 Task: Experiment with different color adjustments to create a vintage look
Action: Mouse scrolled (869, 613) with delta (-111, 3)
Screenshot: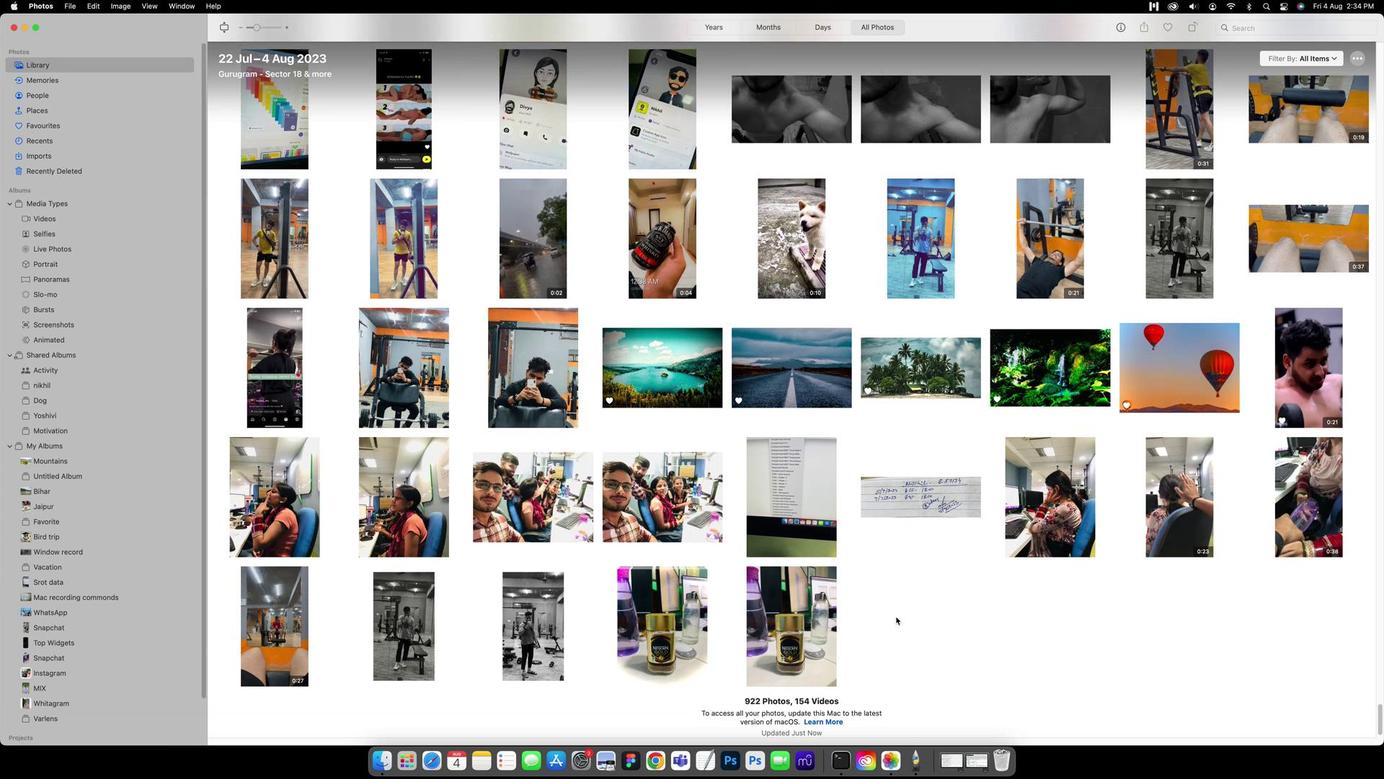 
Action: Mouse scrolled (869, 613) with delta (-111, 3)
Screenshot: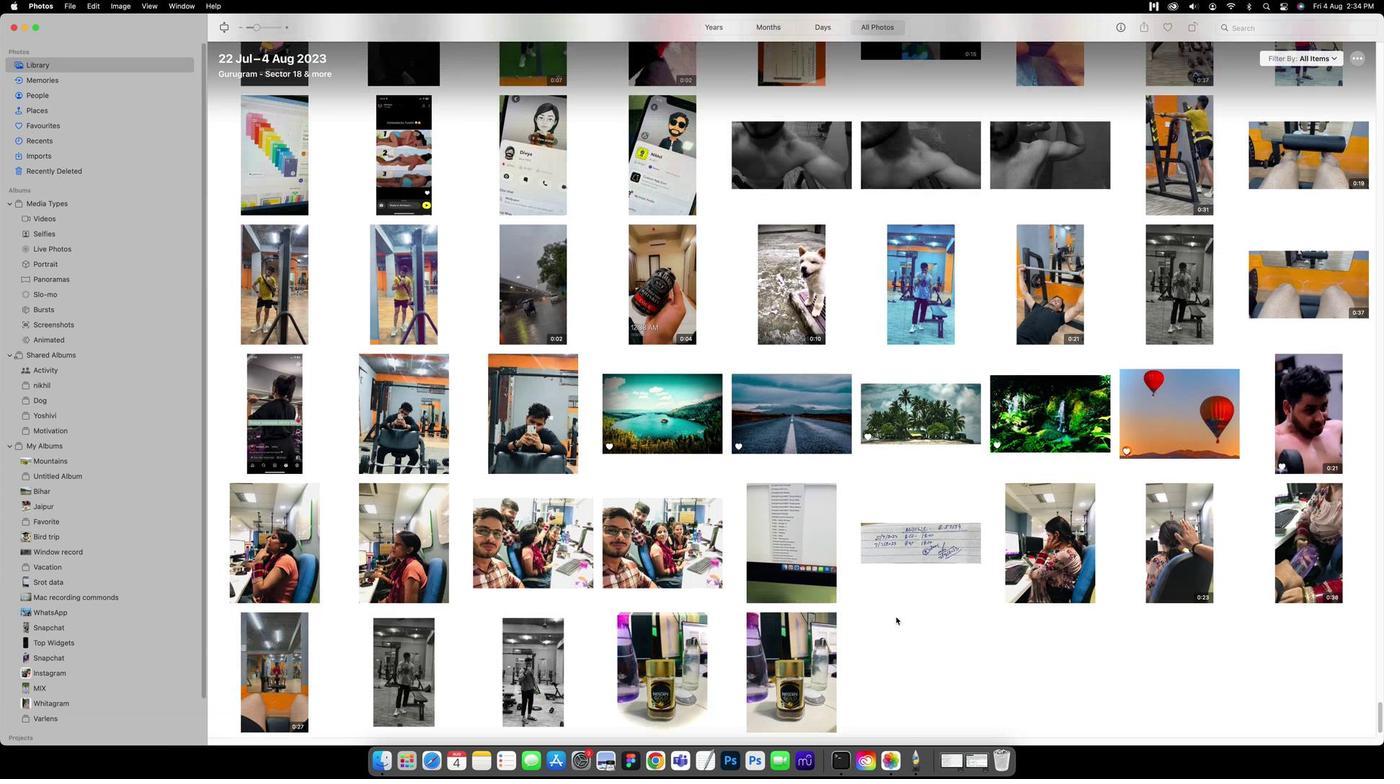 
Action: Mouse scrolled (869, 613) with delta (-111, 5)
Screenshot: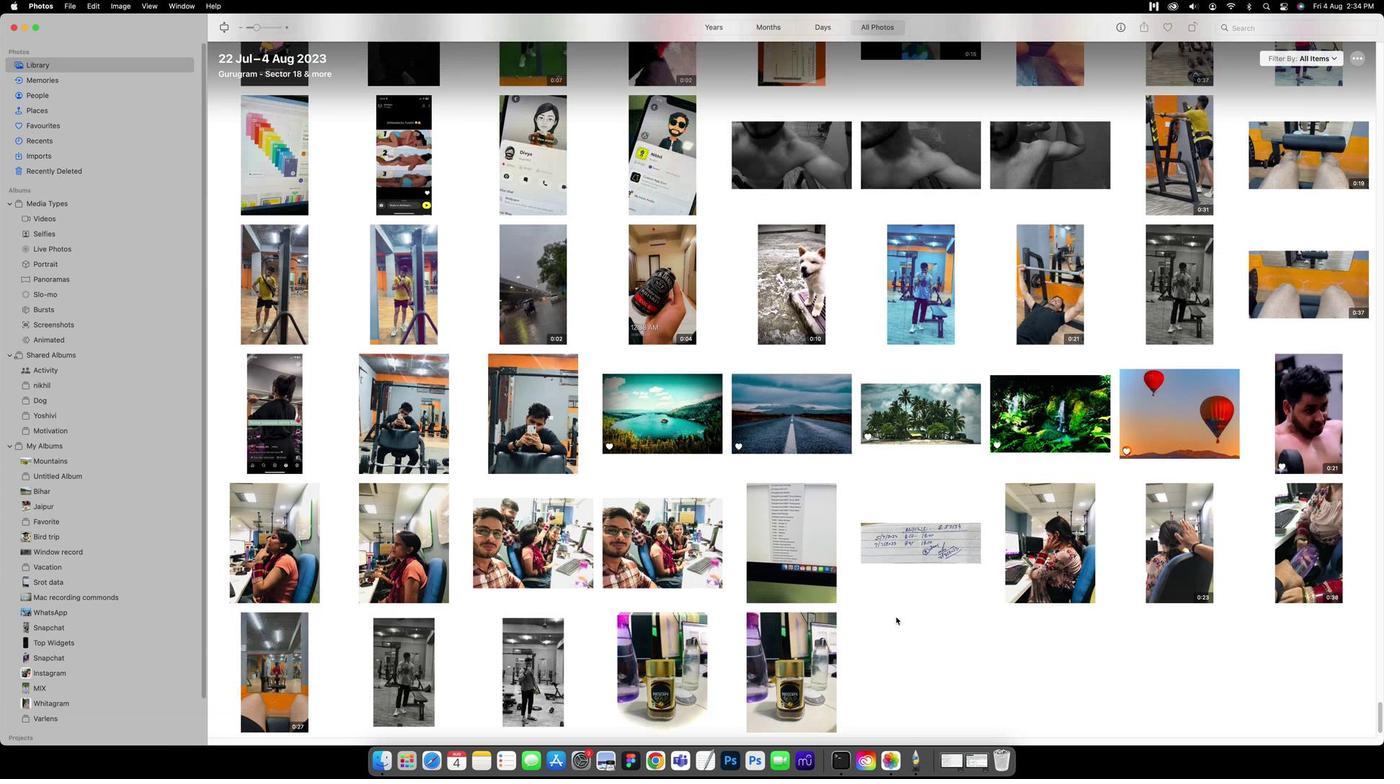 
Action: Mouse scrolled (869, 613) with delta (-111, 5)
Screenshot: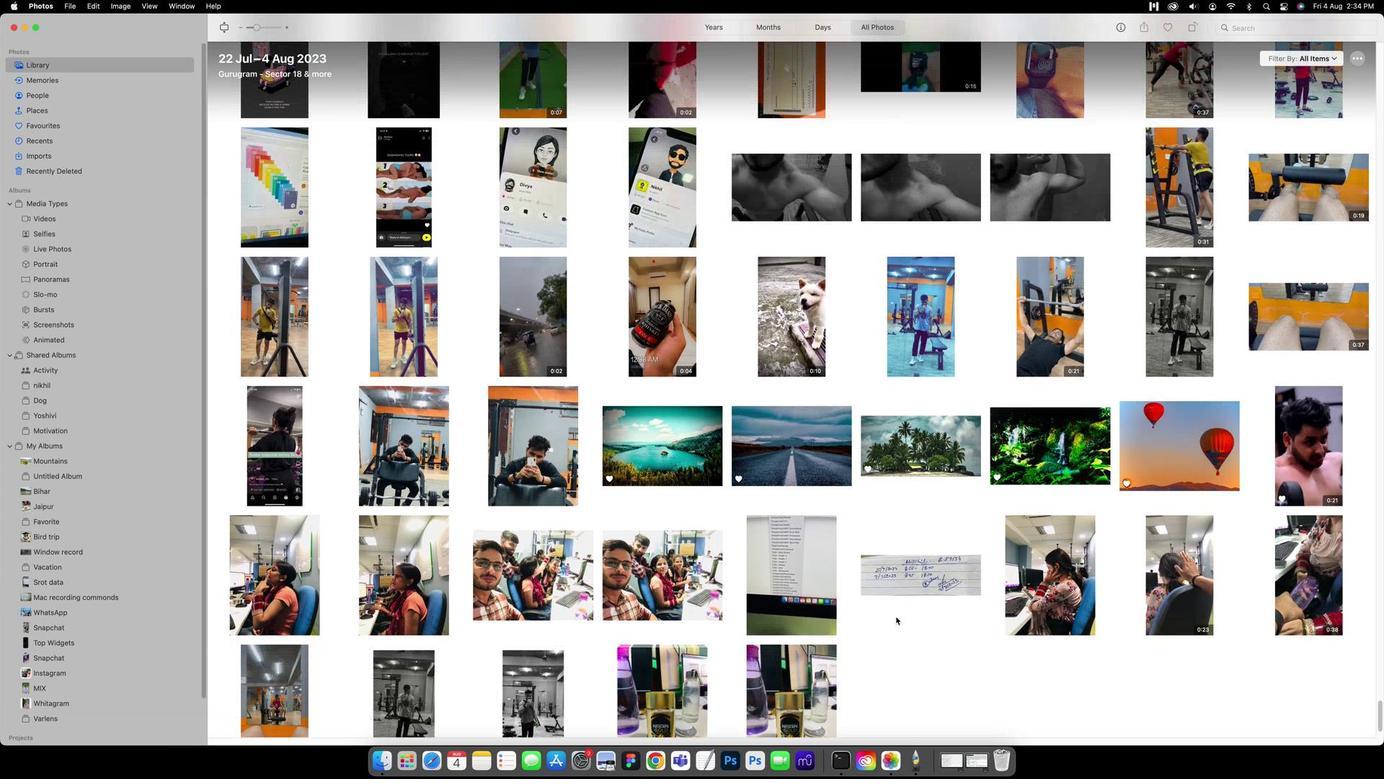 
Action: Mouse scrolled (869, 613) with delta (-111, 5)
Screenshot: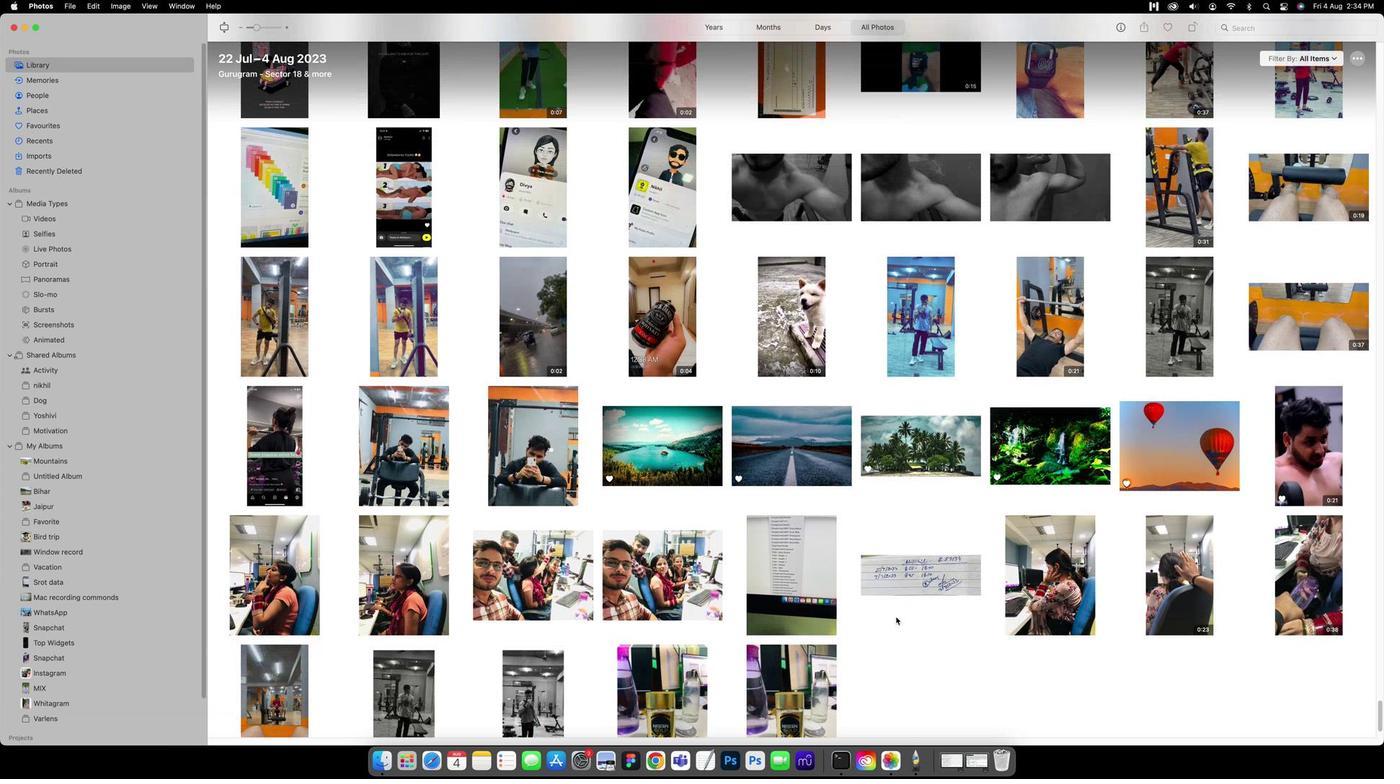 
Action: Mouse scrolled (869, 613) with delta (-111, 3)
Screenshot: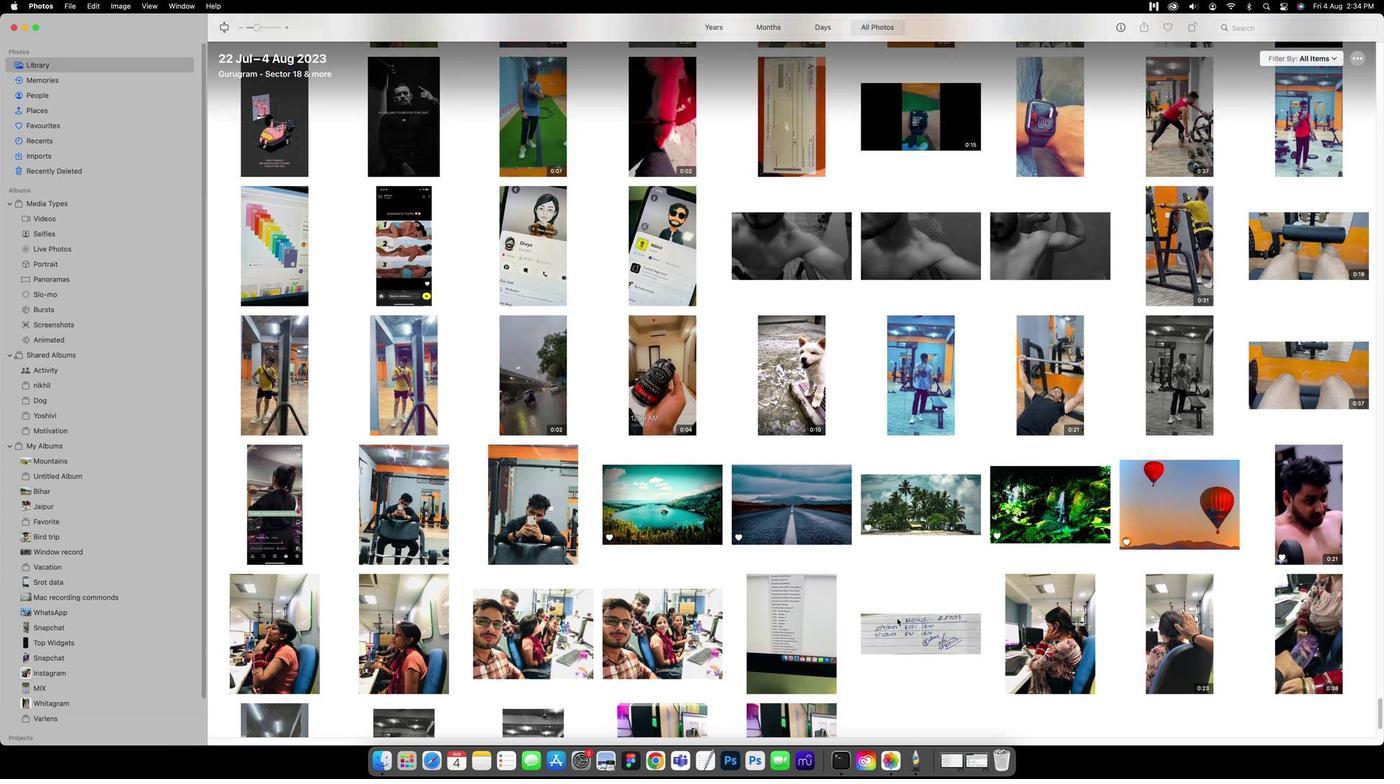 
Action: Mouse moved to (870, 614)
Screenshot: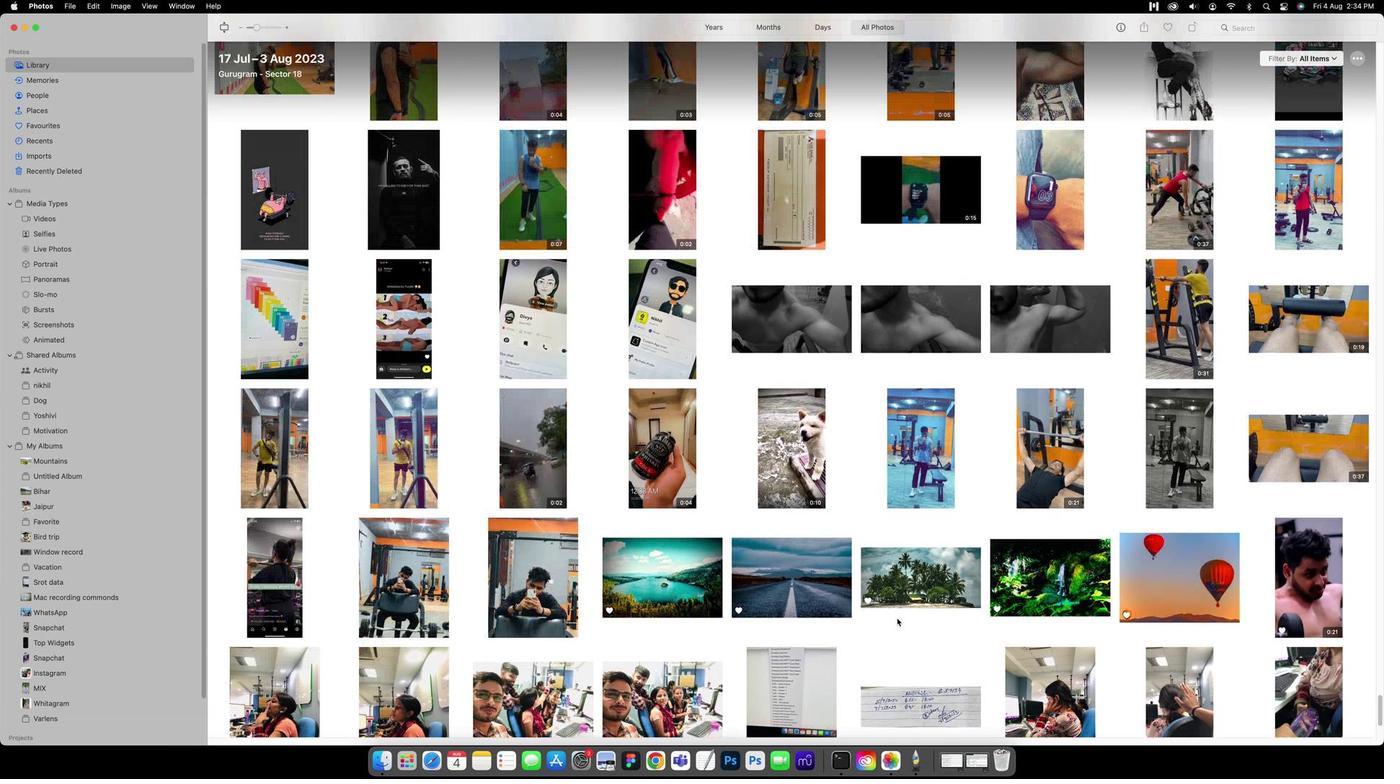 
Action: Mouse scrolled (870, 614) with delta (-111, 3)
Screenshot: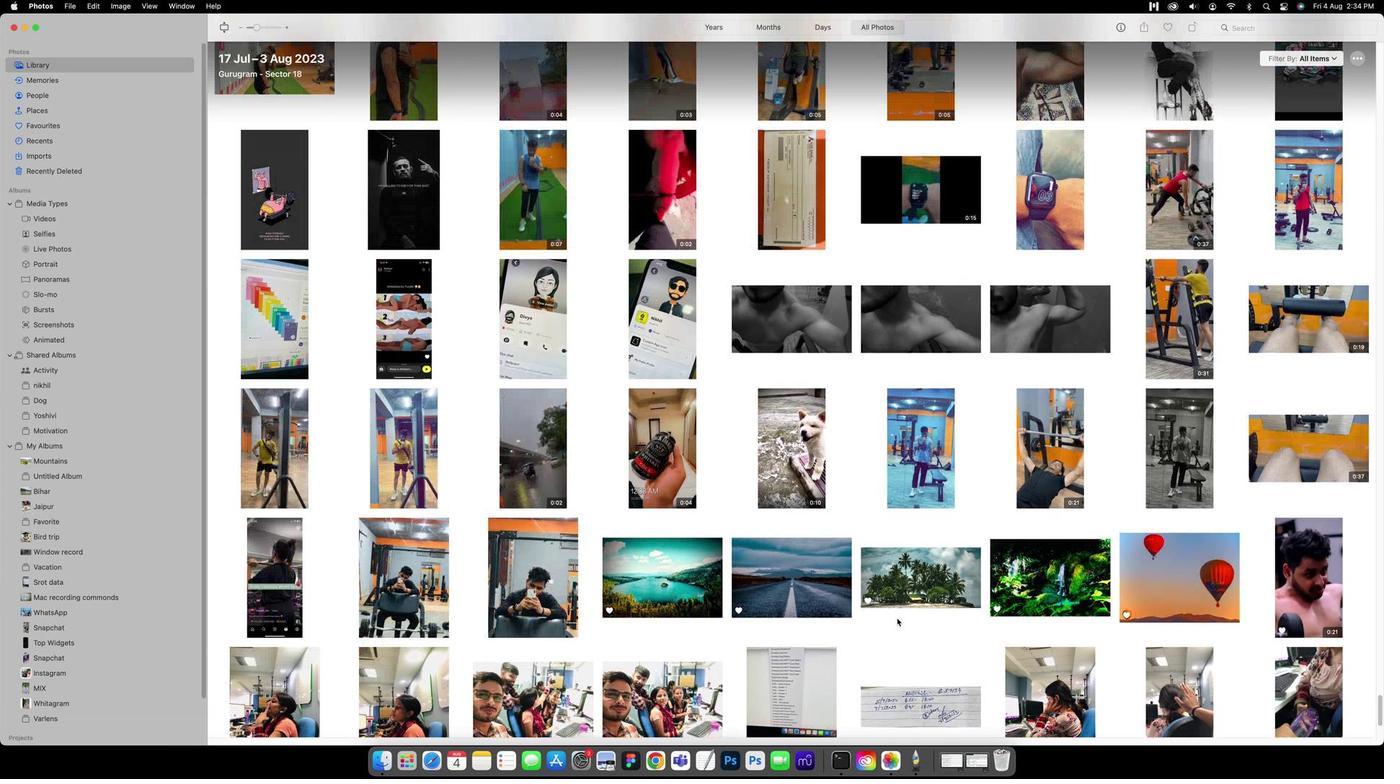 
Action: Mouse moved to (870, 615)
Screenshot: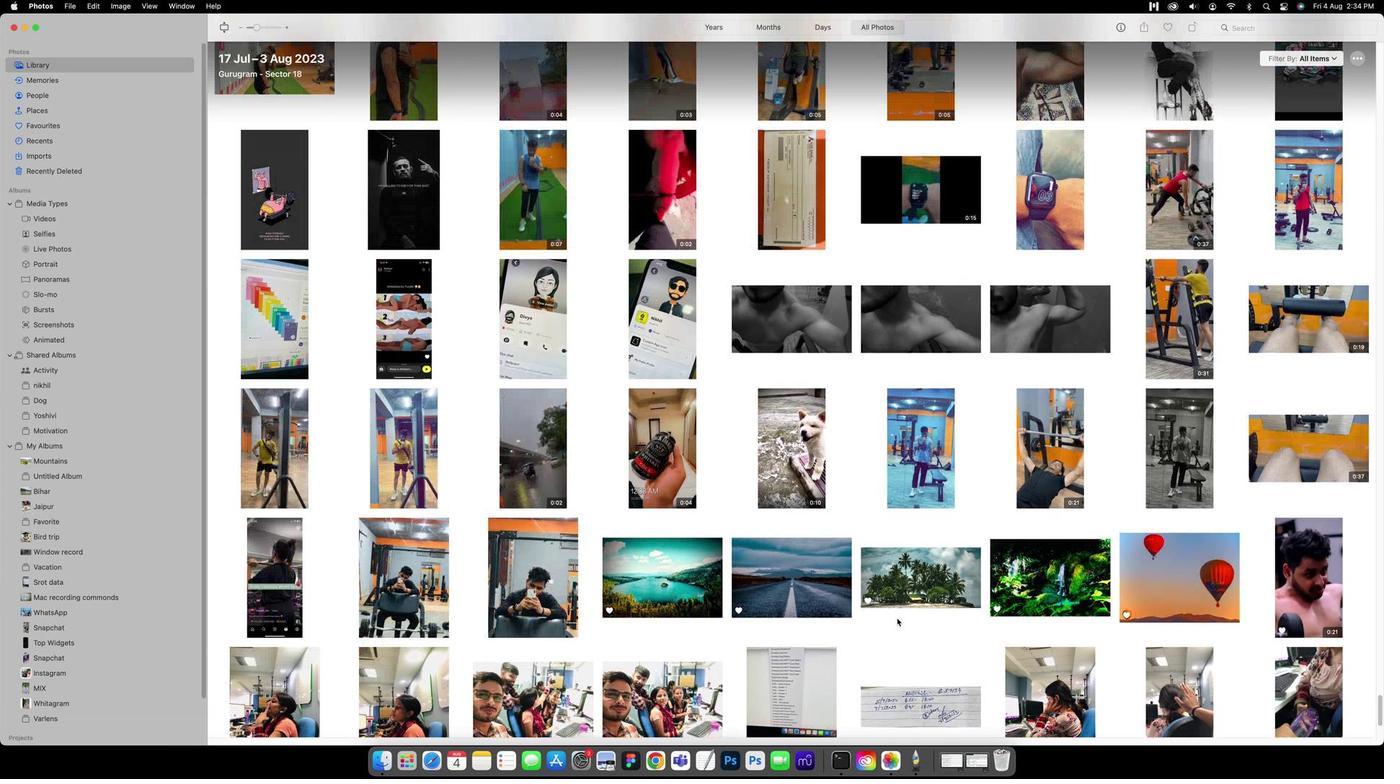 
Action: Mouse scrolled (870, 615) with delta (-111, 5)
Screenshot: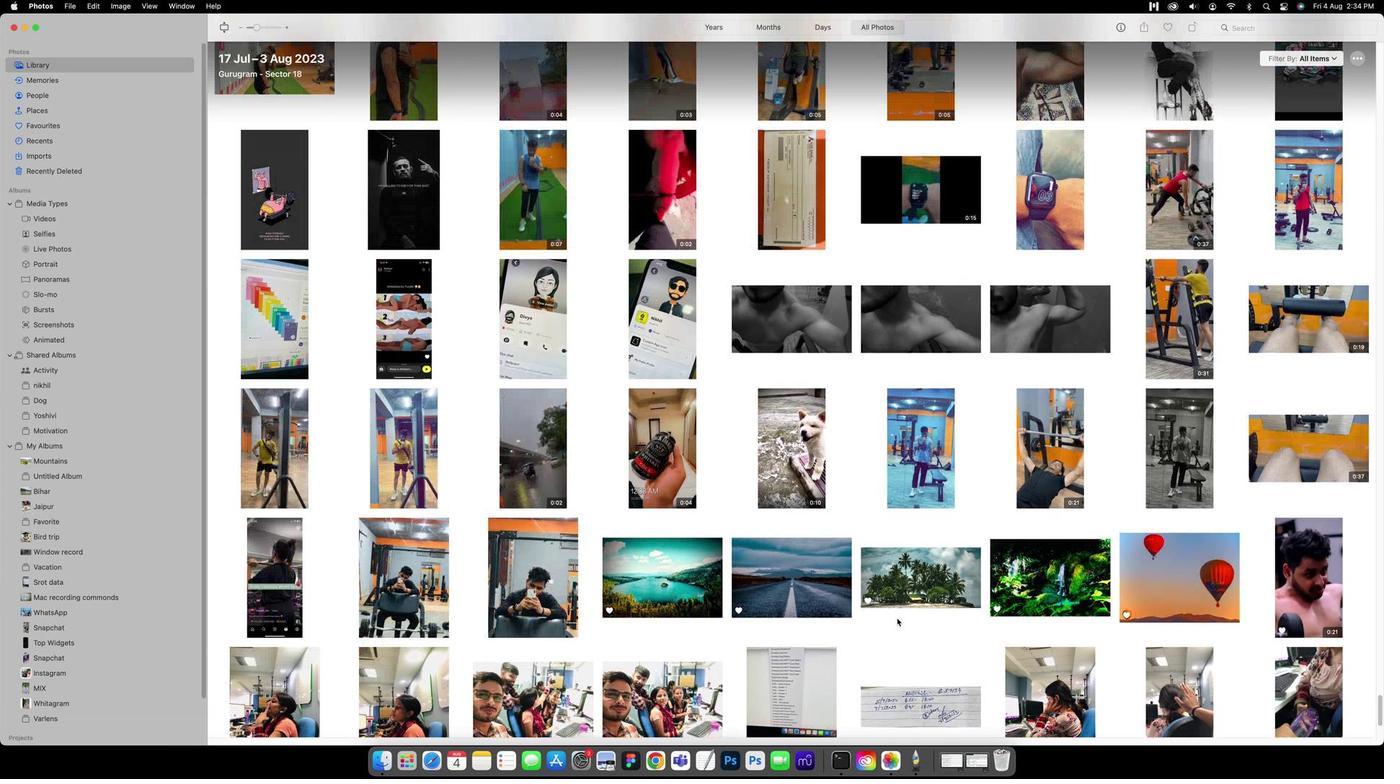
Action: Mouse scrolled (870, 615) with delta (-111, 5)
Screenshot: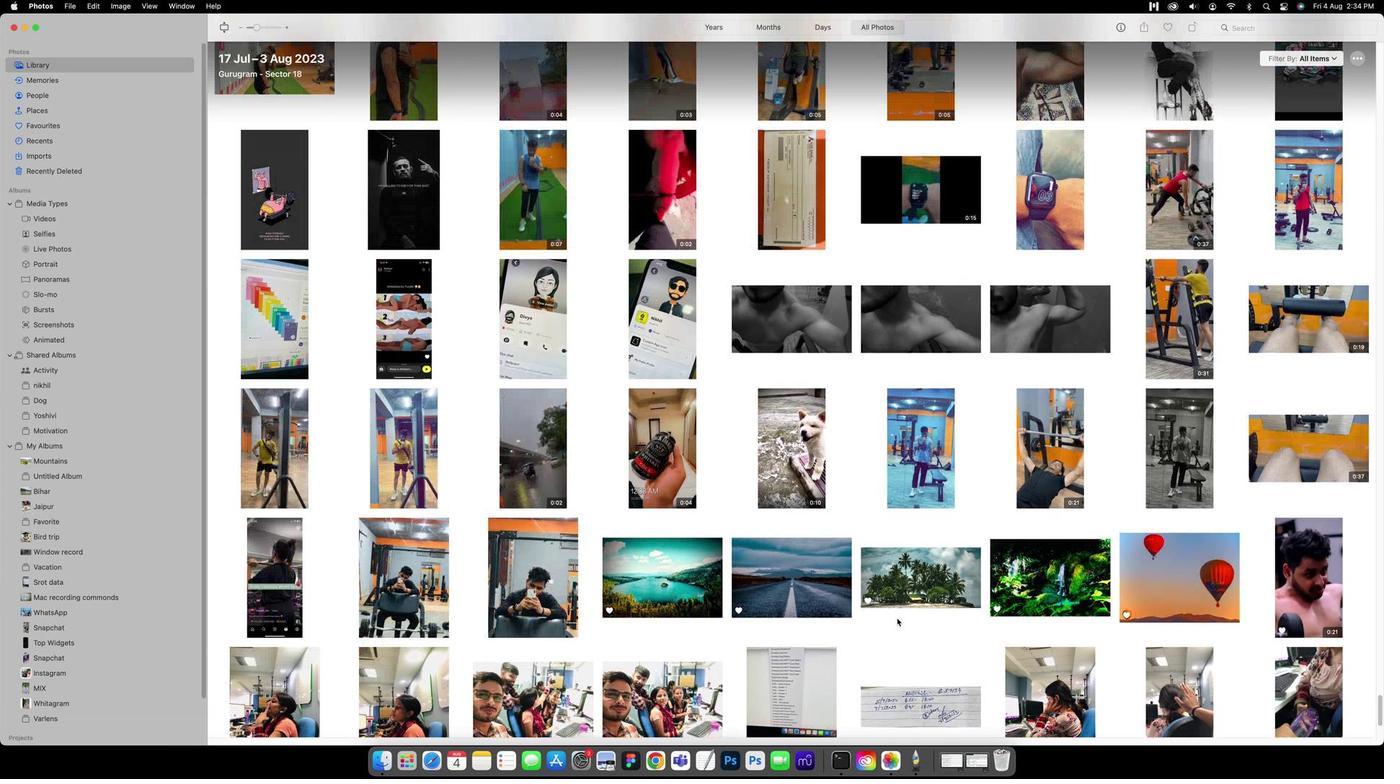
Action: Mouse scrolled (870, 615) with delta (-111, 6)
Screenshot: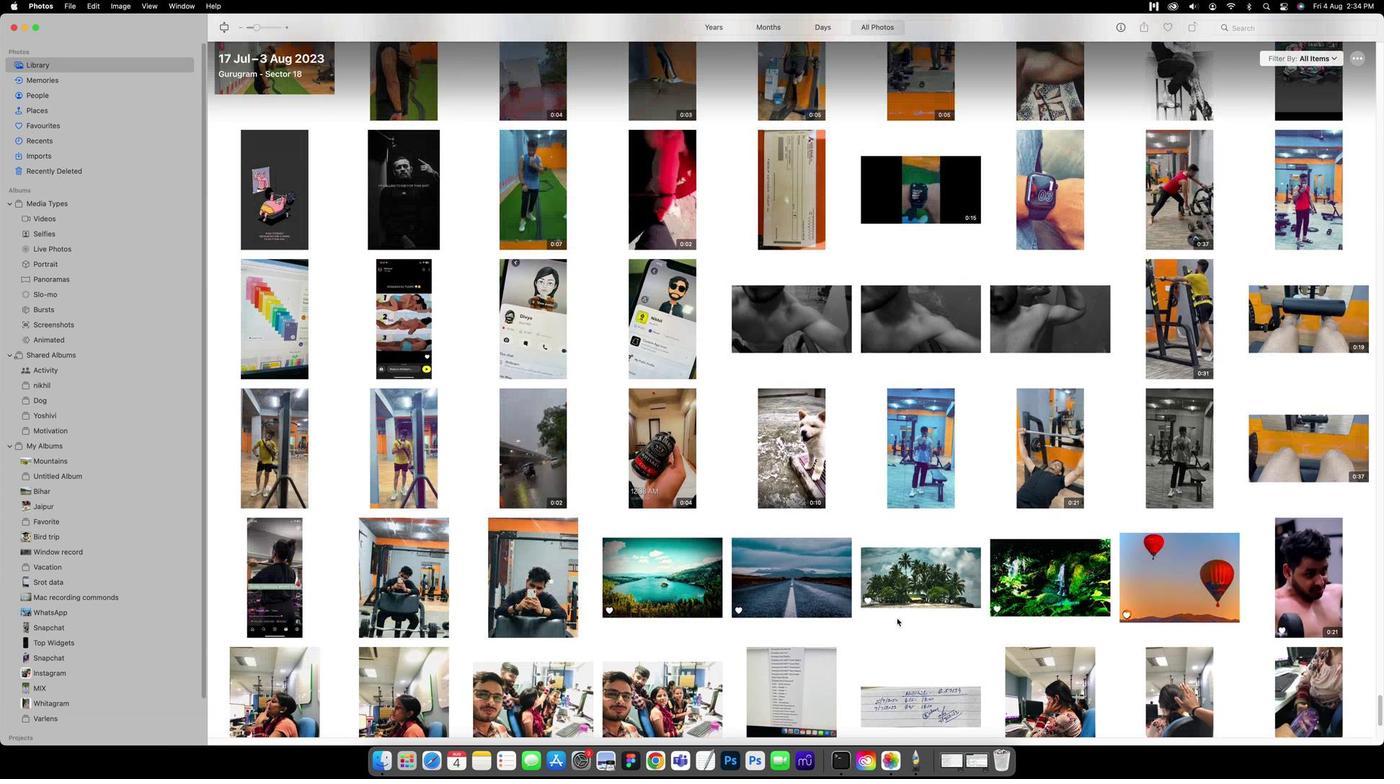 
Action: Mouse scrolled (870, 615) with delta (-111, 7)
Screenshot: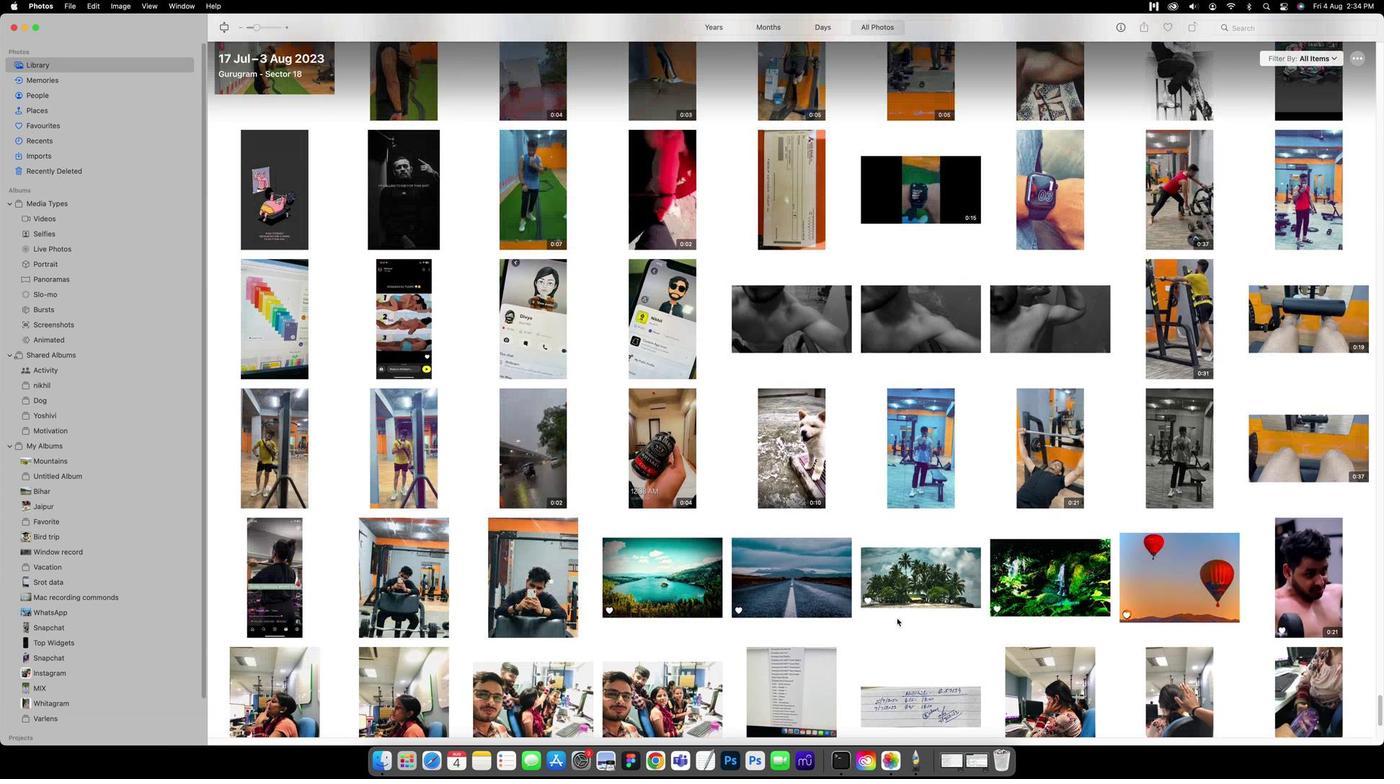 
Action: Mouse scrolled (870, 615) with delta (-111, 3)
Screenshot: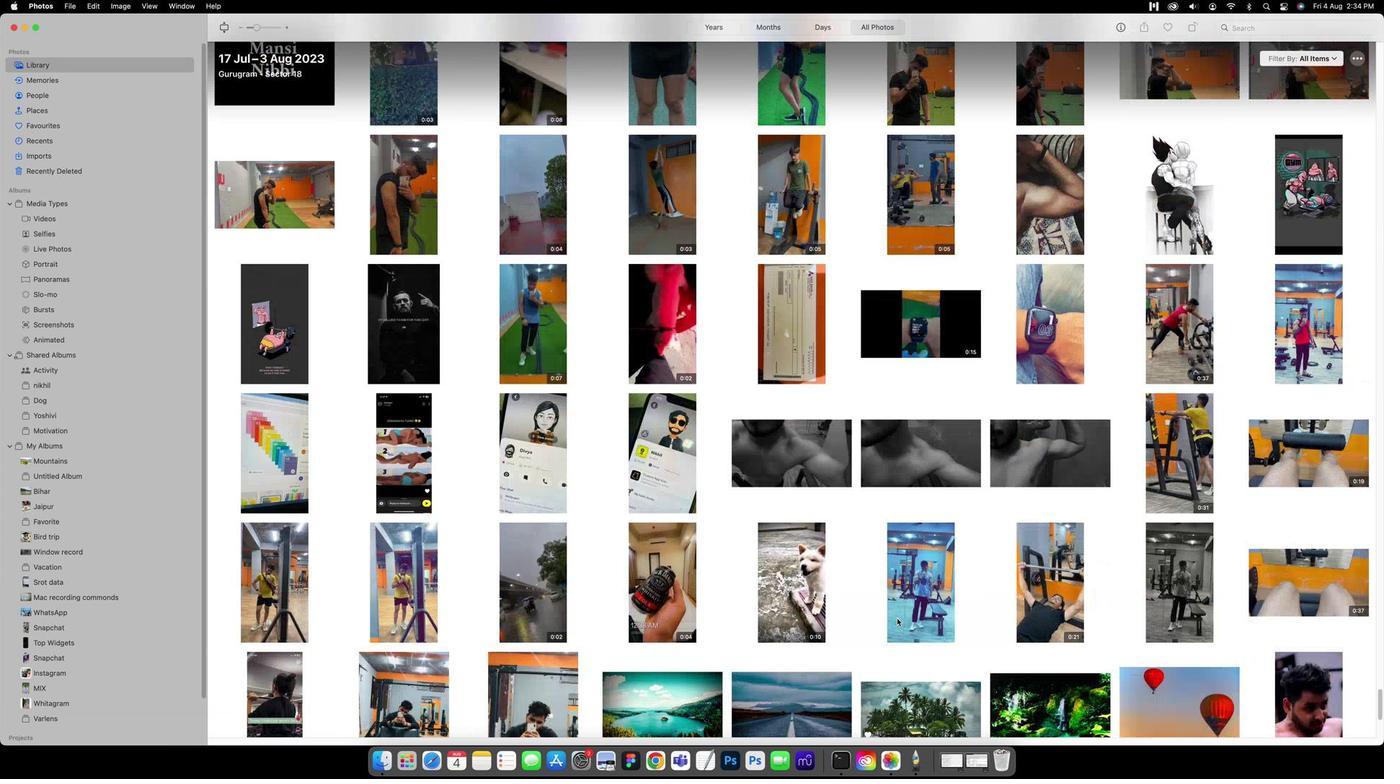 
Action: Mouse scrolled (870, 615) with delta (-111, 3)
Screenshot: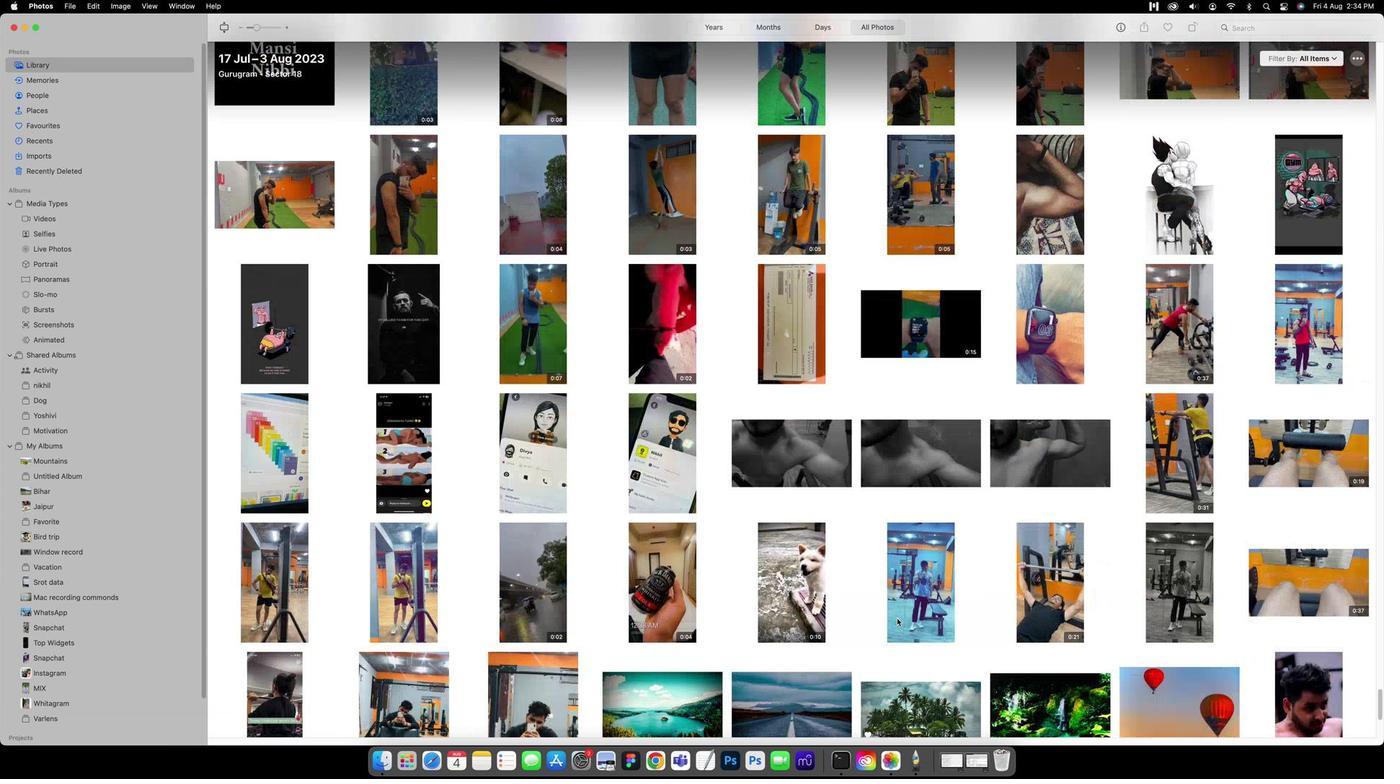
Action: Mouse scrolled (870, 615) with delta (-111, 5)
Screenshot: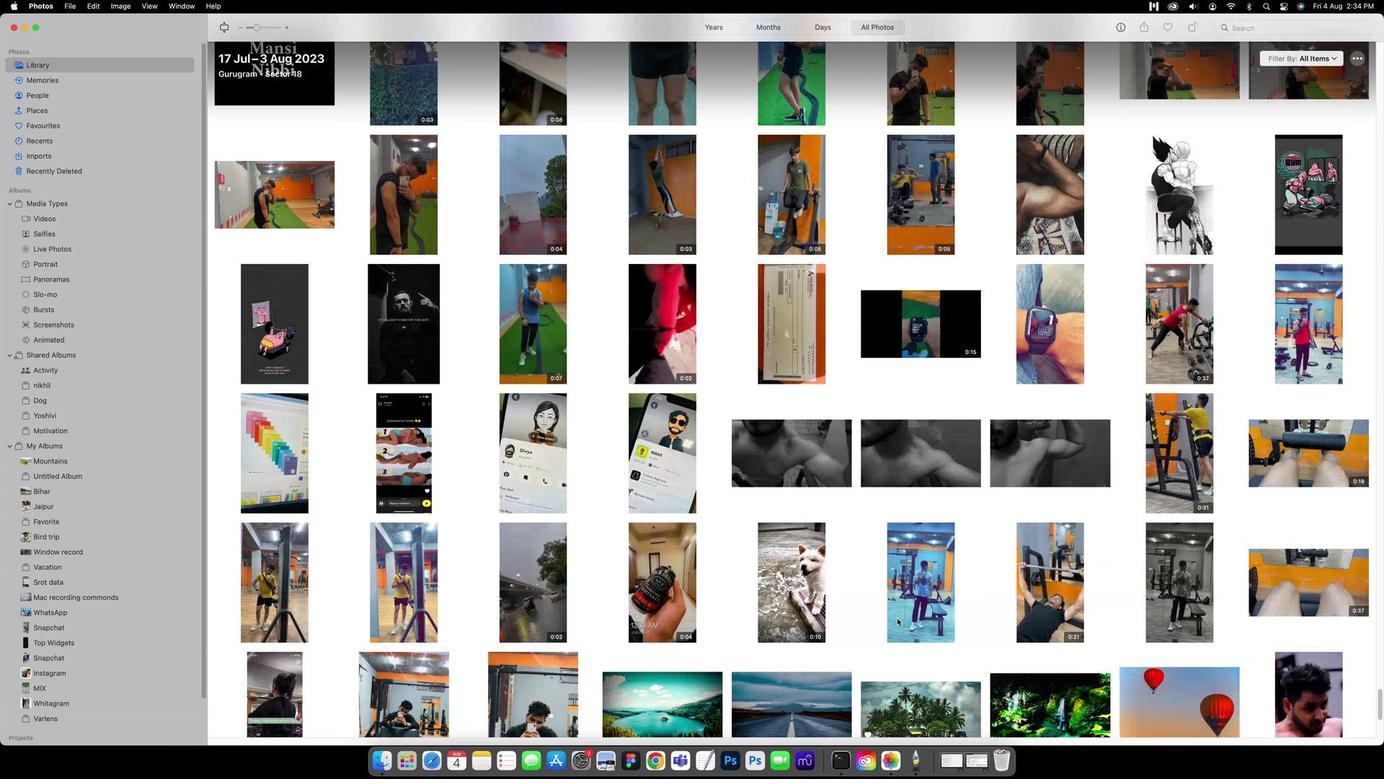 
Action: Mouse scrolled (870, 615) with delta (-111, 5)
Screenshot: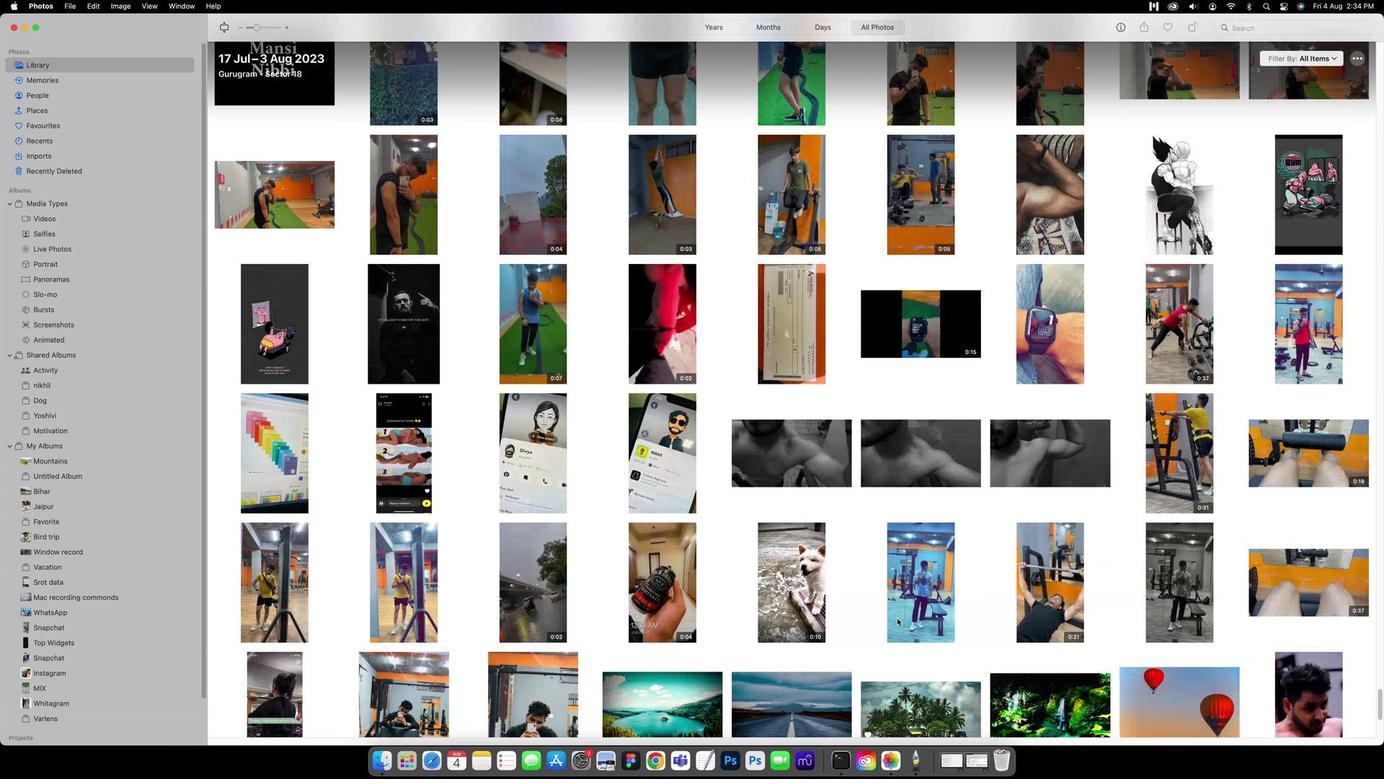 
Action: Mouse scrolled (870, 615) with delta (-111, 6)
Screenshot: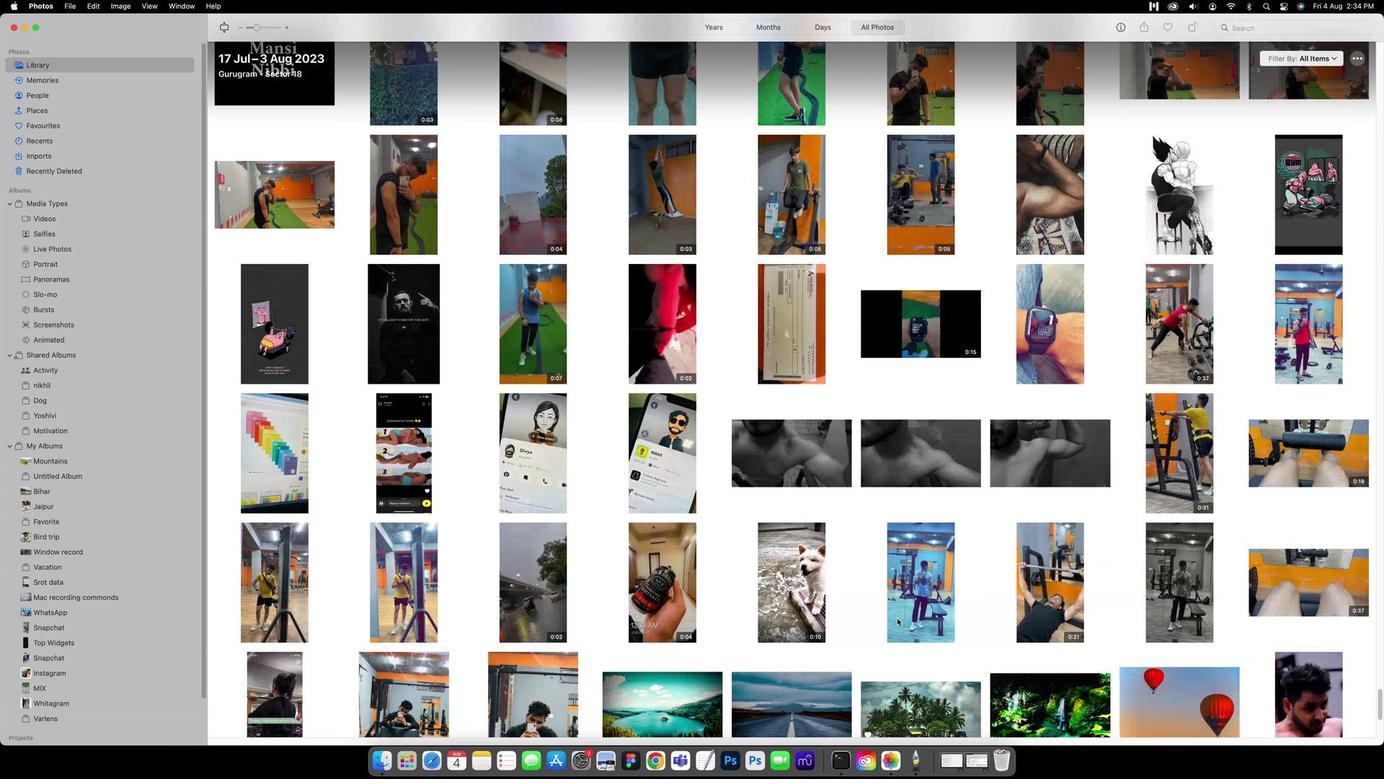
Action: Mouse scrolled (870, 615) with delta (-111, 7)
Screenshot: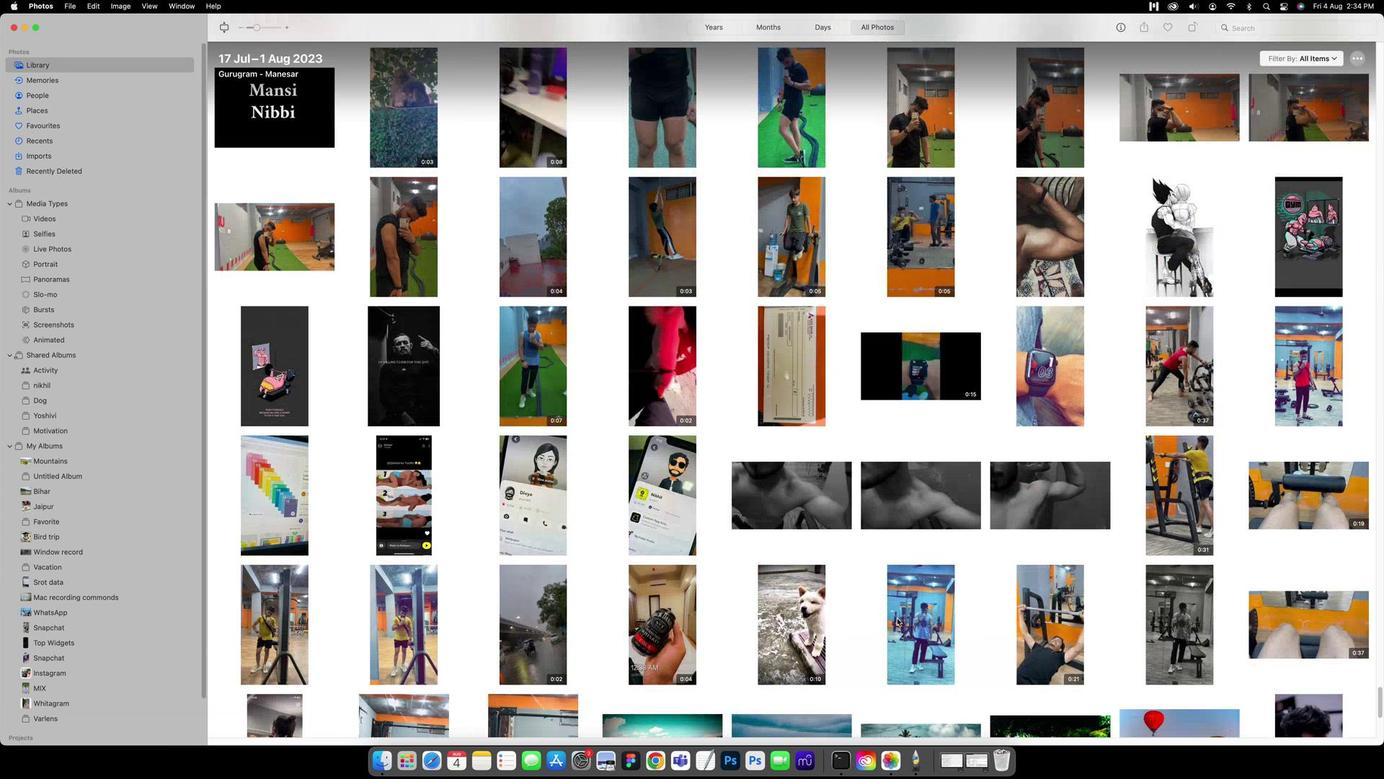 
Action: Mouse scrolled (870, 615) with delta (-111, 7)
Screenshot: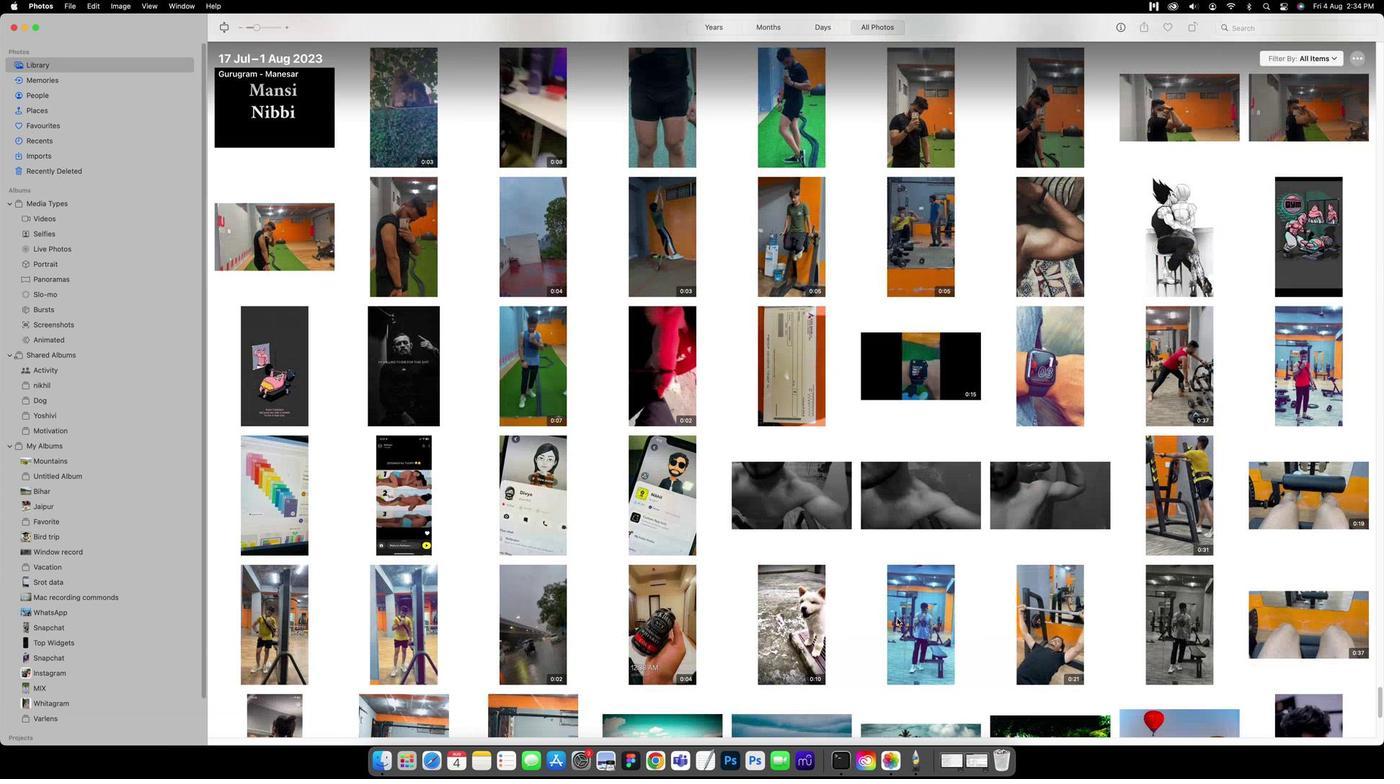 
Action: Mouse scrolled (870, 615) with delta (-111, 3)
Screenshot: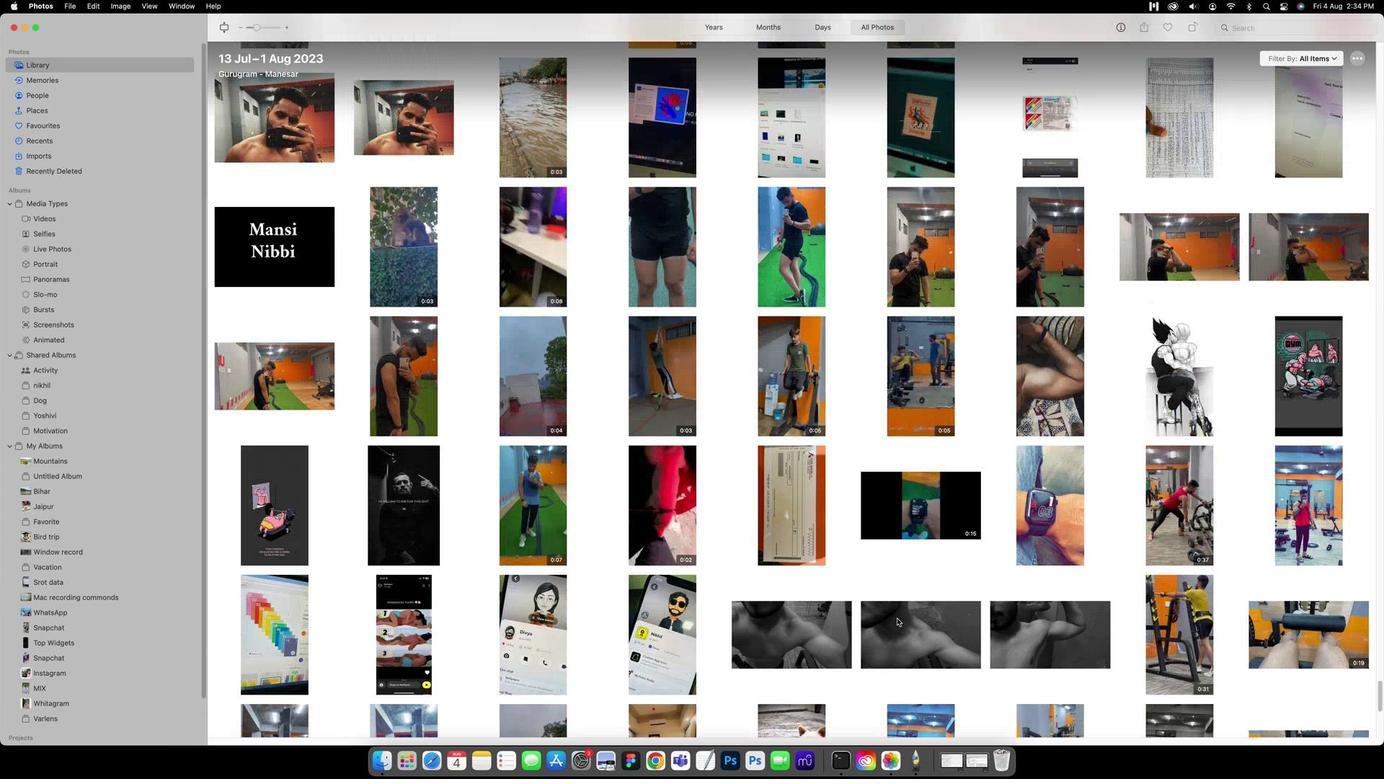 
Action: Mouse scrolled (870, 615) with delta (-111, 3)
Screenshot: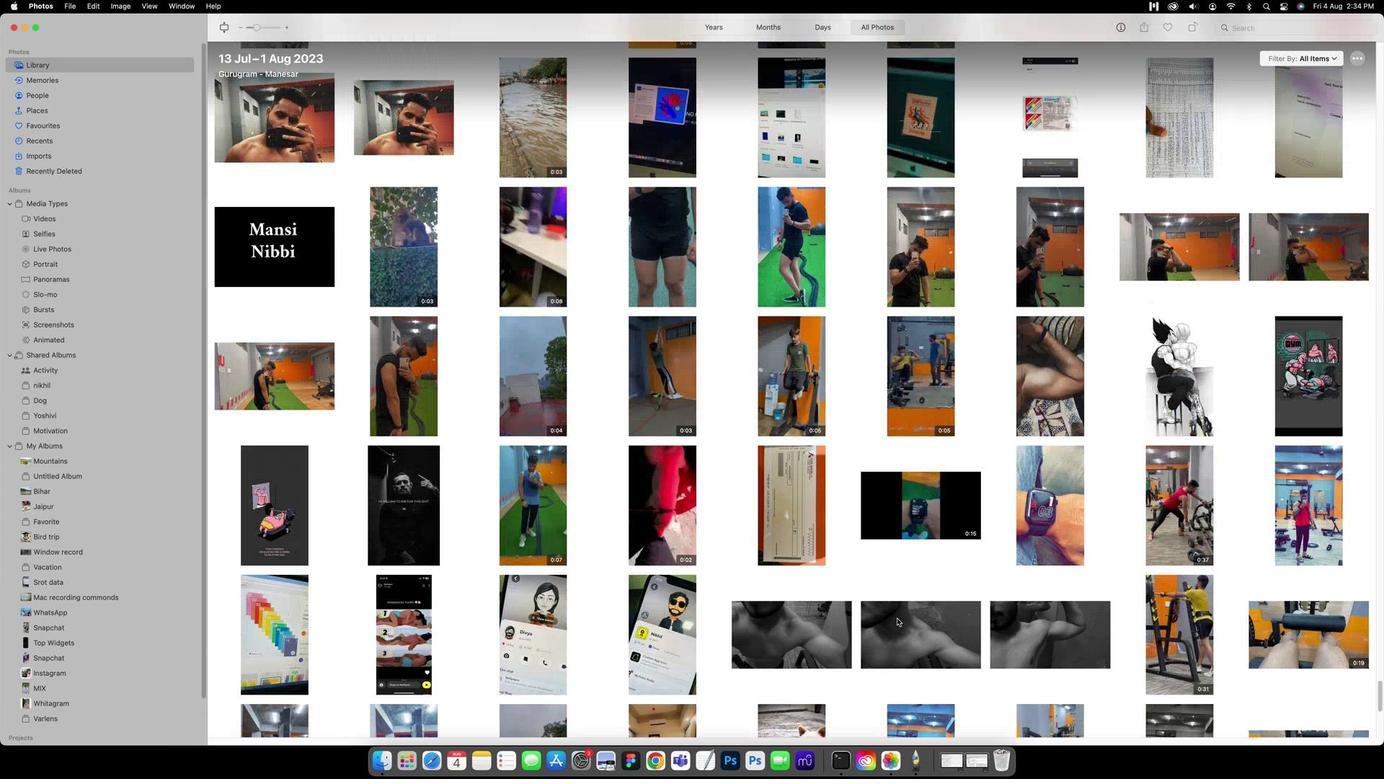 
Action: Mouse scrolled (870, 615) with delta (-111, 5)
Screenshot: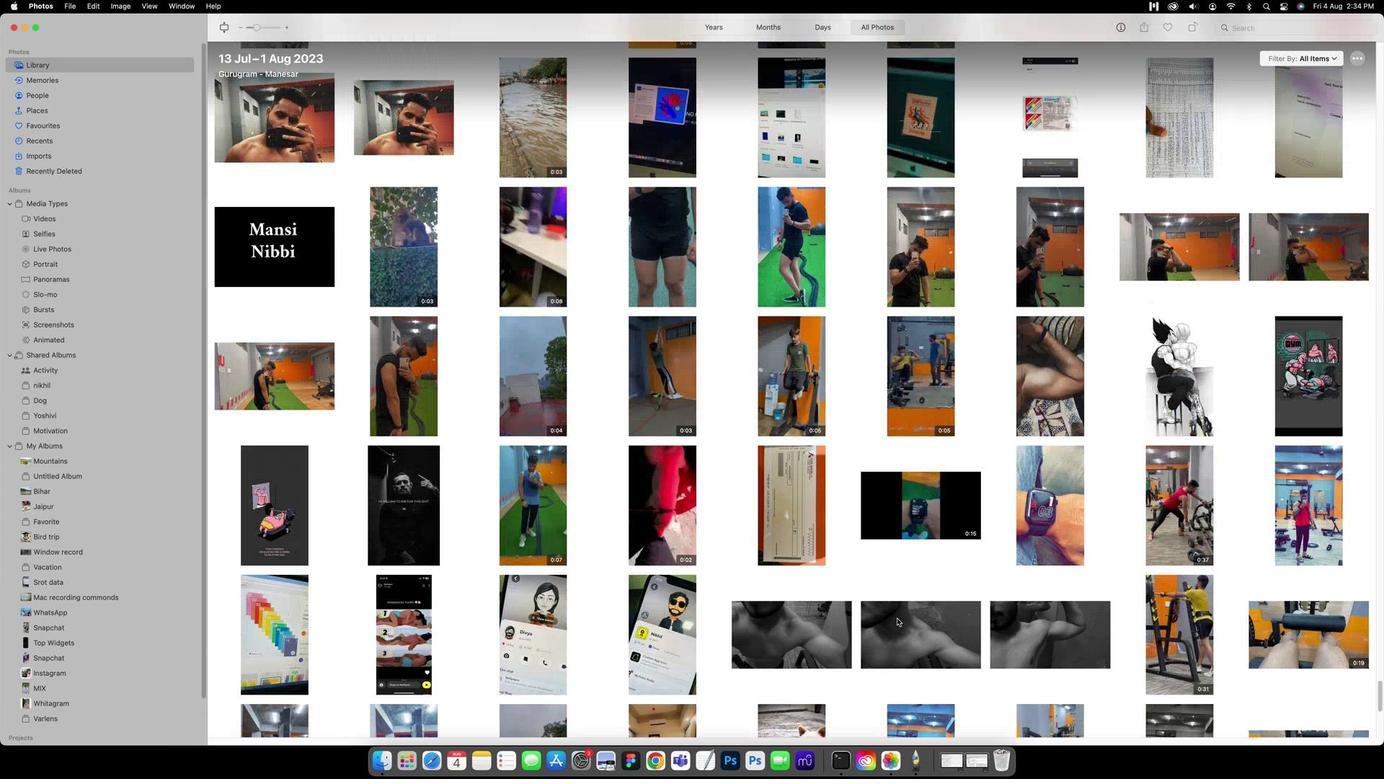
Action: Mouse scrolled (870, 615) with delta (-111, 5)
Screenshot: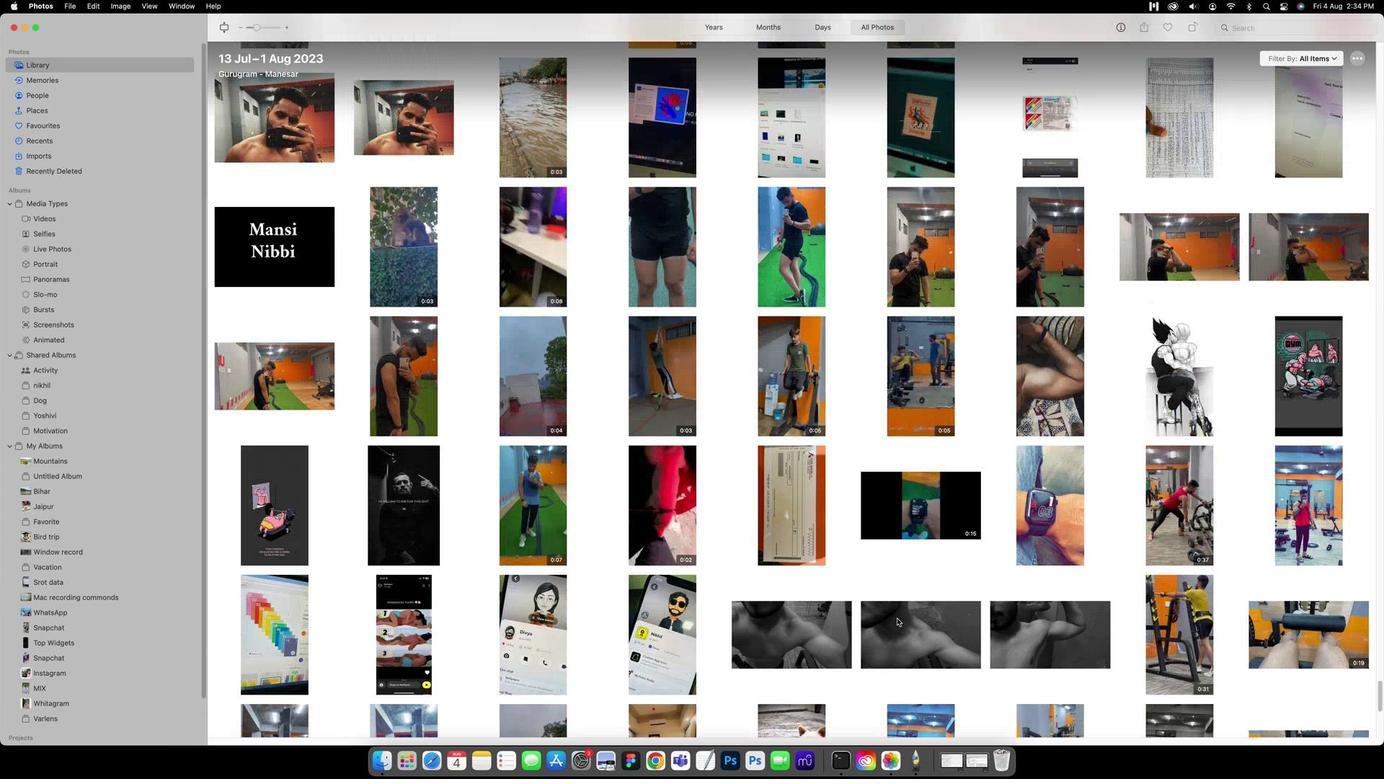 
Action: Mouse scrolled (870, 615) with delta (-111, 6)
Screenshot: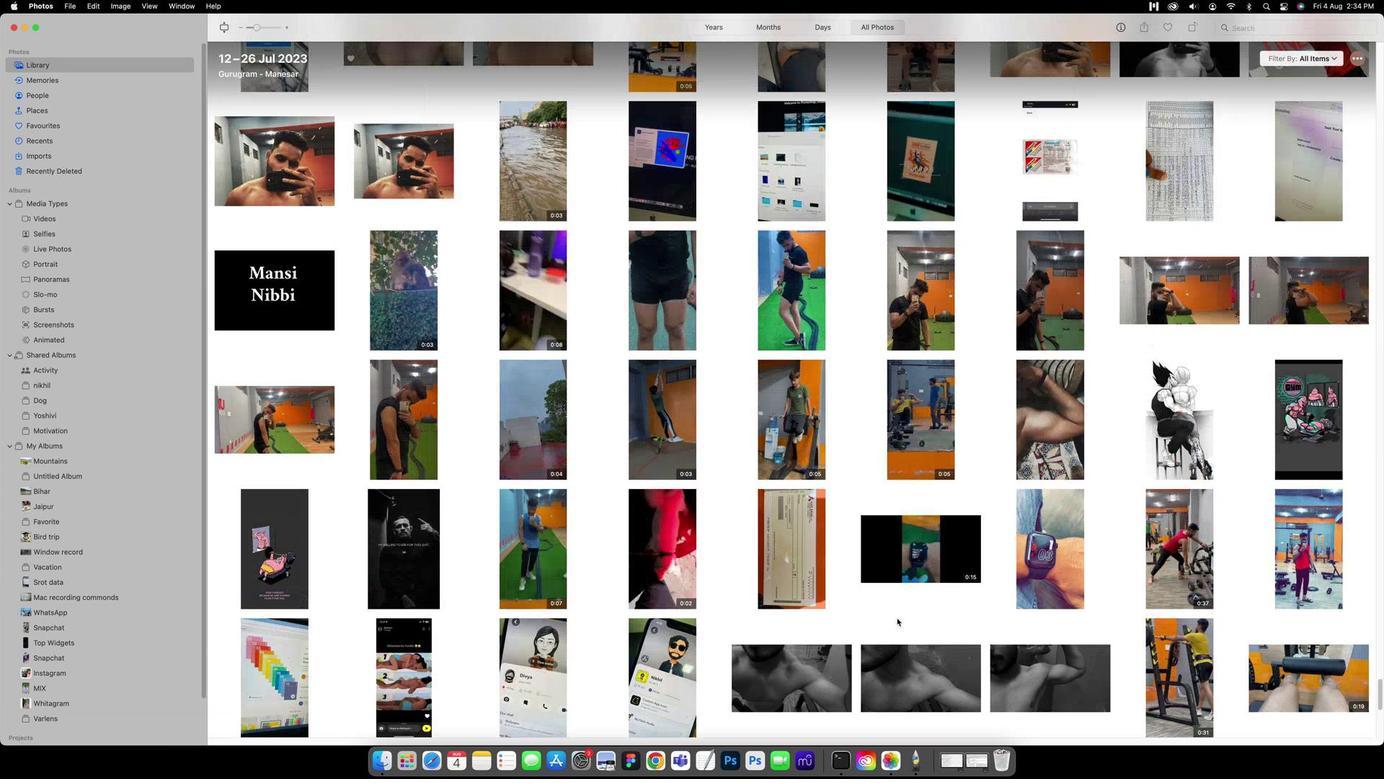 
Action: Mouse scrolled (870, 615) with delta (-111, 7)
Screenshot: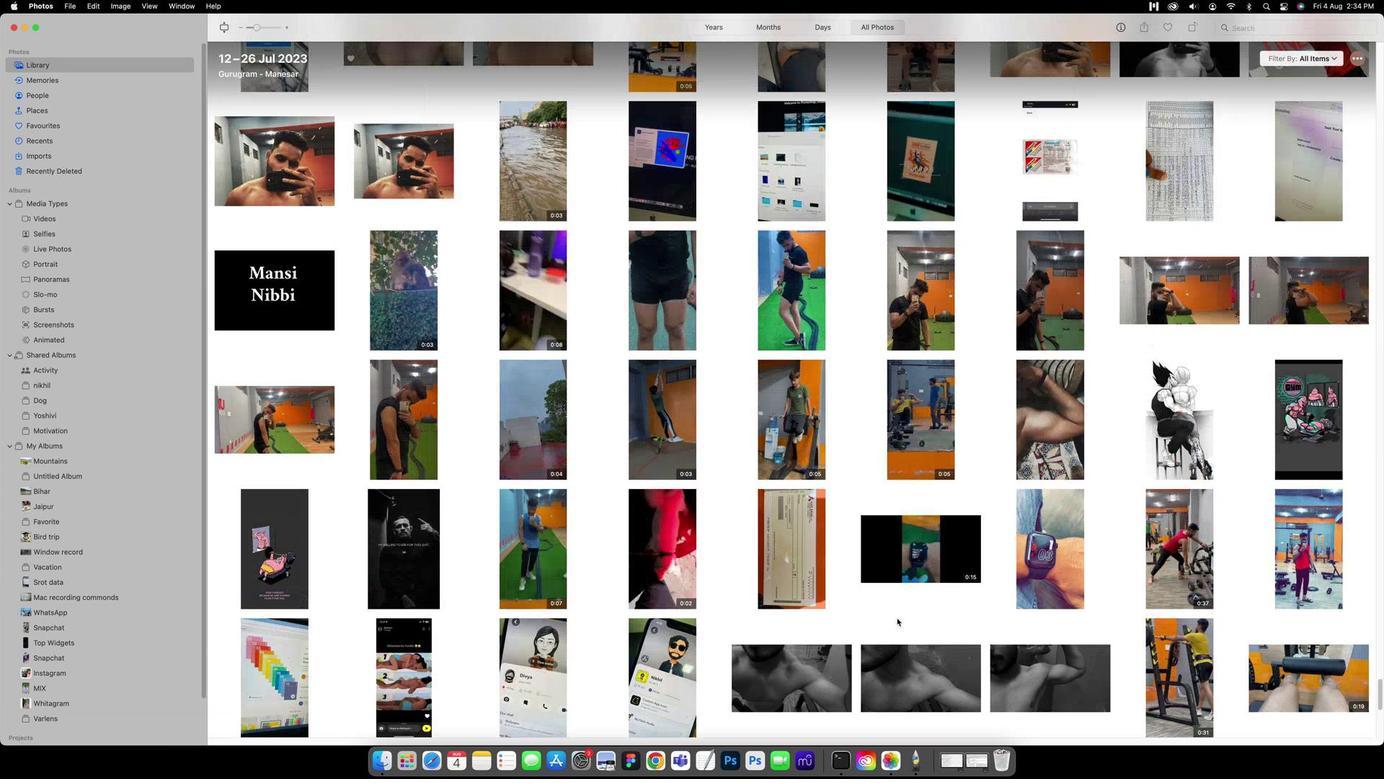 
Action: Mouse scrolled (870, 615) with delta (-111, 7)
Screenshot: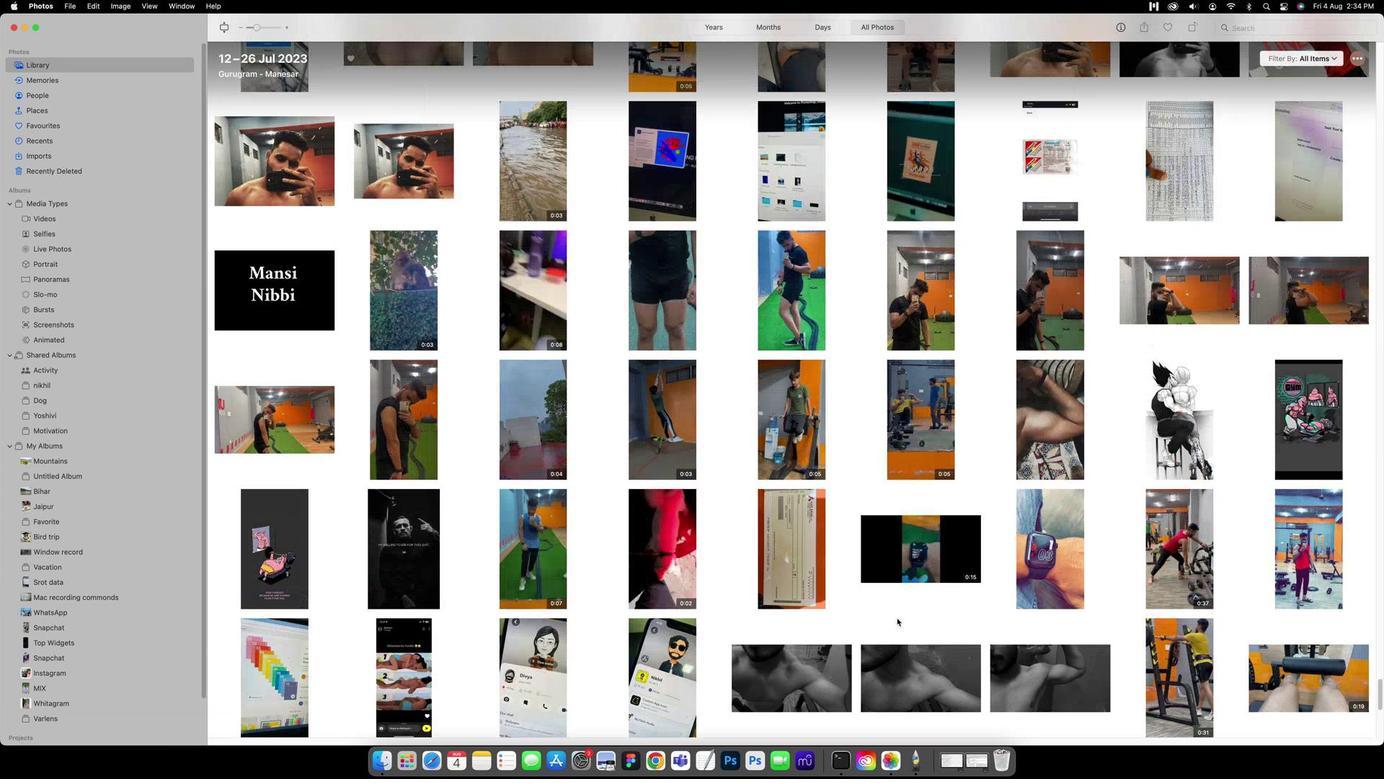 
Action: Mouse scrolled (870, 615) with delta (-111, 3)
Screenshot: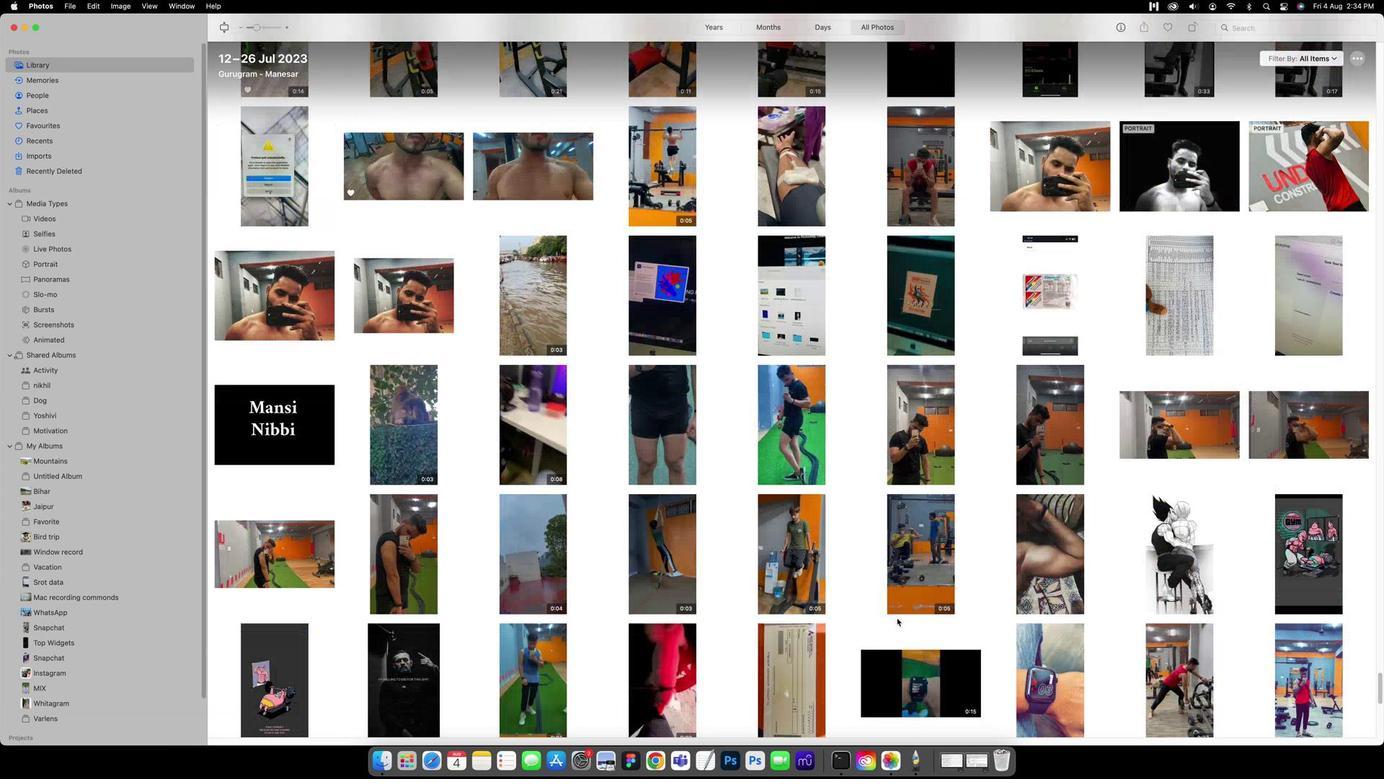
Action: Mouse scrolled (870, 615) with delta (-111, 3)
Screenshot: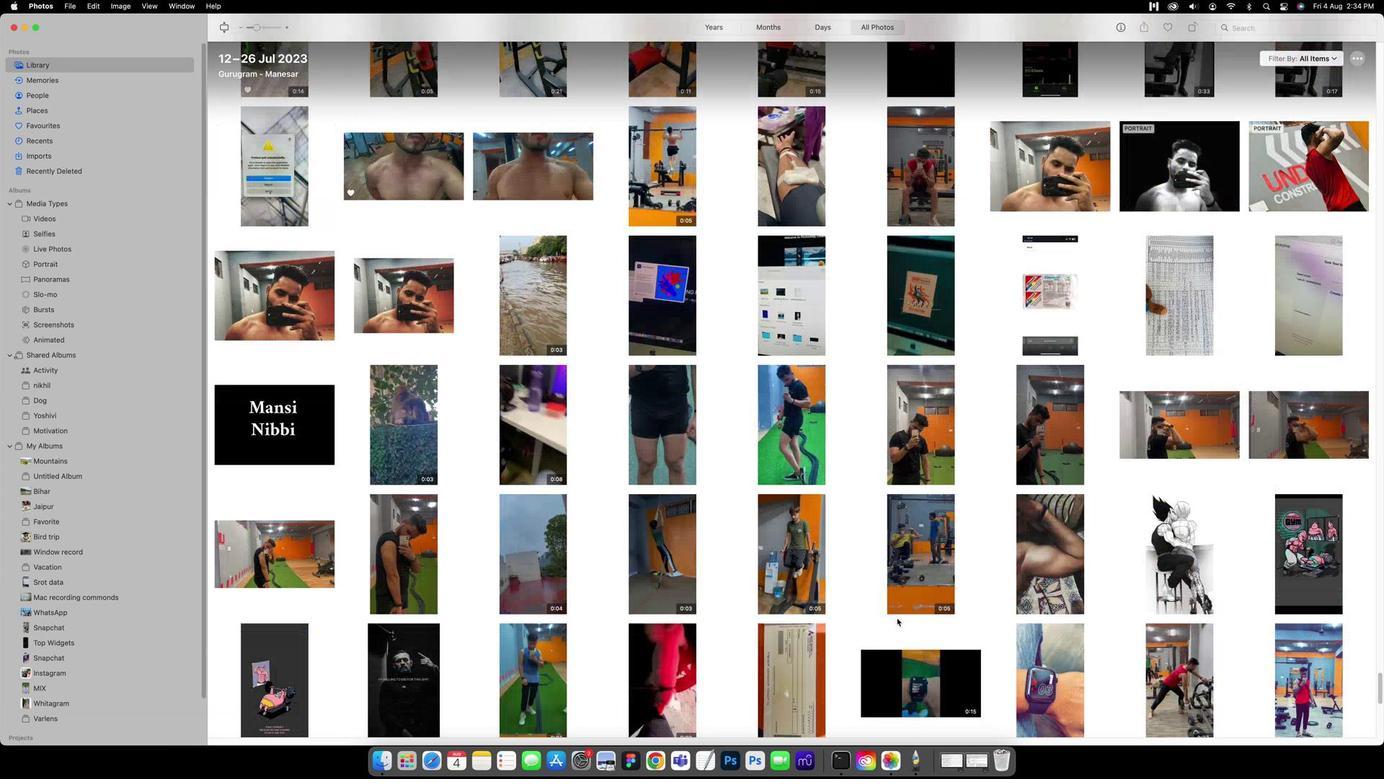 
Action: Mouse scrolled (870, 615) with delta (-111, 5)
Screenshot: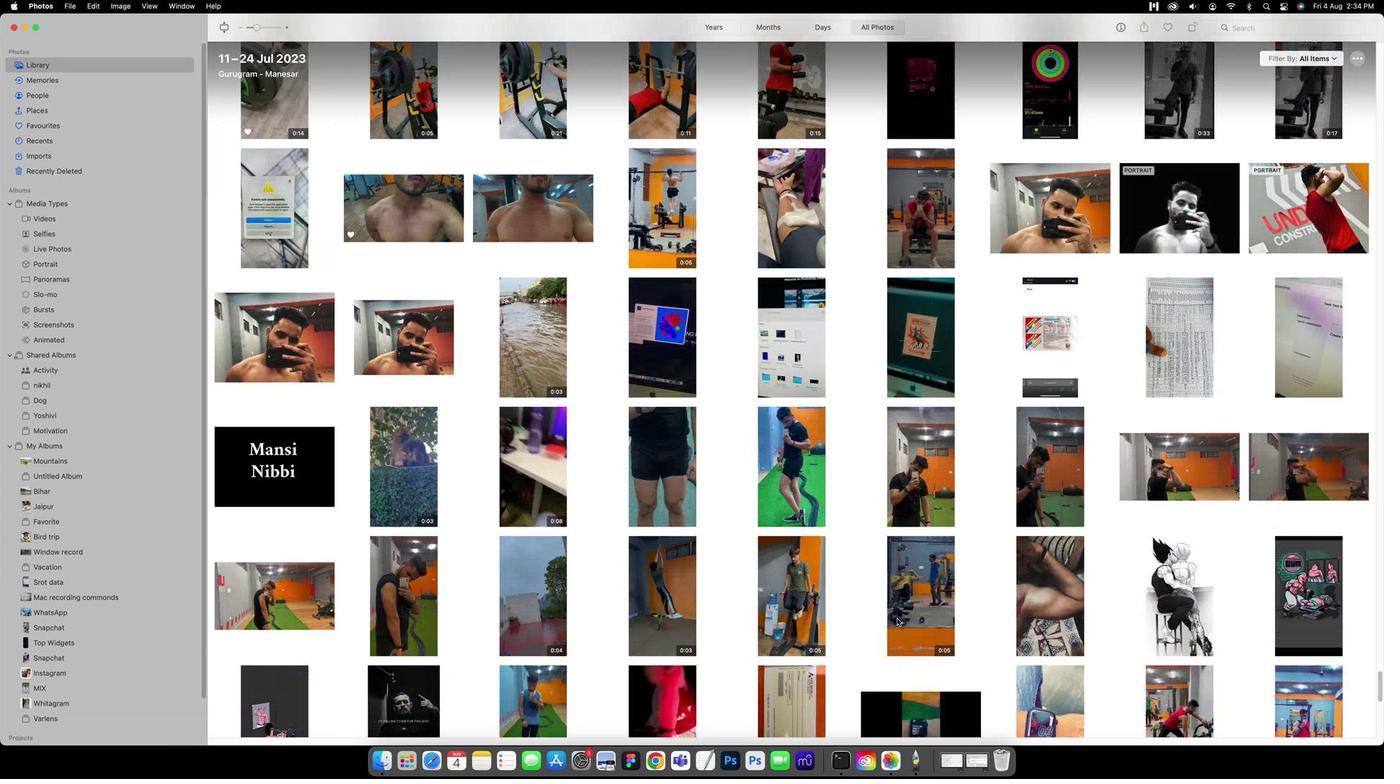 
Action: Mouse scrolled (870, 615) with delta (-111, 5)
Screenshot: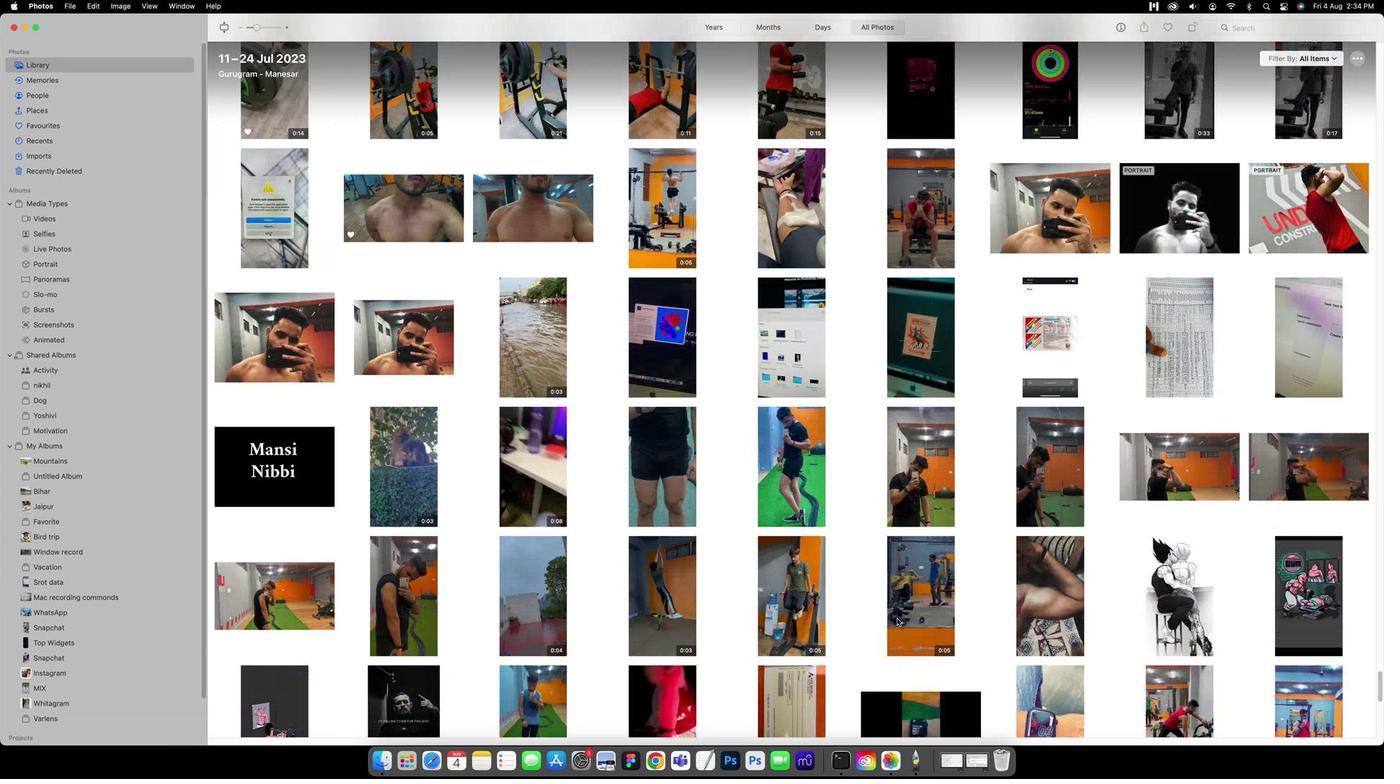 
Action: Mouse scrolled (870, 615) with delta (-111, 6)
Screenshot: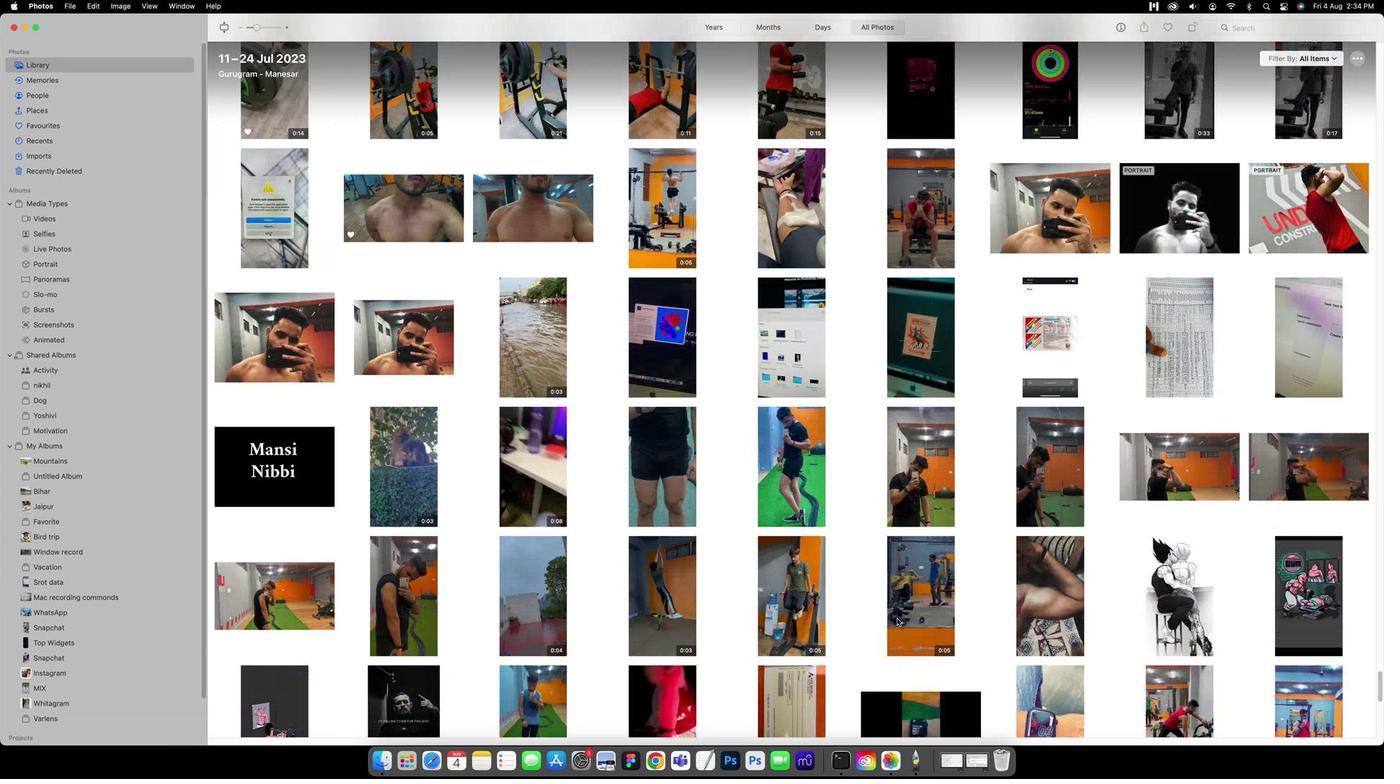
Action: Mouse scrolled (870, 615) with delta (-111, 7)
Screenshot: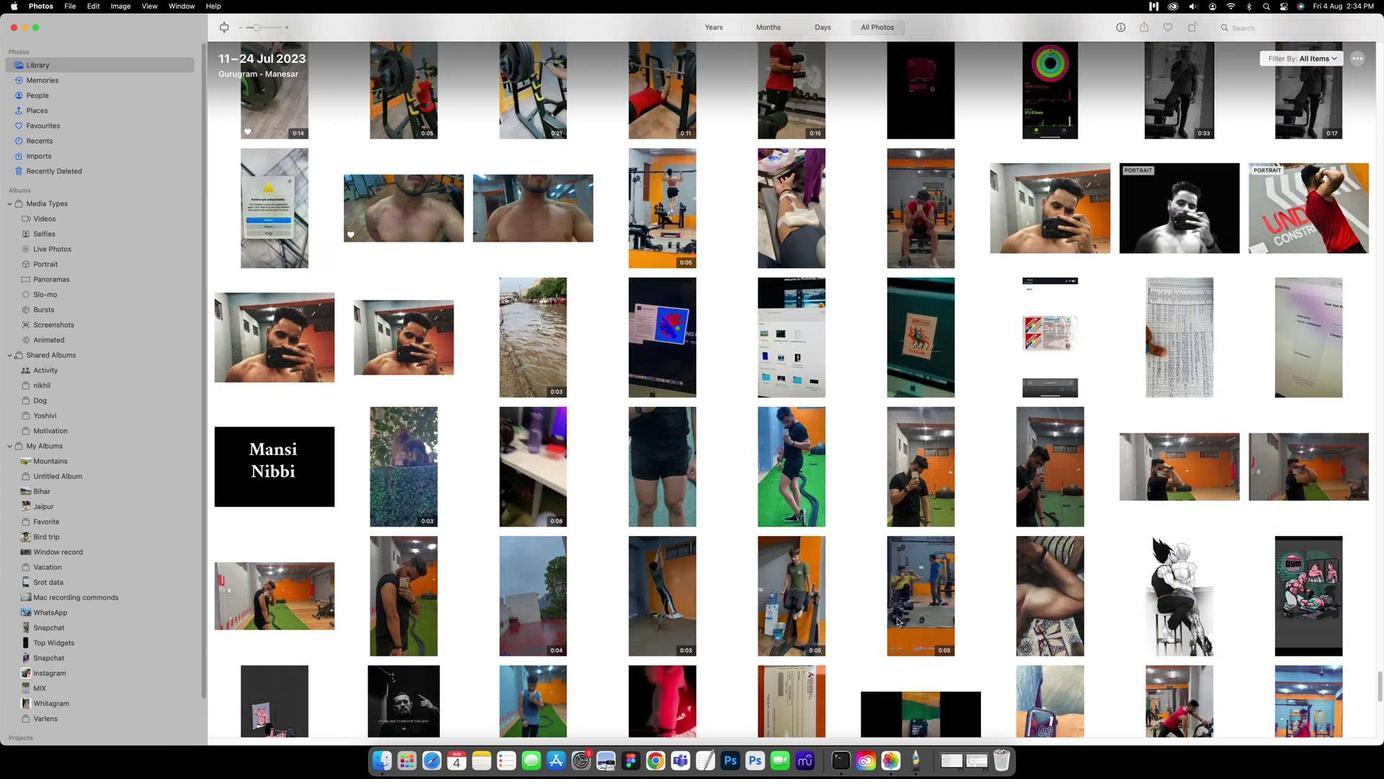 
Action: Mouse scrolled (870, 615) with delta (-111, 7)
Screenshot: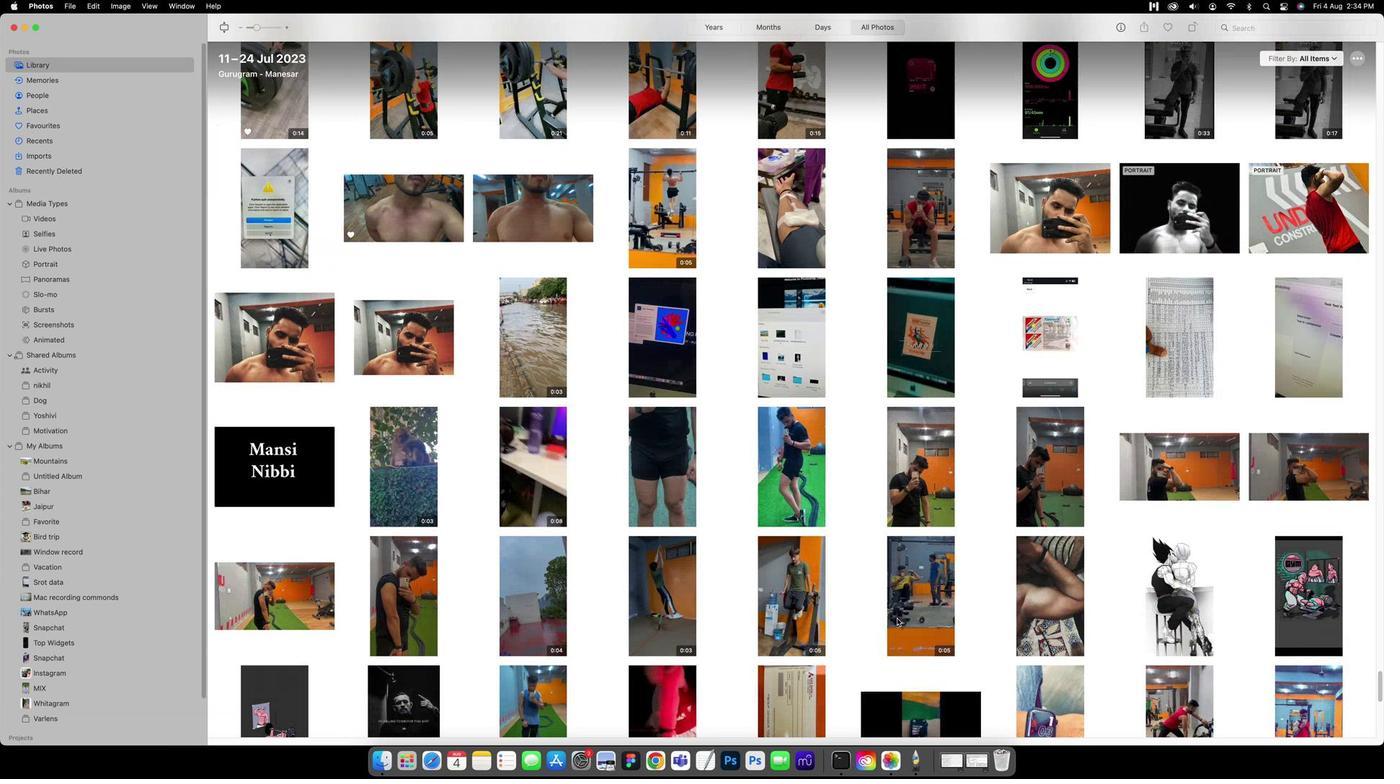 
Action: Mouse scrolled (870, 615) with delta (-111, 3)
Screenshot: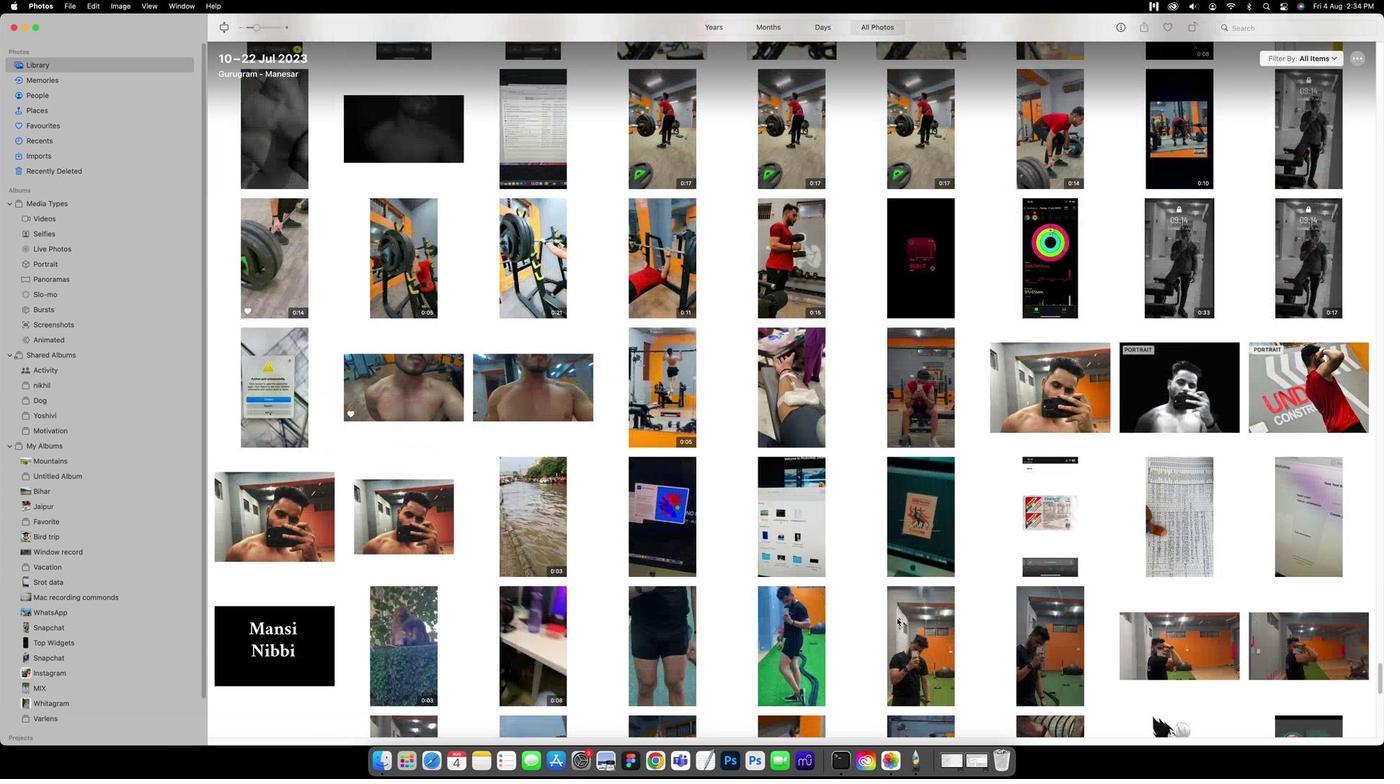 
Action: Mouse scrolled (870, 615) with delta (-111, 3)
Screenshot: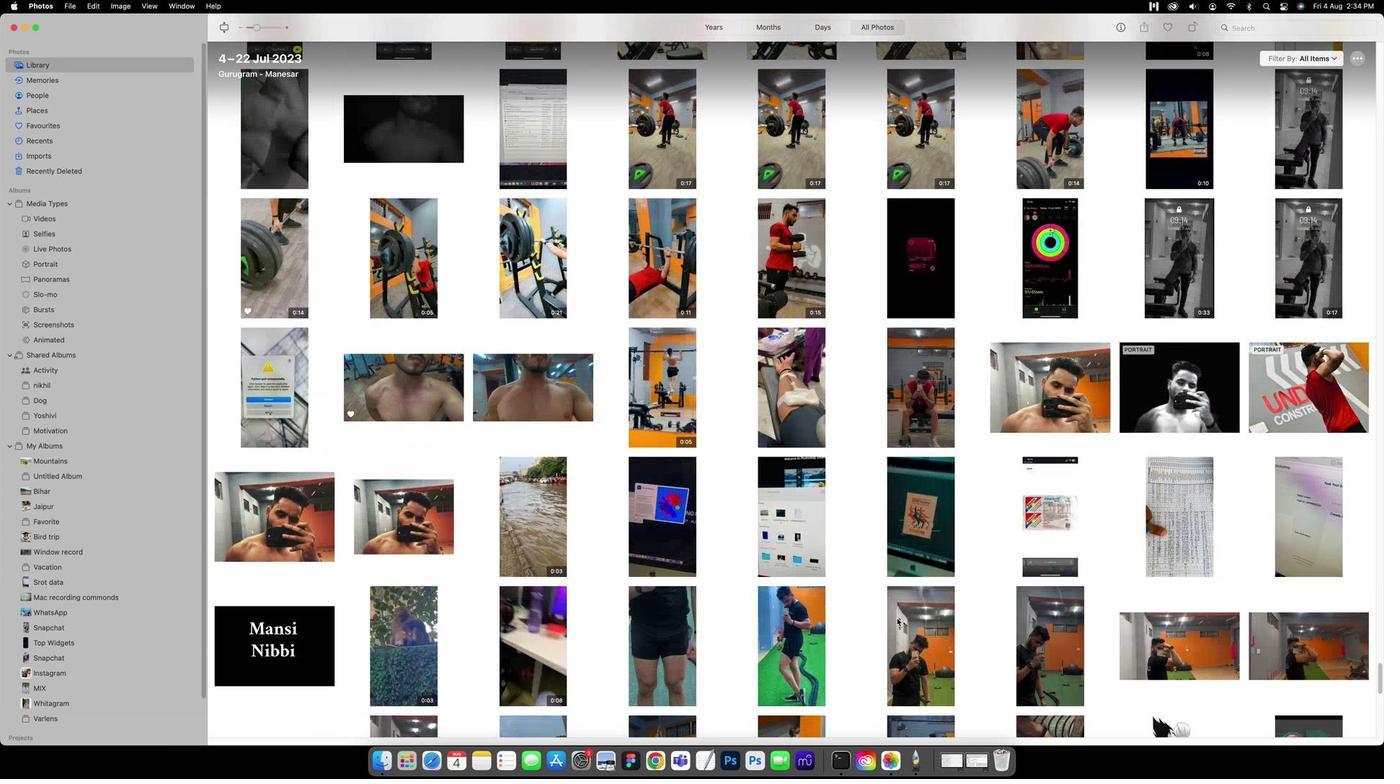 
Action: Mouse scrolled (870, 615) with delta (-111, 5)
Screenshot: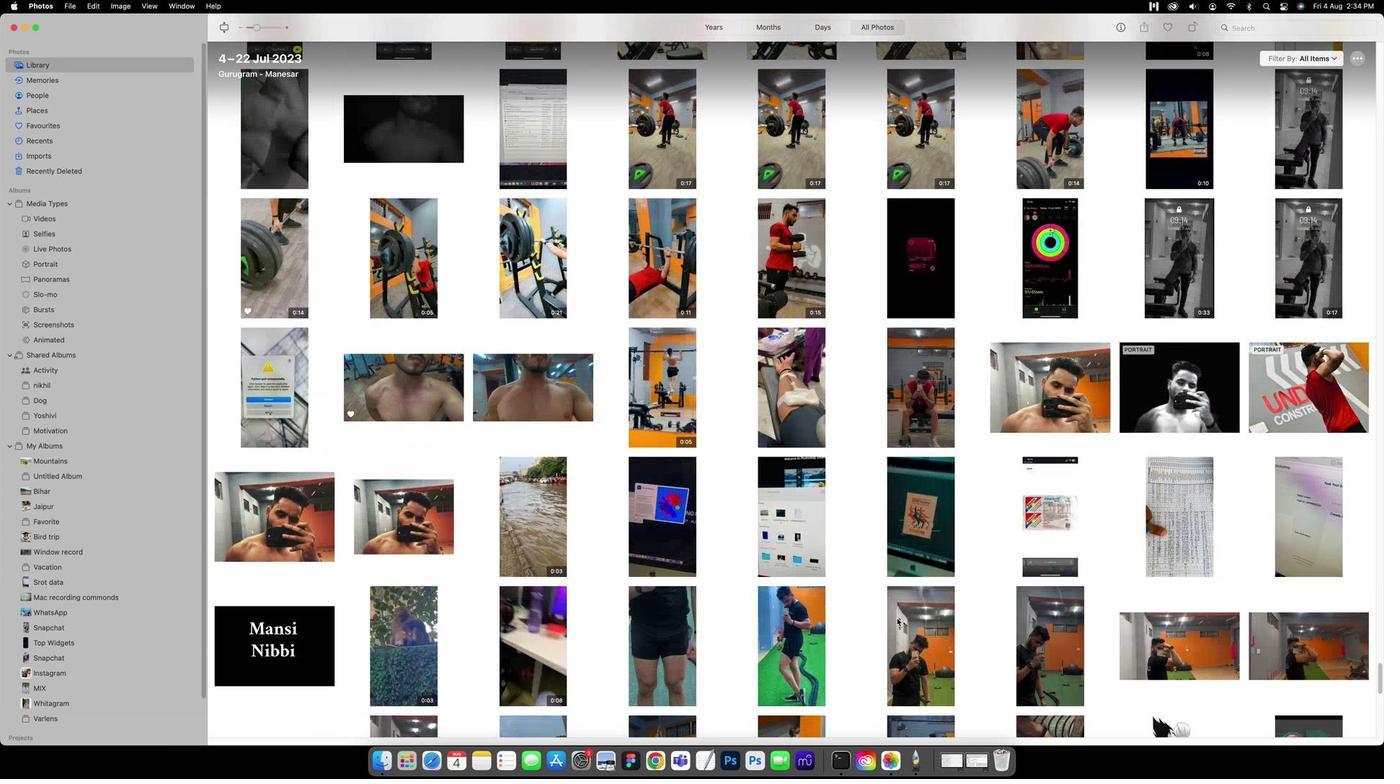 
Action: Mouse scrolled (870, 615) with delta (-111, 5)
Screenshot: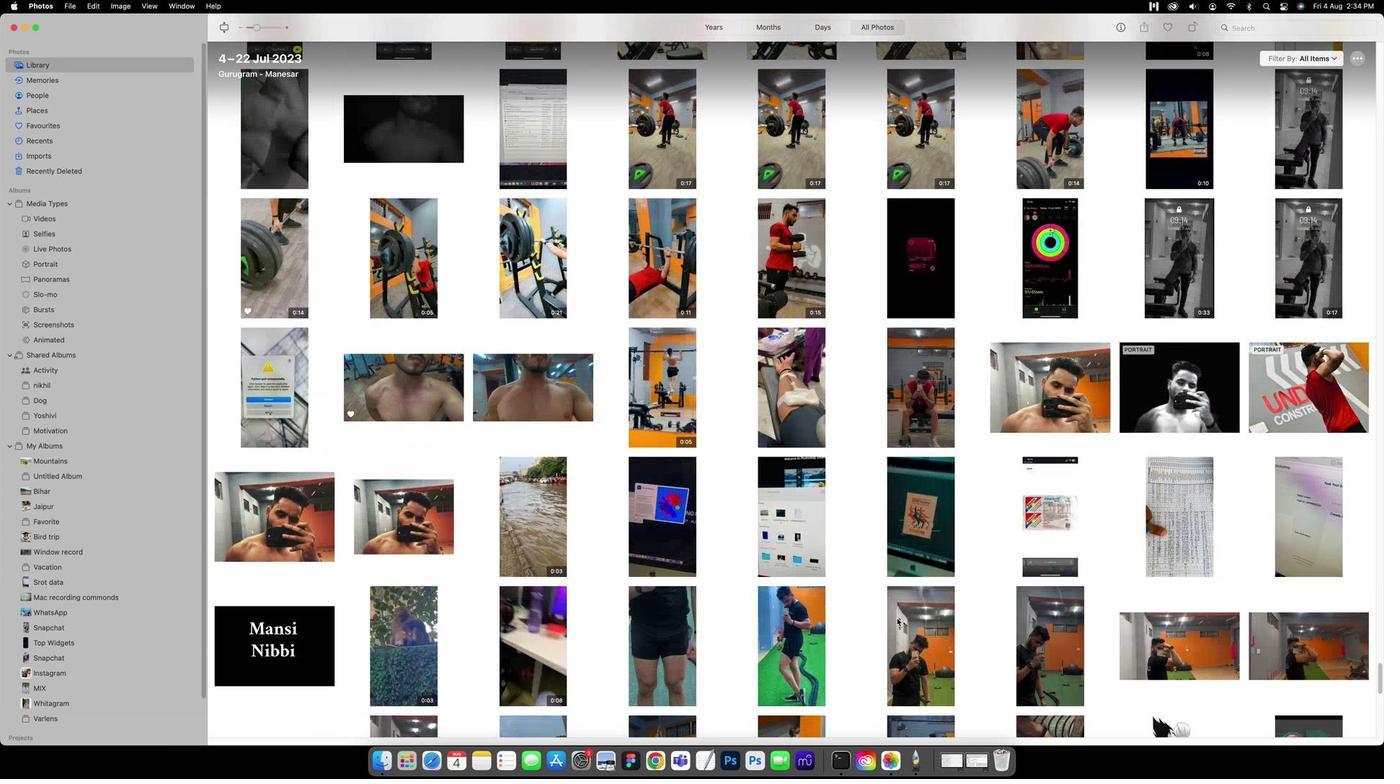 
Action: Mouse scrolled (870, 615) with delta (-111, 6)
Screenshot: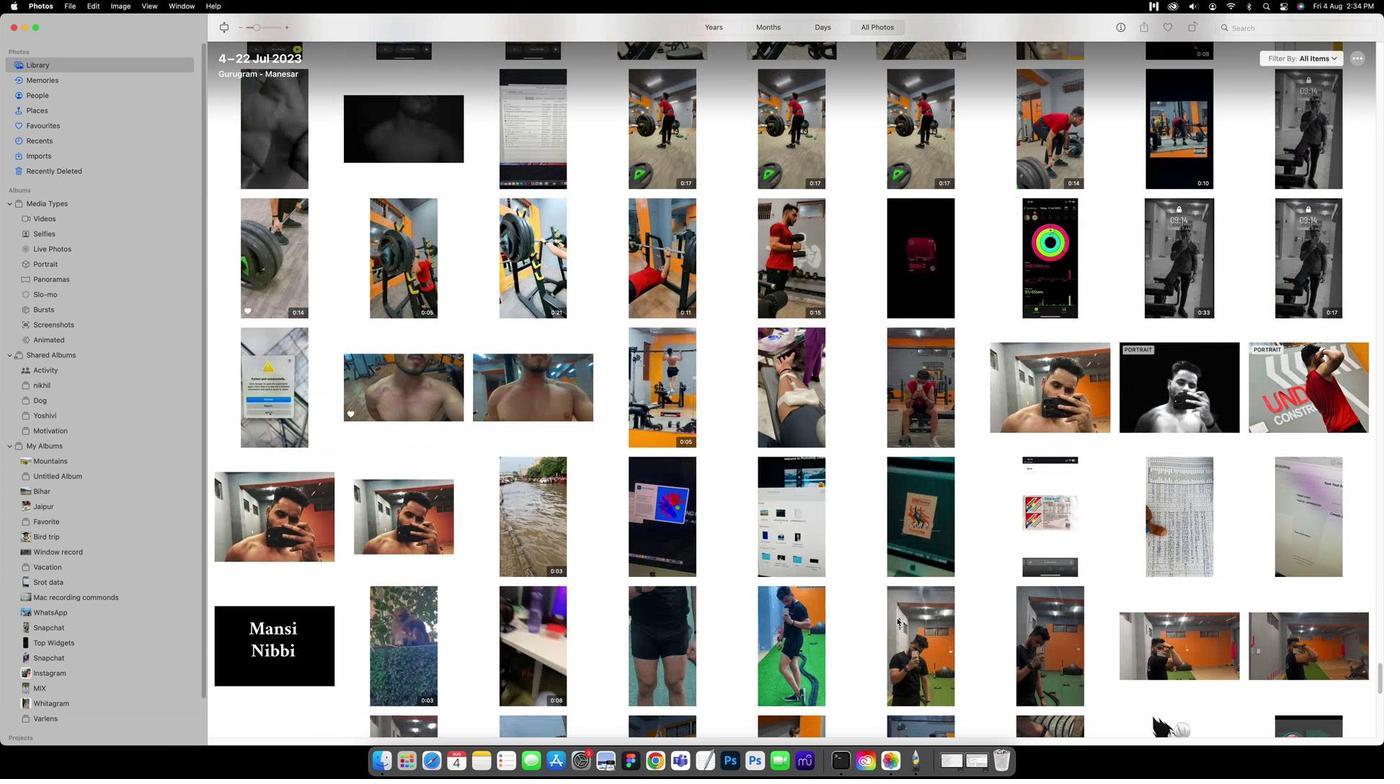 
Action: Mouse scrolled (870, 615) with delta (-111, 7)
Screenshot: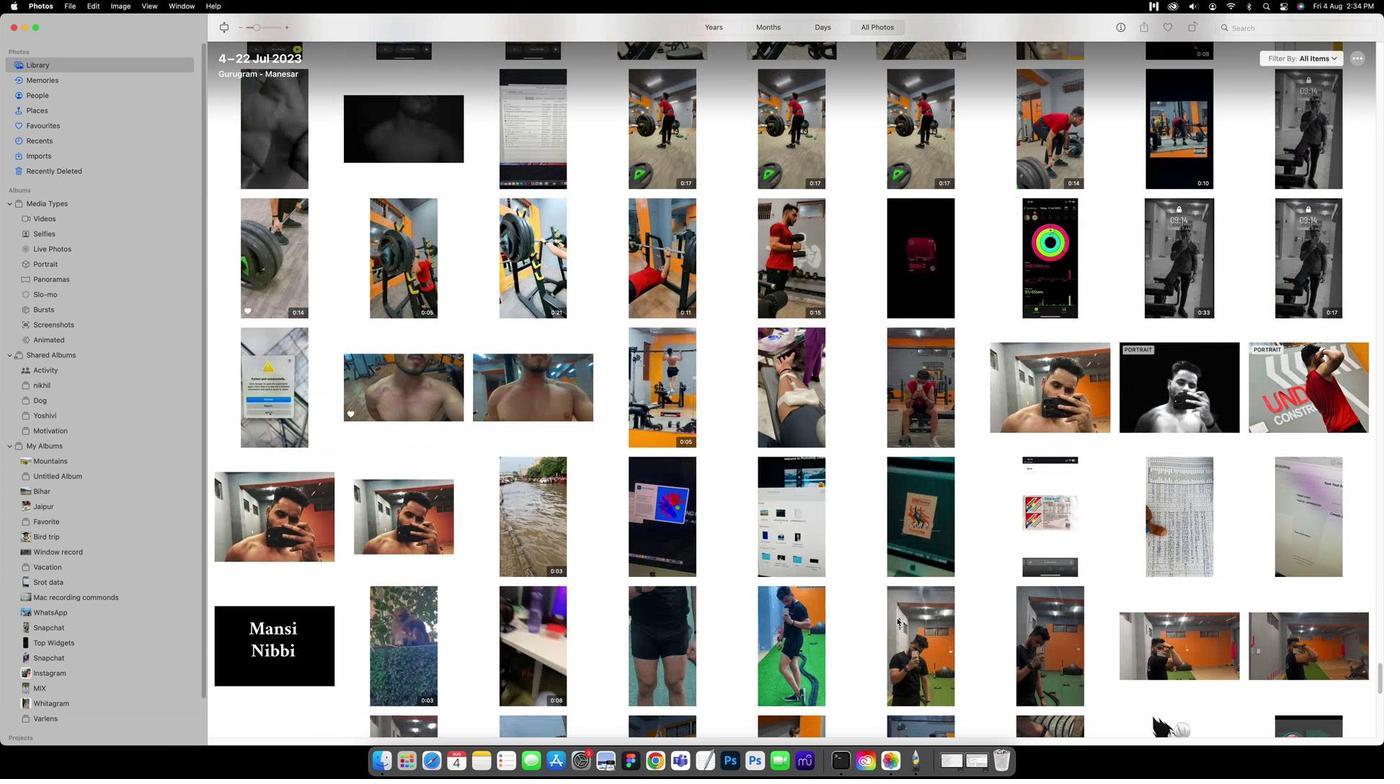 
Action: Mouse scrolled (870, 615) with delta (-111, 7)
Screenshot: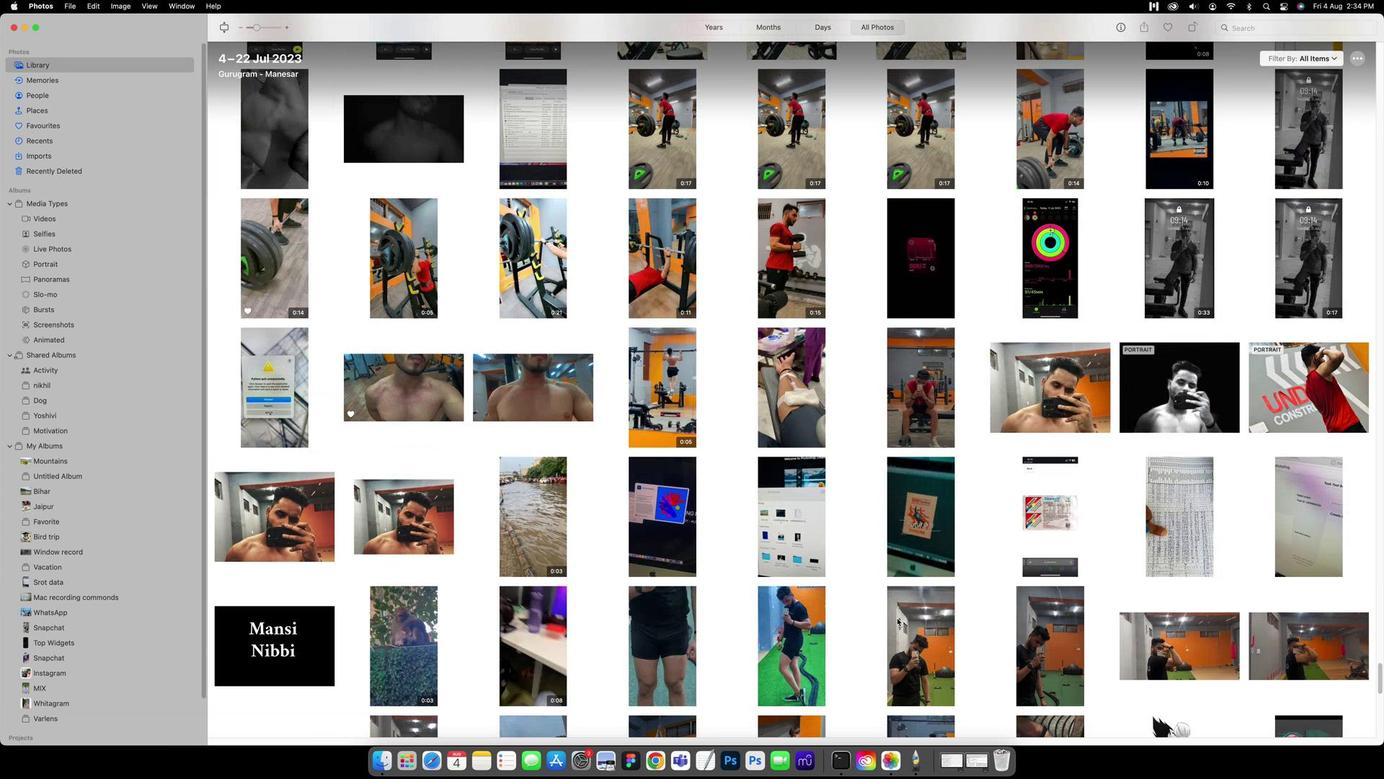 
Action: Mouse scrolled (870, 615) with delta (-111, 3)
Screenshot: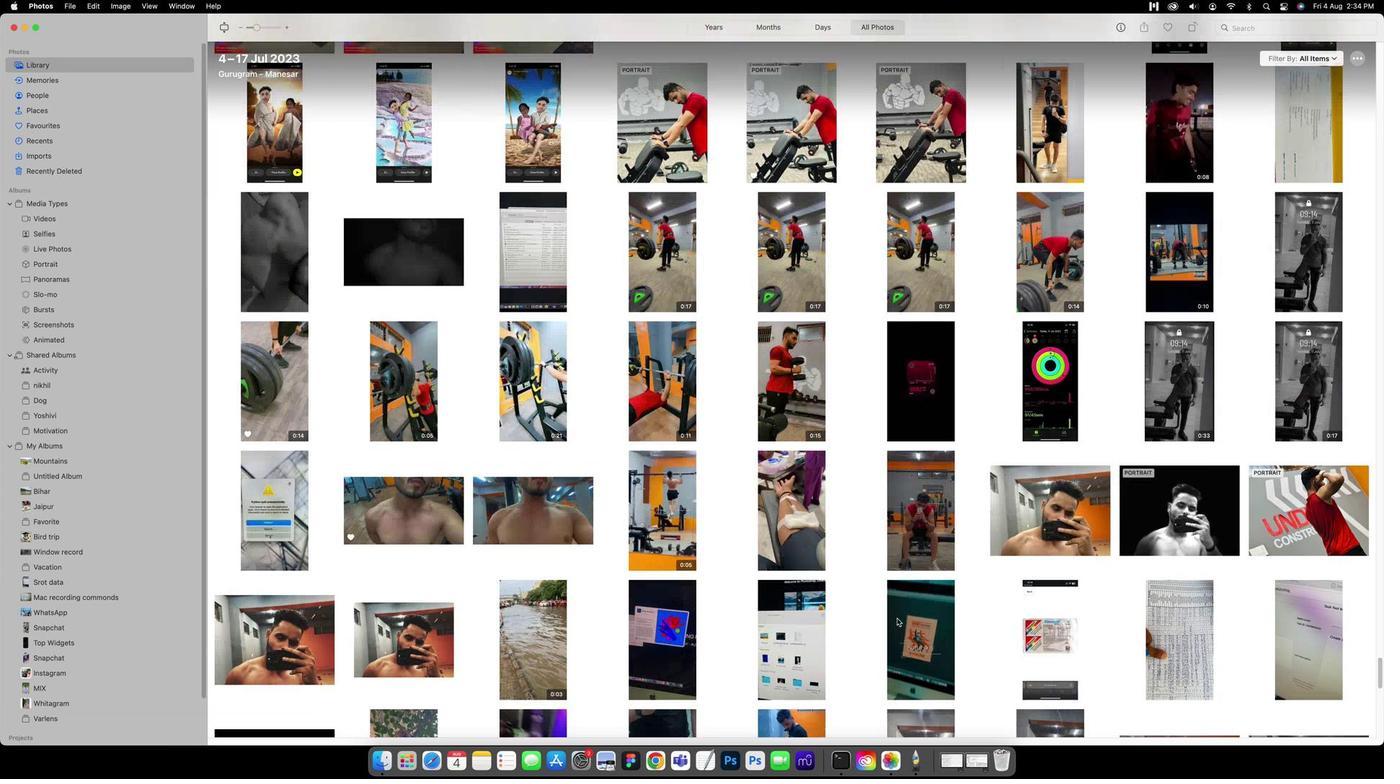 
Action: Mouse scrolled (870, 615) with delta (-111, 3)
Screenshot: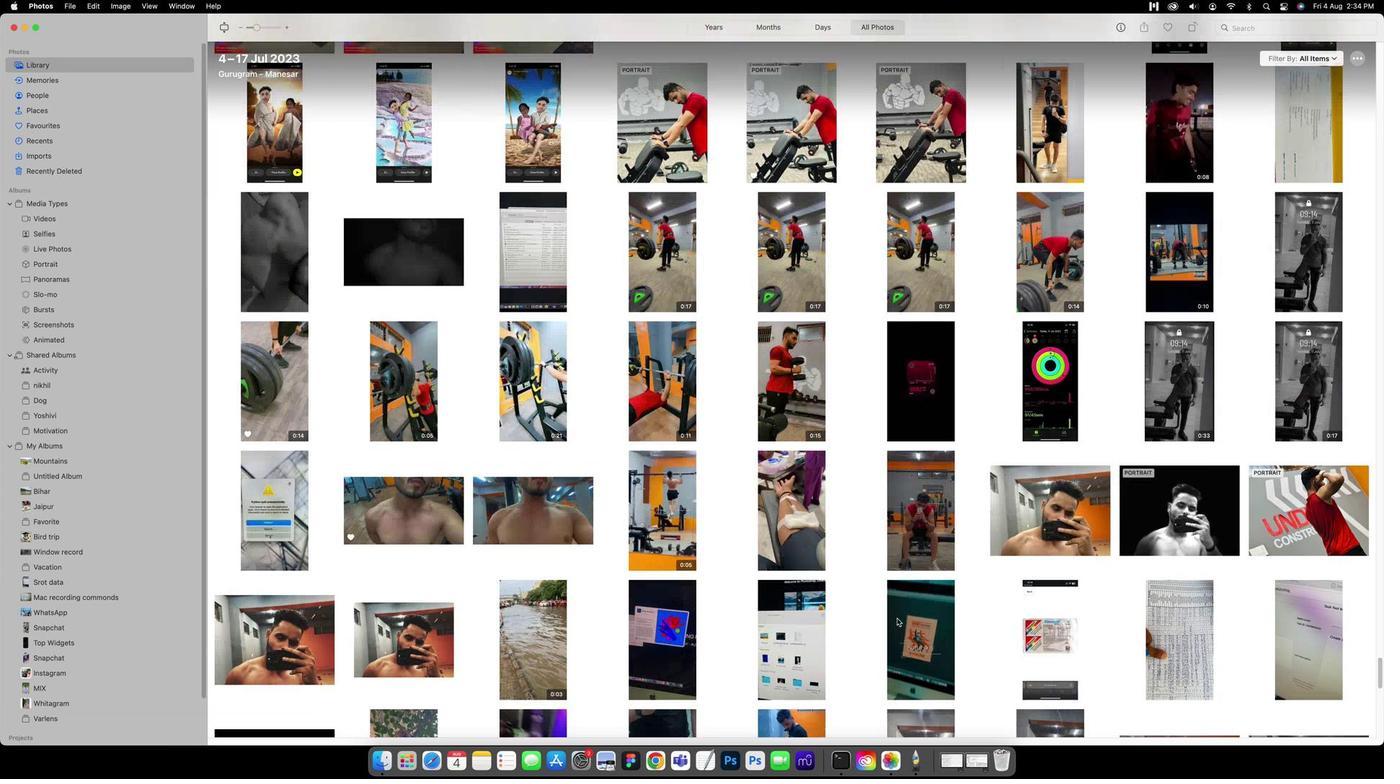 
Action: Mouse scrolled (870, 615) with delta (-111, 5)
Screenshot: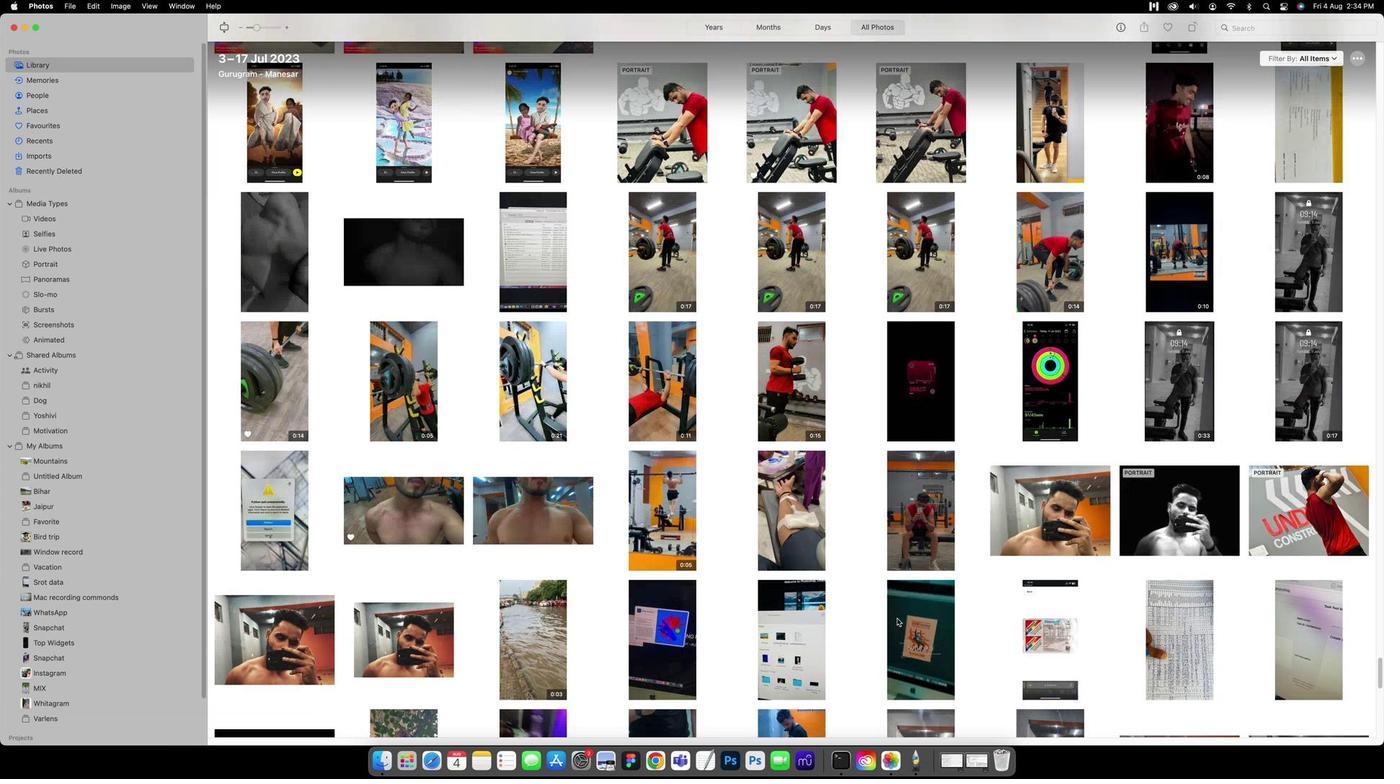 
Action: Mouse scrolled (870, 615) with delta (-111, 7)
Screenshot: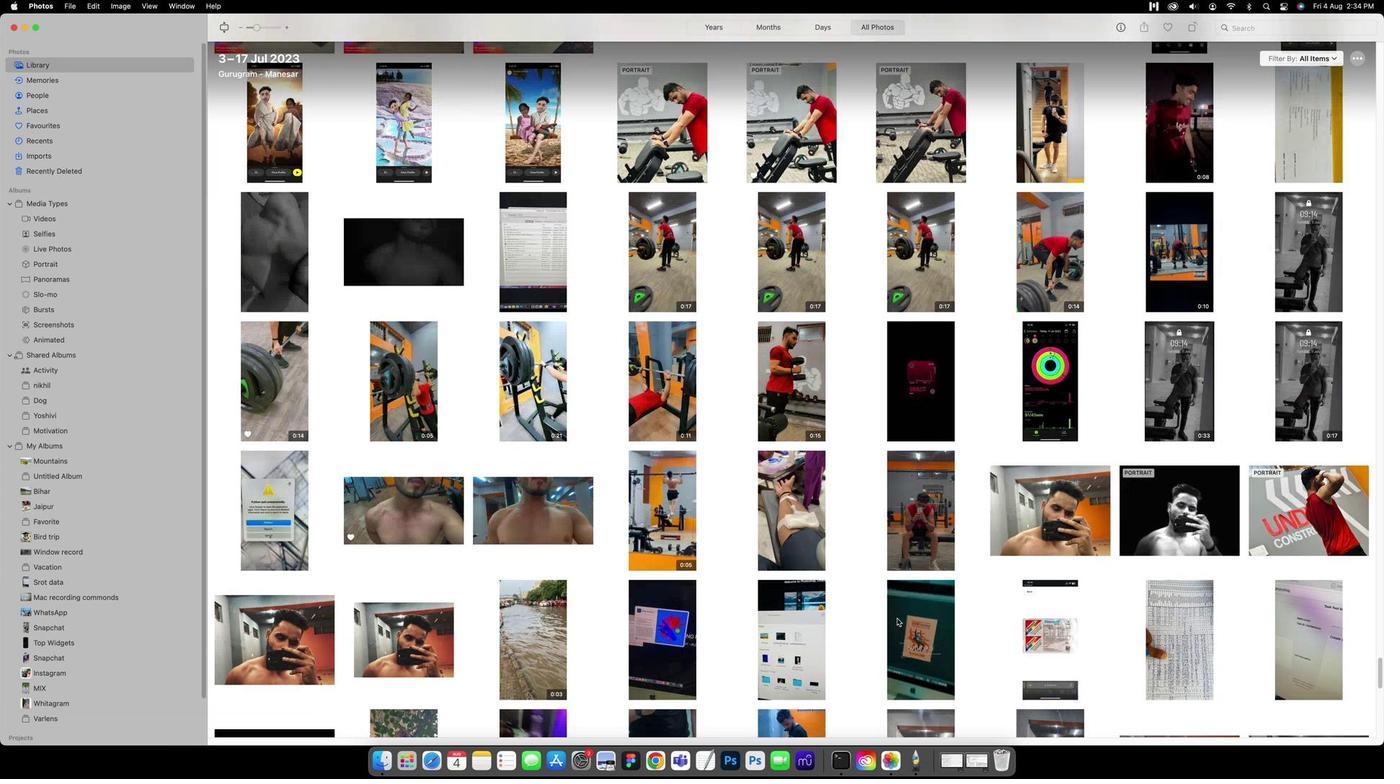 
Action: Mouse scrolled (870, 615) with delta (-111, 7)
Screenshot: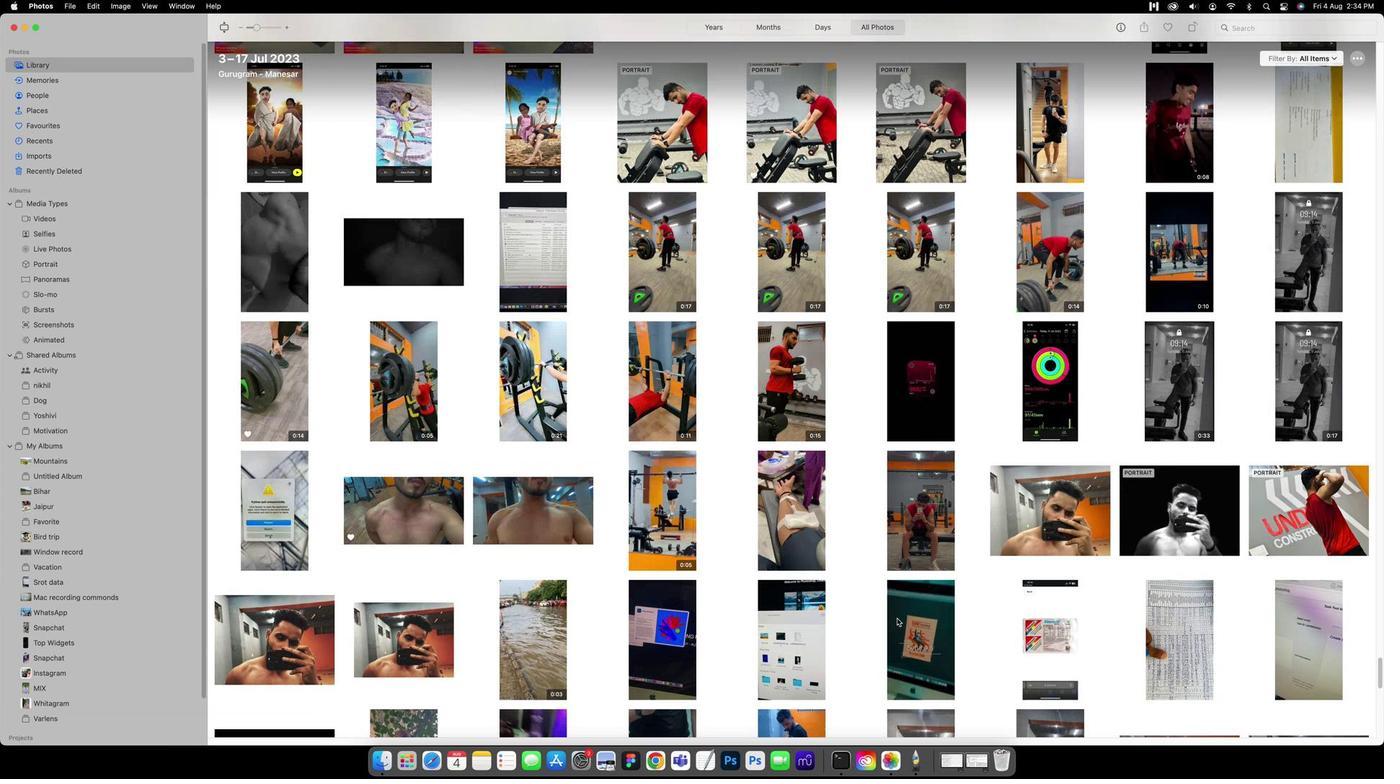 
Action: Mouse scrolled (870, 615) with delta (-111, 3)
Screenshot: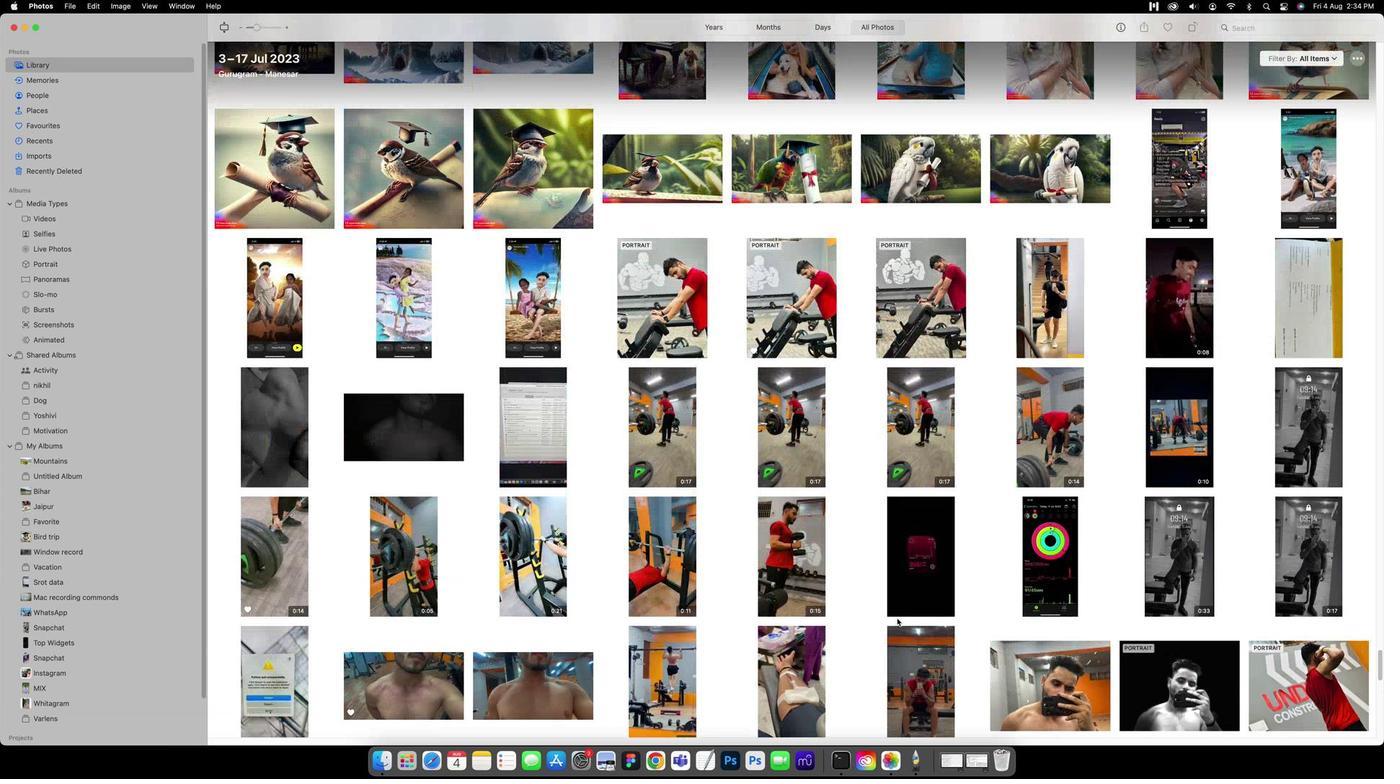 
Action: Mouse scrolled (870, 615) with delta (-111, 3)
Screenshot: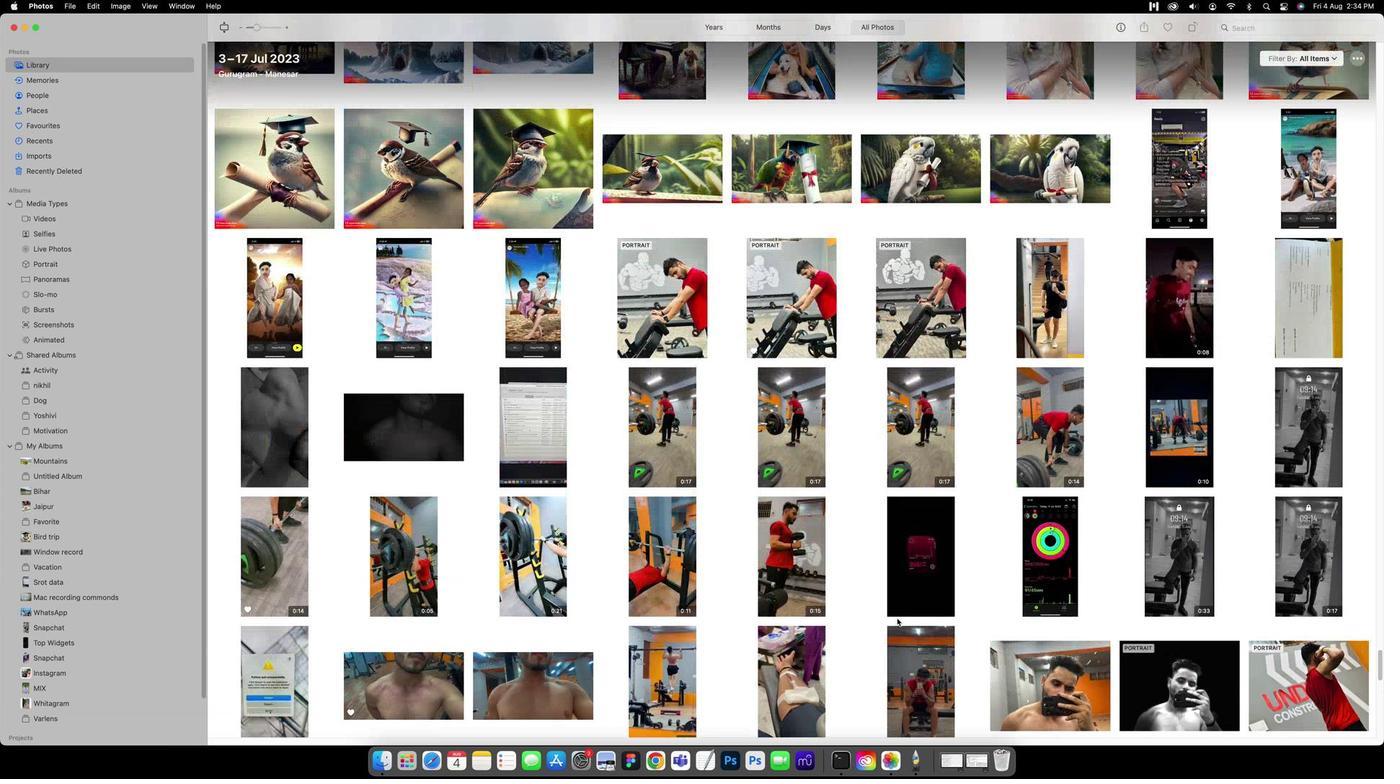 
Action: Mouse scrolled (870, 615) with delta (-111, 5)
Screenshot: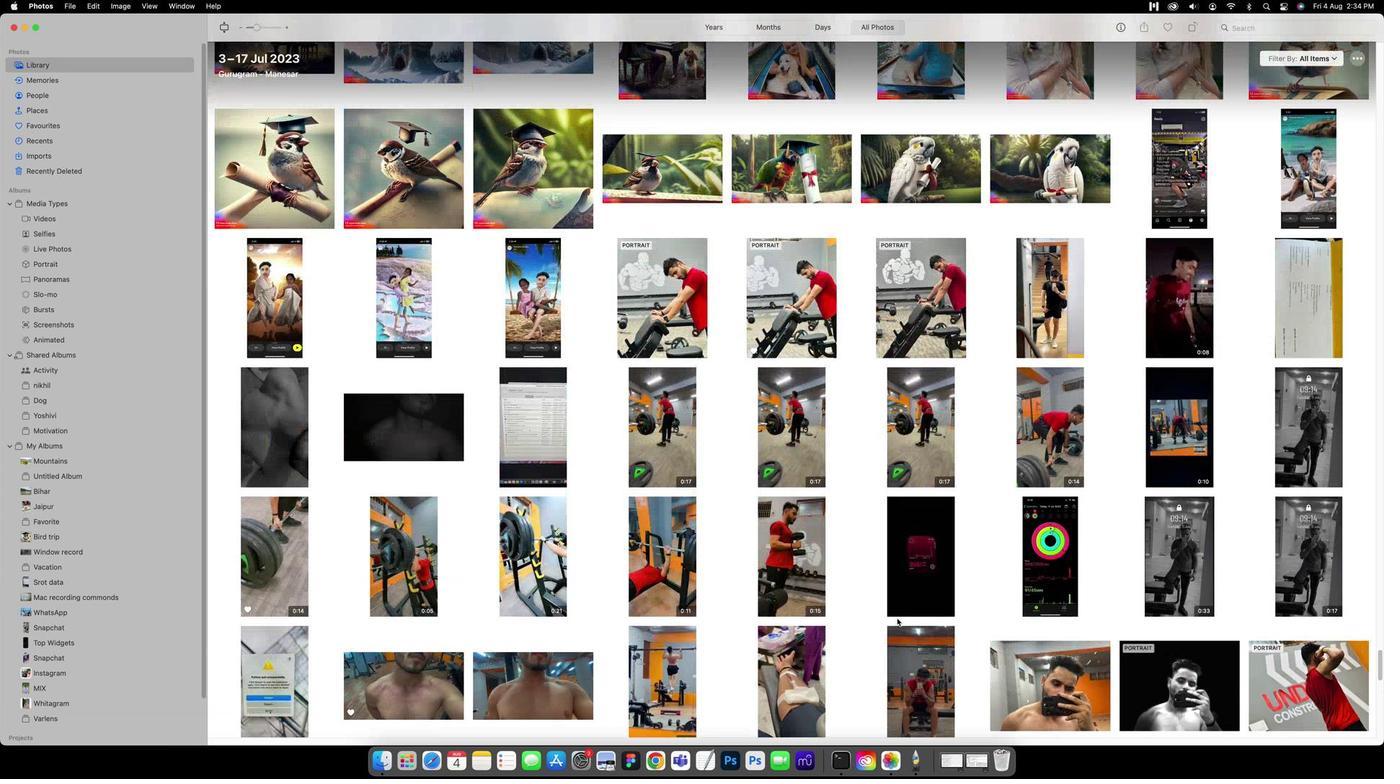 
Action: Mouse scrolled (870, 615) with delta (-111, 5)
Screenshot: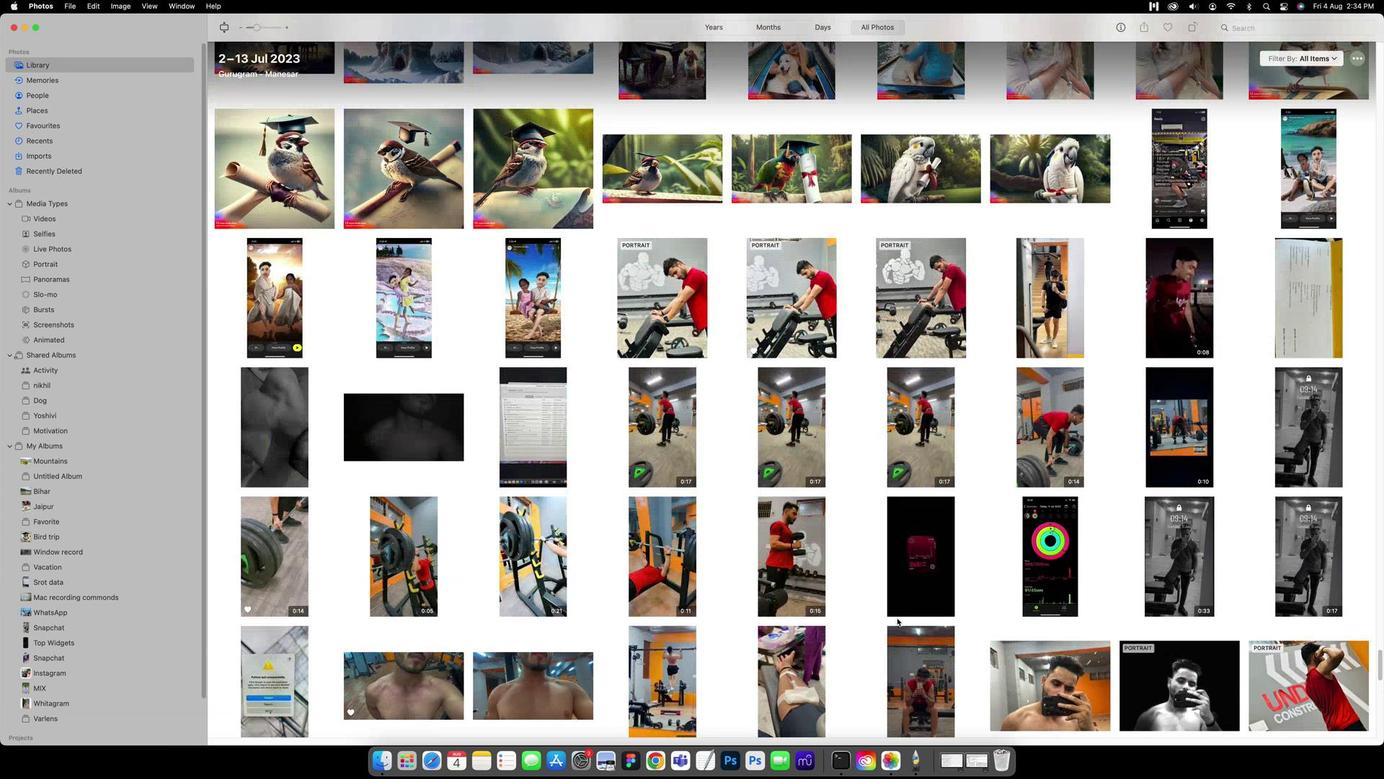 
Action: Mouse scrolled (870, 615) with delta (-111, 6)
Screenshot: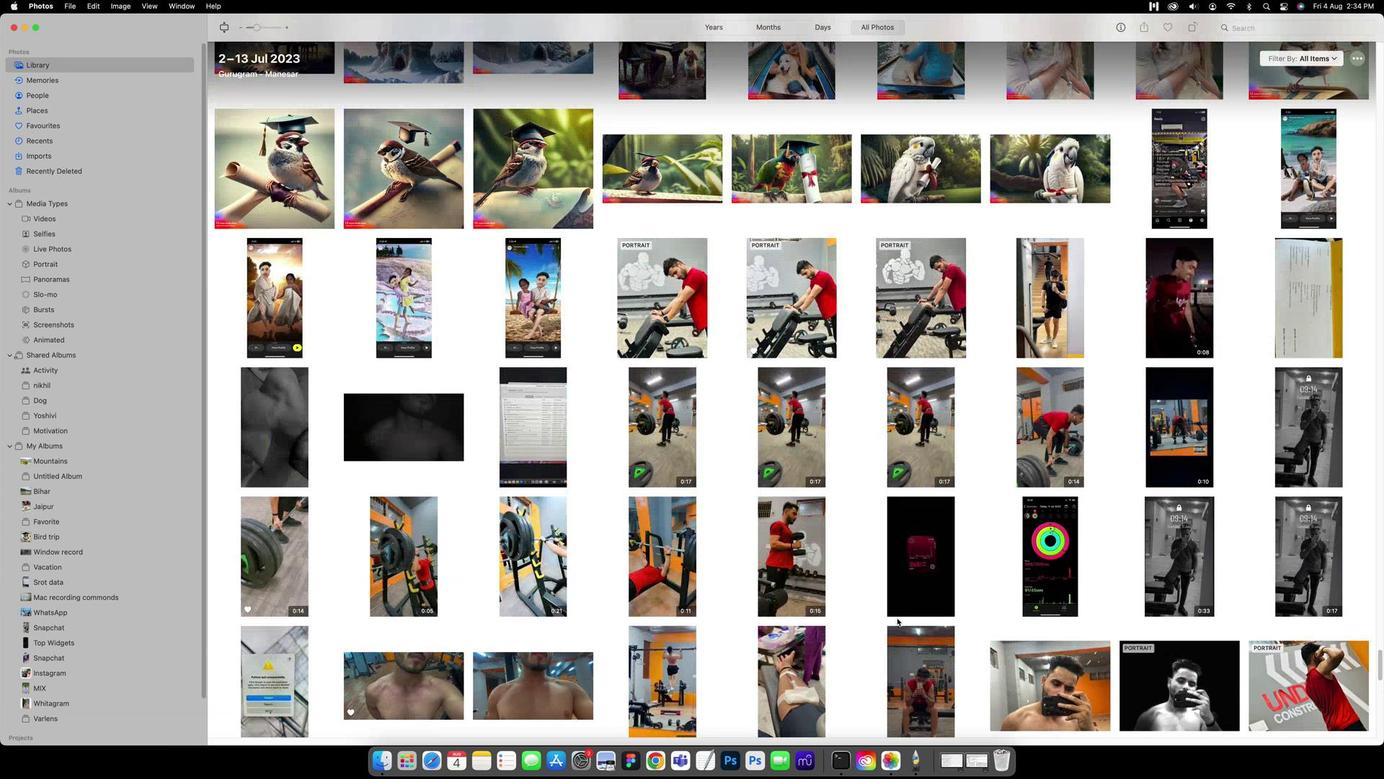 
Action: Mouse scrolled (870, 615) with delta (-111, 7)
Screenshot: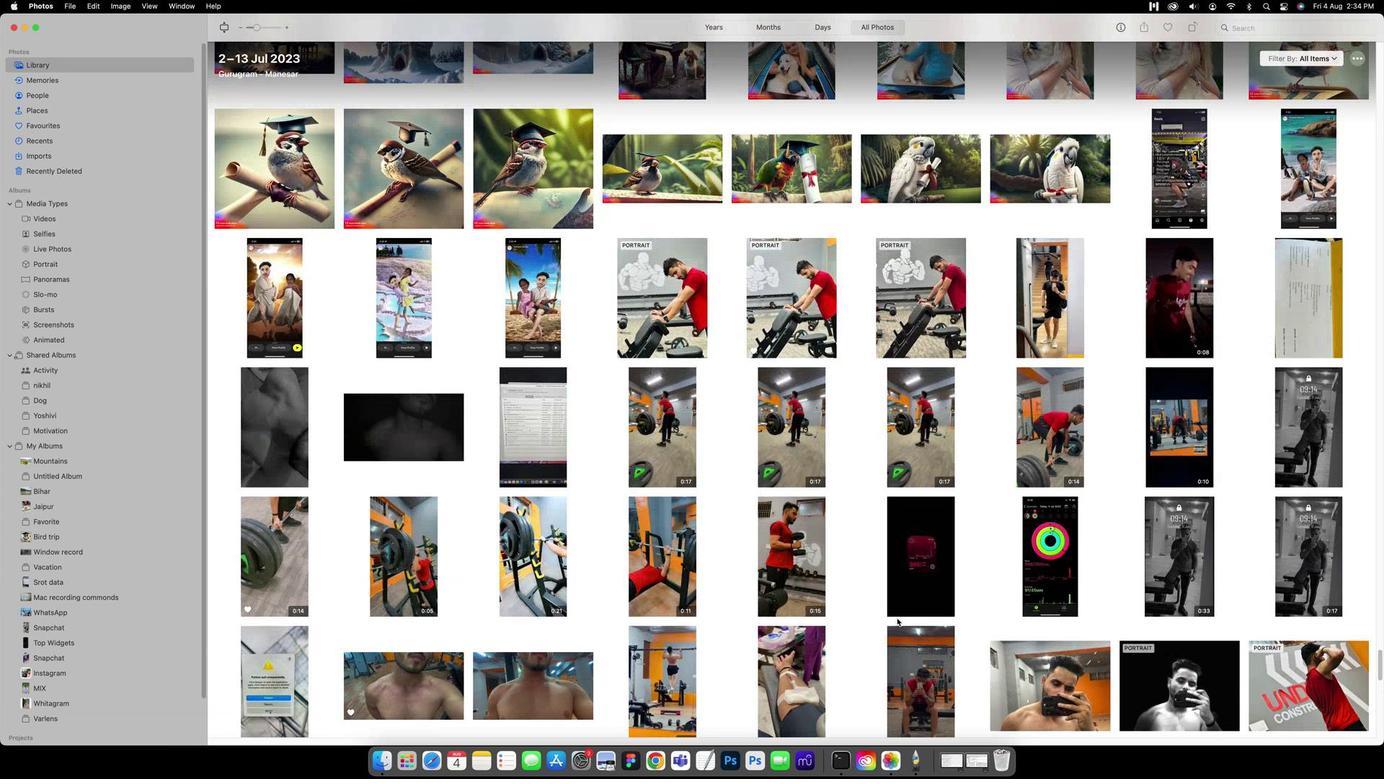 
Action: Mouse scrolled (870, 615) with delta (-111, 7)
Screenshot: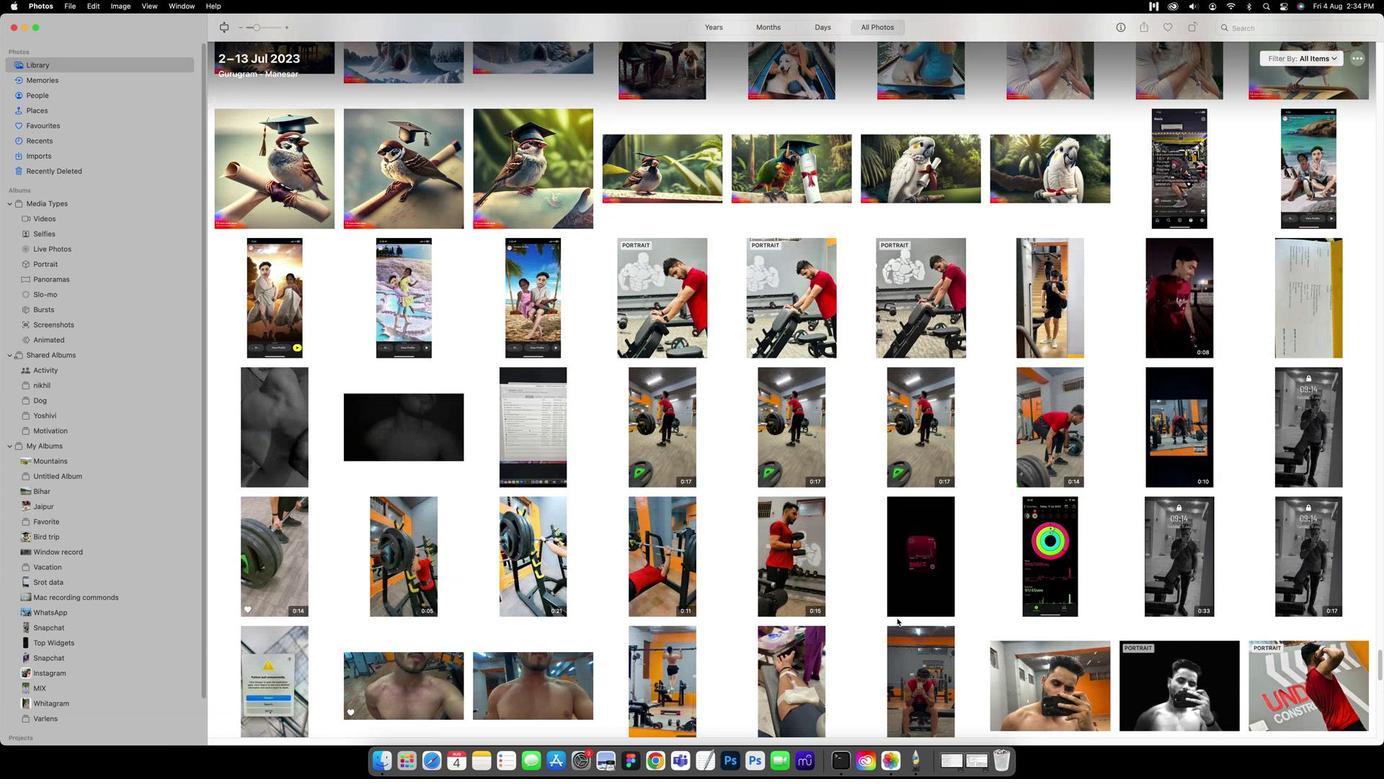 
Action: Mouse scrolled (870, 615) with delta (-111, 3)
Screenshot: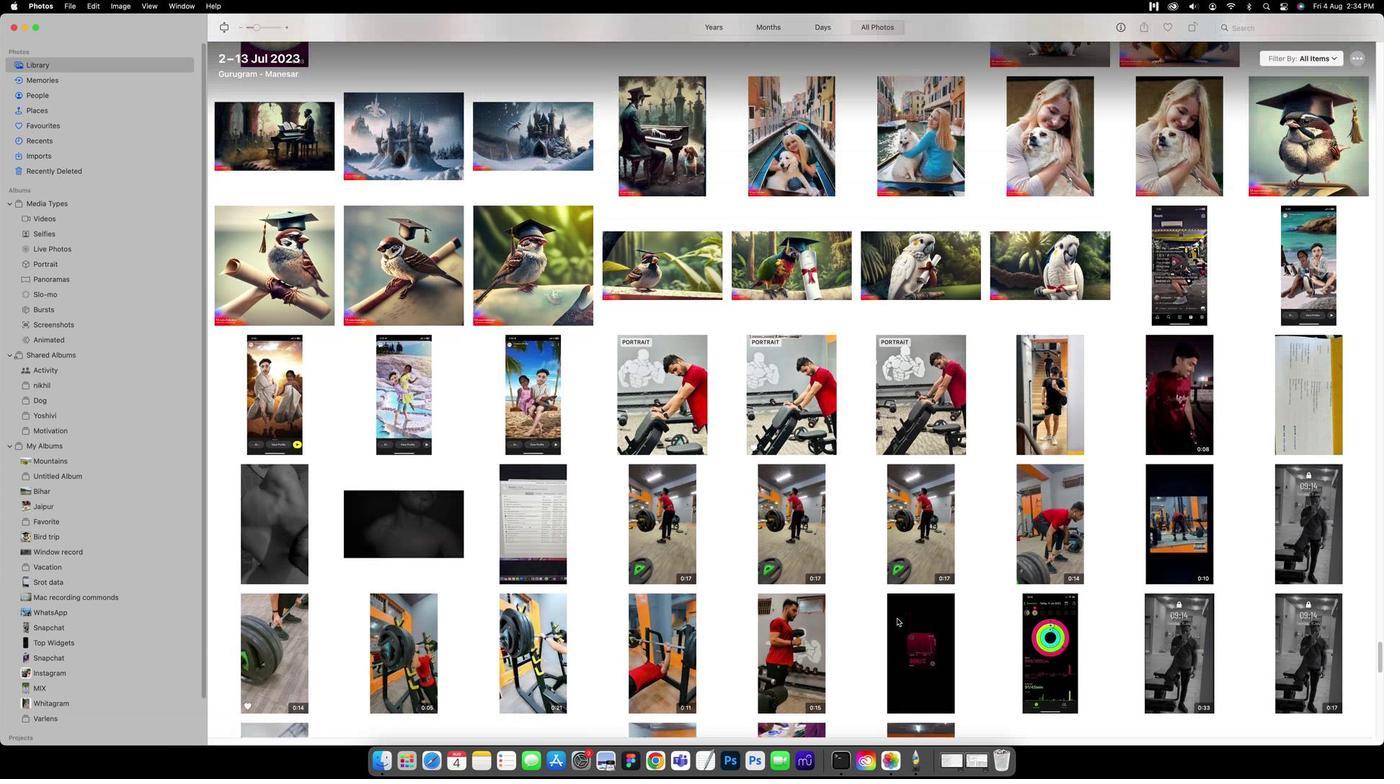 
Action: Mouse scrolled (870, 615) with delta (-111, 3)
Screenshot: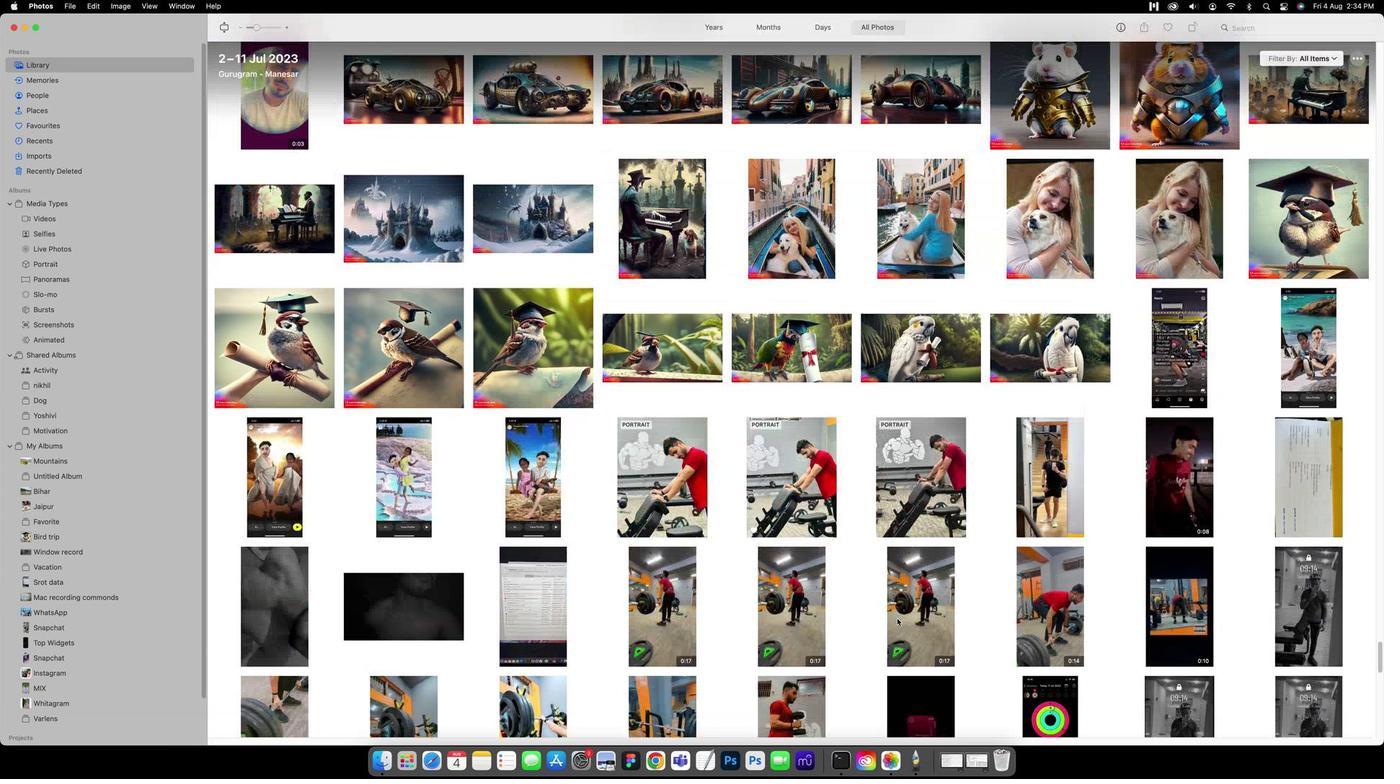 
Action: Mouse scrolled (870, 615) with delta (-111, 5)
Screenshot: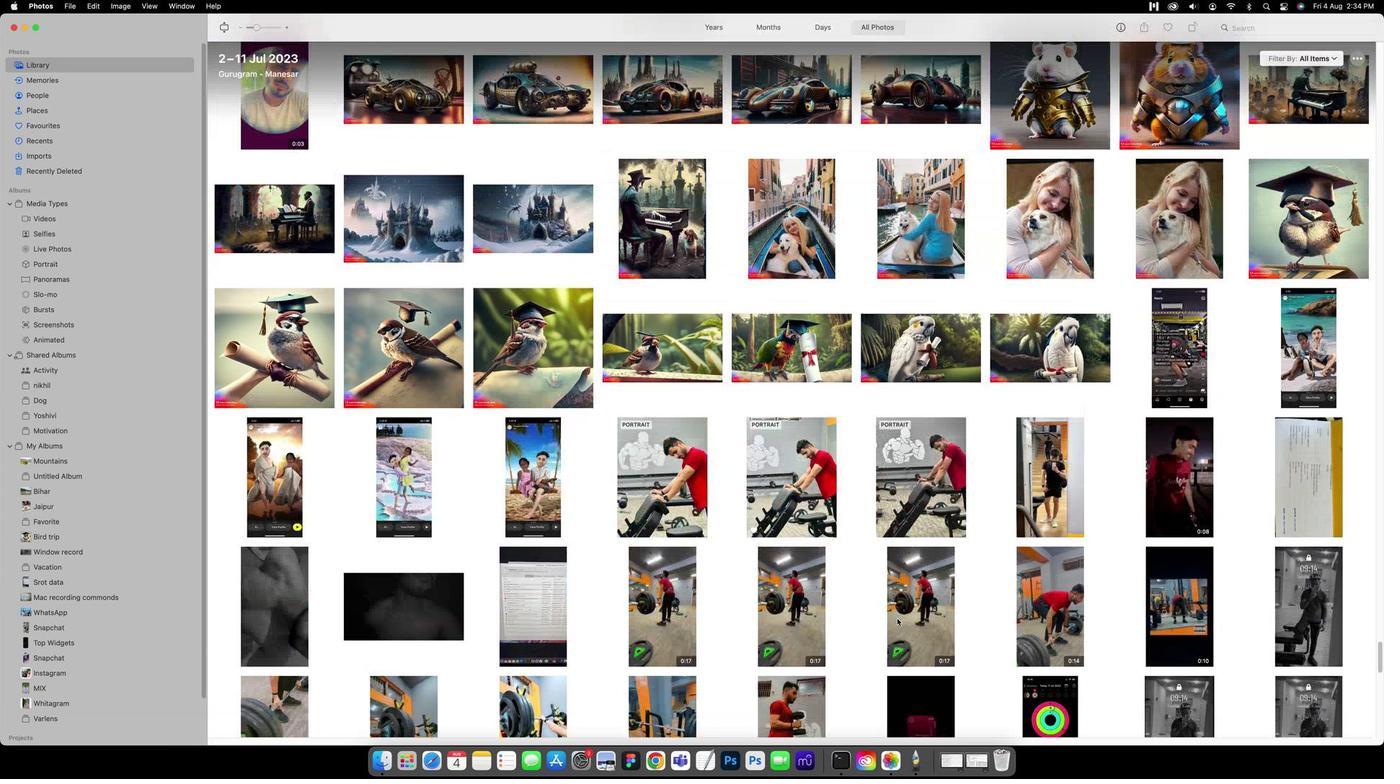 
Action: Mouse scrolled (870, 615) with delta (-111, 5)
Screenshot: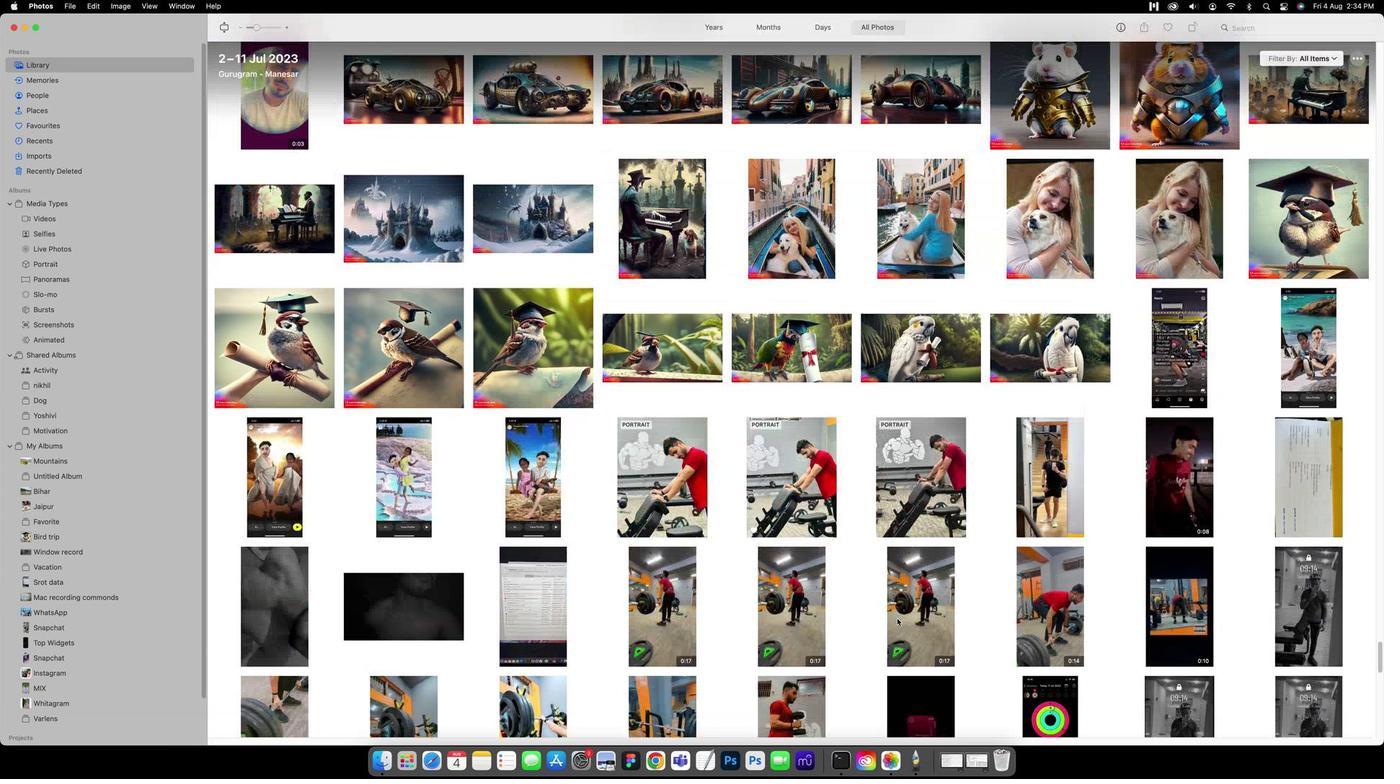 
Action: Mouse scrolled (870, 615) with delta (-111, 6)
Screenshot: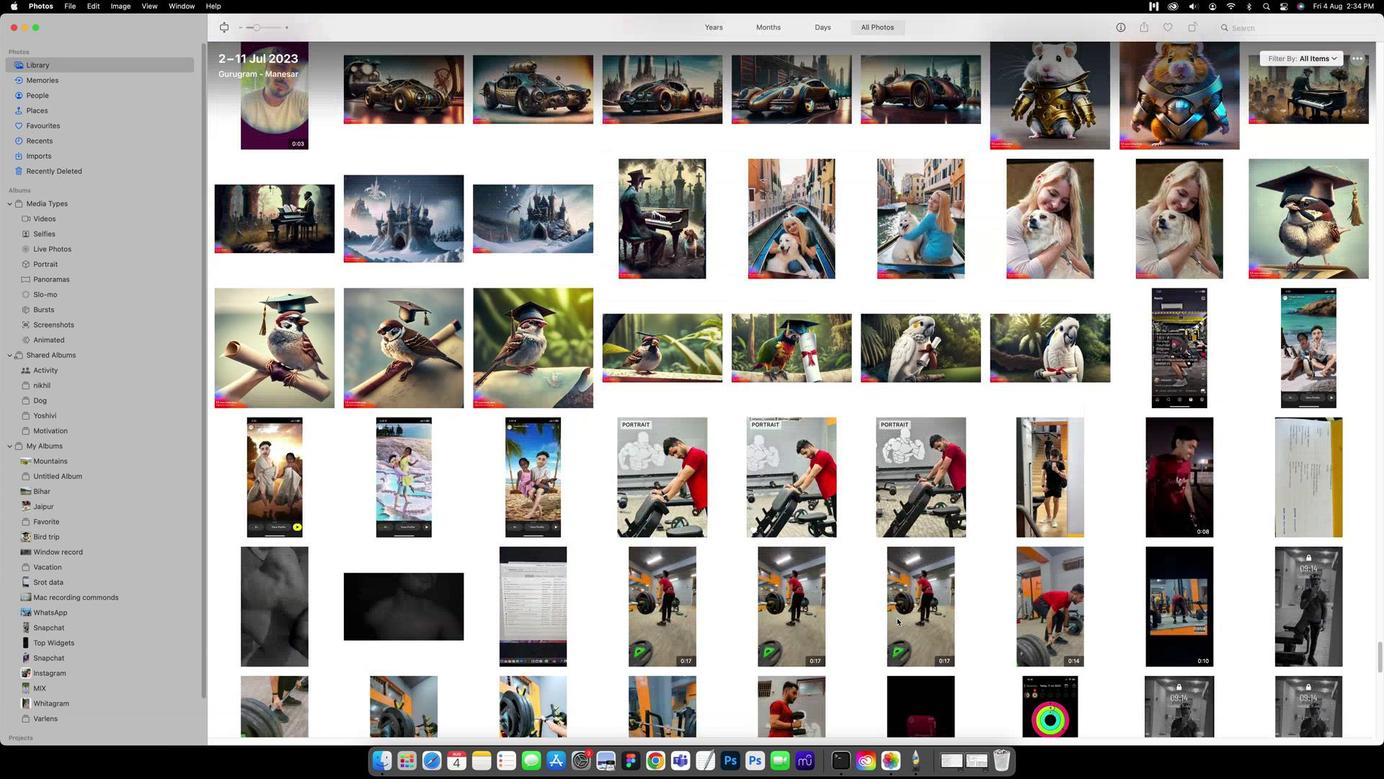 
Action: Mouse scrolled (870, 615) with delta (-111, 7)
Screenshot: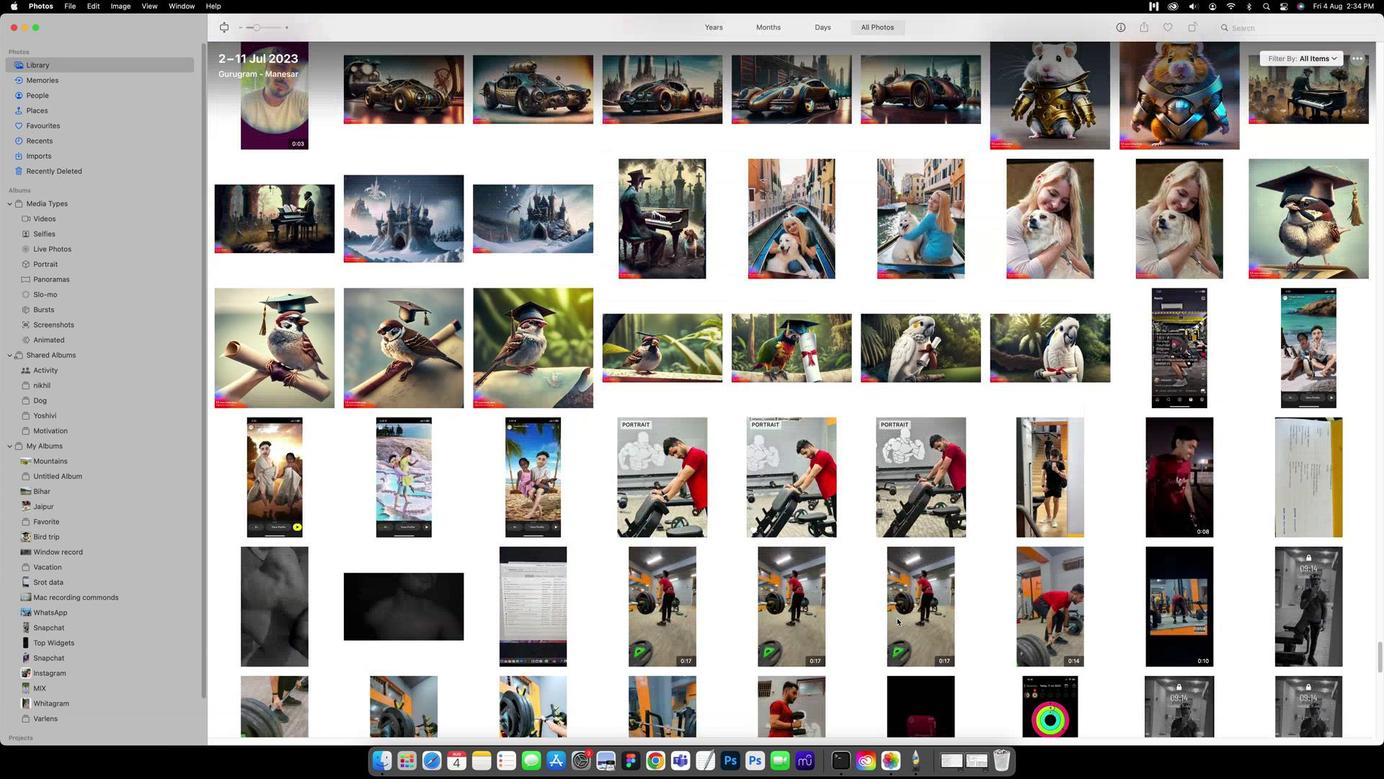 
Action: Mouse scrolled (870, 615) with delta (-111, 7)
Screenshot: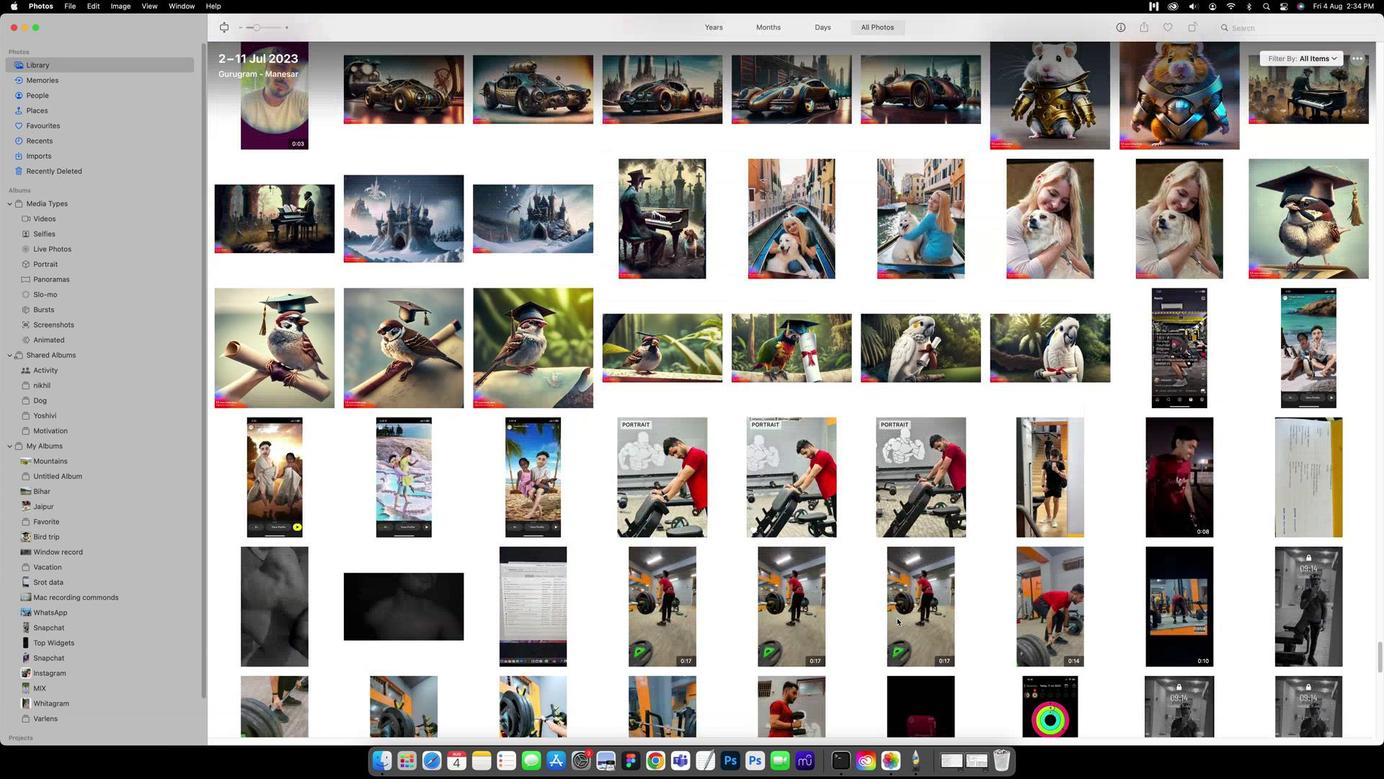 
Action: Mouse scrolled (870, 615) with delta (-111, 3)
Screenshot: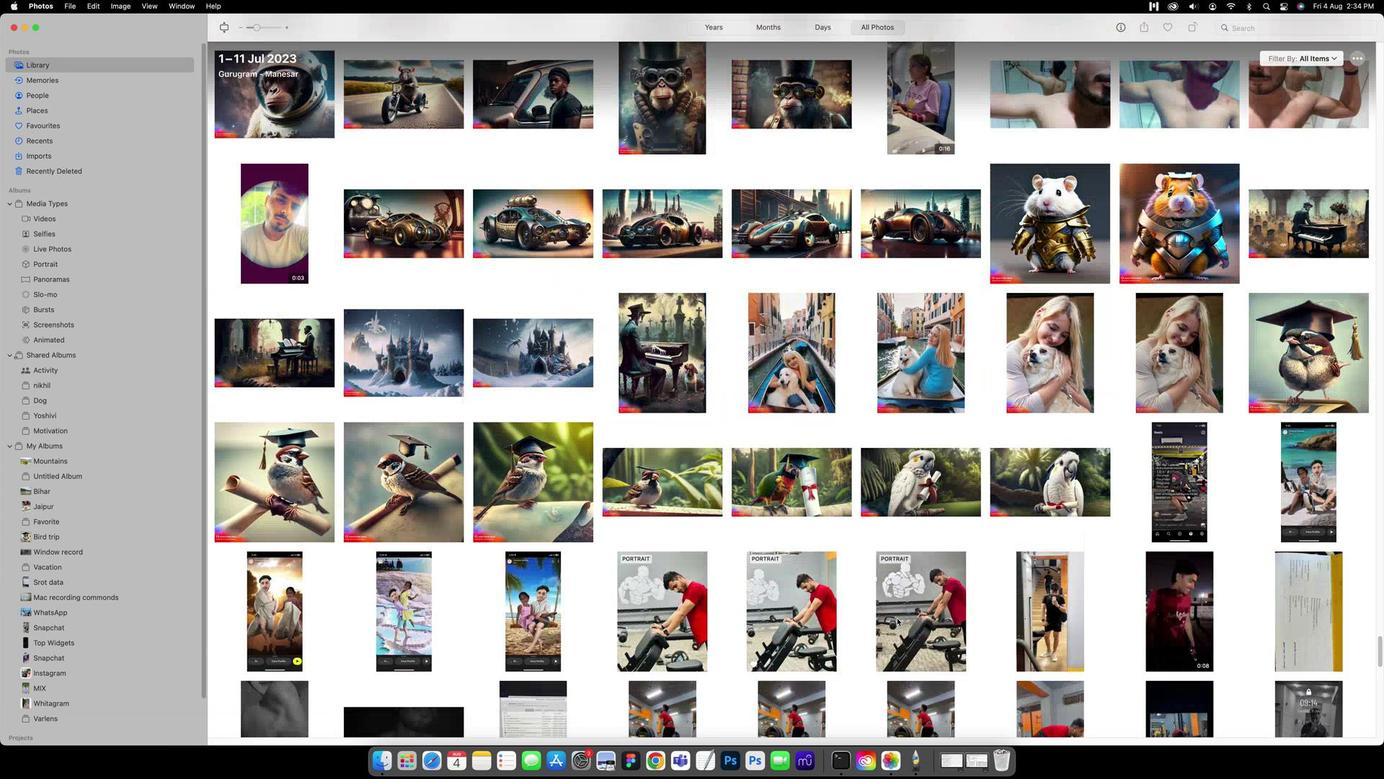 
Action: Mouse scrolled (870, 615) with delta (-111, 3)
Screenshot: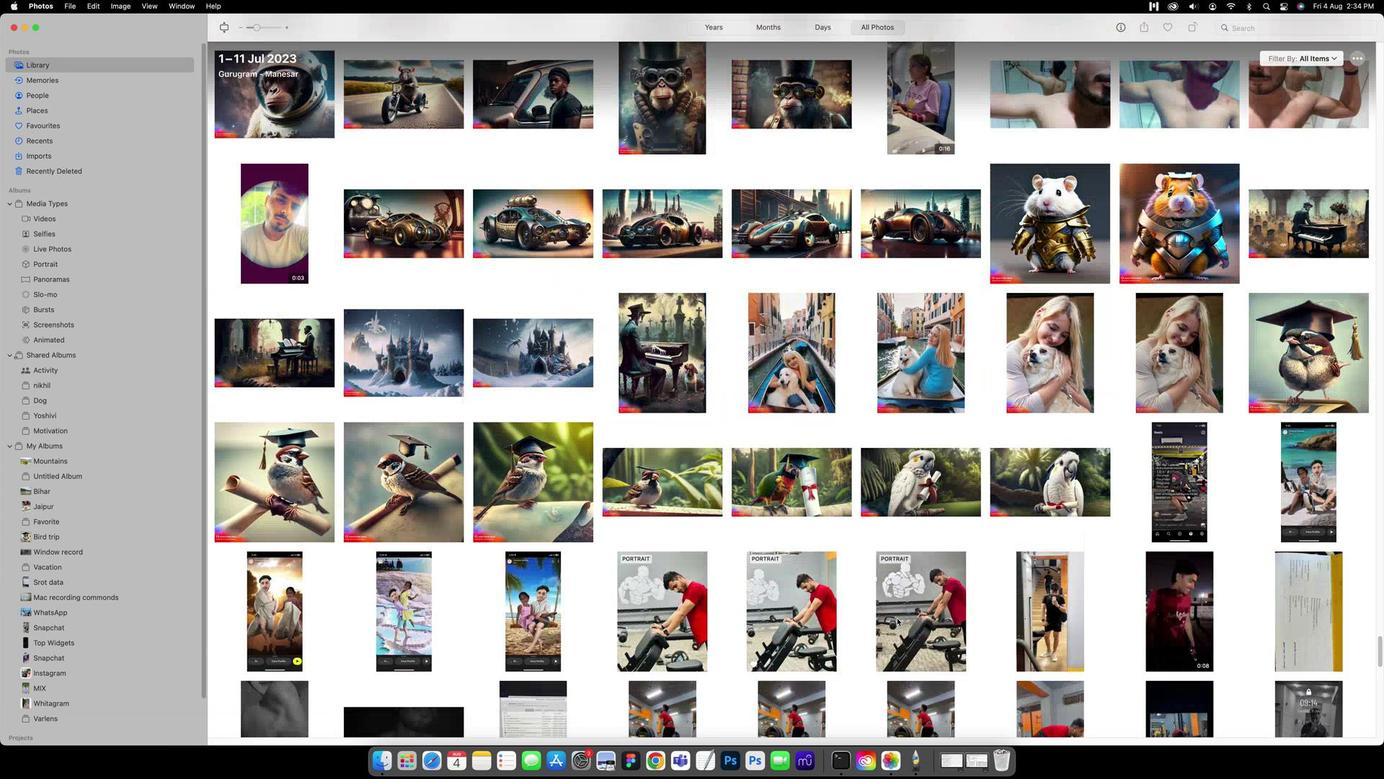 
Action: Mouse scrolled (870, 615) with delta (-111, 5)
Screenshot: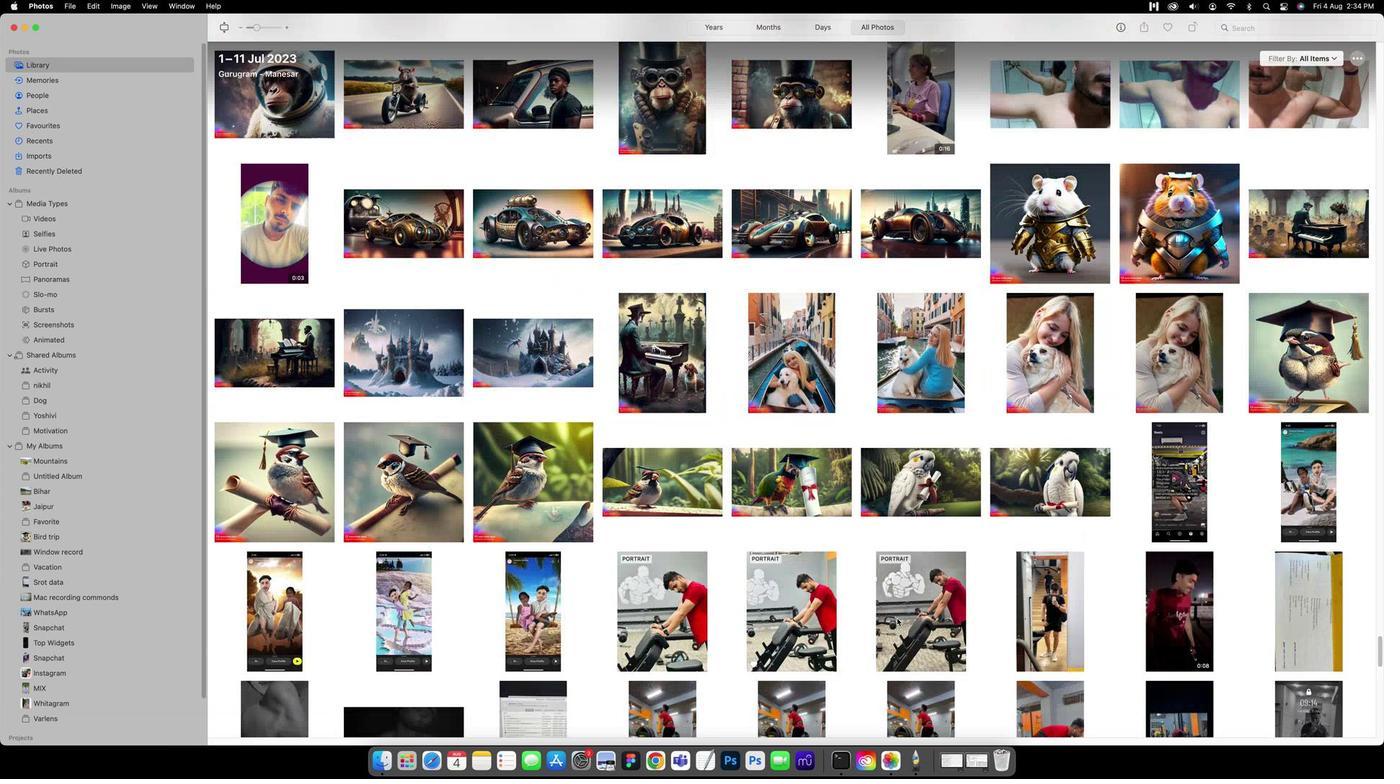 
Action: Mouse scrolled (870, 615) with delta (-111, 5)
Screenshot: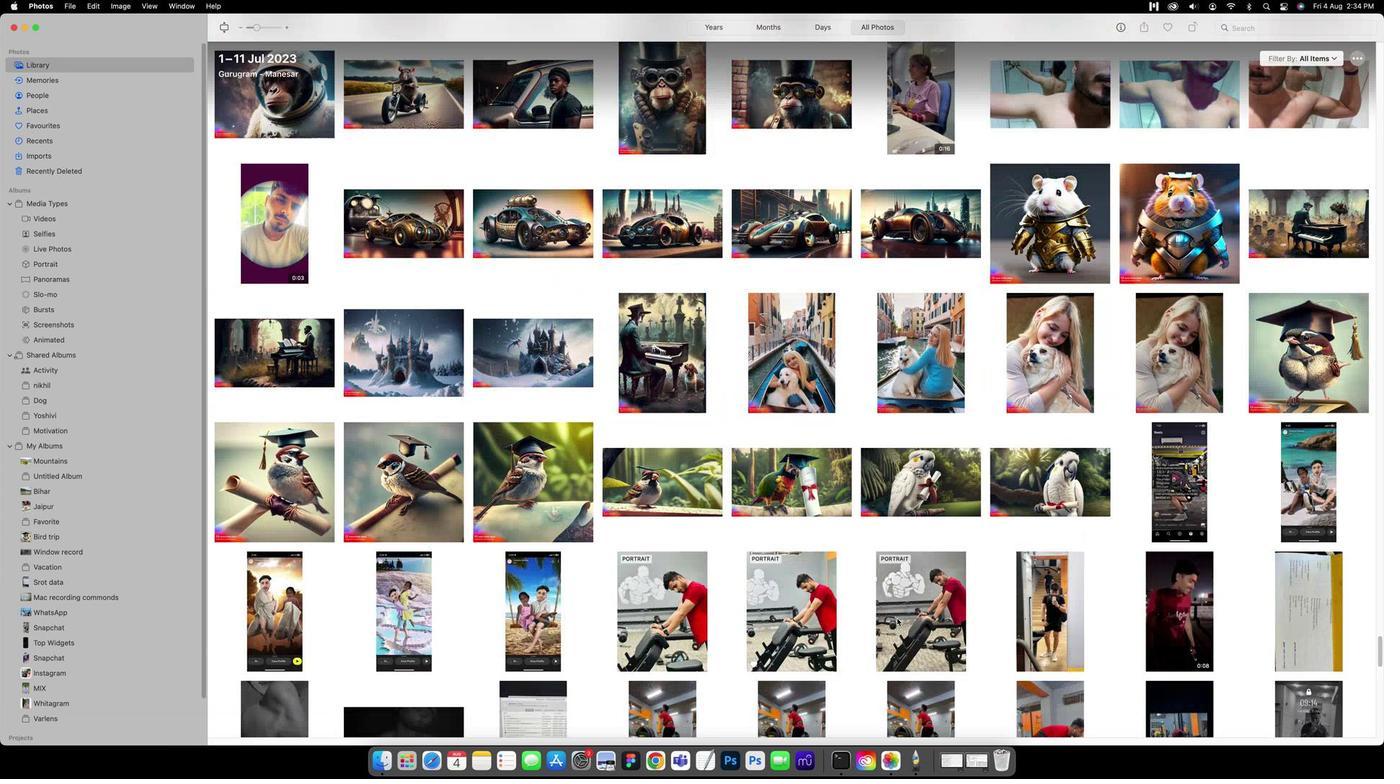 
Action: Mouse scrolled (870, 615) with delta (-111, 6)
Screenshot: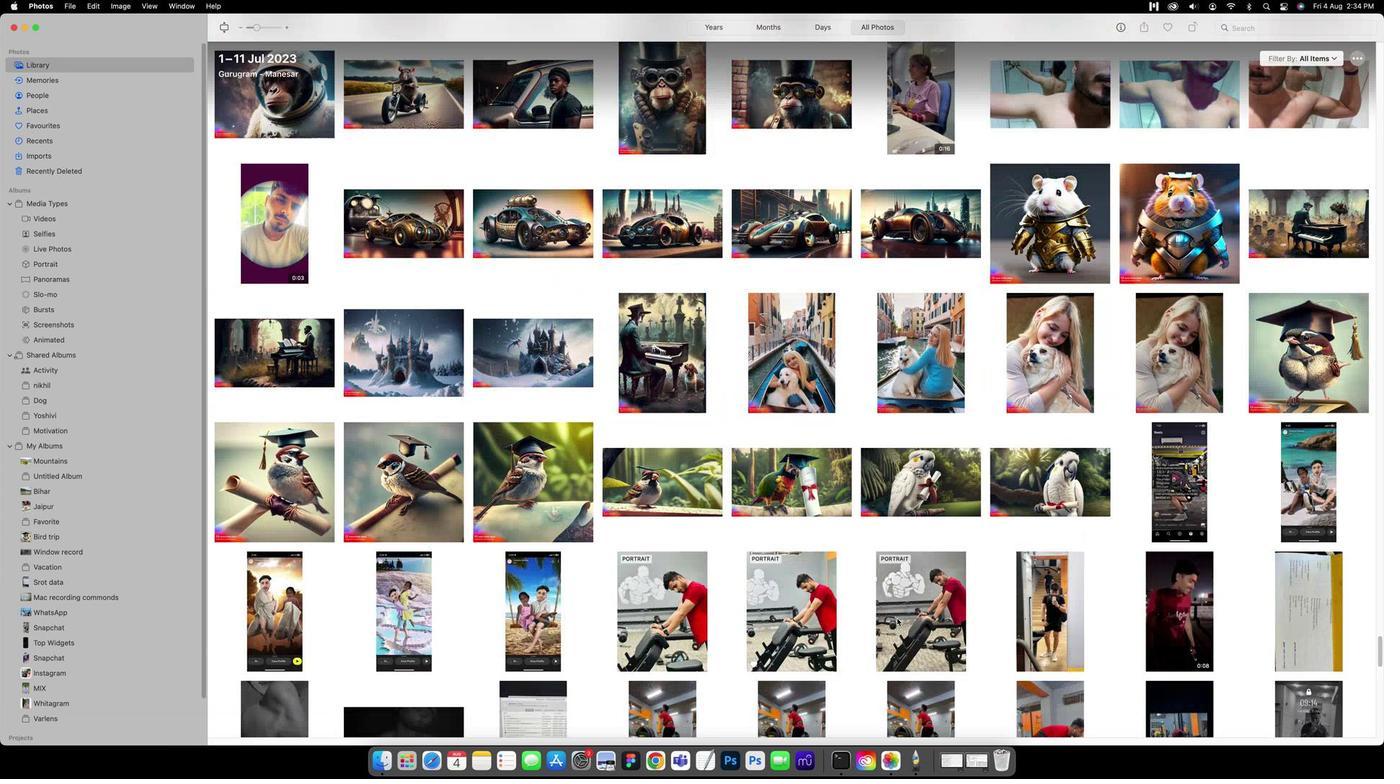 
Action: Mouse scrolled (870, 615) with delta (-111, 7)
Screenshot: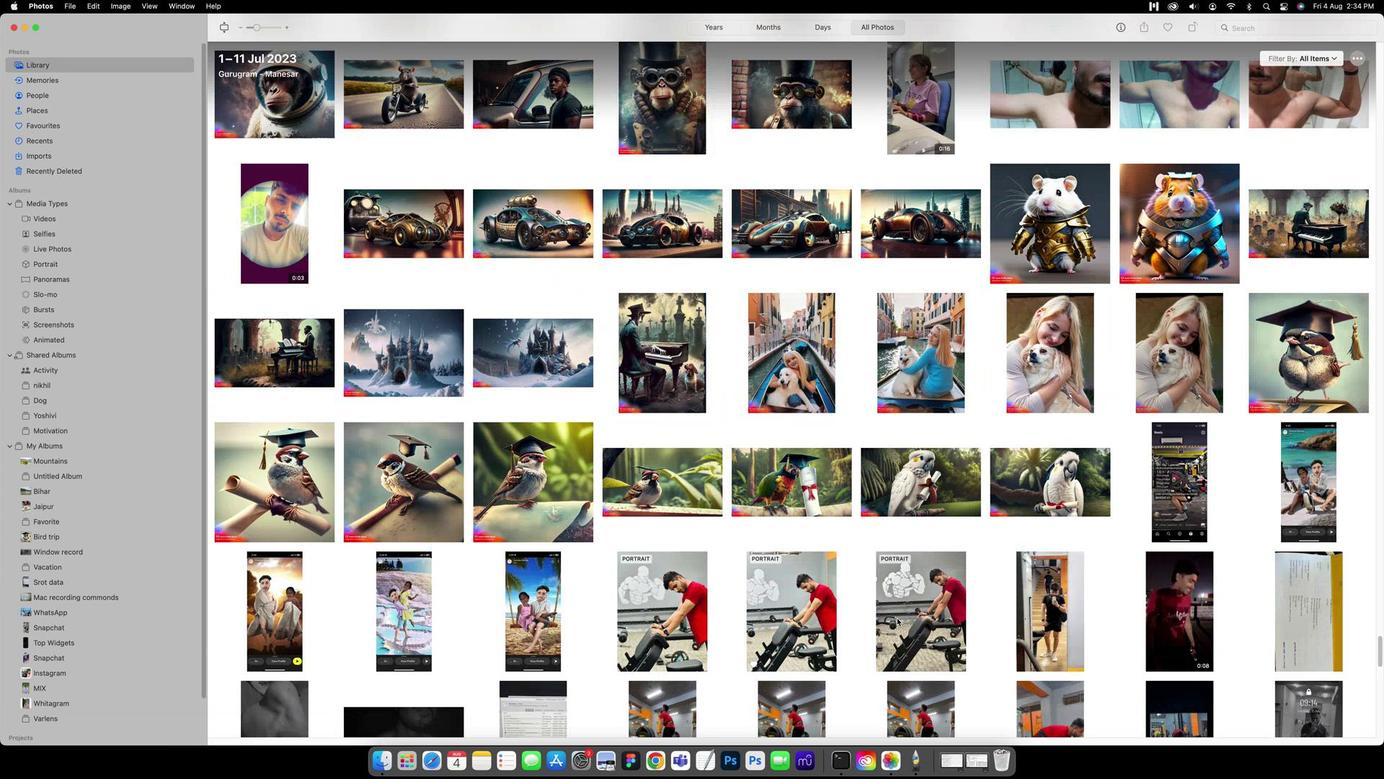 
Action: Mouse scrolled (870, 615) with delta (-111, 3)
Screenshot: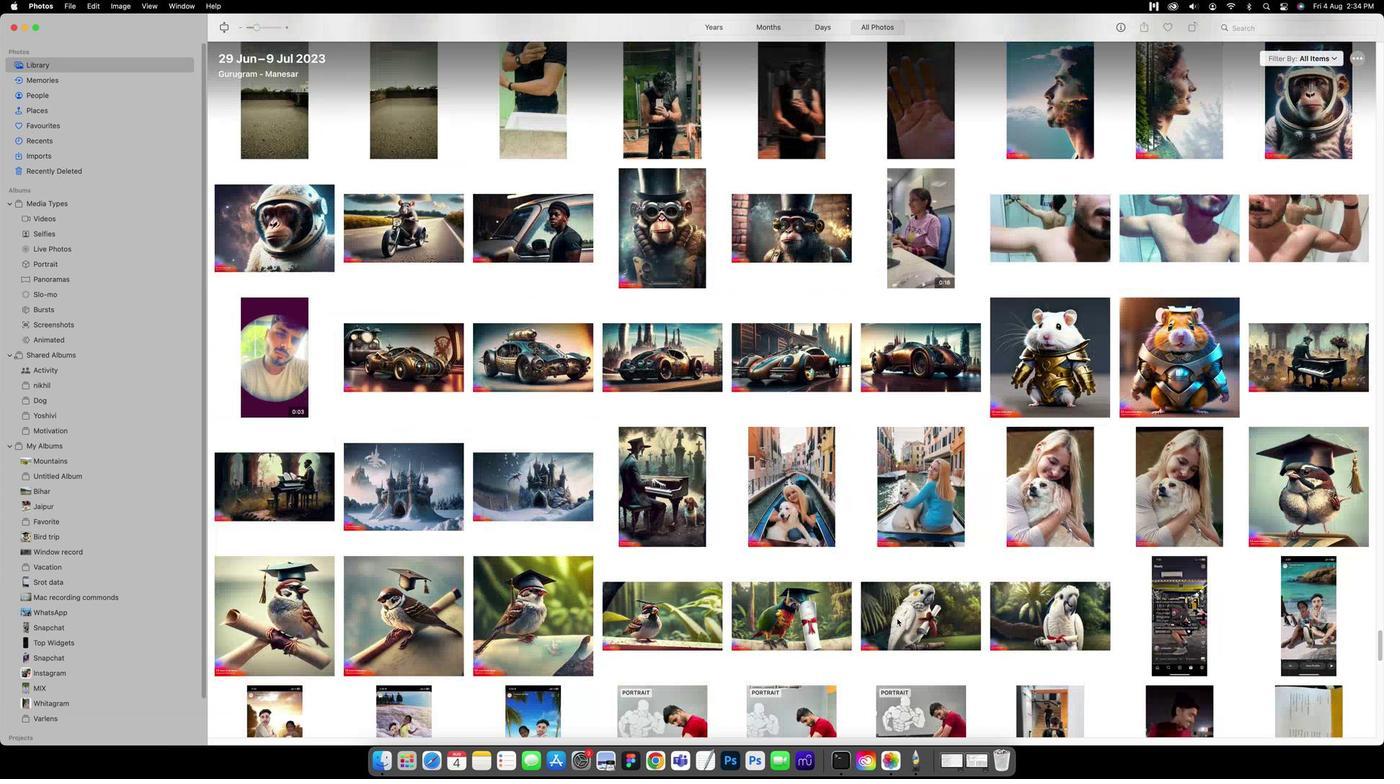 
Action: Mouse moved to (870, 615)
Screenshot: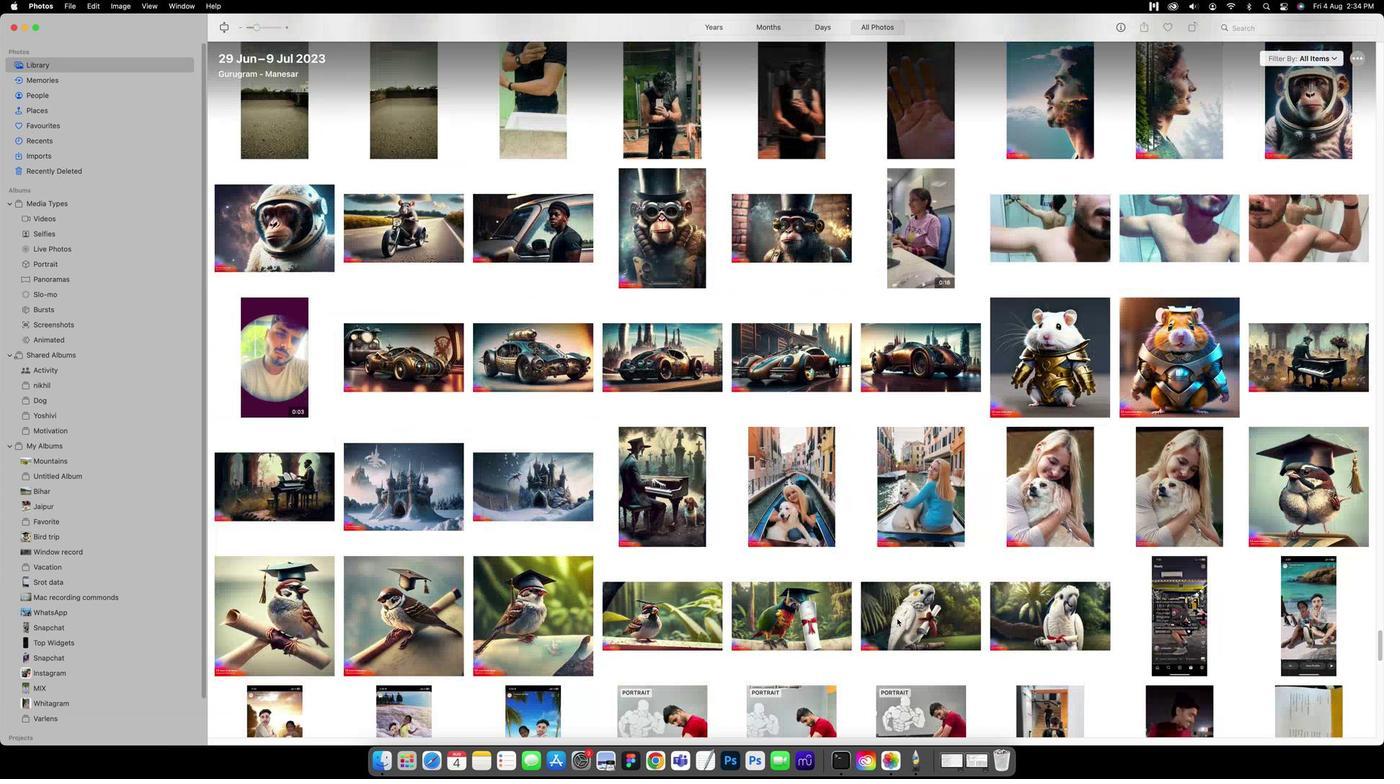 
Action: Mouse scrolled (870, 615) with delta (-111, 3)
Screenshot: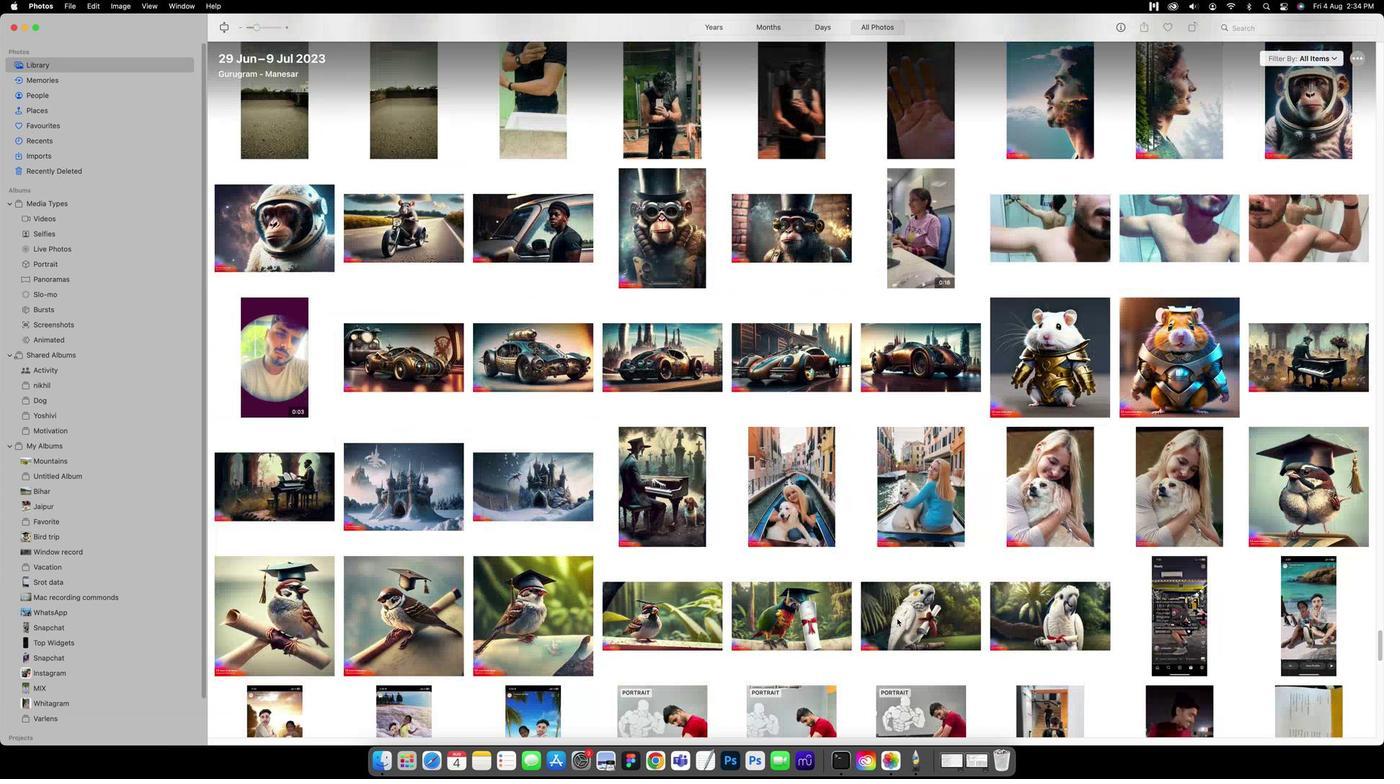 
Action: Mouse scrolled (870, 615) with delta (-111, 5)
Screenshot: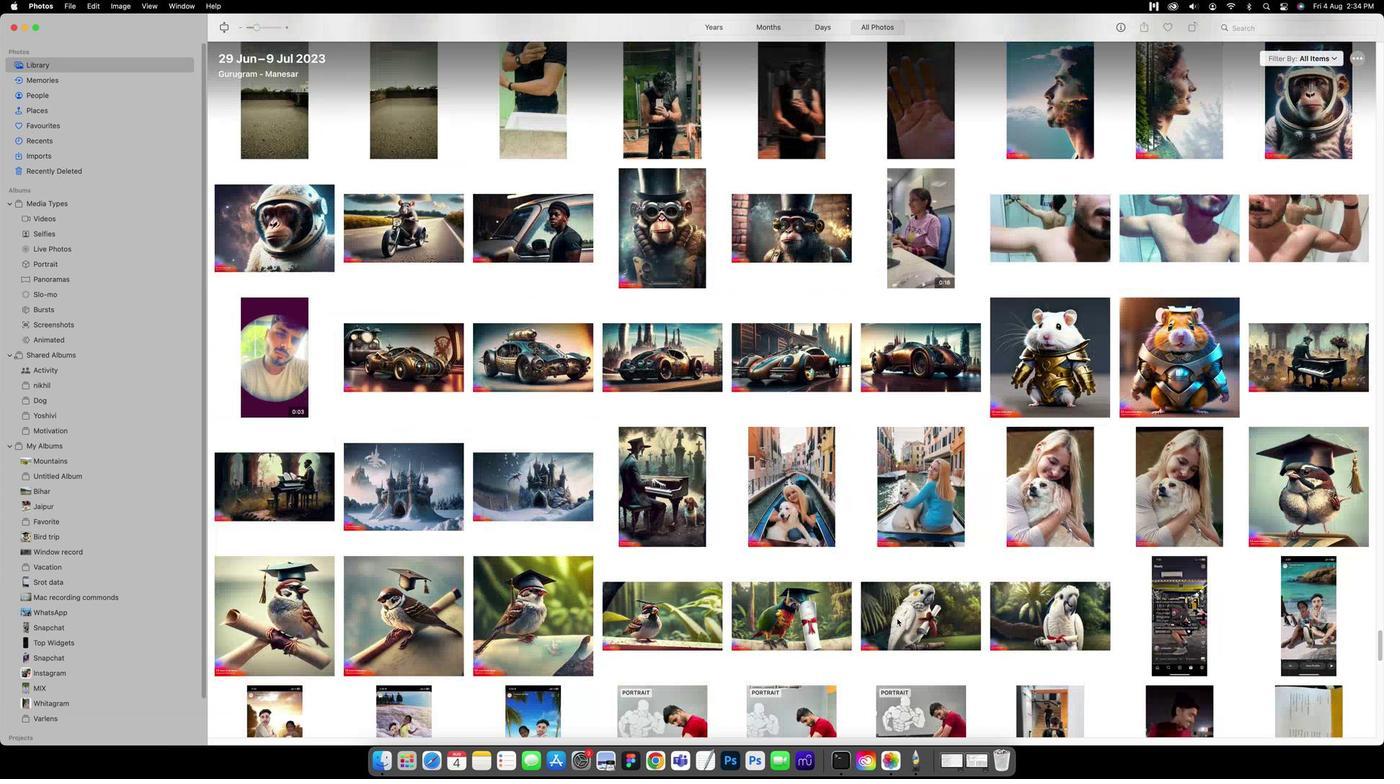 
Action: Mouse scrolled (870, 615) with delta (-111, 5)
Screenshot: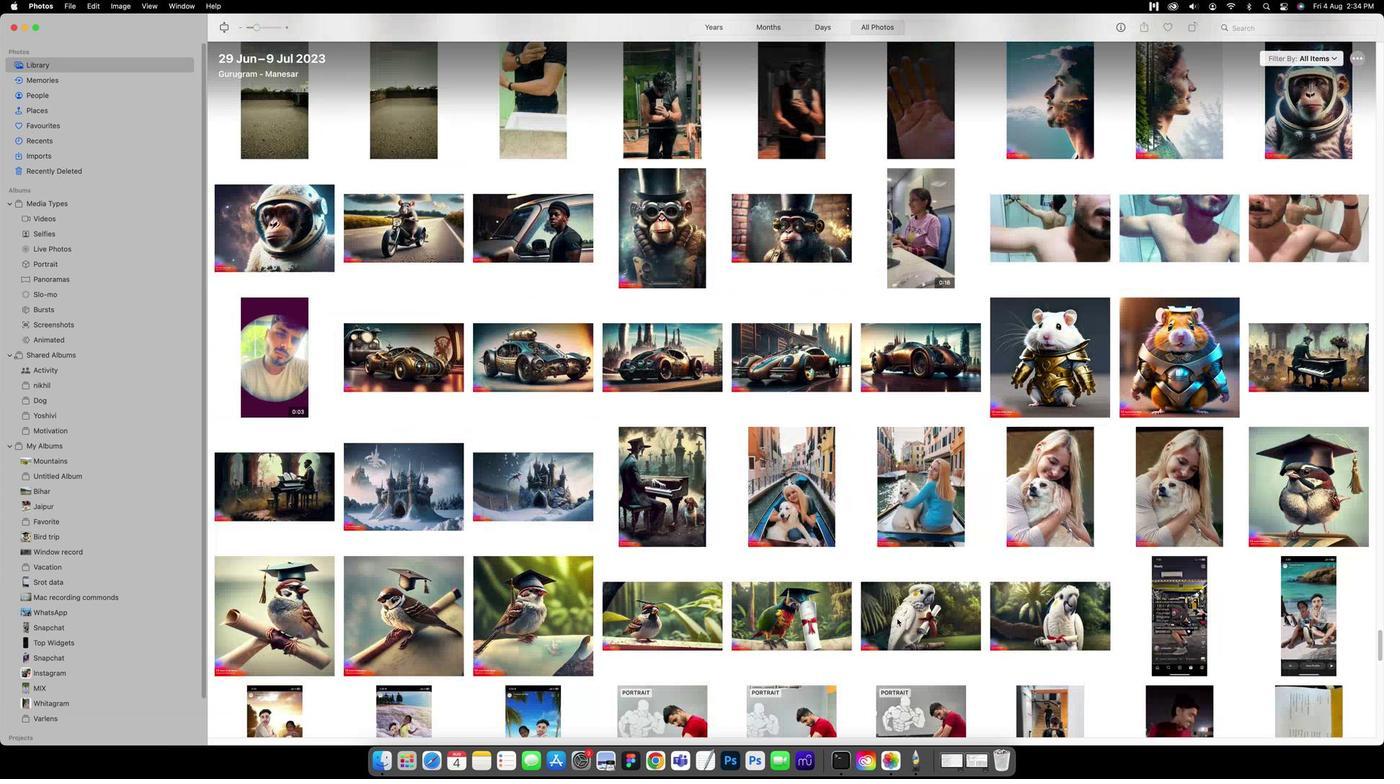 
Action: Mouse scrolled (870, 615) with delta (-111, 6)
Screenshot: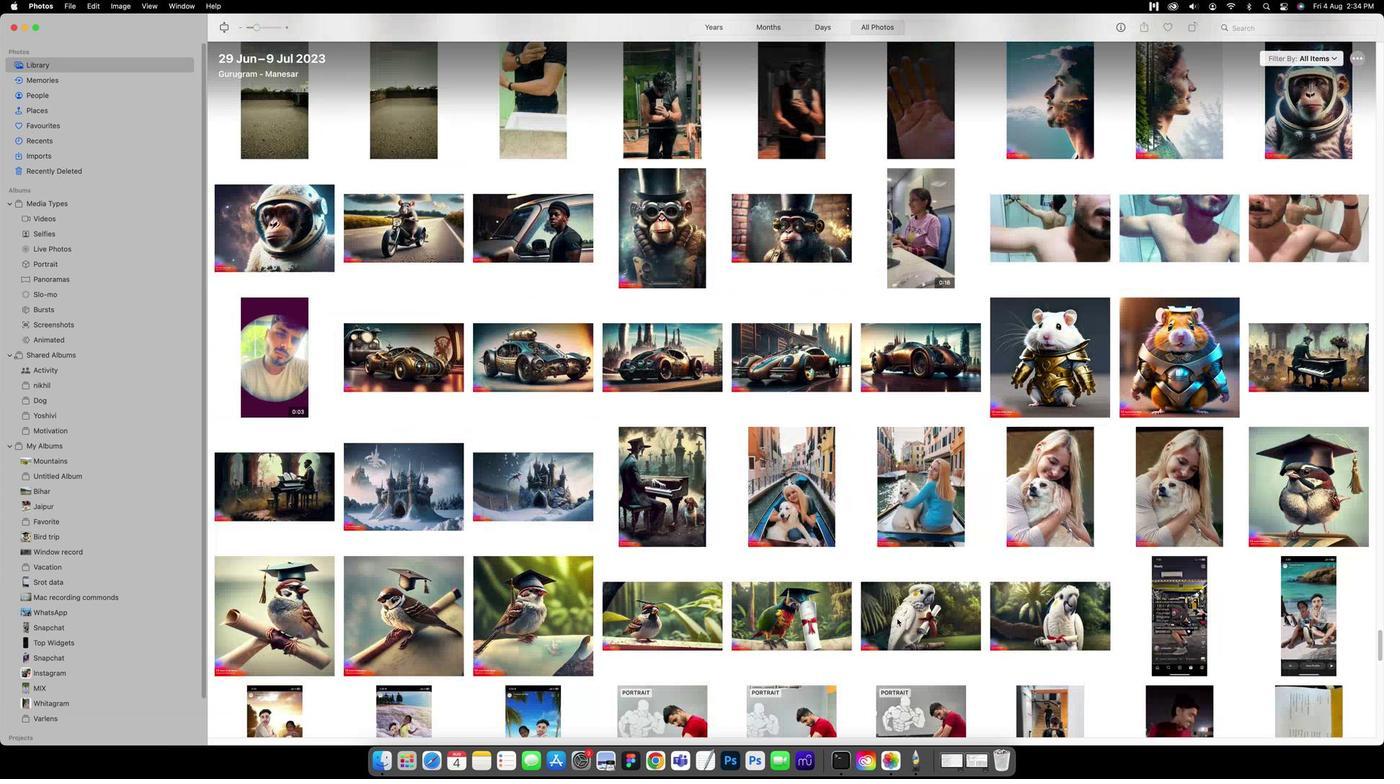 
Action: Mouse scrolled (870, 615) with delta (-111, 7)
Screenshot: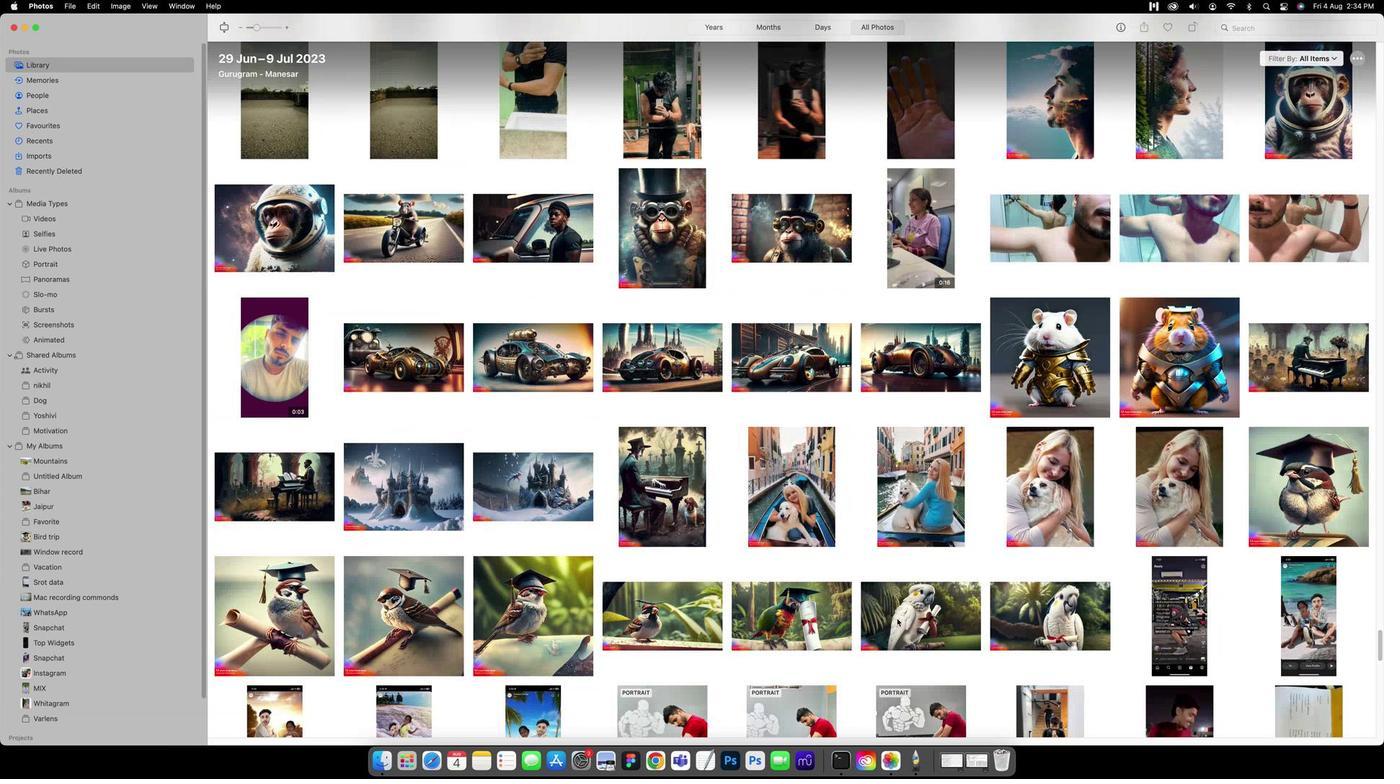 
Action: Mouse scrolled (870, 615) with delta (-111, 3)
Screenshot: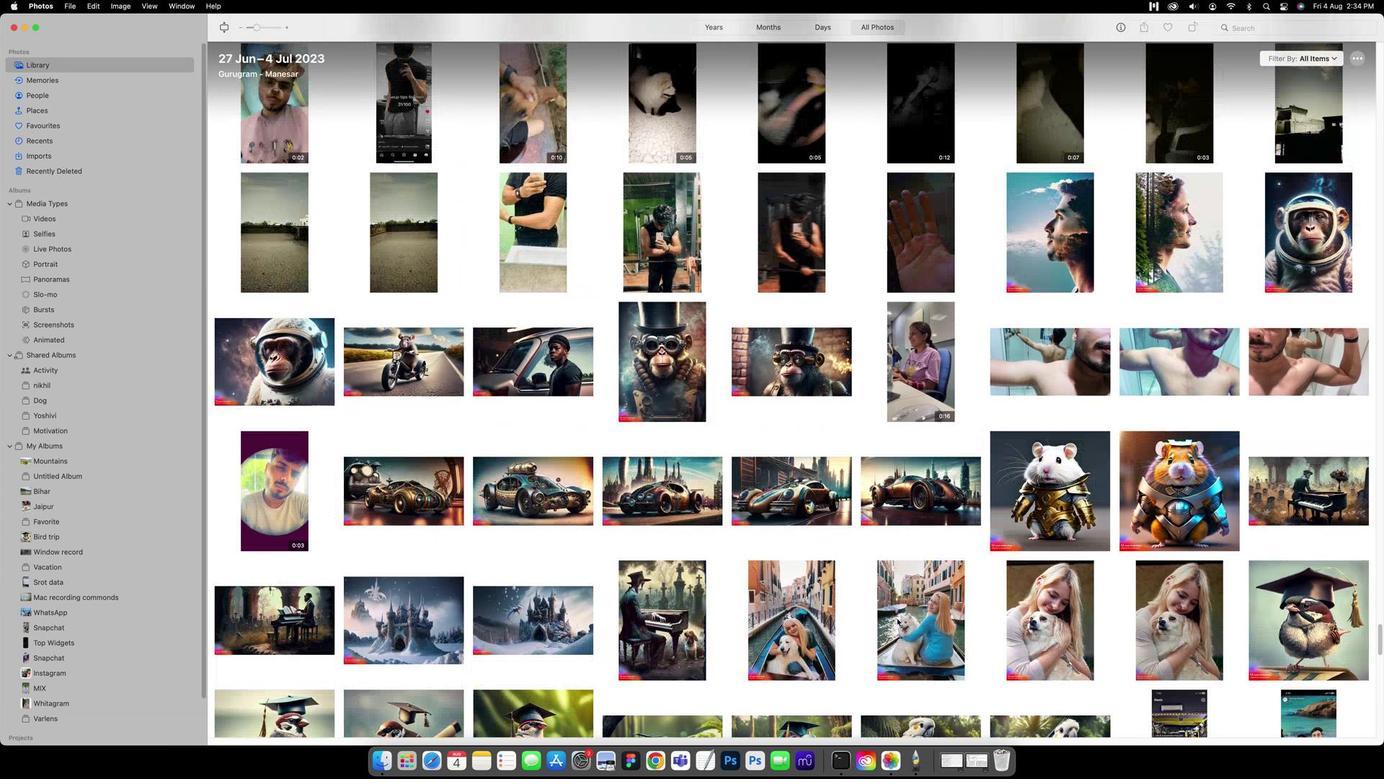 
Action: Mouse scrolled (870, 615) with delta (-111, 3)
Screenshot: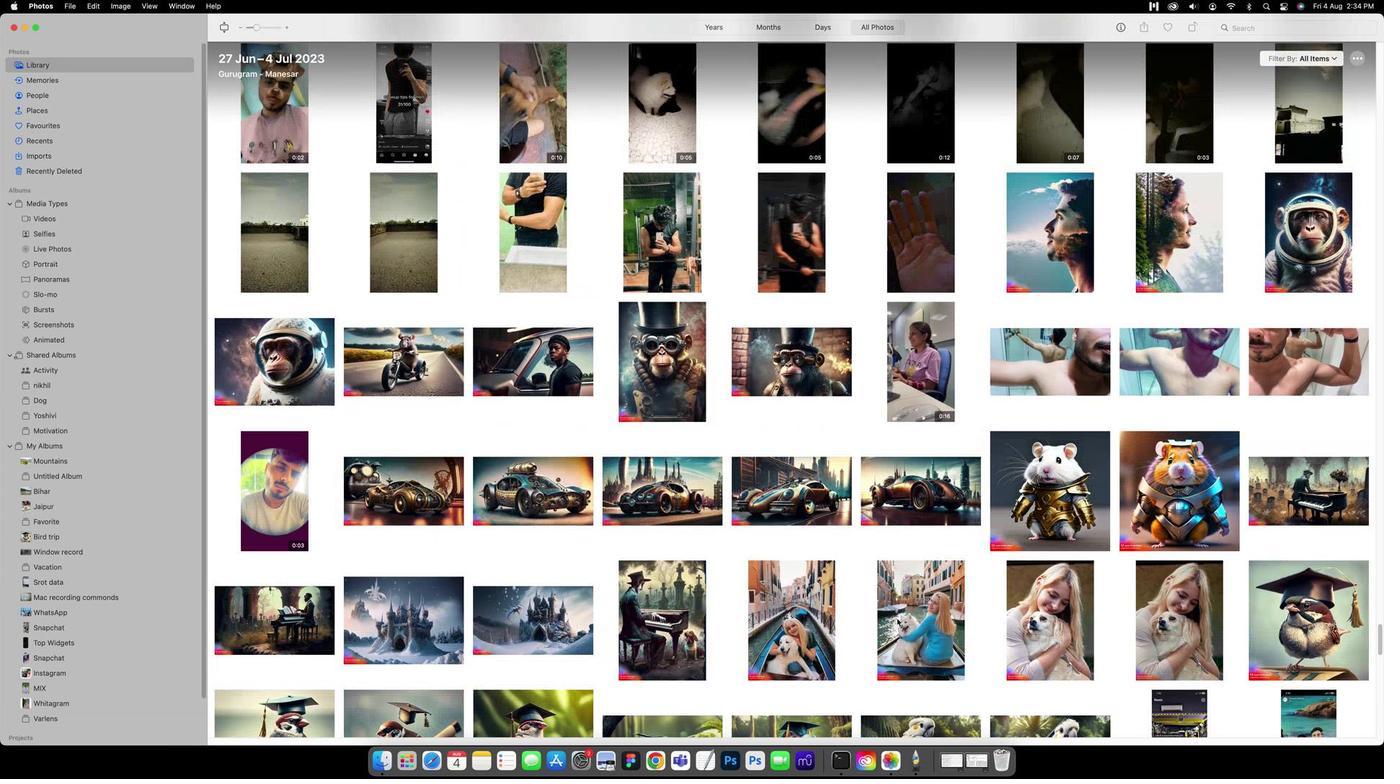 
Action: Mouse scrolled (870, 615) with delta (-111, 5)
Screenshot: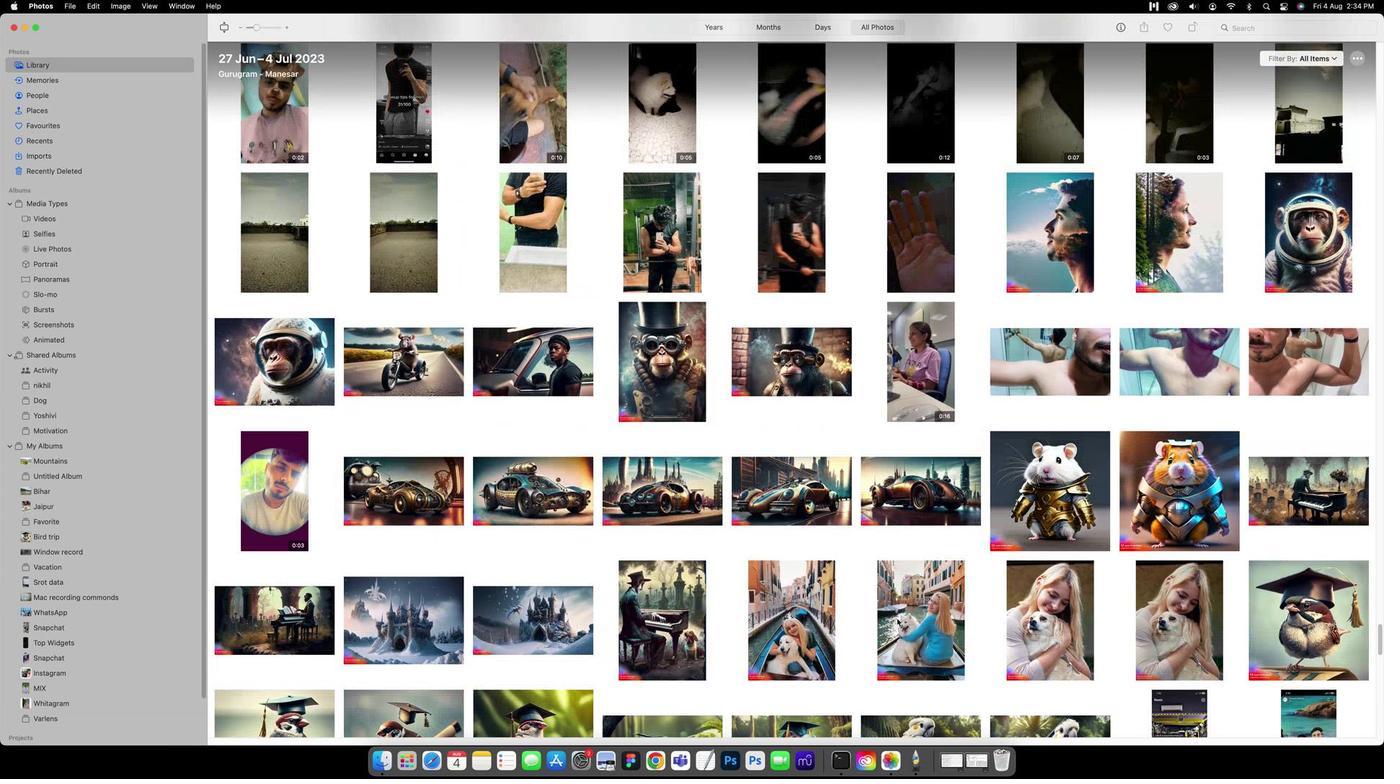 
Action: Mouse scrolled (870, 615) with delta (-111, 5)
Screenshot: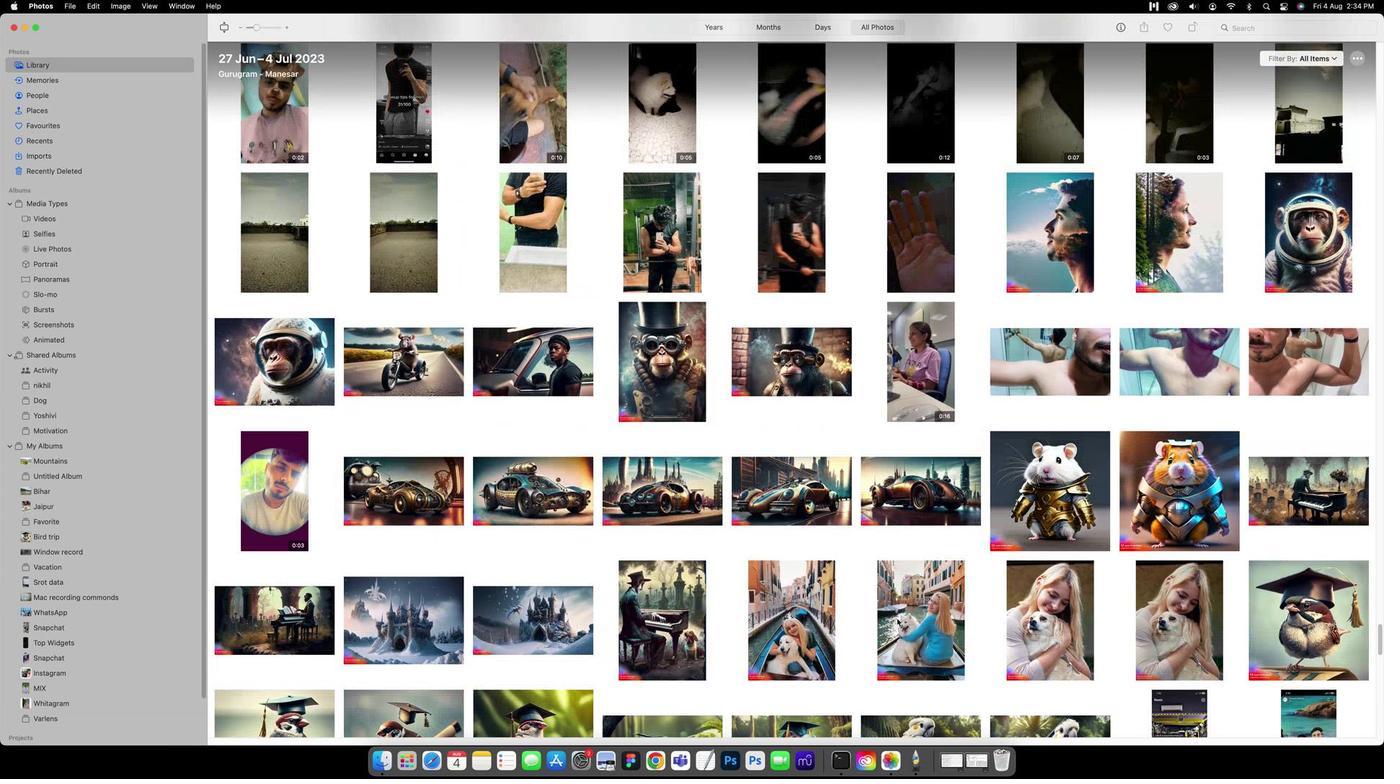 
Action: Mouse scrolled (870, 615) with delta (-111, 6)
Screenshot: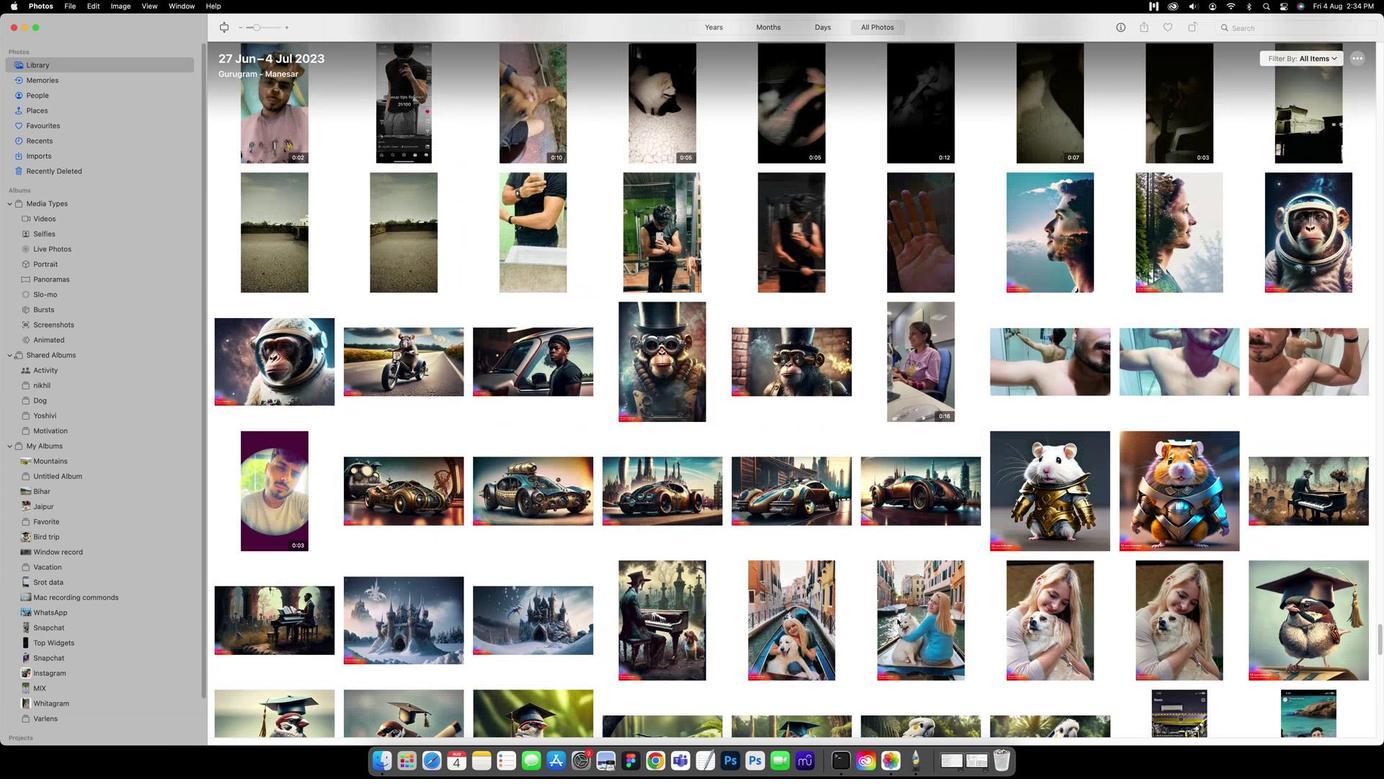 
Action: Mouse scrolled (870, 615) with delta (-111, 7)
Screenshot: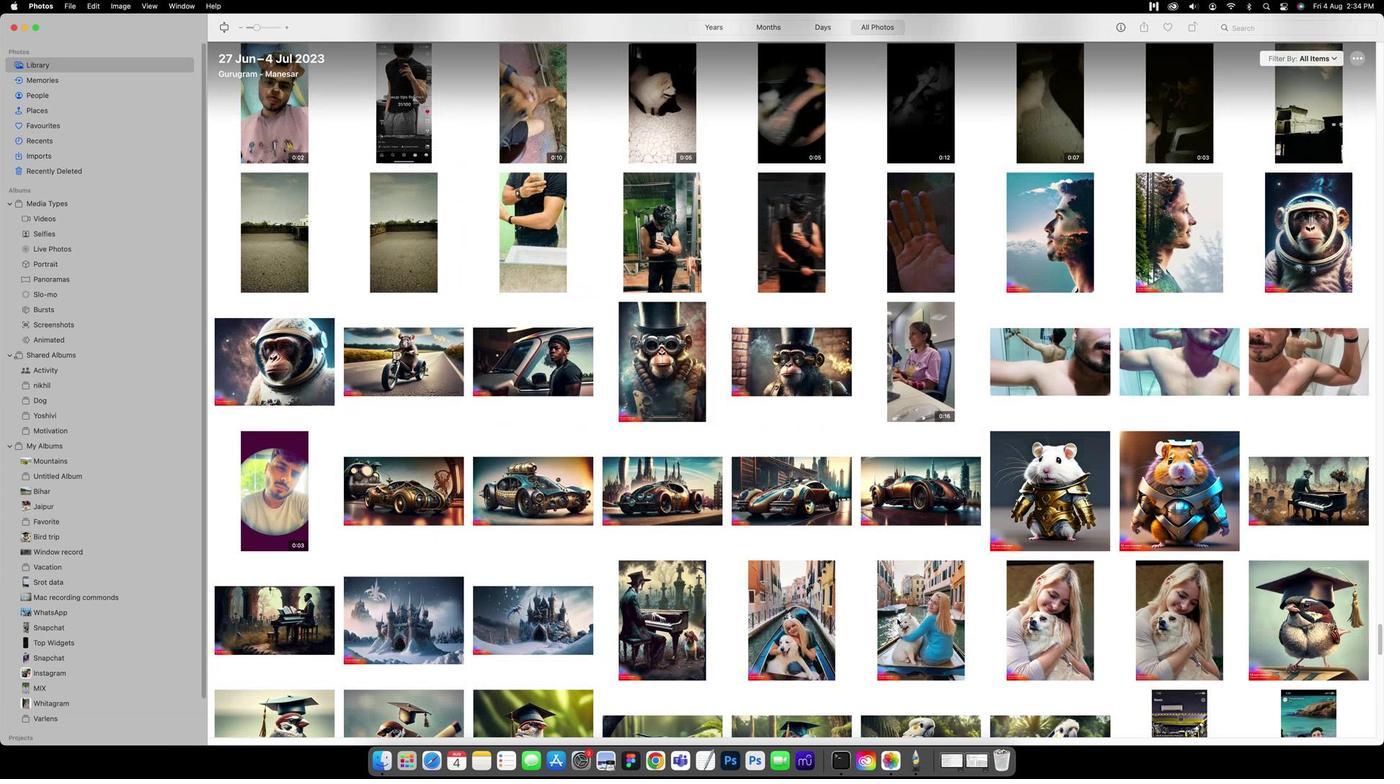 
Action: Mouse scrolled (870, 615) with delta (-111, 3)
Screenshot: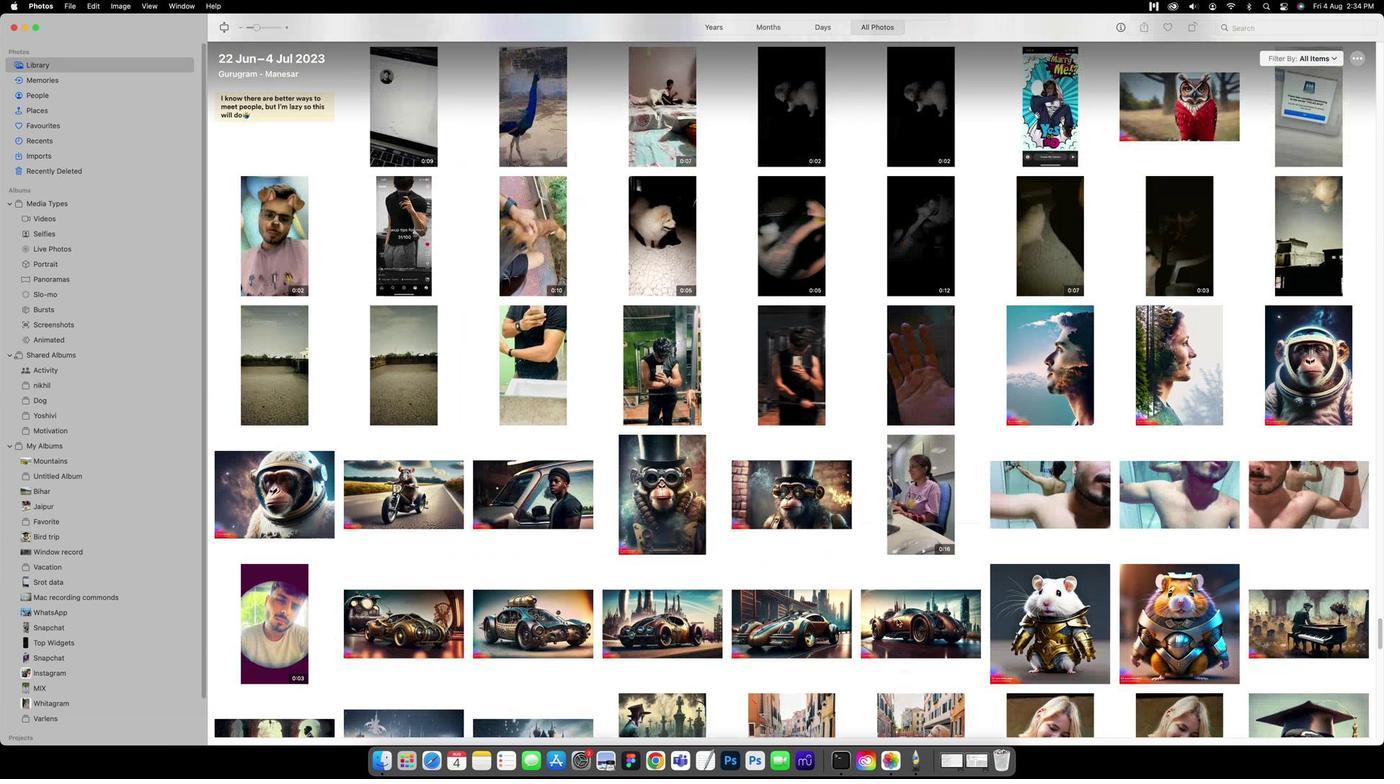 
Action: Mouse scrolled (870, 615) with delta (-111, 3)
Screenshot: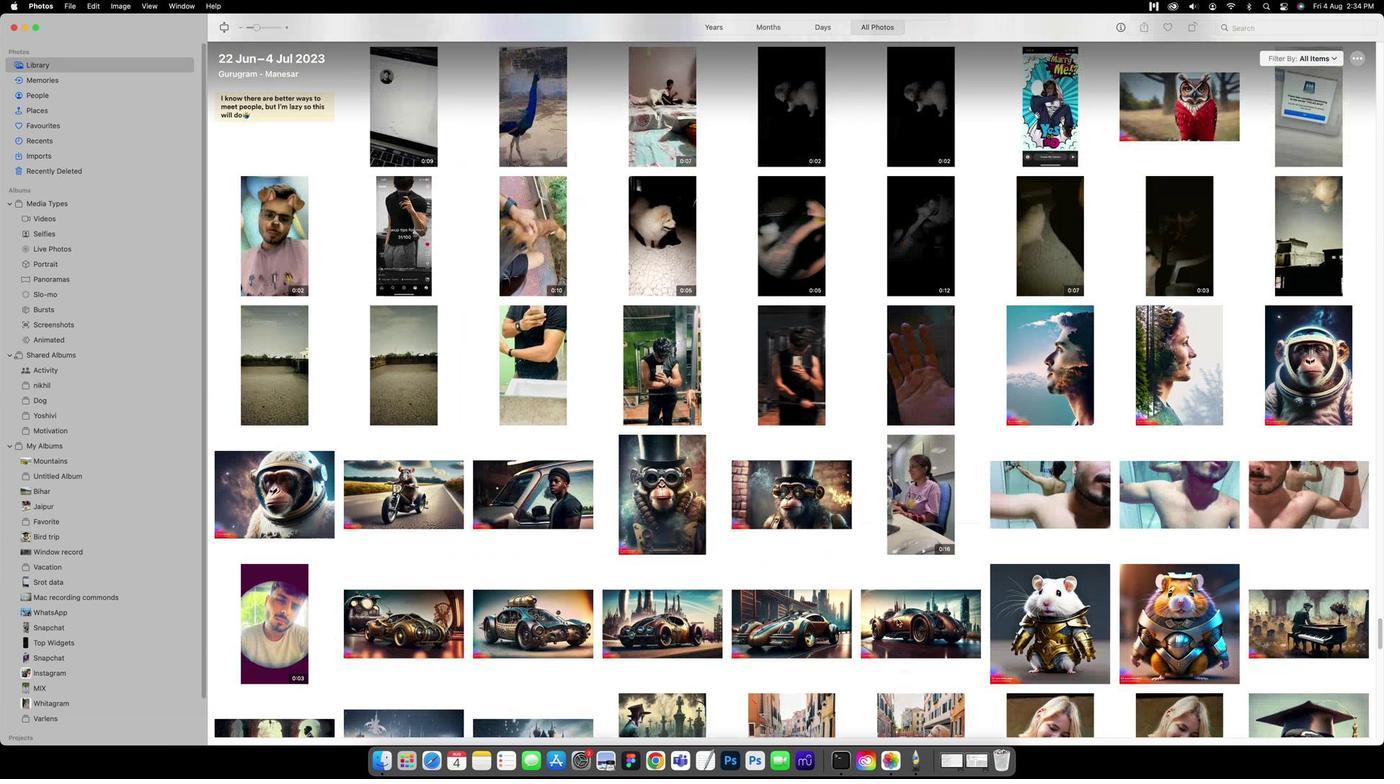 
Action: Mouse scrolled (870, 615) with delta (-111, 5)
Screenshot: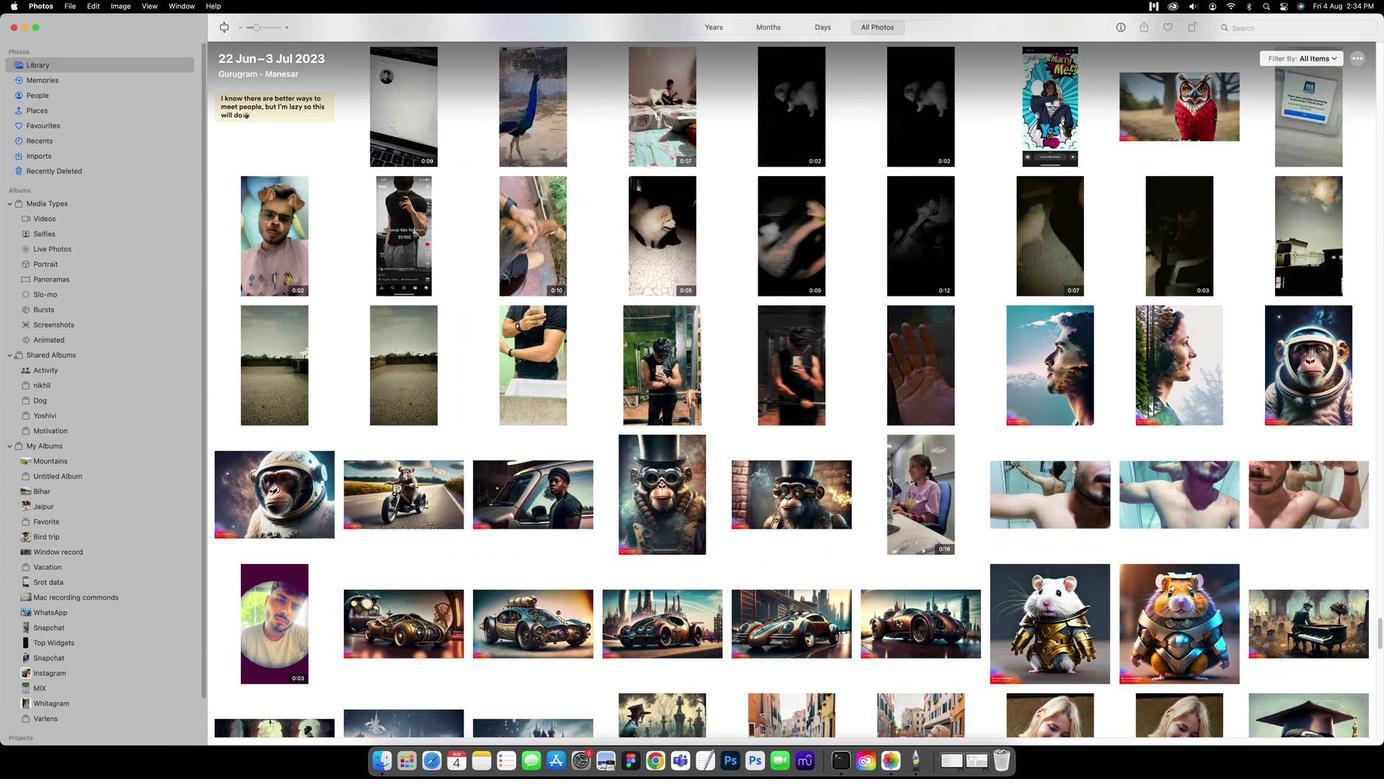 
Action: Mouse scrolled (870, 615) with delta (-111, 5)
Screenshot: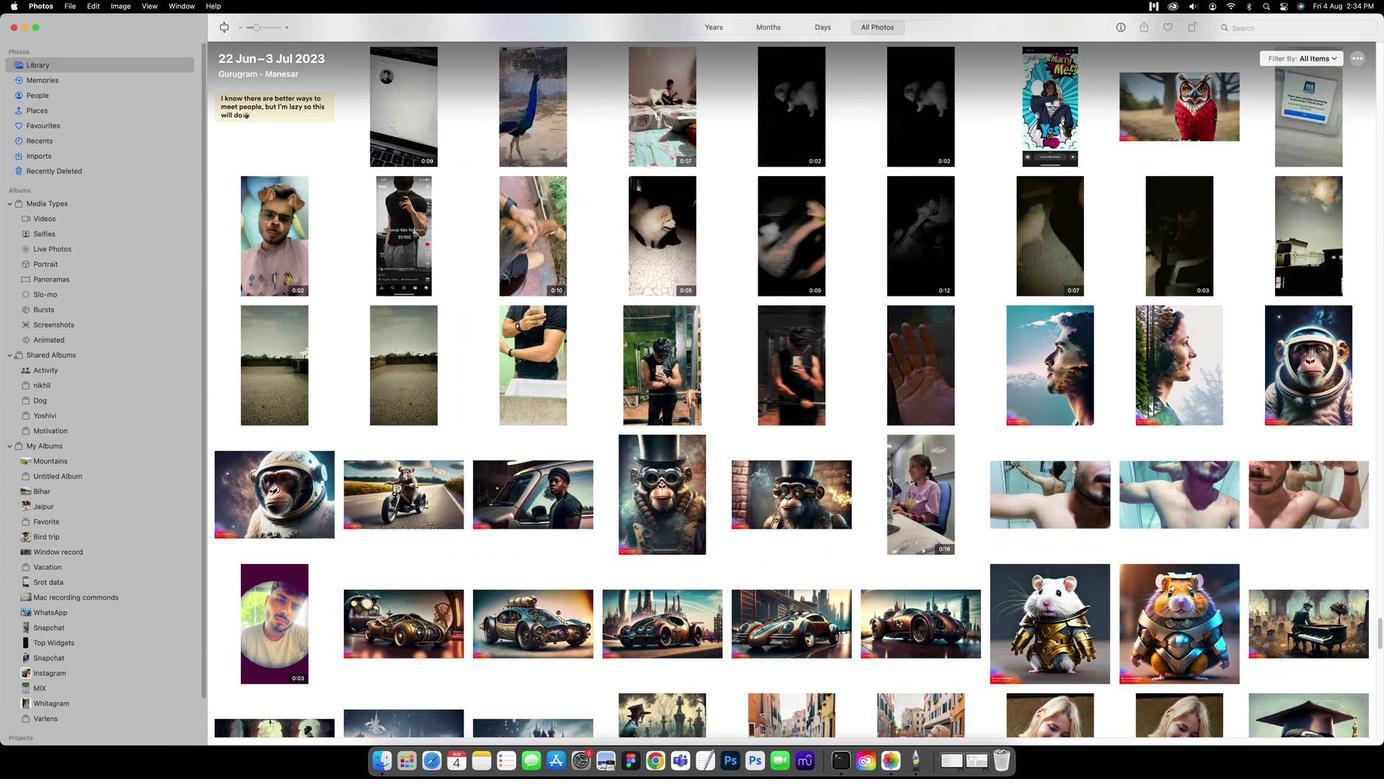 
Action: Mouse scrolled (870, 615) with delta (-111, 6)
Screenshot: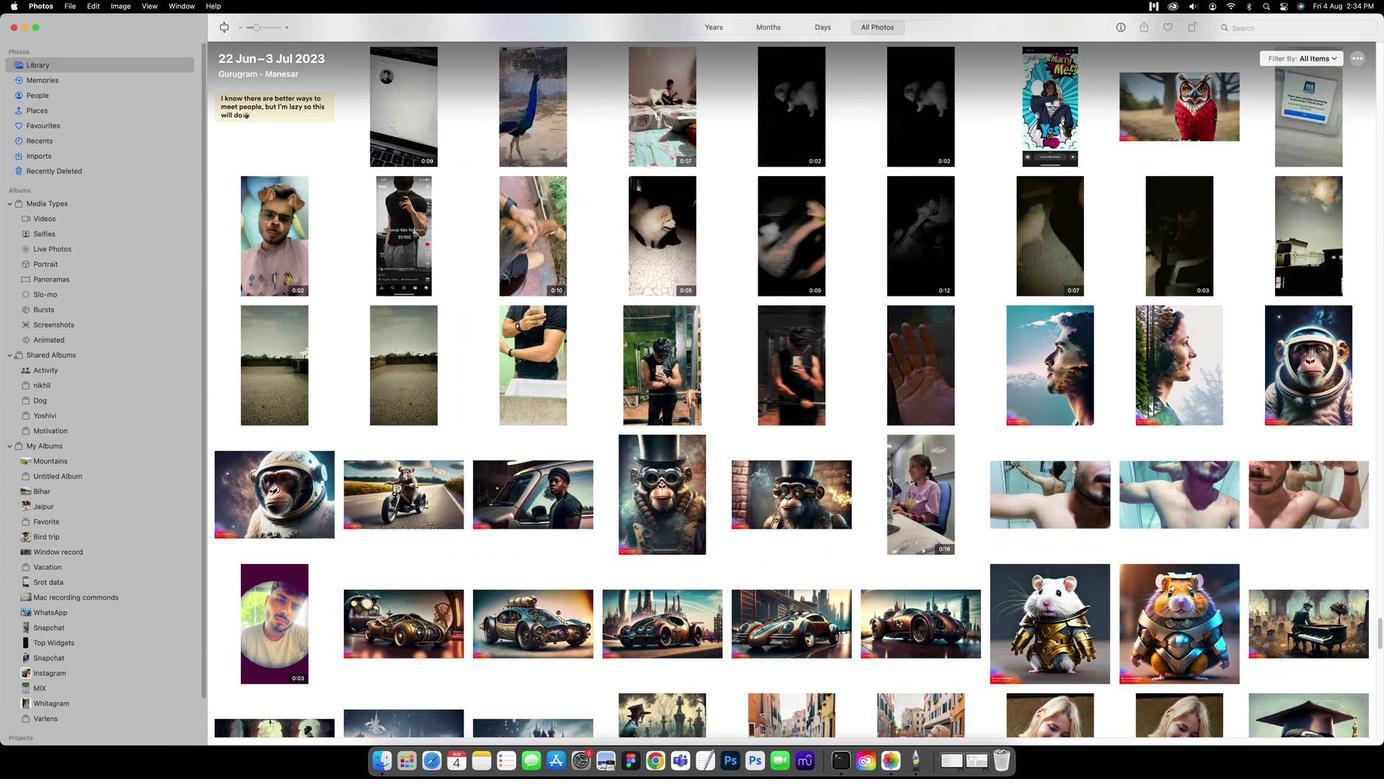 
Action: Mouse scrolled (870, 615) with delta (-111, 7)
Screenshot: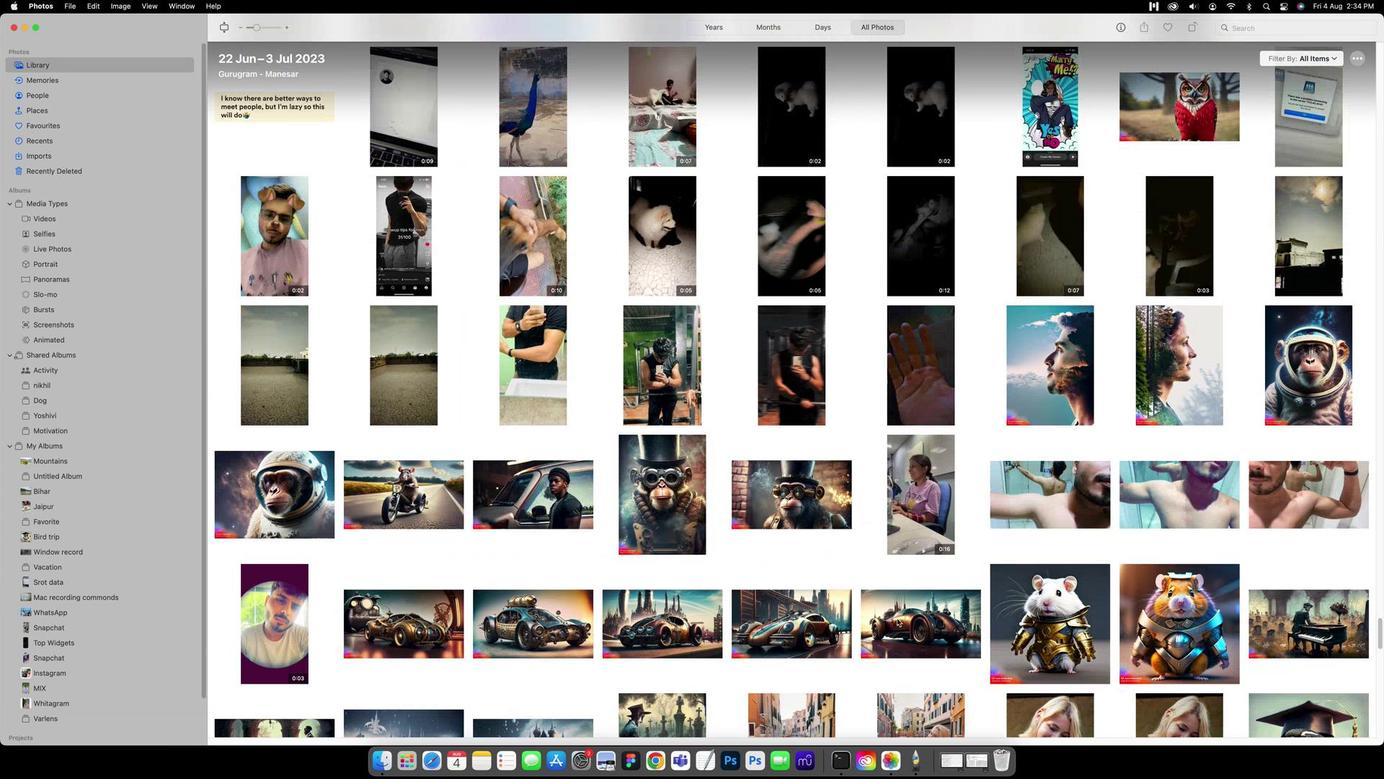 
Action: Mouse scrolled (870, 615) with delta (-111, 3)
Screenshot: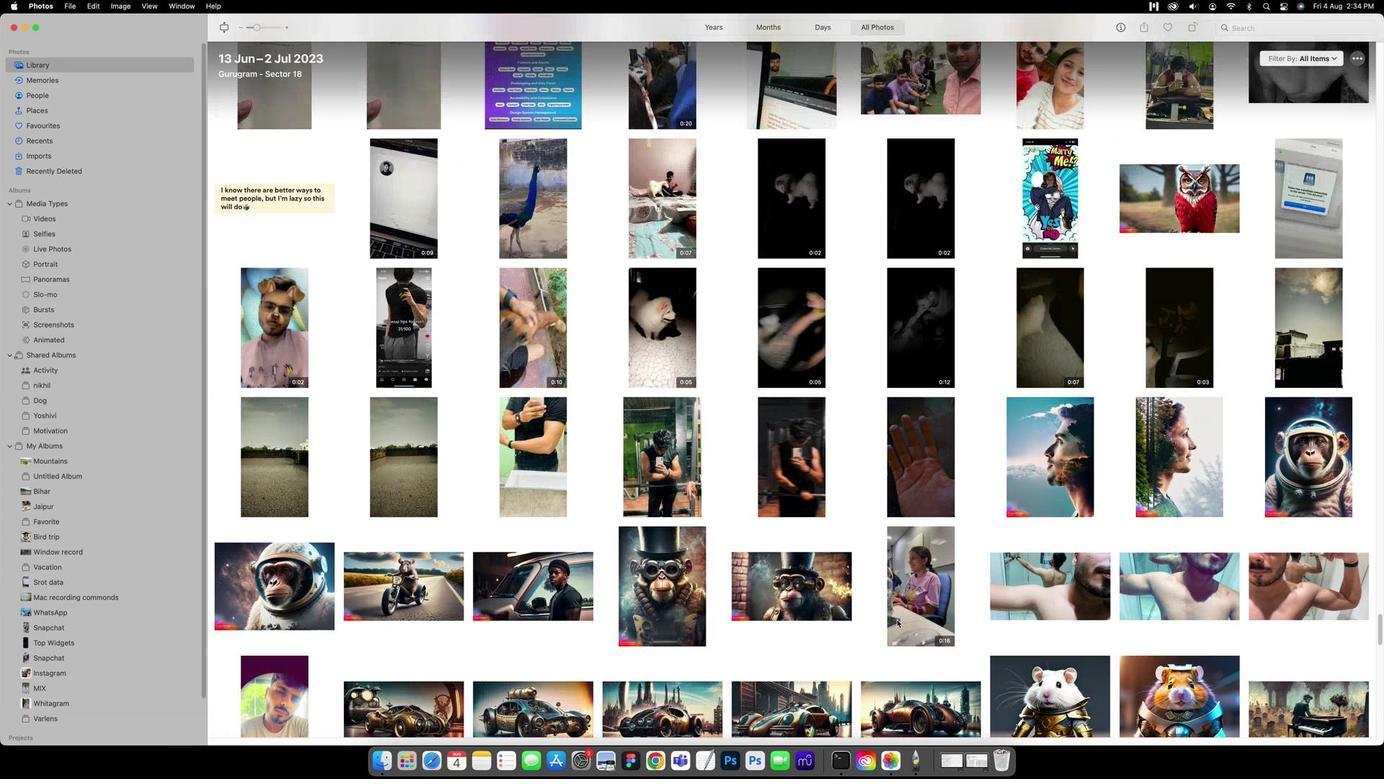 
Action: Mouse moved to (870, 615)
Screenshot: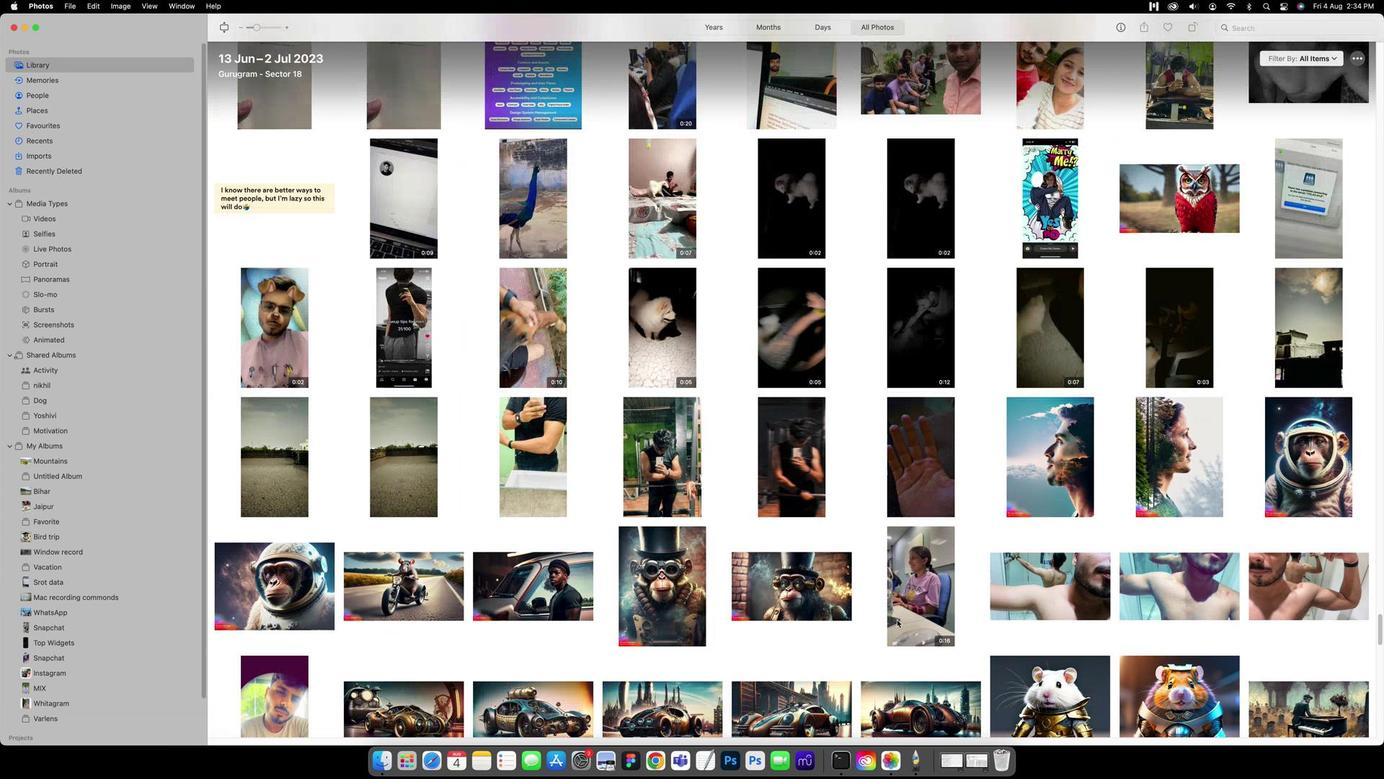 
Action: Mouse scrolled (870, 615) with delta (-111, 3)
Screenshot: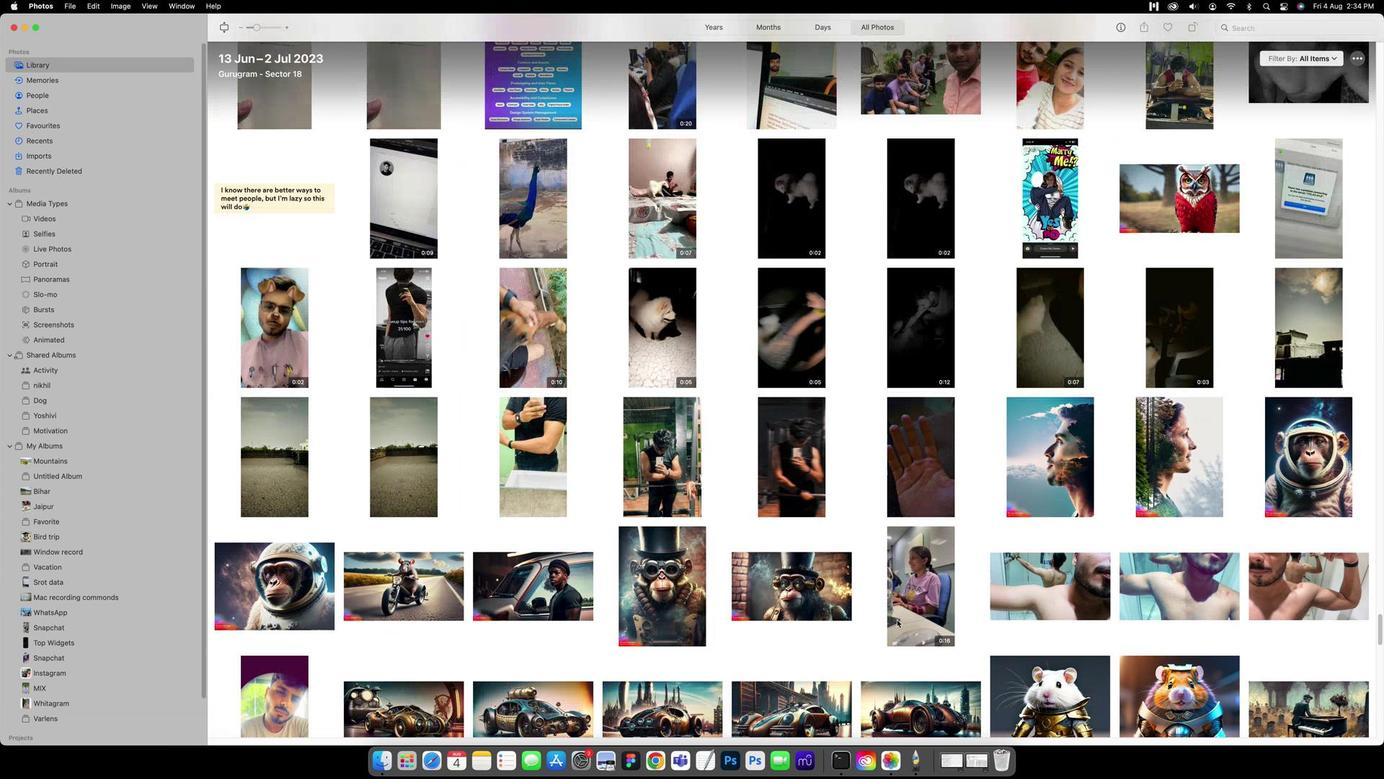 
Action: Mouse moved to (870, 615)
Screenshot: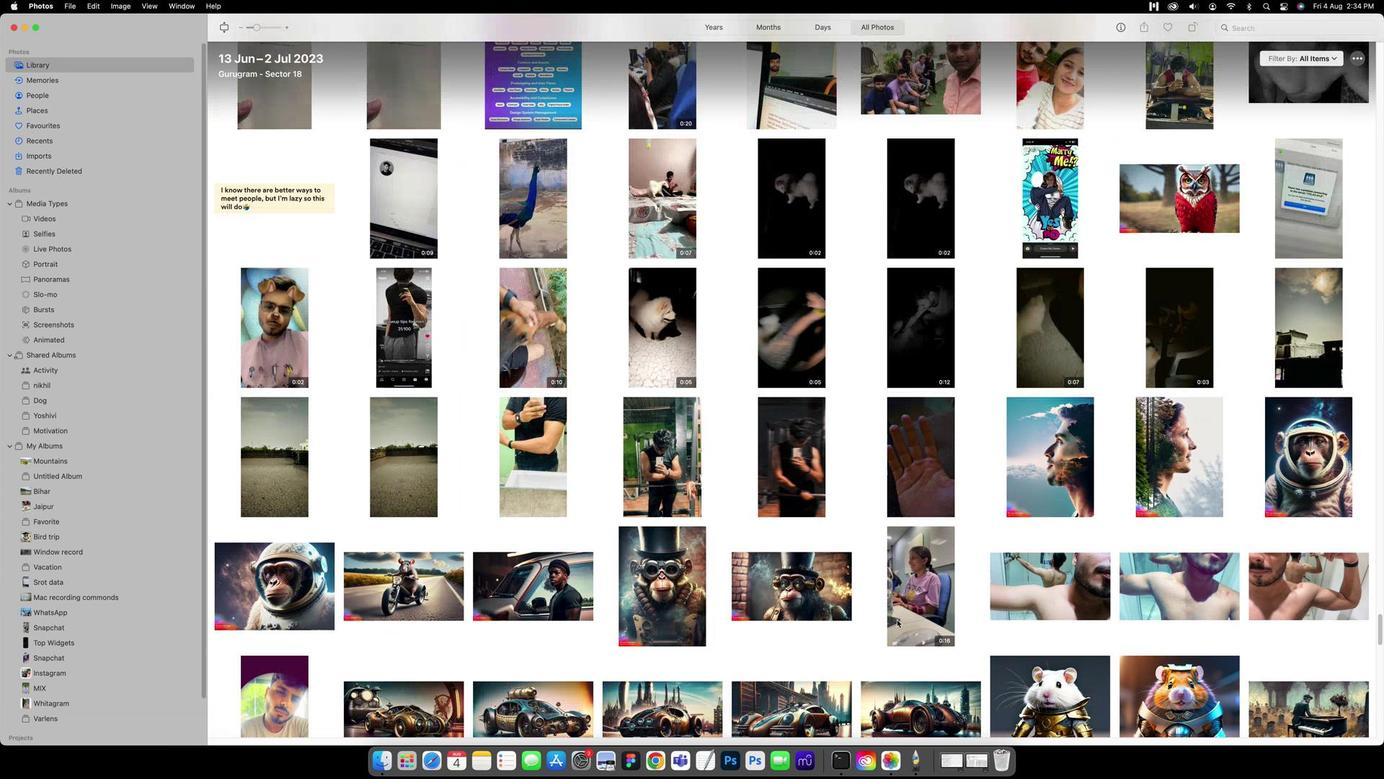 
Action: Mouse scrolled (870, 615) with delta (-111, 5)
Screenshot: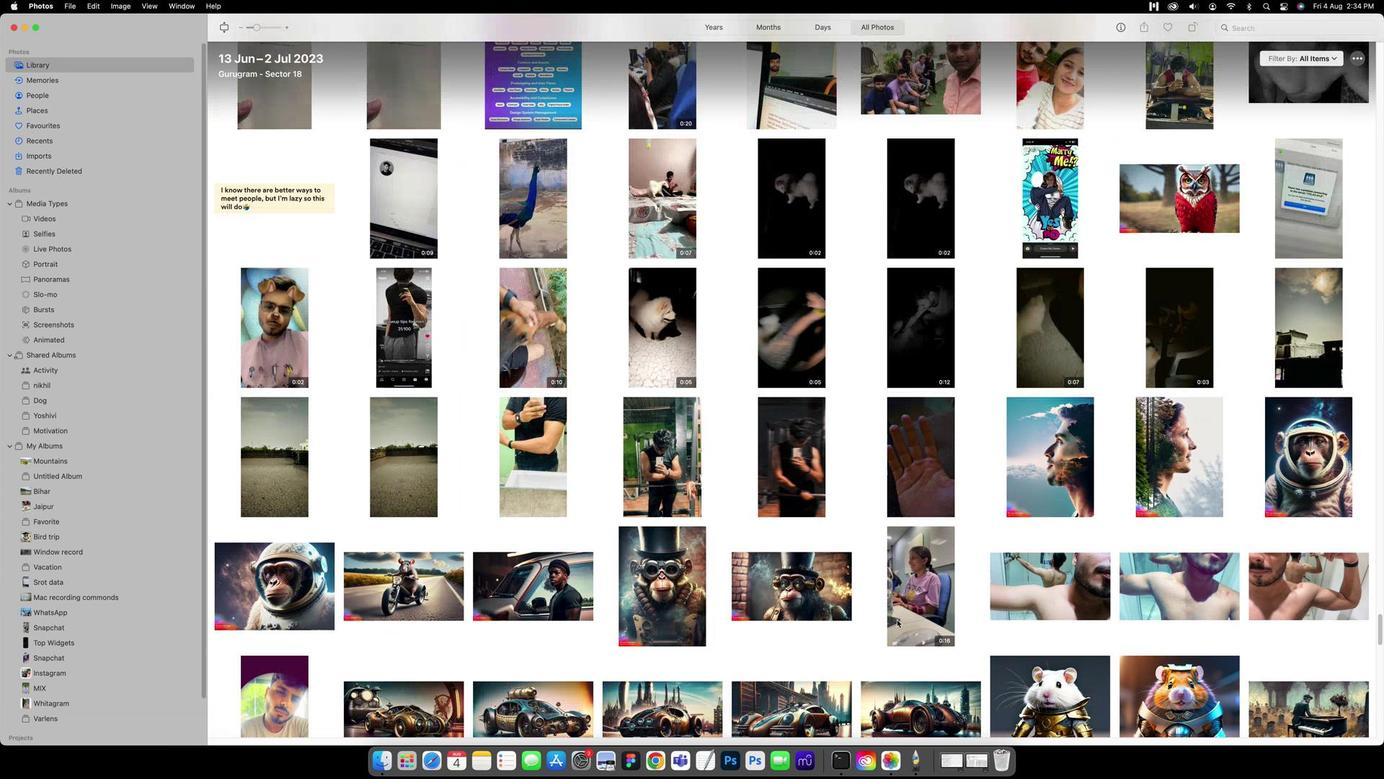 
Action: Mouse moved to (870, 616)
Screenshot: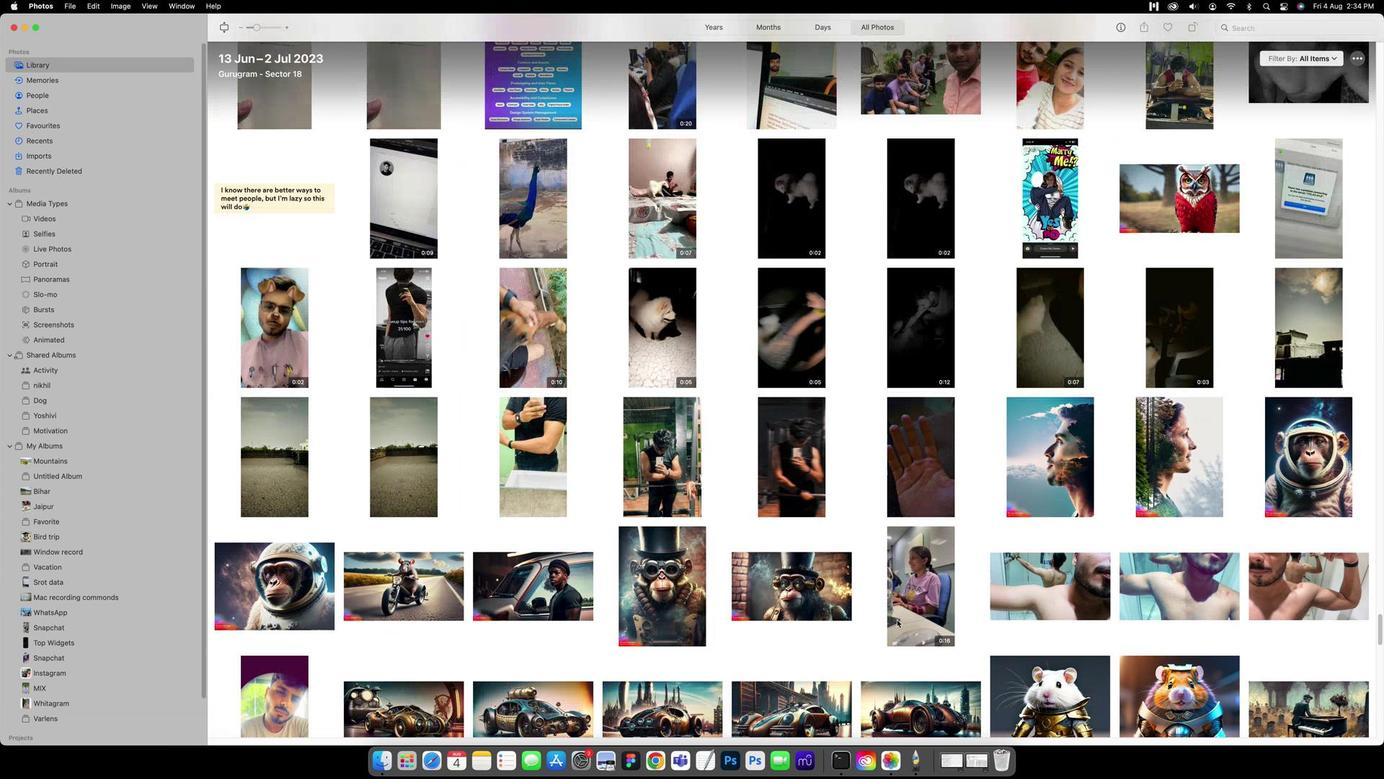 
Action: Mouse scrolled (870, 616) with delta (-111, 5)
Screenshot: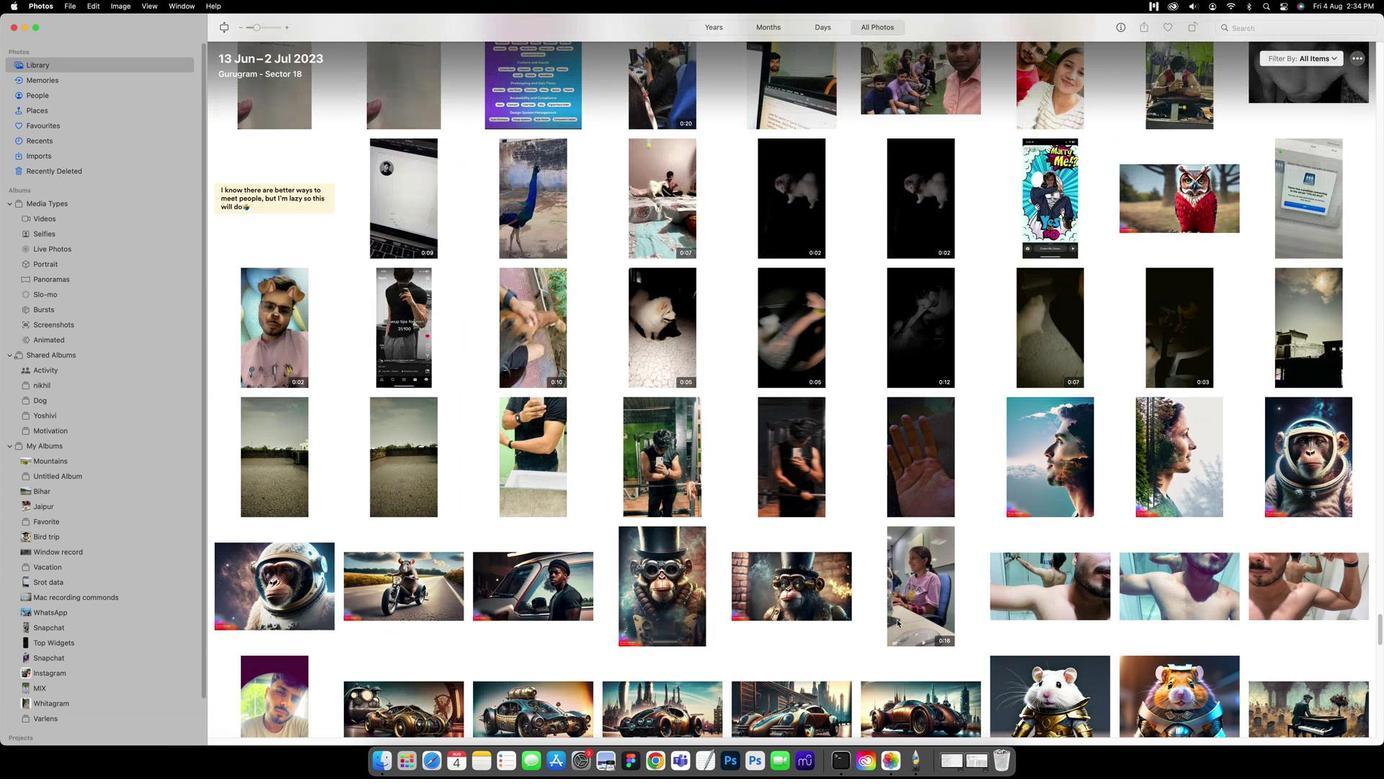 
Action: Mouse scrolled (870, 616) with delta (-111, 6)
Screenshot: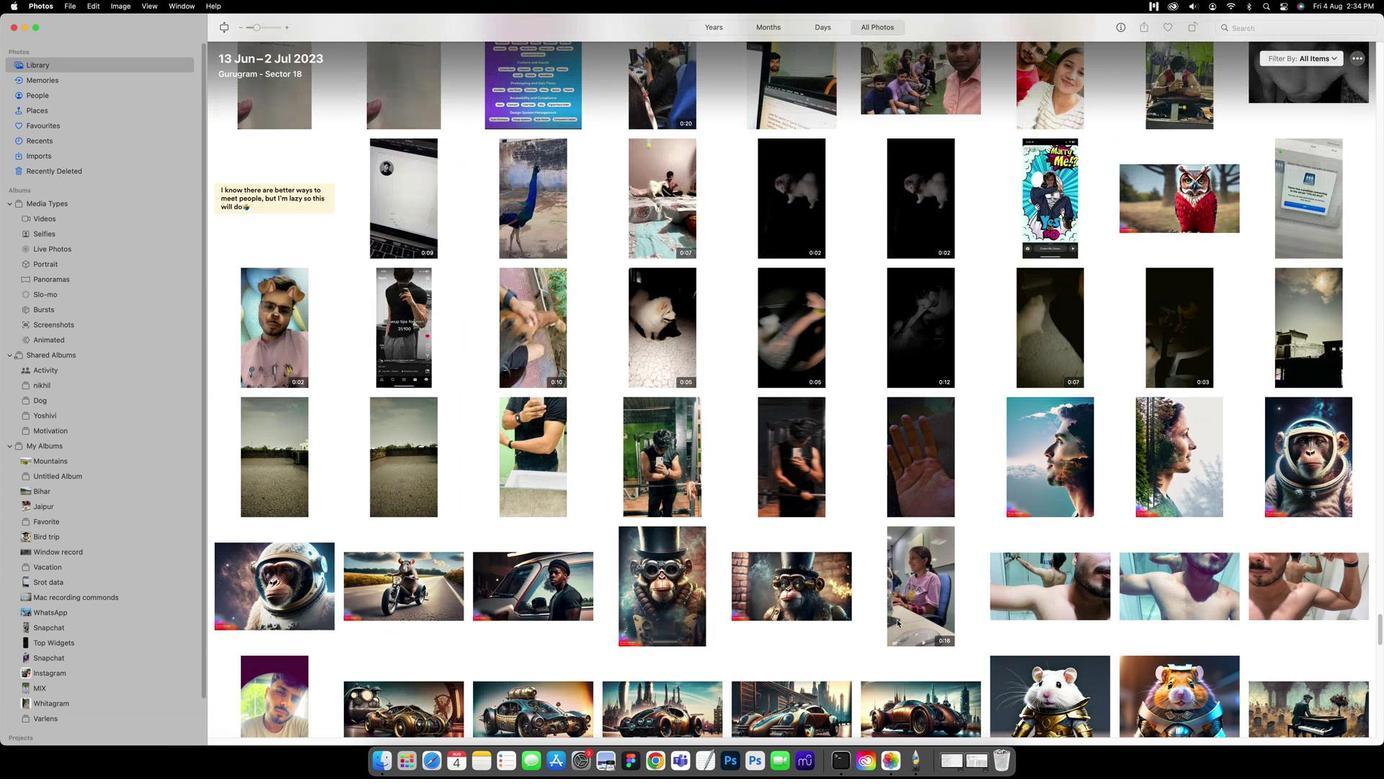 
Action: Mouse scrolled (870, 616) with delta (-111, 3)
Screenshot: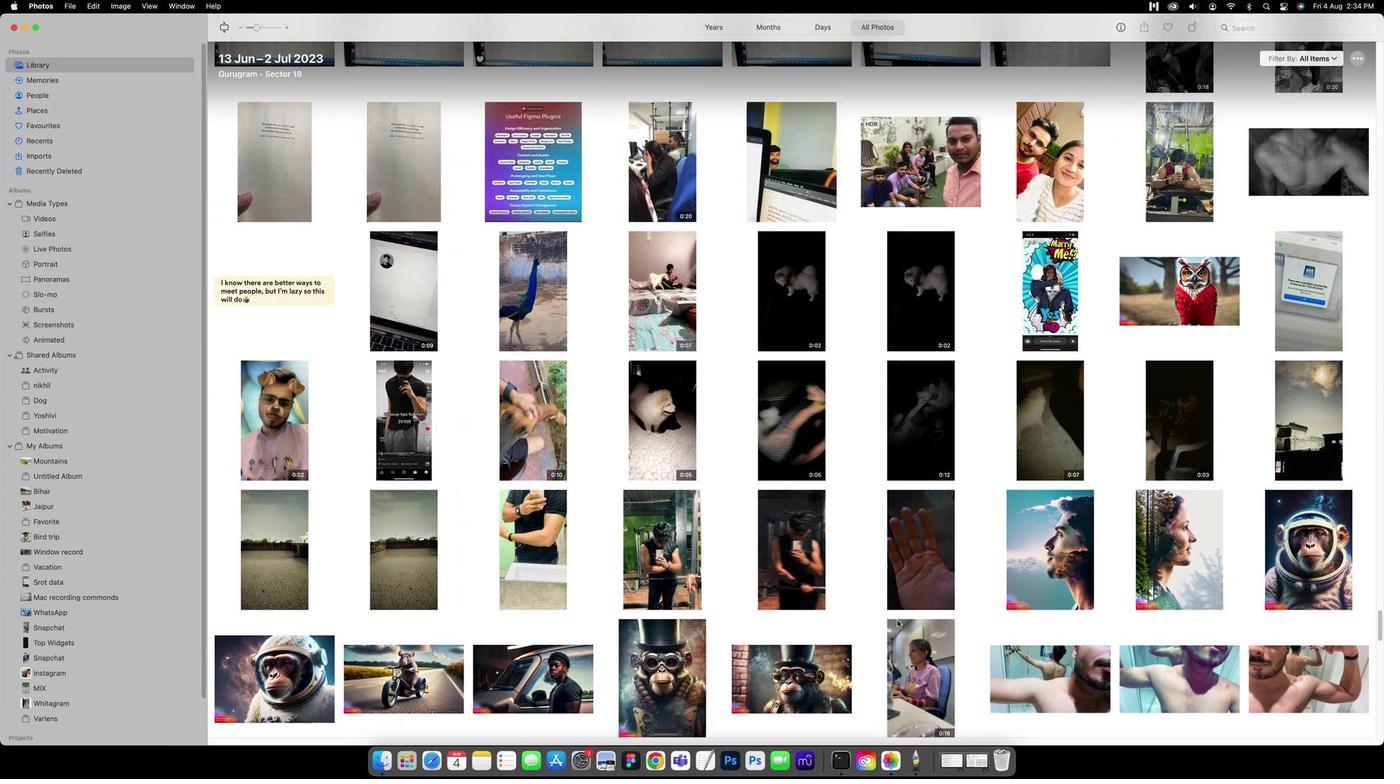 
Action: Mouse scrolled (870, 616) with delta (-111, 3)
Screenshot: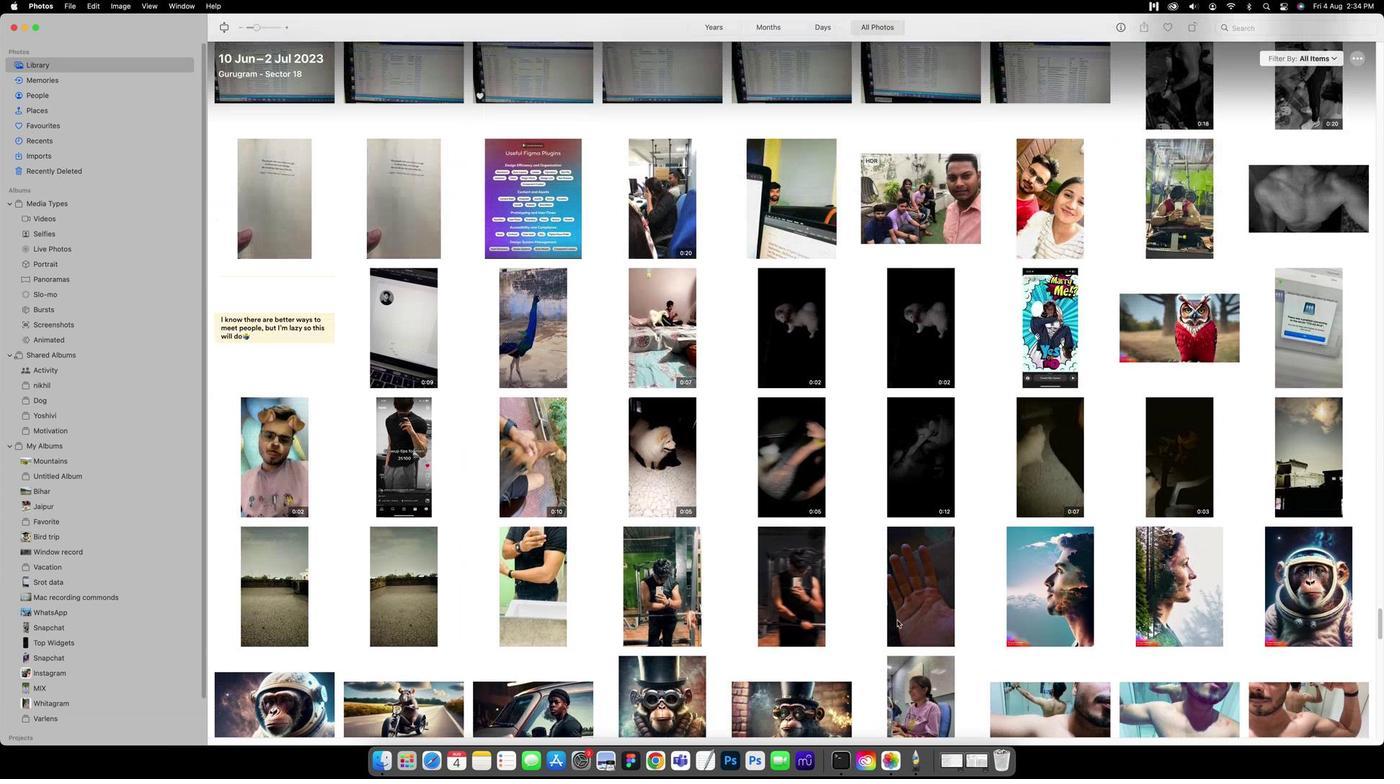 
Action: Mouse scrolled (870, 616) with delta (-111, 5)
Screenshot: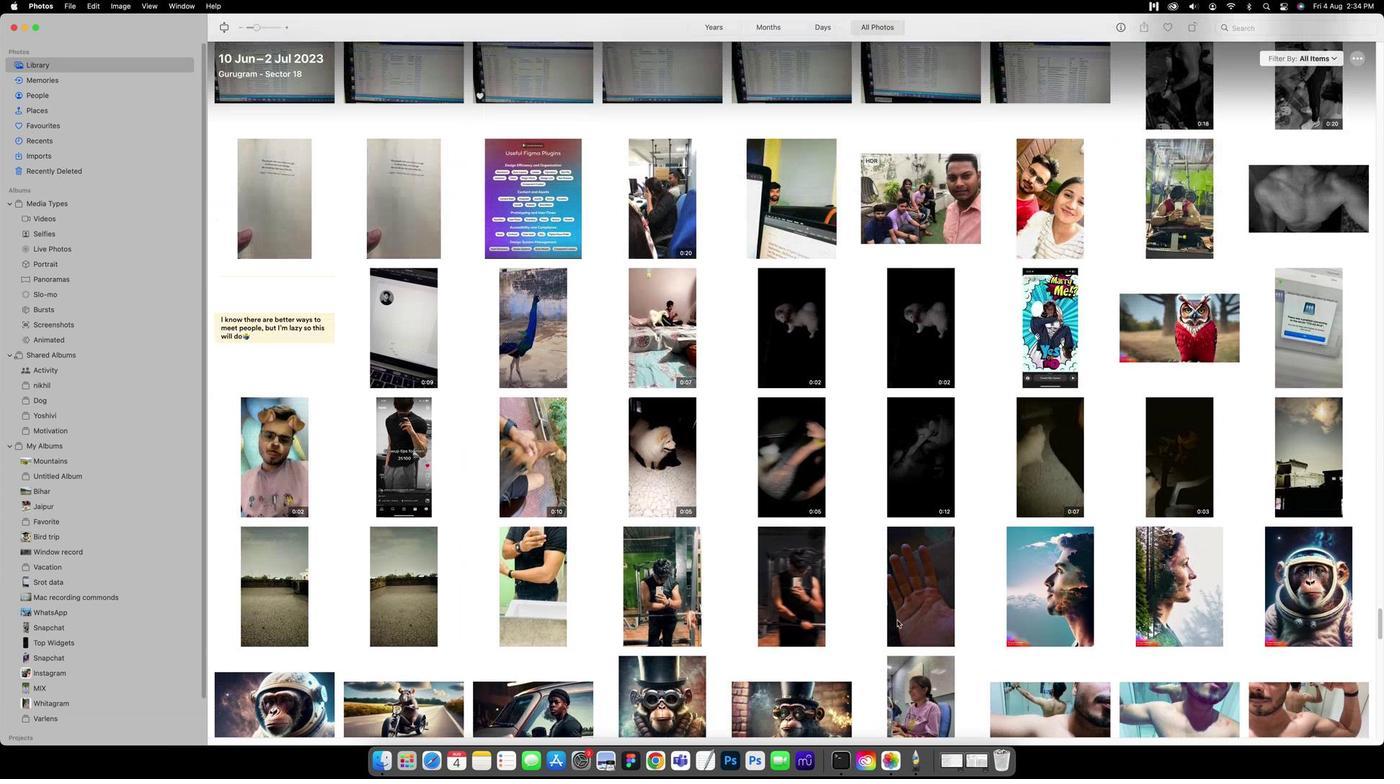 
Action: Mouse scrolled (870, 616) with delta (-111, 5)
Screenshot: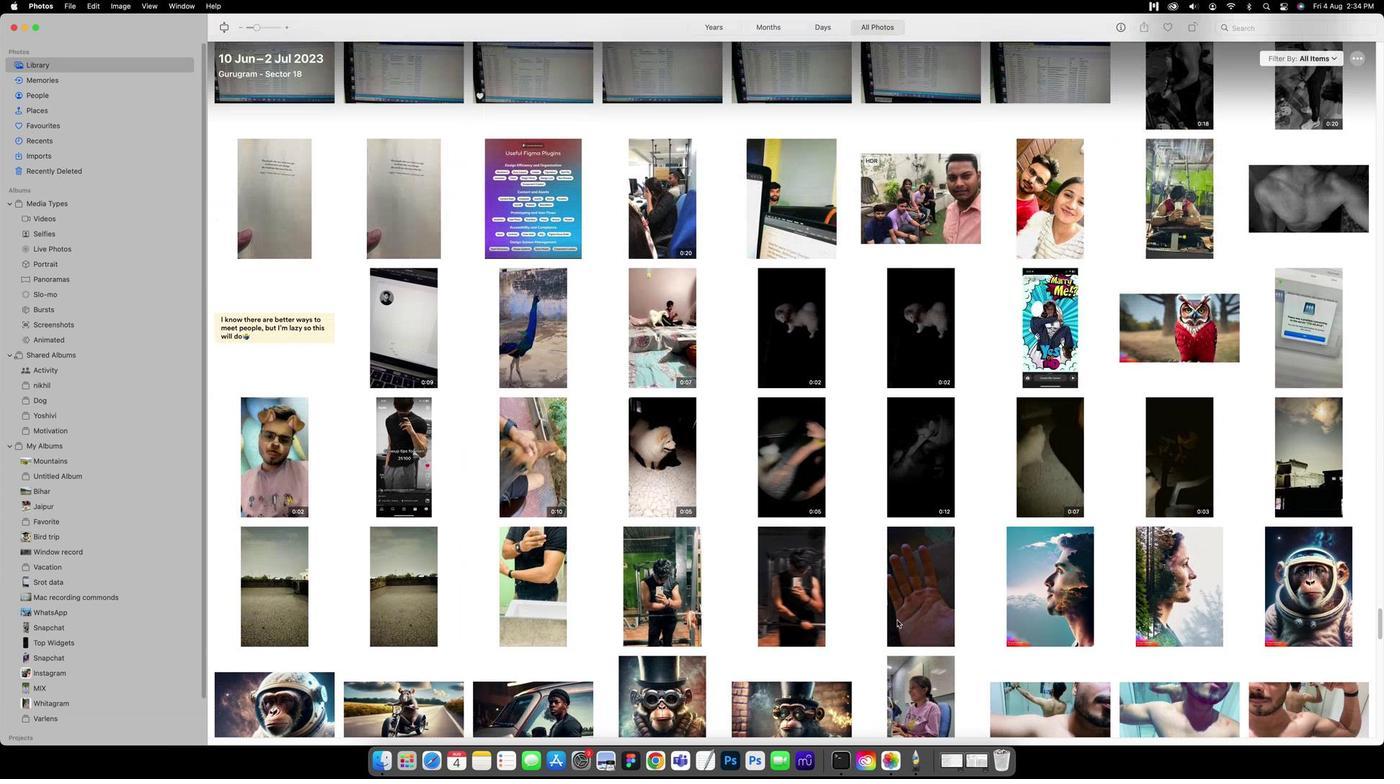 
Action: Mouse scrolled (870, 616) with delta (-111, 6)
Screenshot: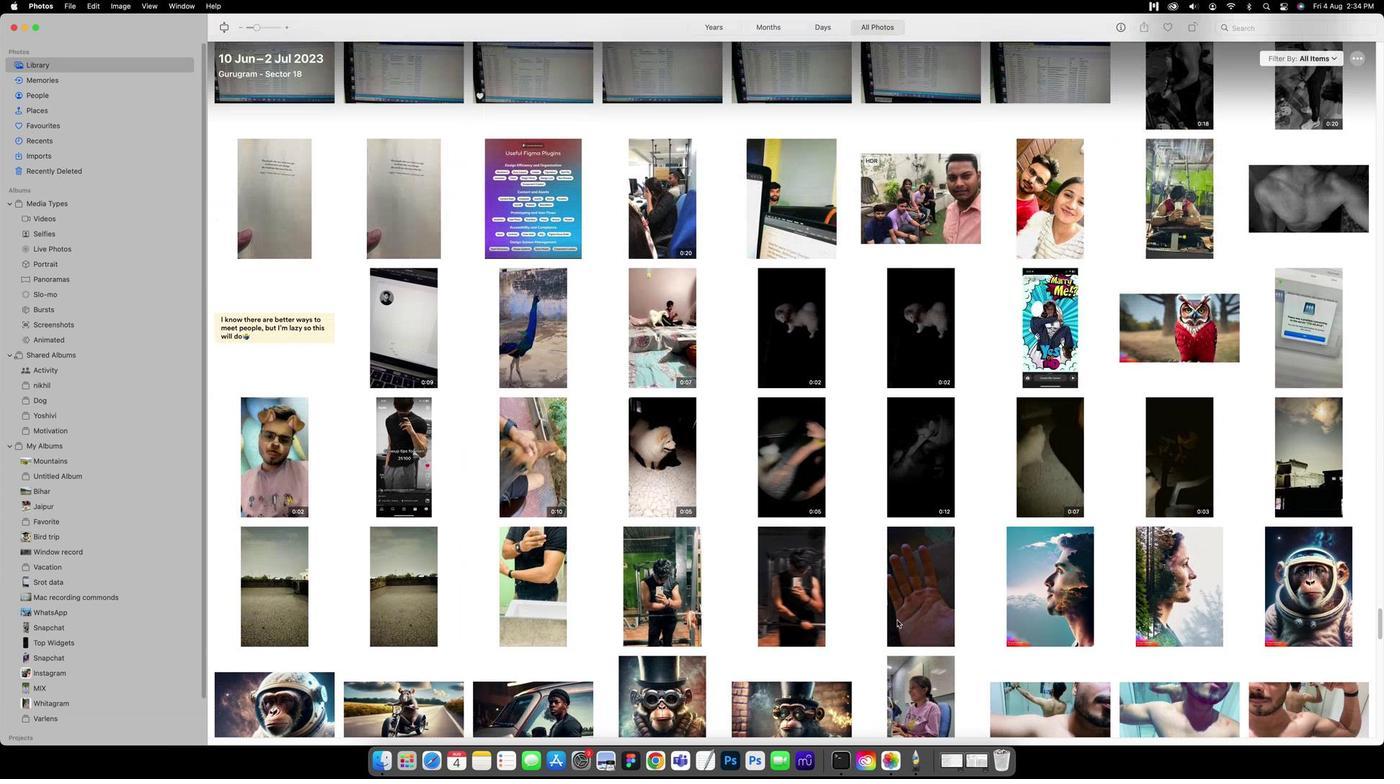 
Action: Mouse scrolled (870, 616) with delta (-111, 6)
Screenshot: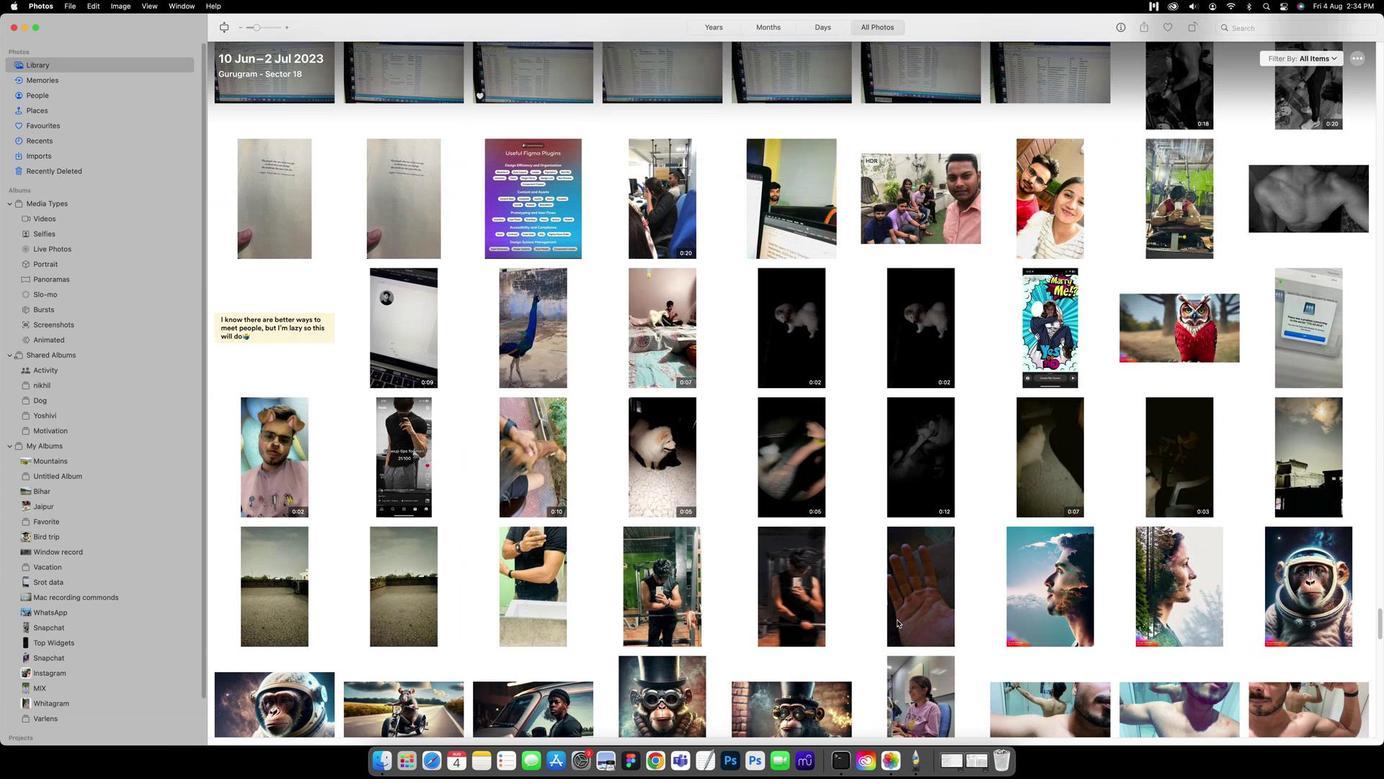 
Action: Mouse scrolled (870, 616) with delta (-111, 3)
Screenshot: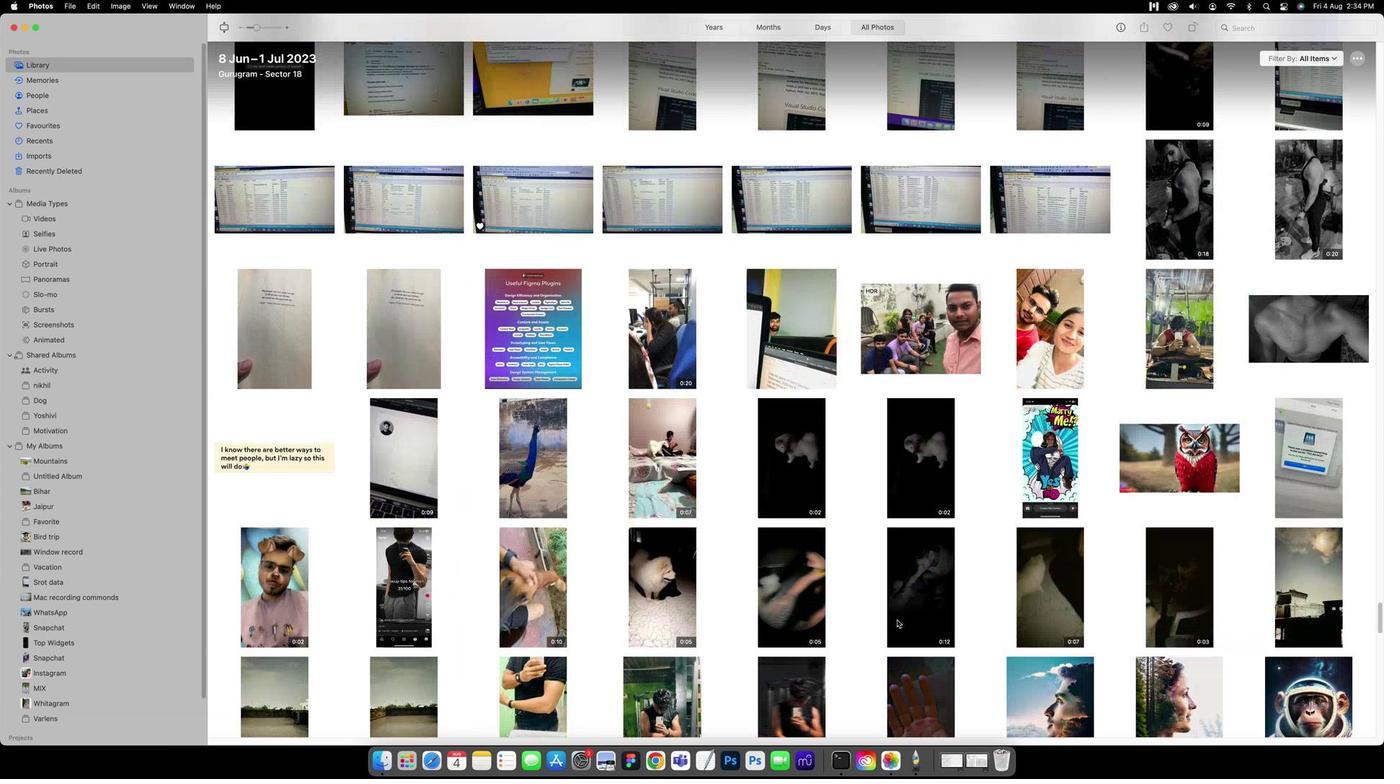 
Action: Mouse scrolled (870, 616) with delta (-111, 3)
Screenshot: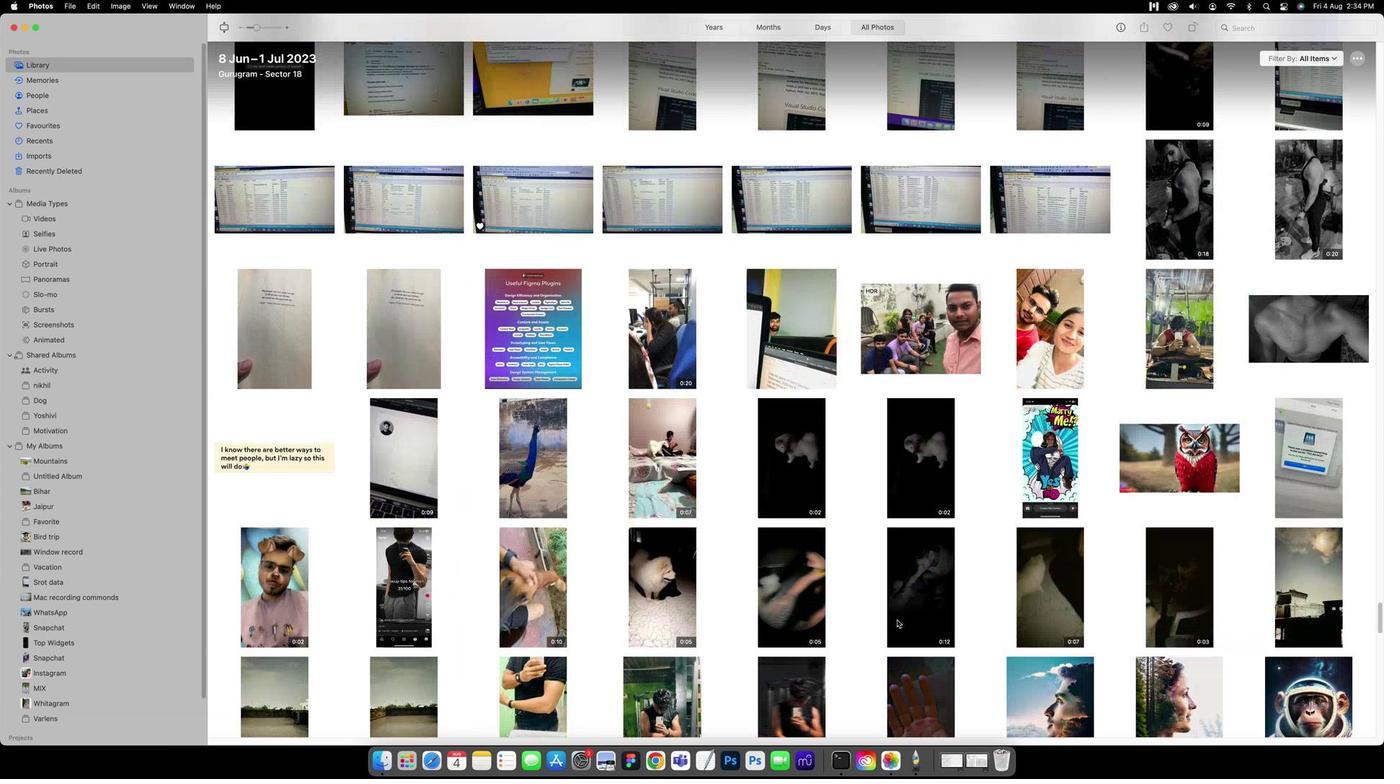 
Action: Mouse scrolled (870, 616) with delta (-111, 5)
Screenshot: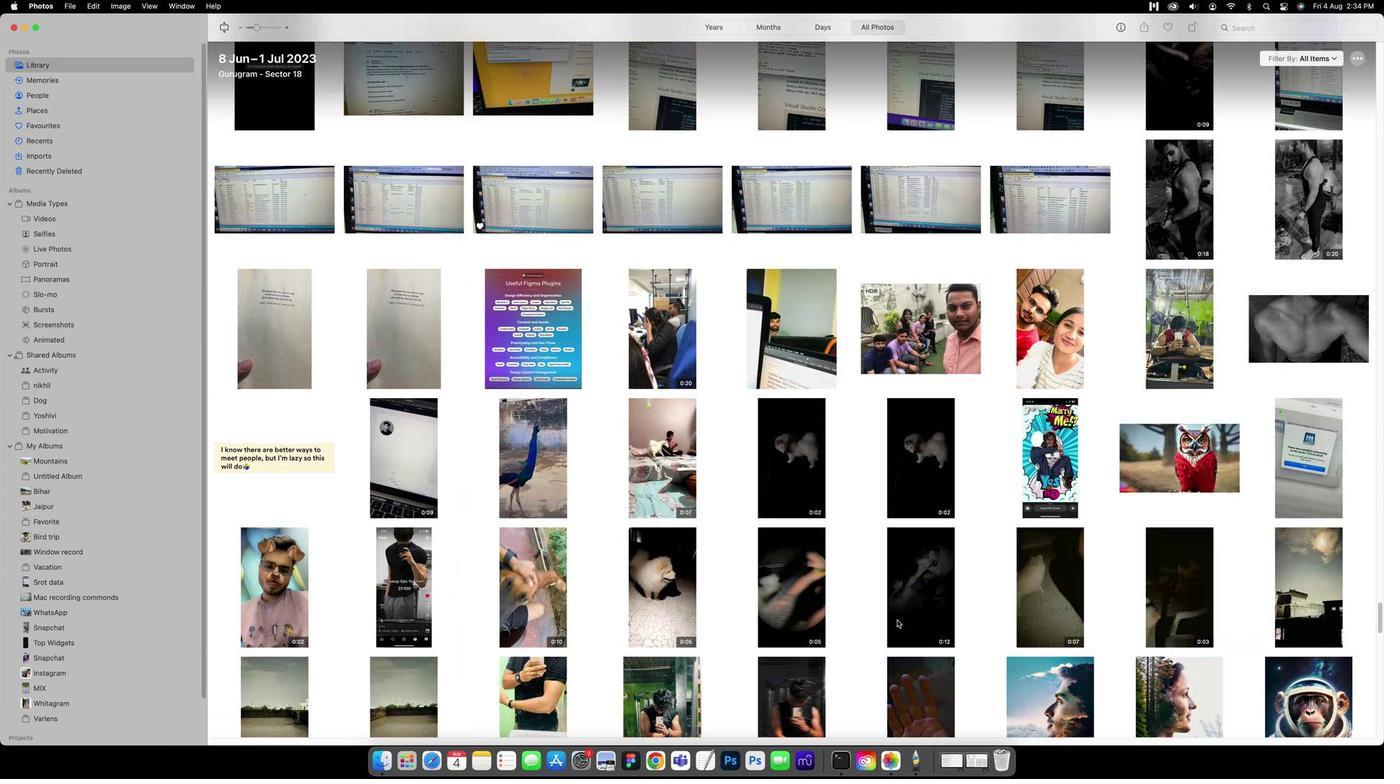 
Action: Mouse scrolled (870, 616) with delta (-111, 5)
Screenshot: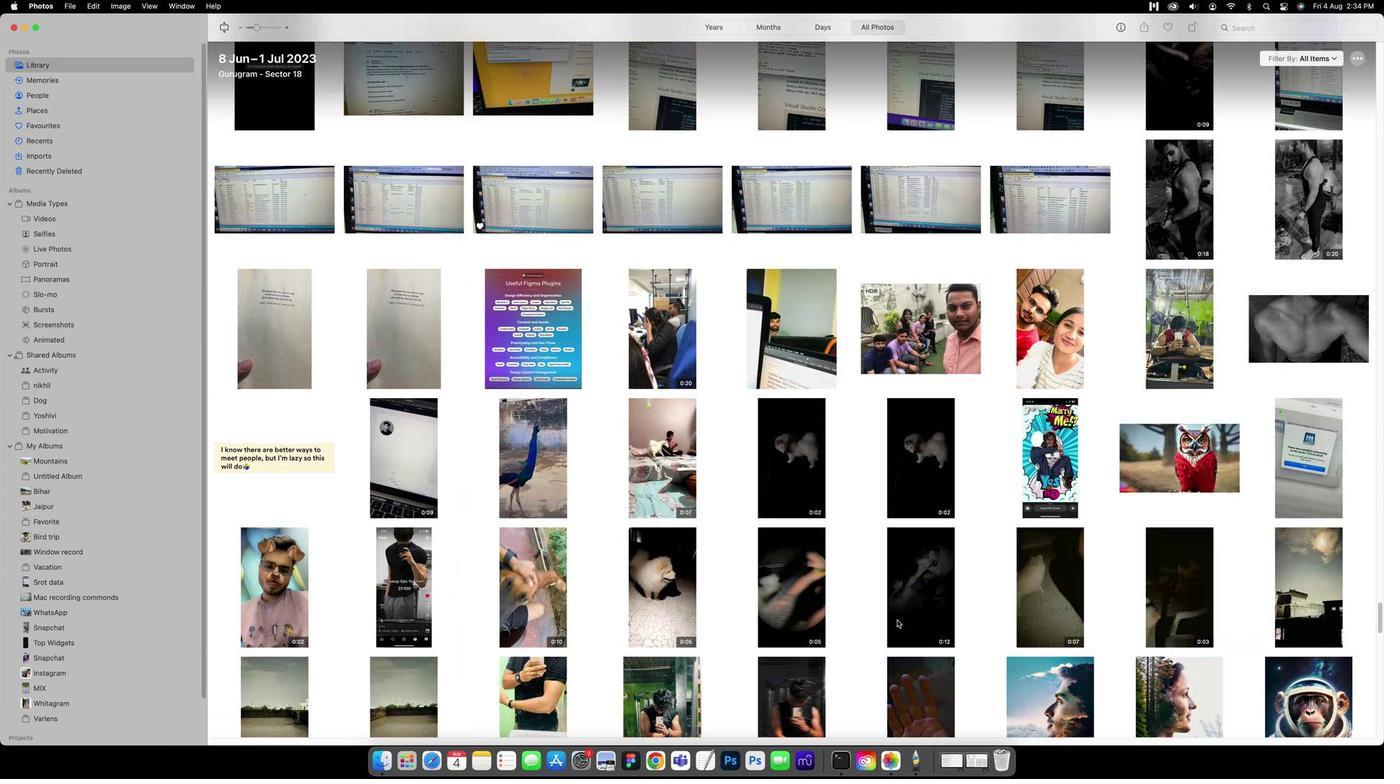 
Action: Mouse scrolled (870, 616) with delta (-111, 6)
Screenshot: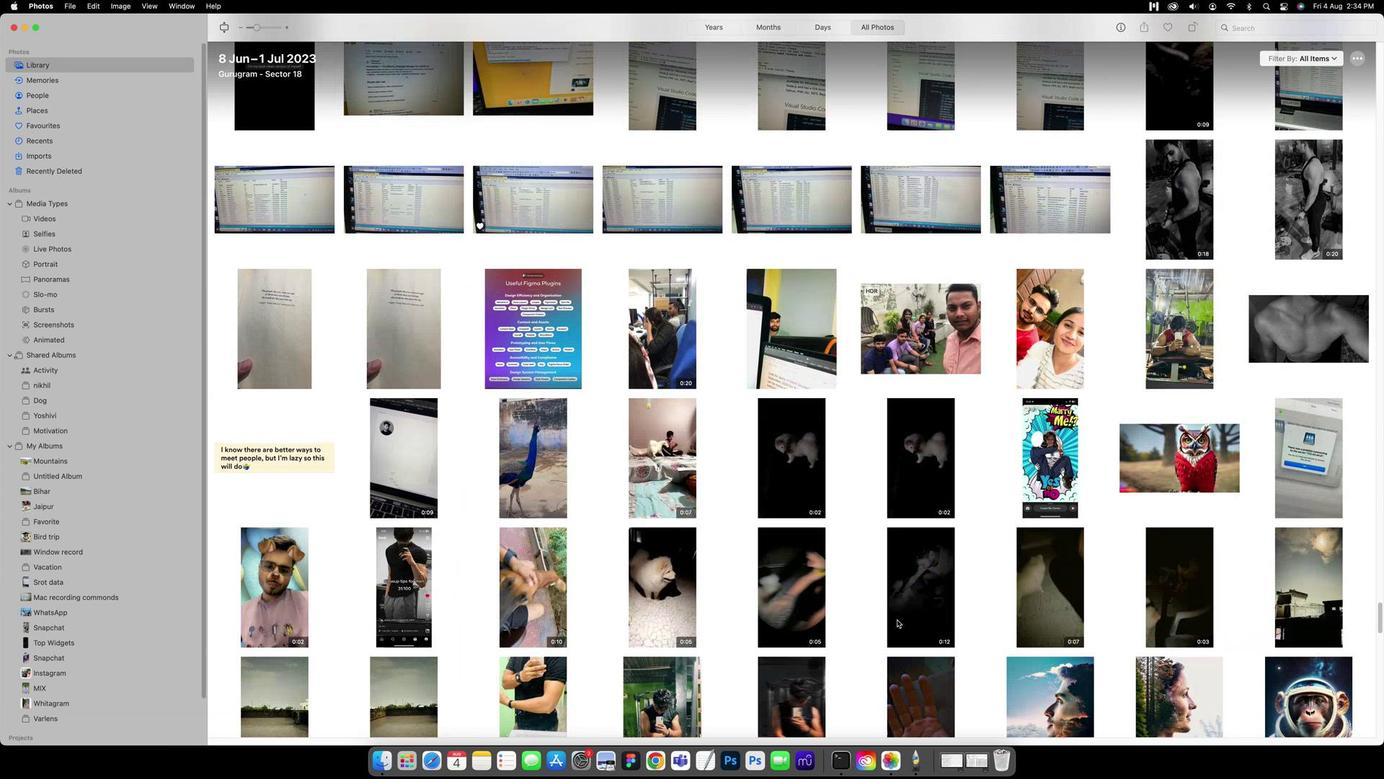 
Action: Mouse scrolled (870, 616) with delta (-111, 6)
Screenshot: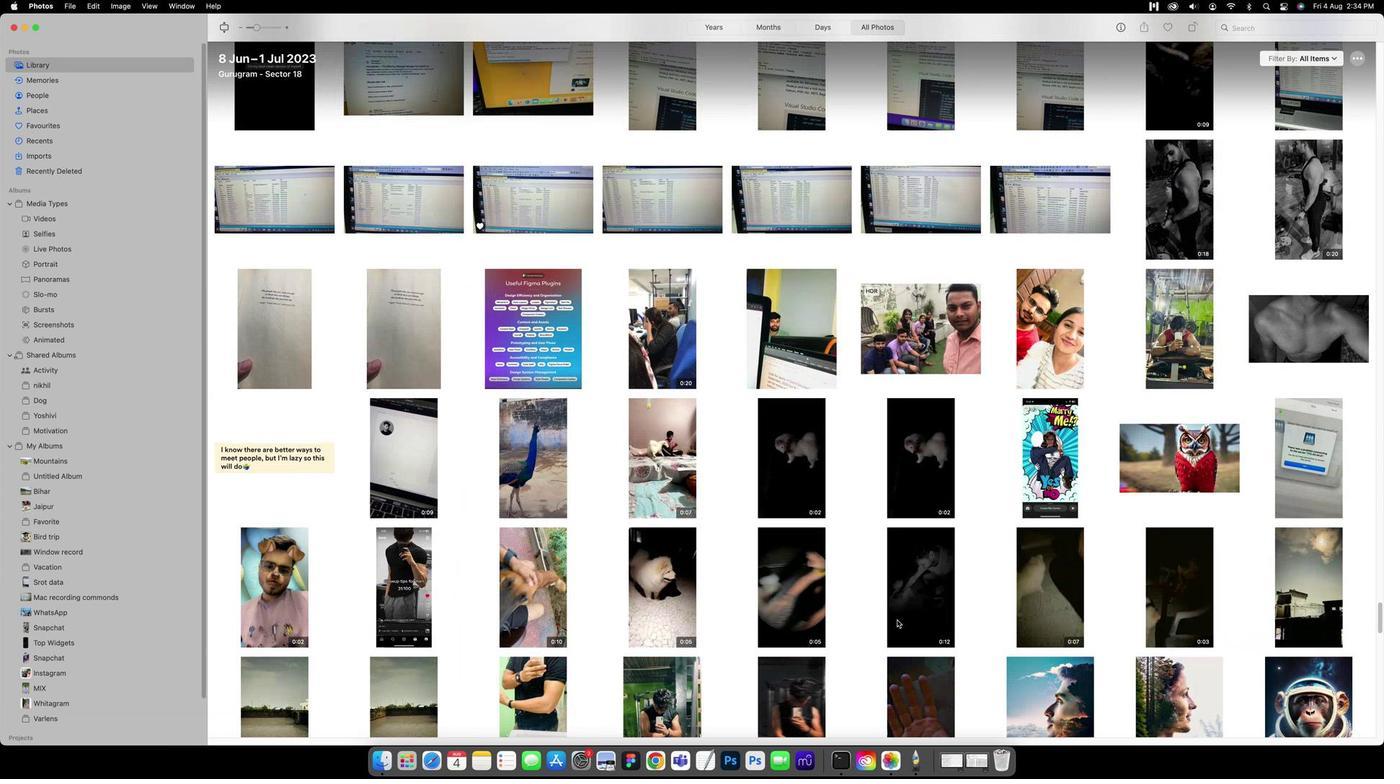 
Action: Mouse scrolled (870, 616) with delta (-111, 3)
Screenshot: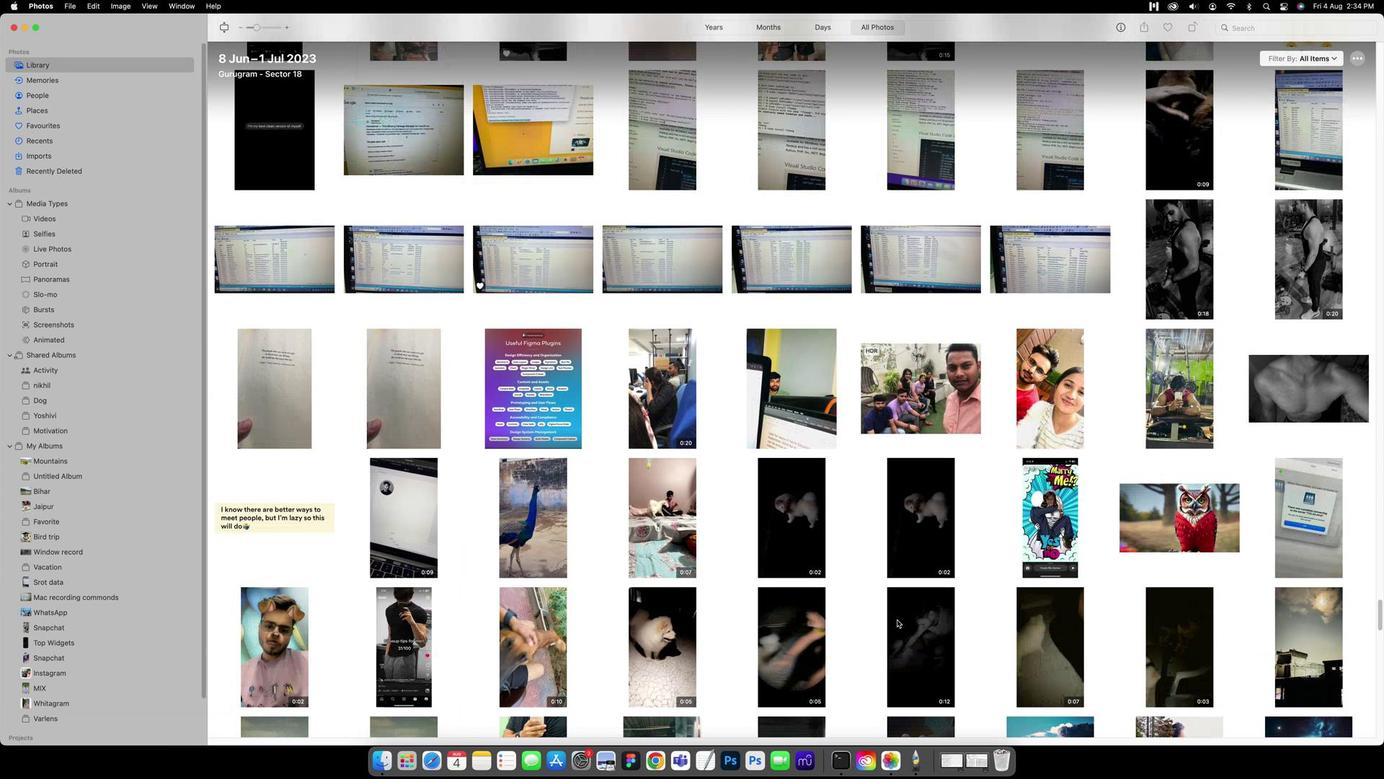 
Action: Mouse scrolled (870, 616) with delta (-111, 3)
Screenshot: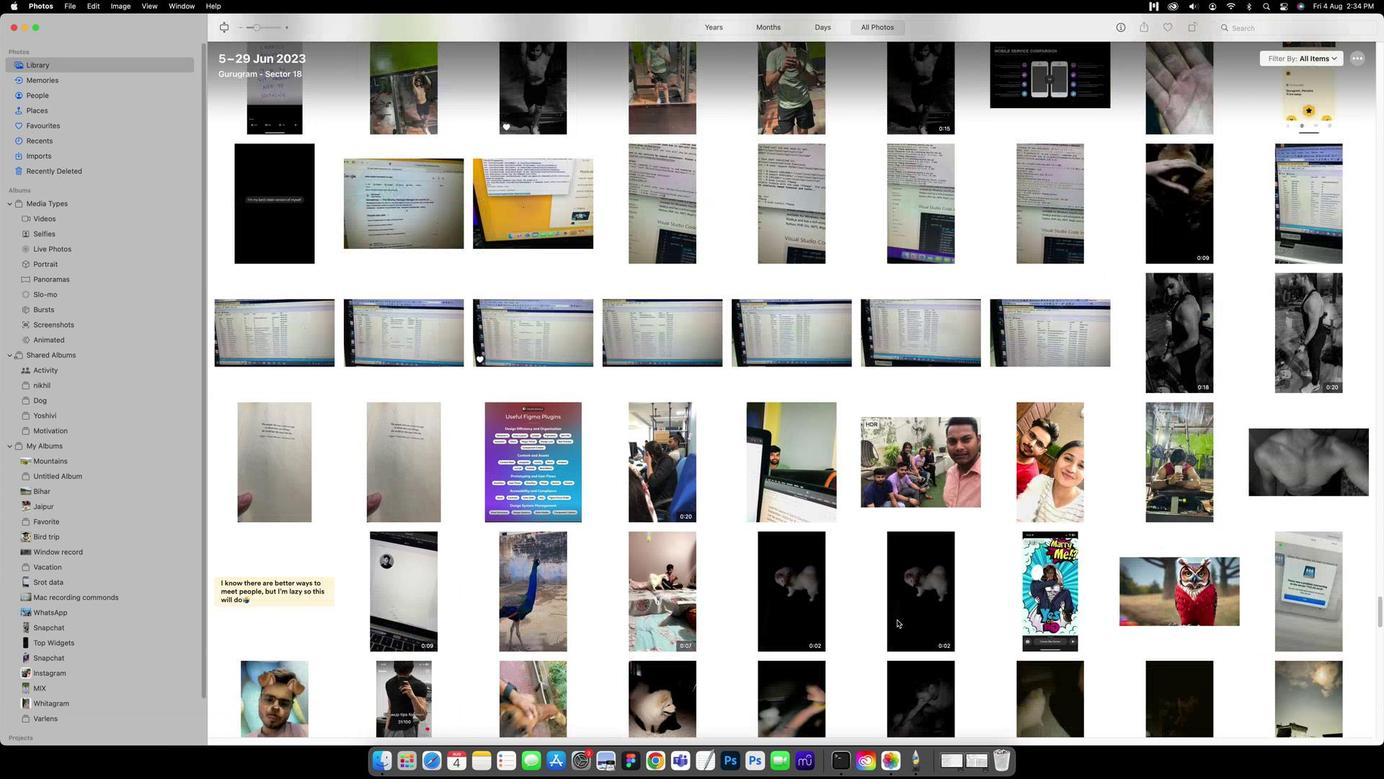 
Action: Mouse scrolled (870, 616) with delta (-111, 5)
Screenshot: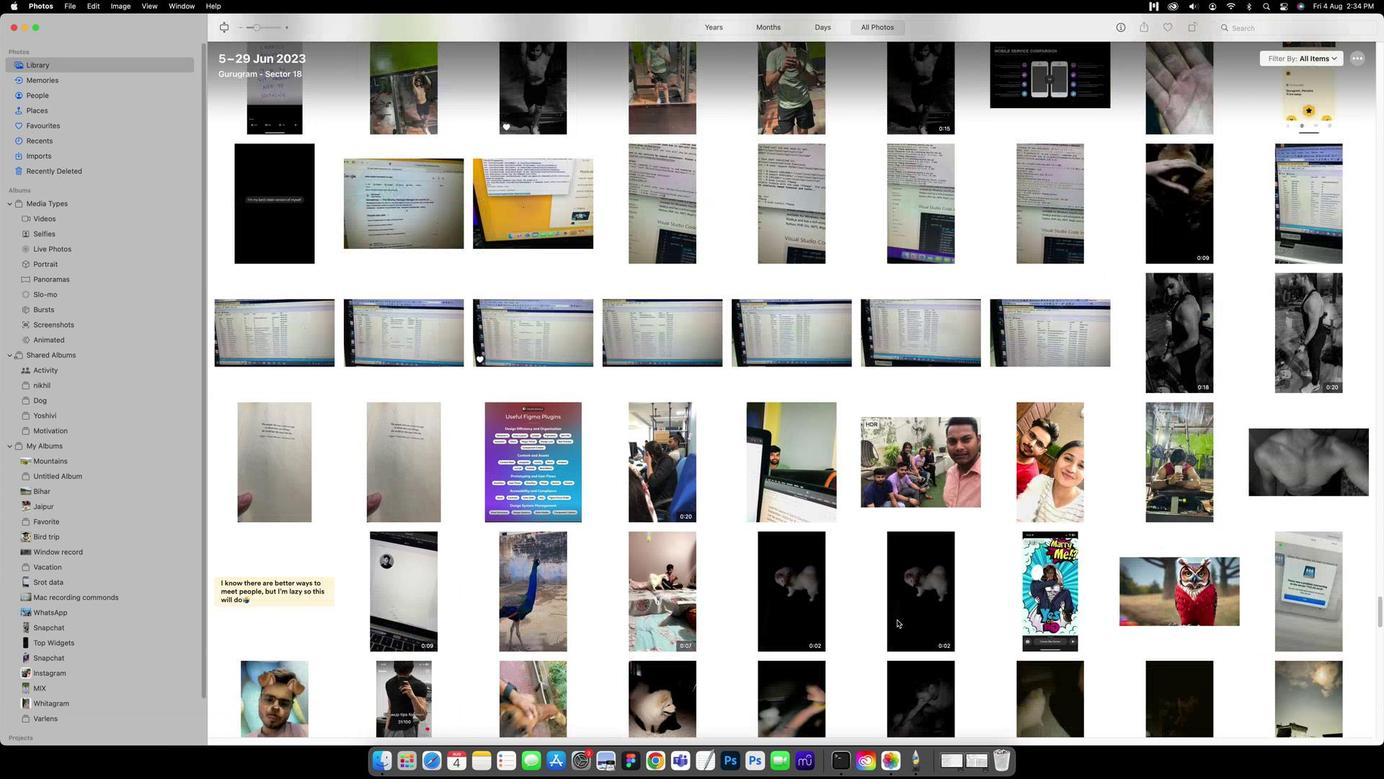 
Action: Mouse scrolled (870, 616) with delta (-111, 5)
Screenshot: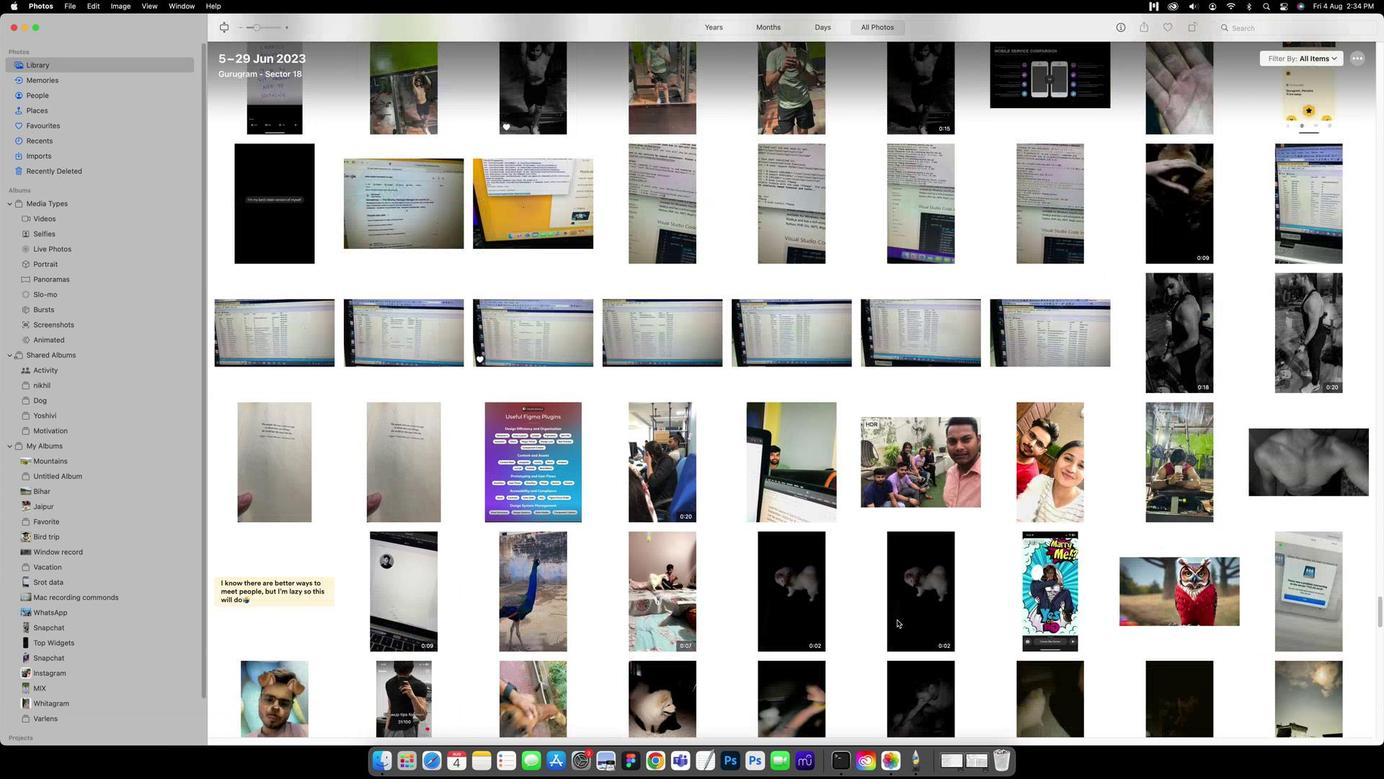 
Action: Mouse scrolled (870, 616) with delta (-111, 6)
Screenshot: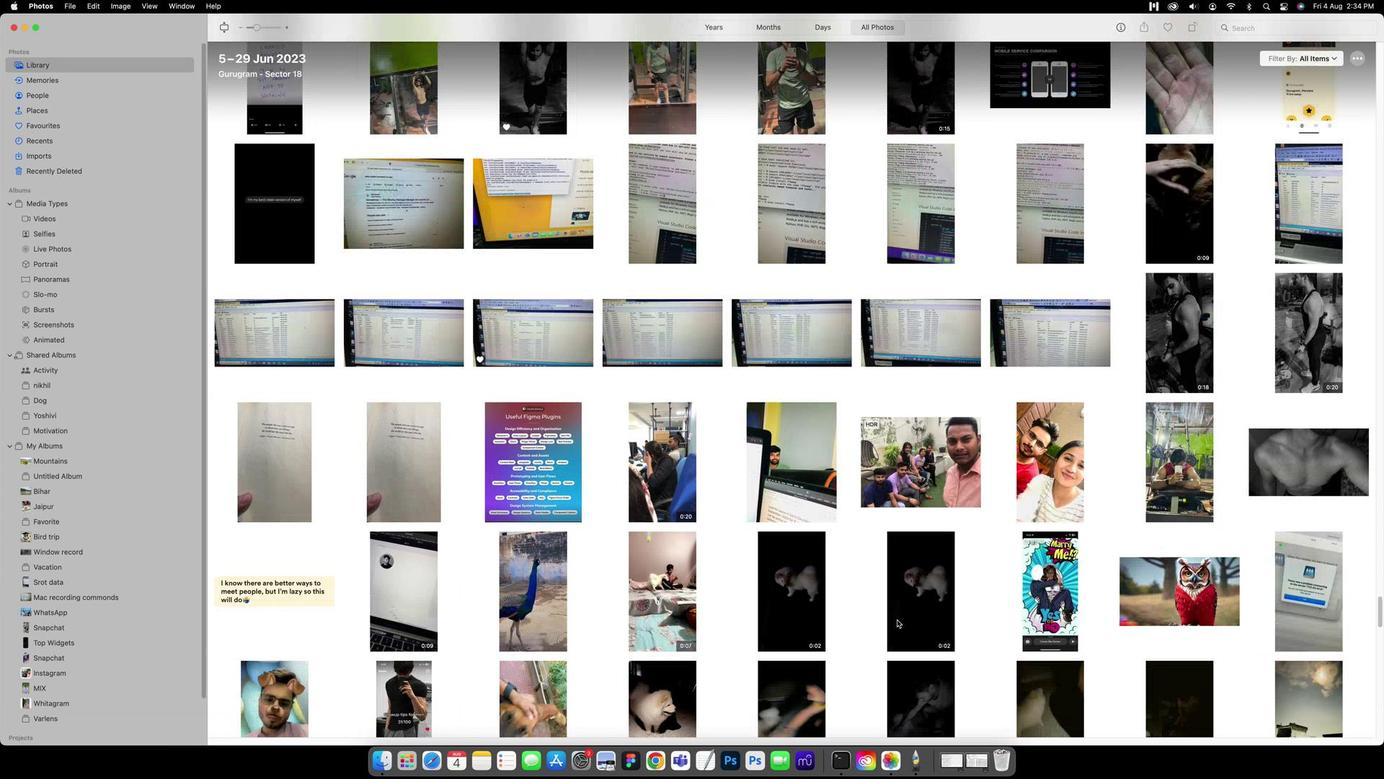 
Action: Mouse scrolled (870, 616) with delta (-111, 7)
Screenshot: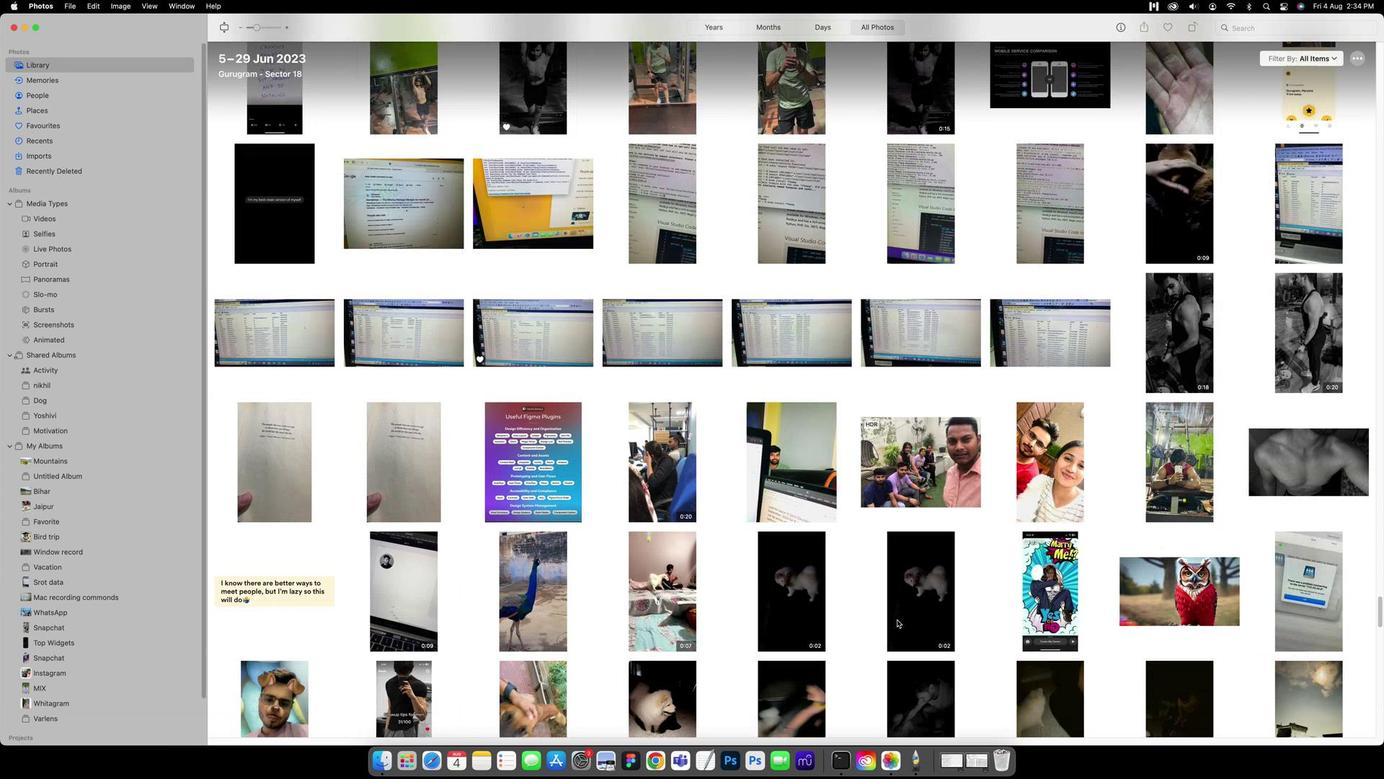 
Action: Mouse scrolled (870, 616) with delta (-111, 3)
Screenshot: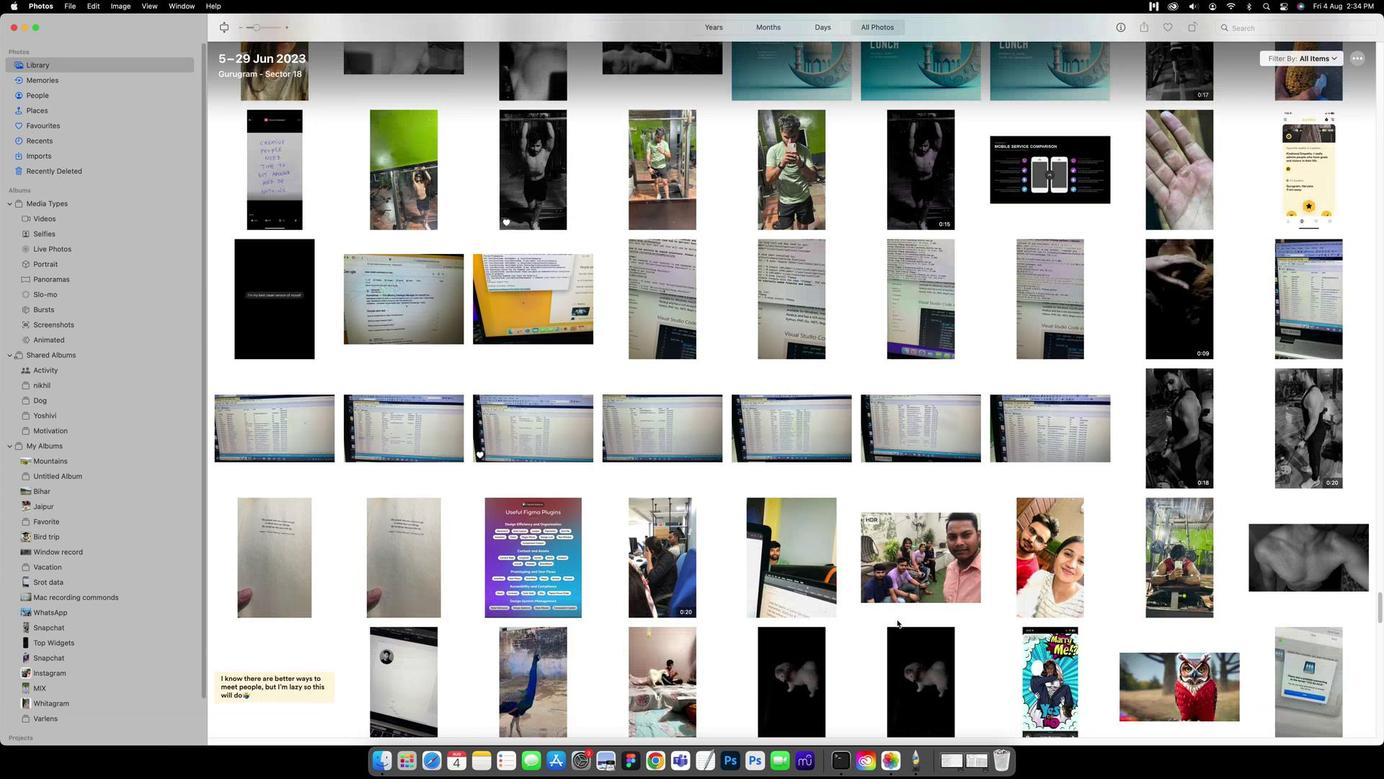 
Action: Mouse scrolled (870, 616) with delta (-111, 3)
Screenshot: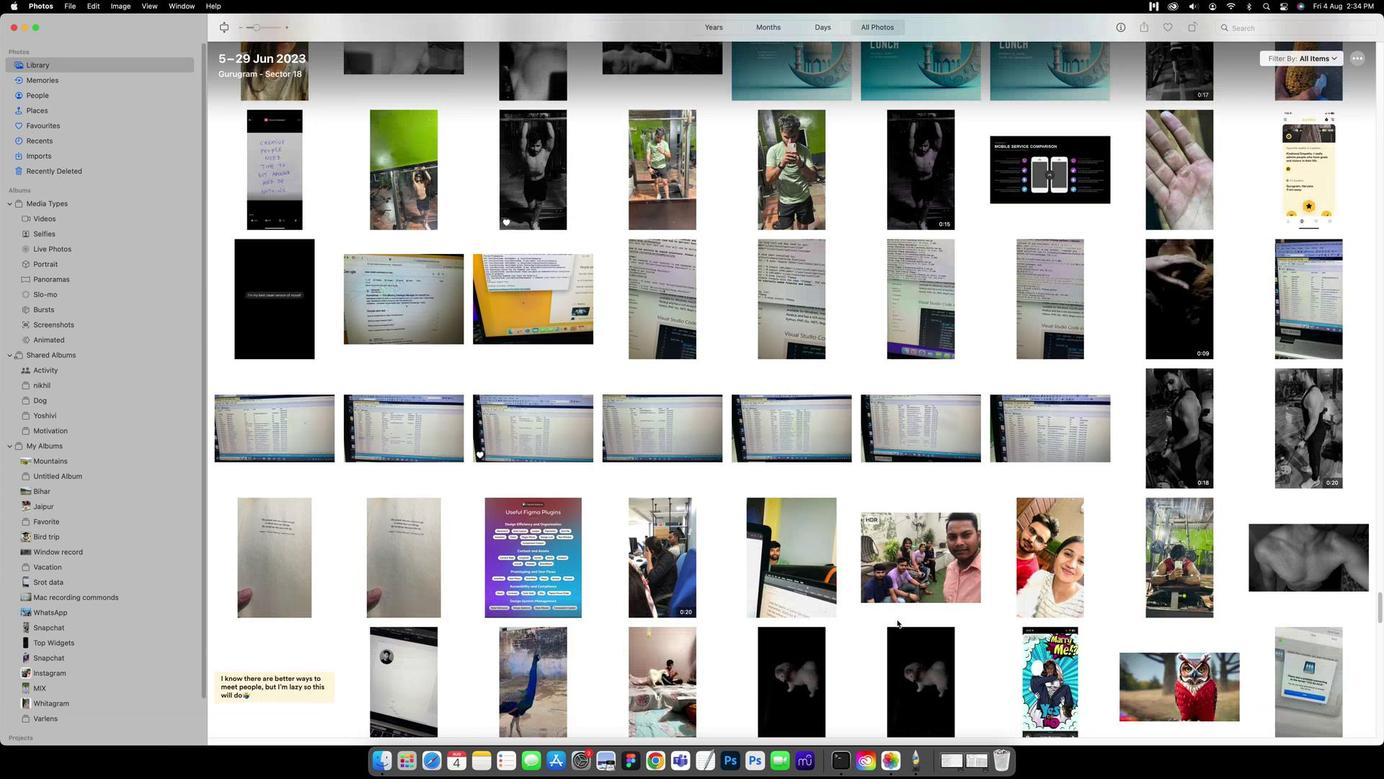 
Action: Mouse scrolled (870, 616) with delta (-111, 5)
Screenshot: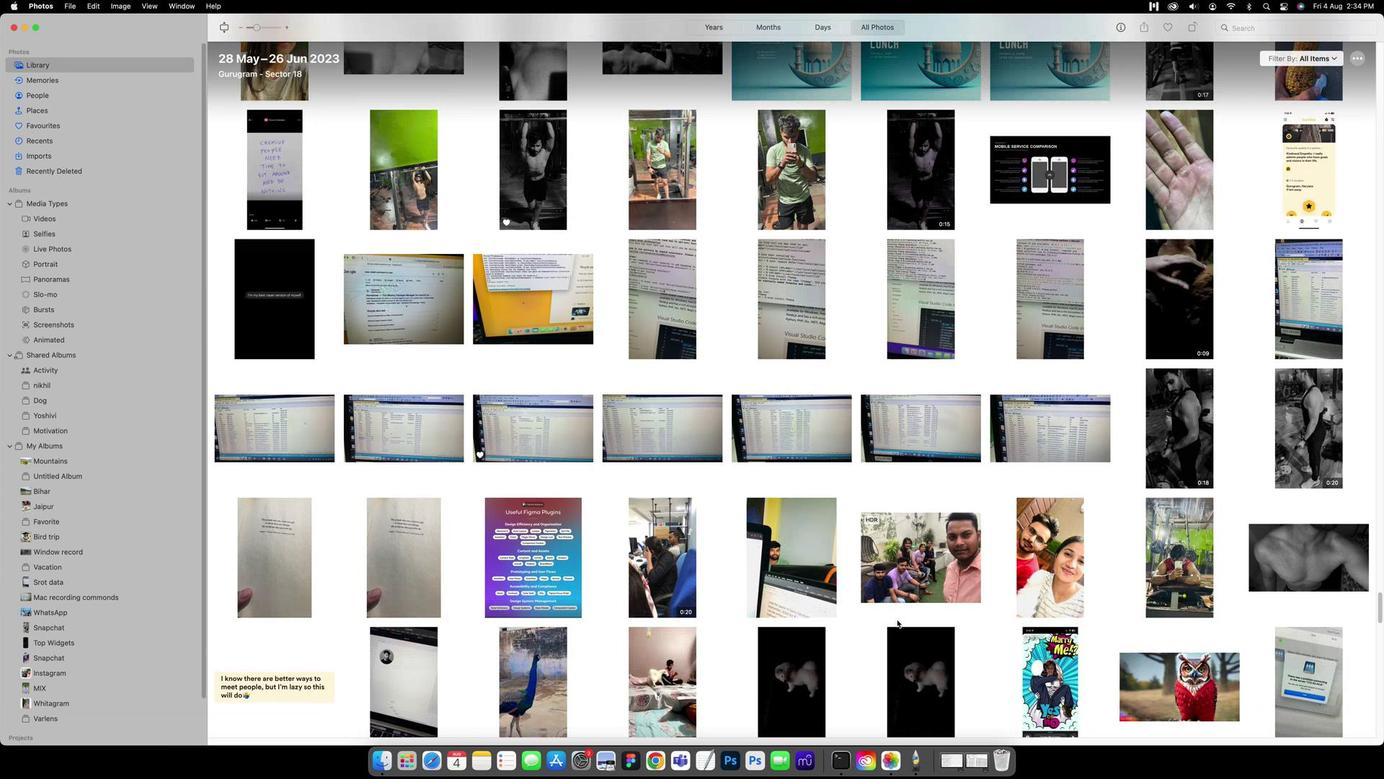 
Action: Mouse scrolled (870, 616) with delta (-111, 5)
Screenshot: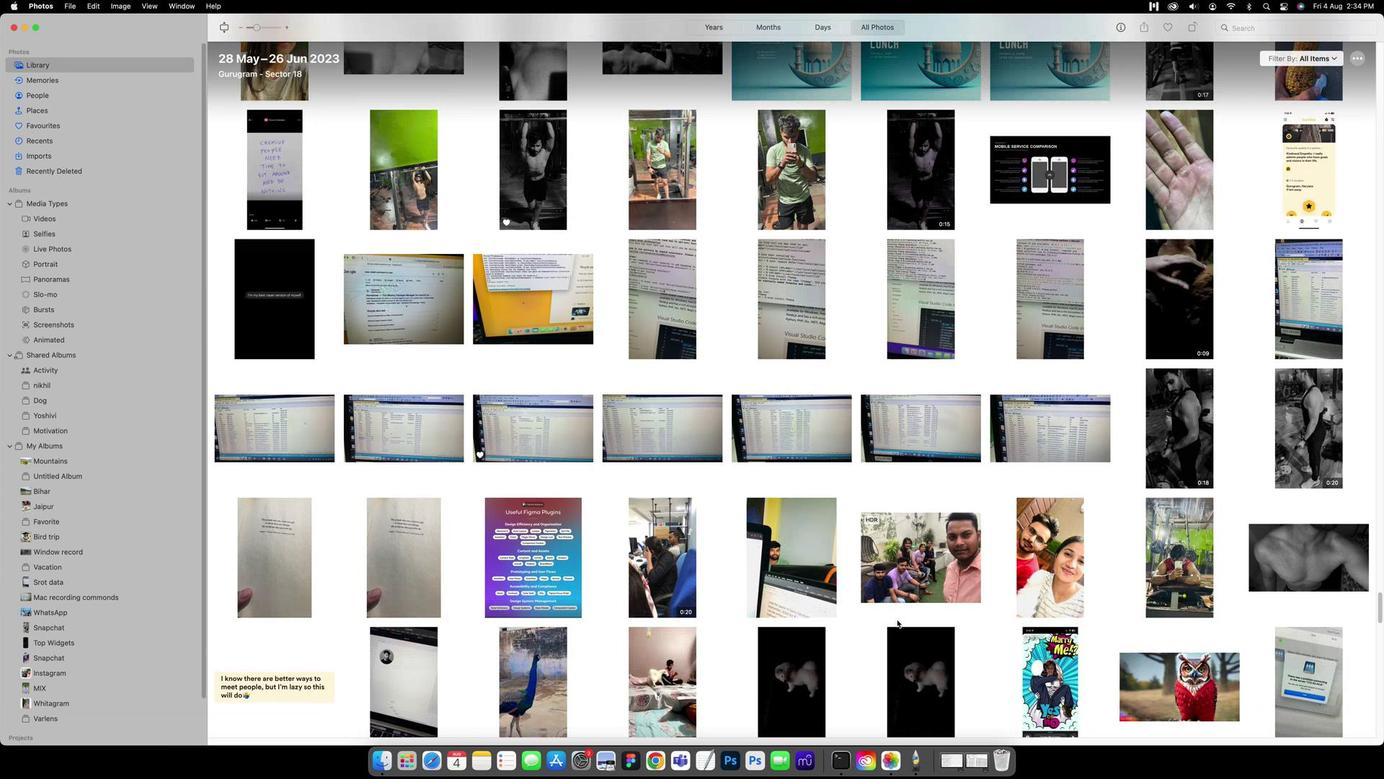 
Action: Mouse scrolled (870, 616) with delta (-111, 6)
Screenshot: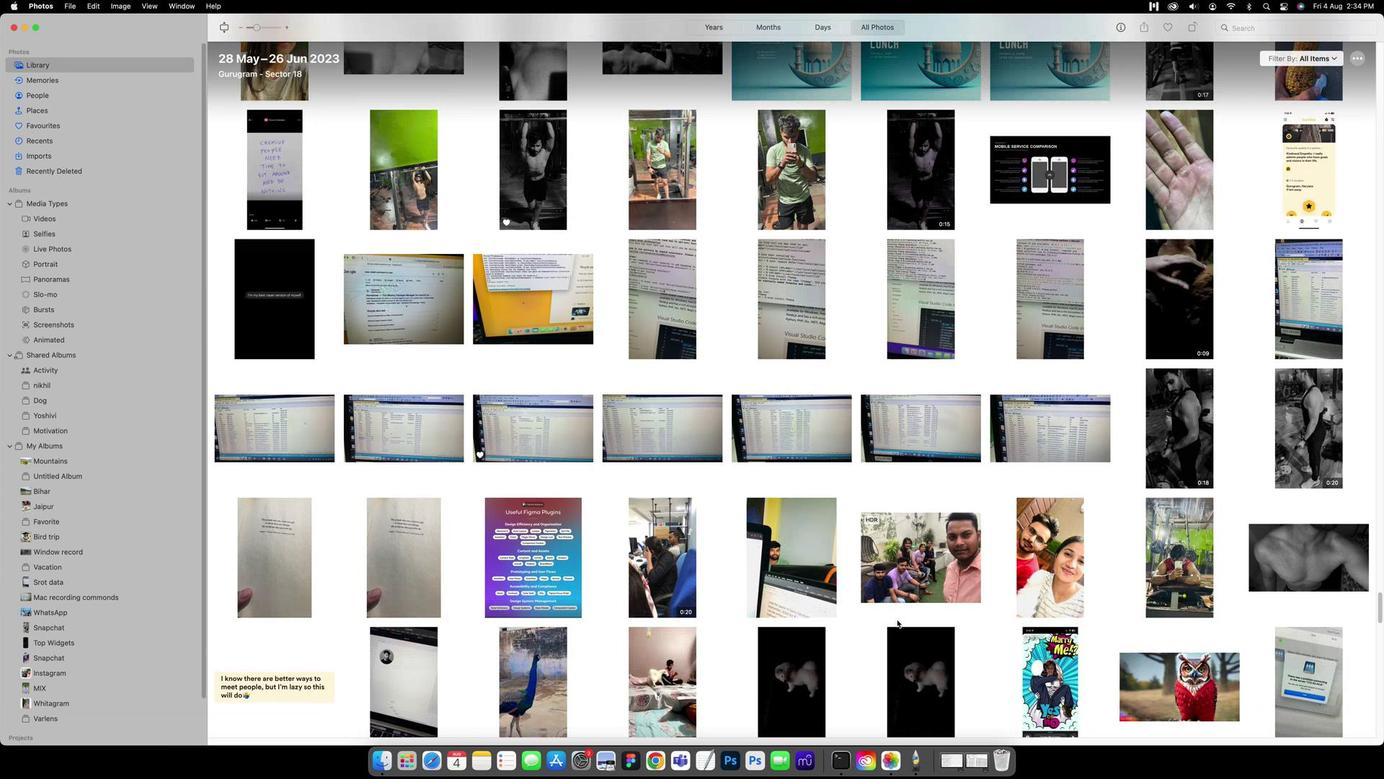
Action: Mouse scrolled (870, 616) with delta (-111, 3)
Screenshot: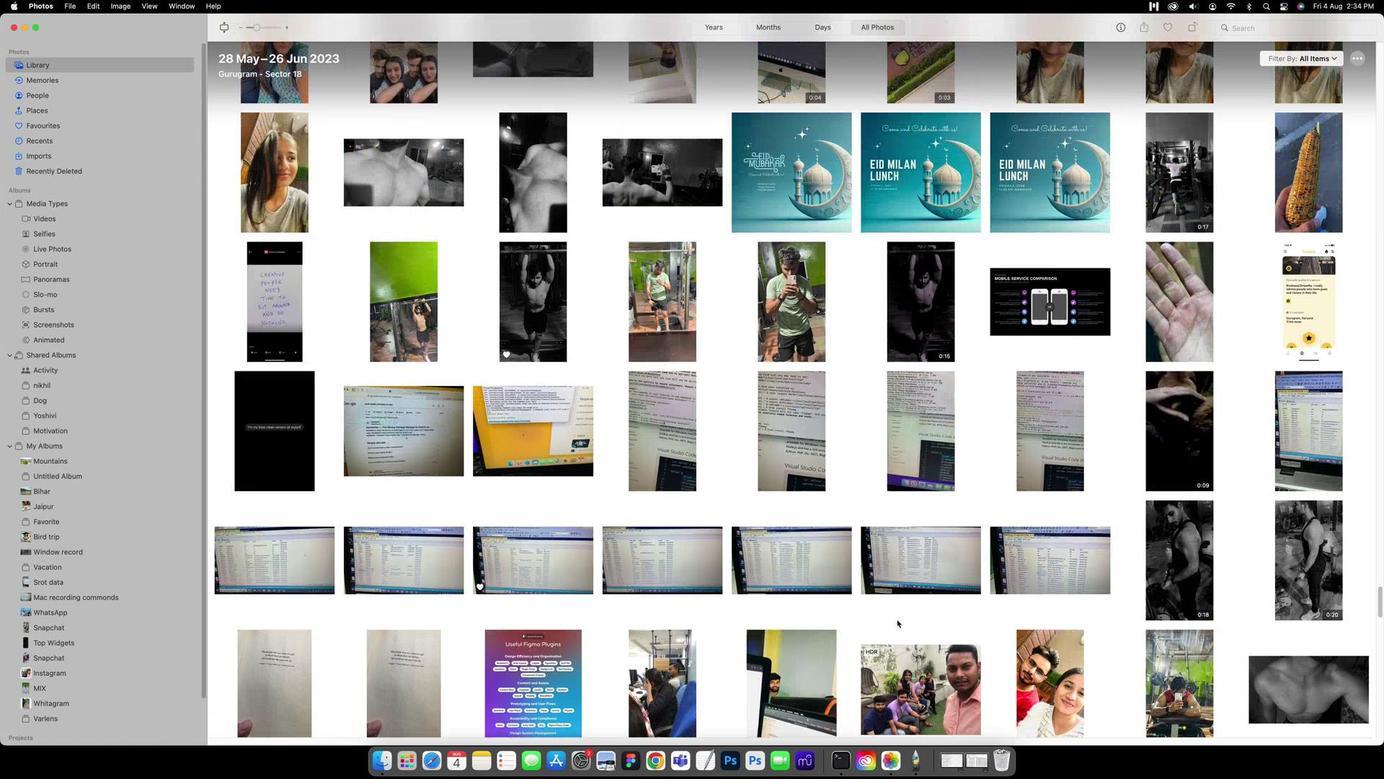 
Action: Mouse scrolled (870, 616) with delta (-111, 3)
Screenshot: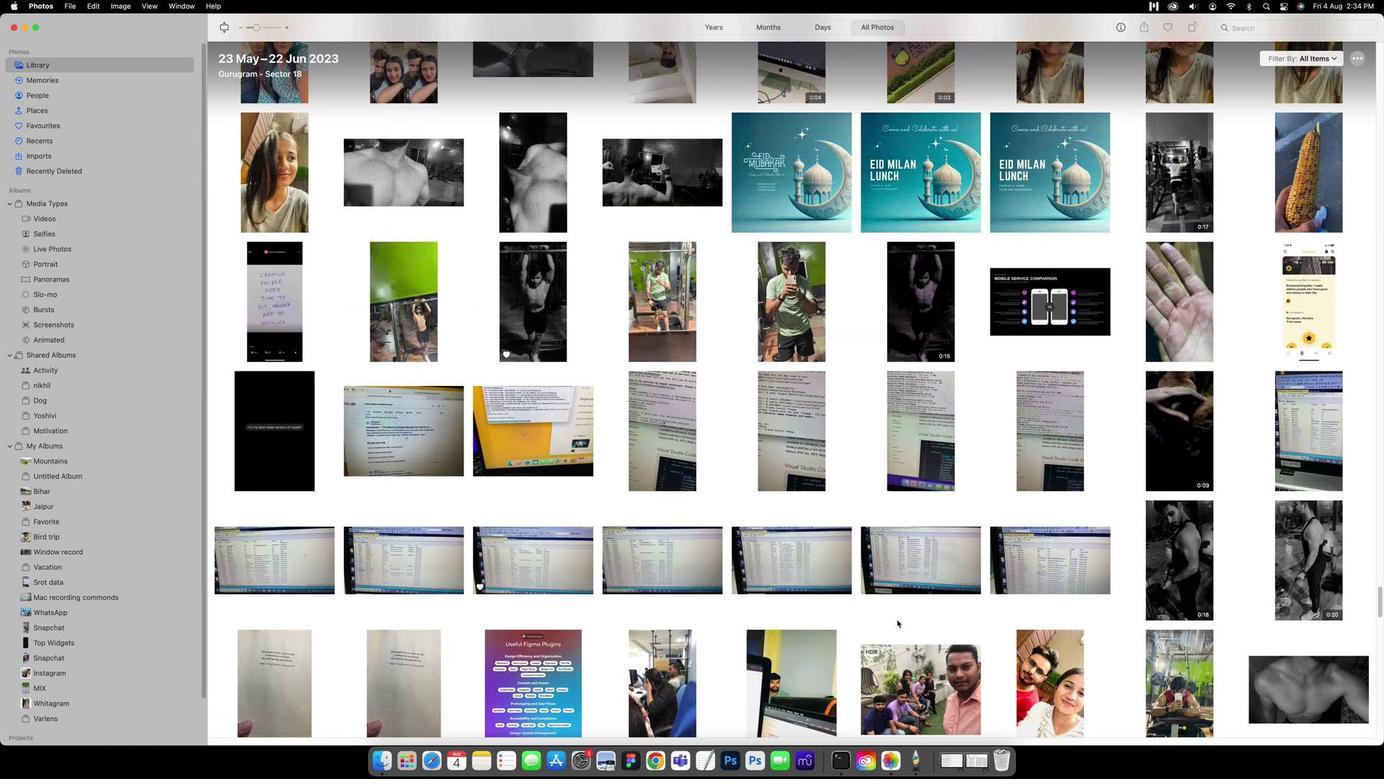 
Action: Mouse scrolled (870, 616) with delta (-111, 5)
Screenshot: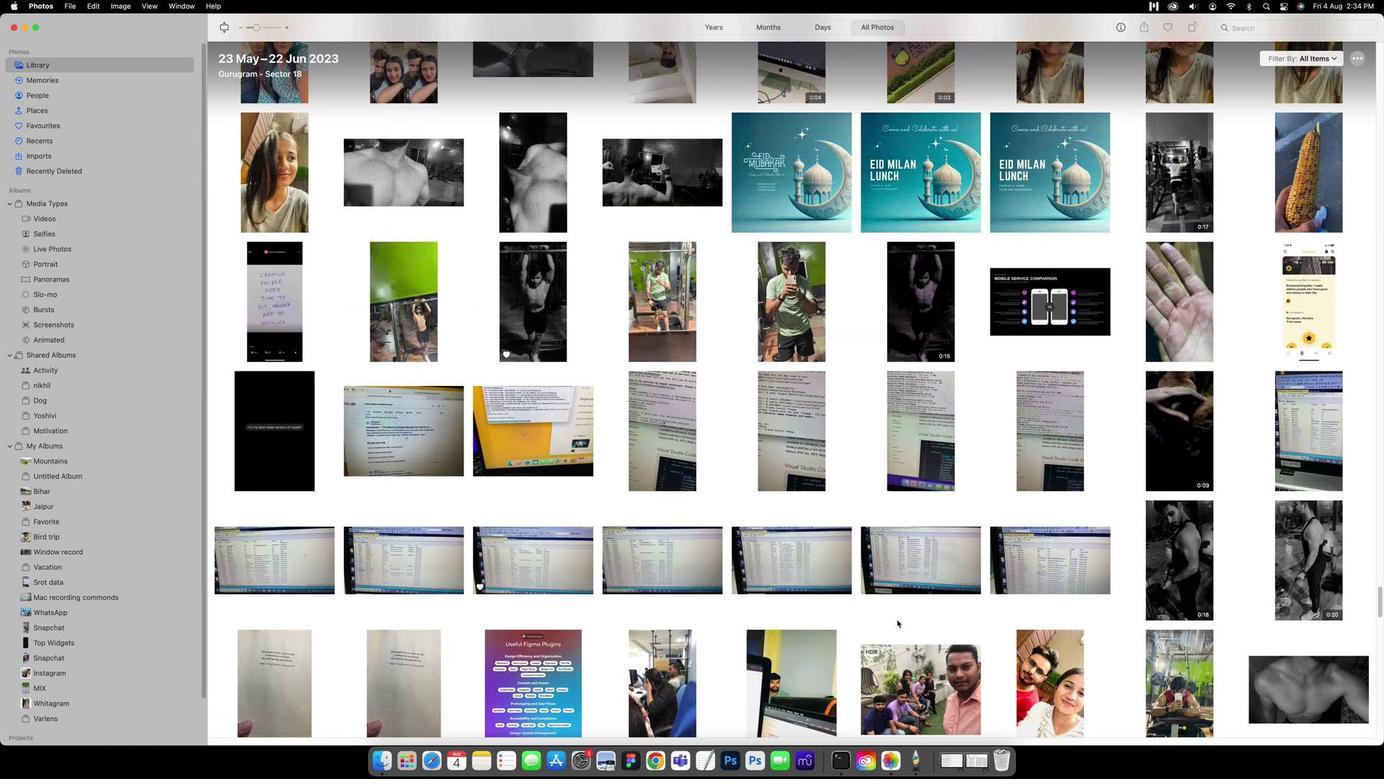 
Action: Mouse scrolled (870, 616) with delta (-111, 5)
Screenshot: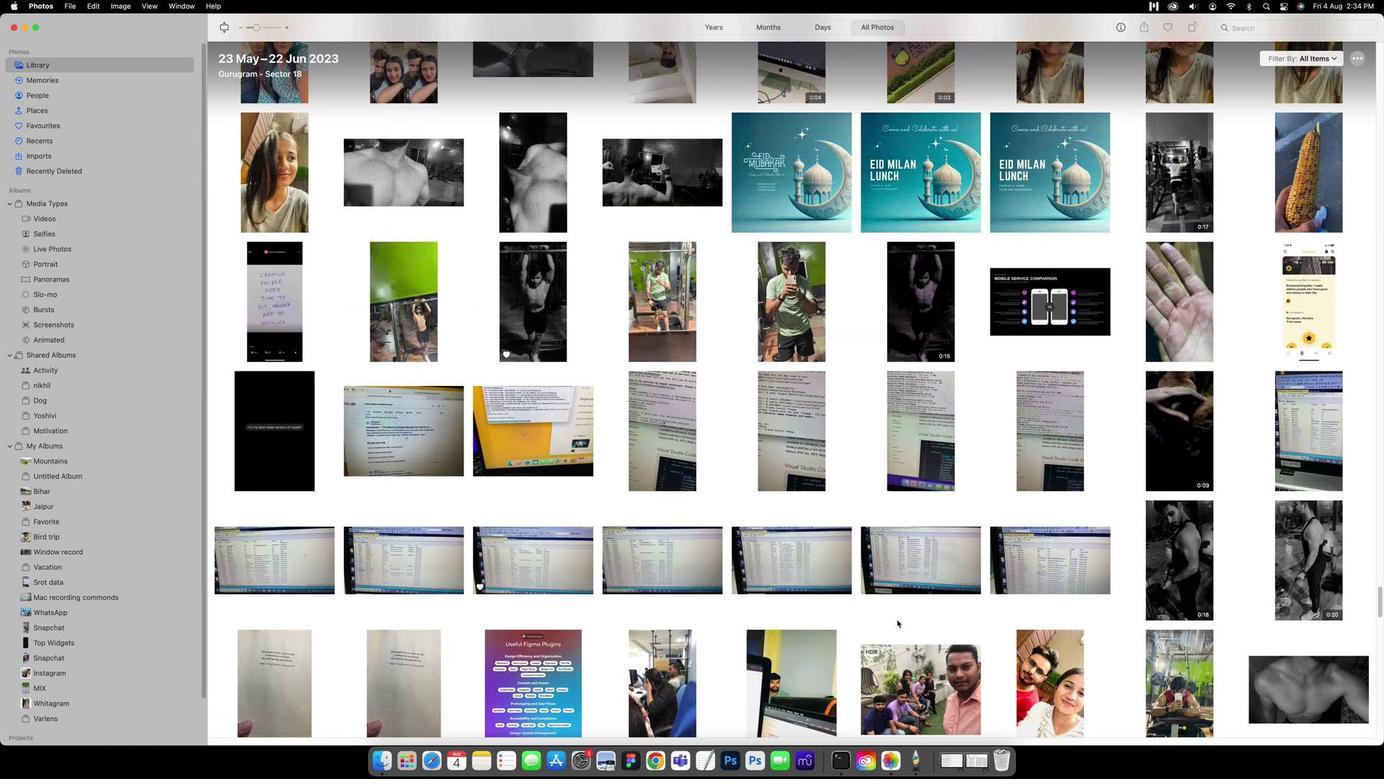 
Action: Mouse scrolled (870, 616) with delta (-111, 6)
Screenshot: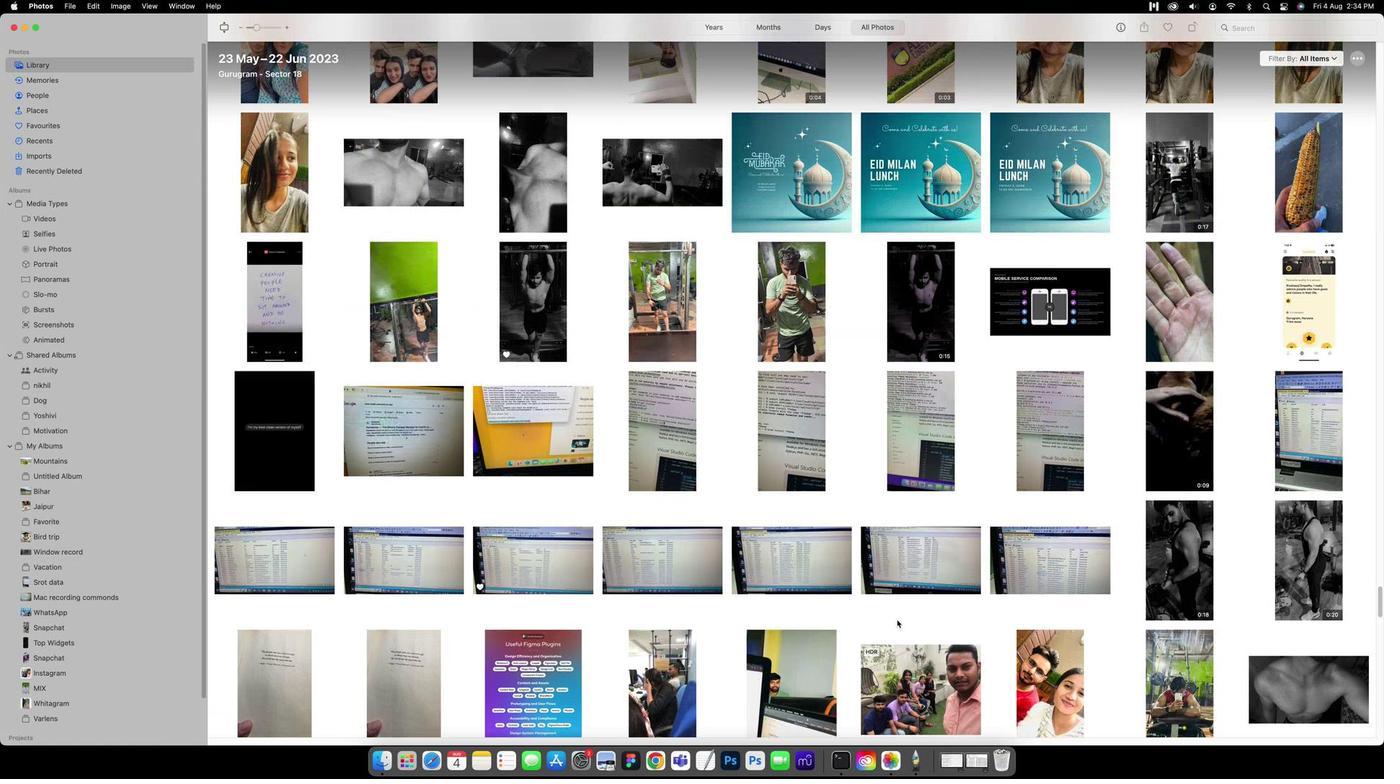 
Action: Mouse scrolled (870, 616) with delta (-111, 7)
Screenshot: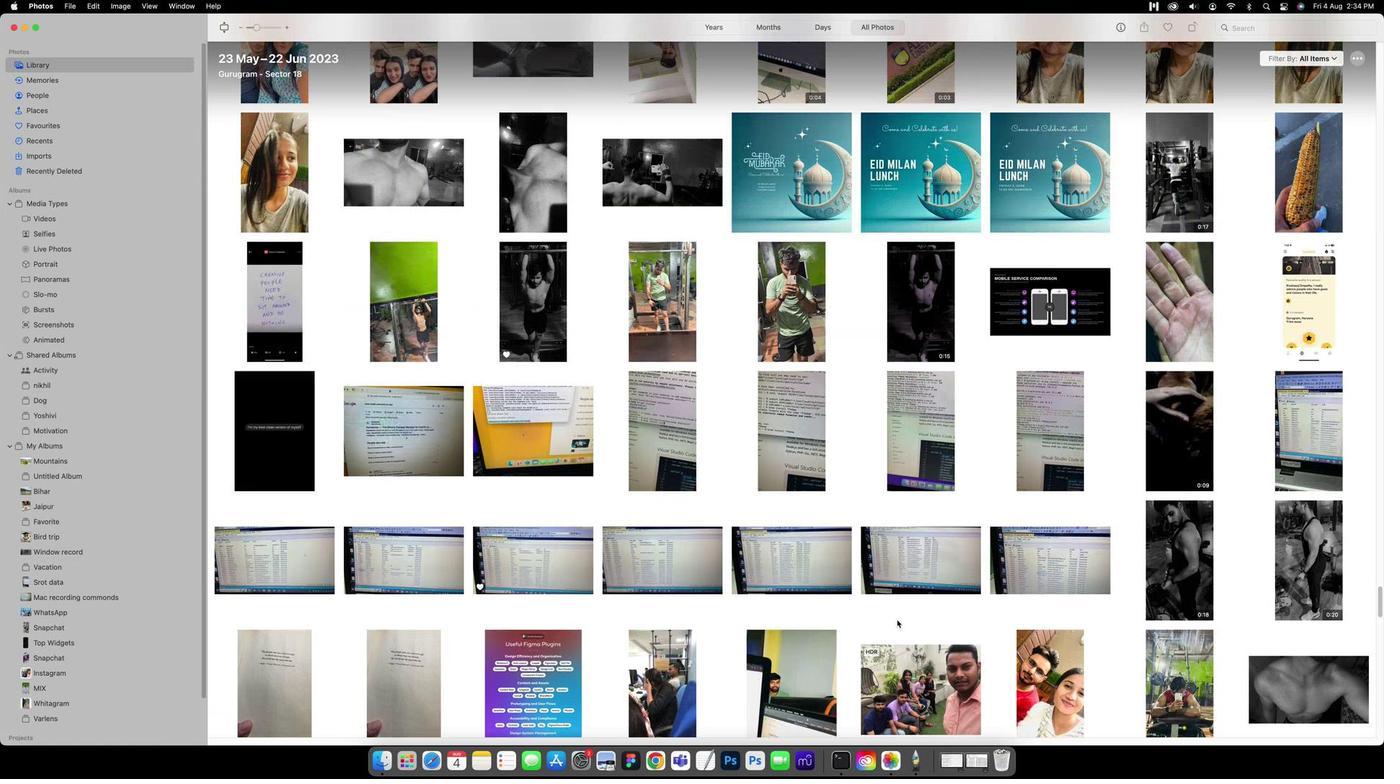 
Action: Mouse scrolled (870, 616) with delta (-111, 3)
Screenshot: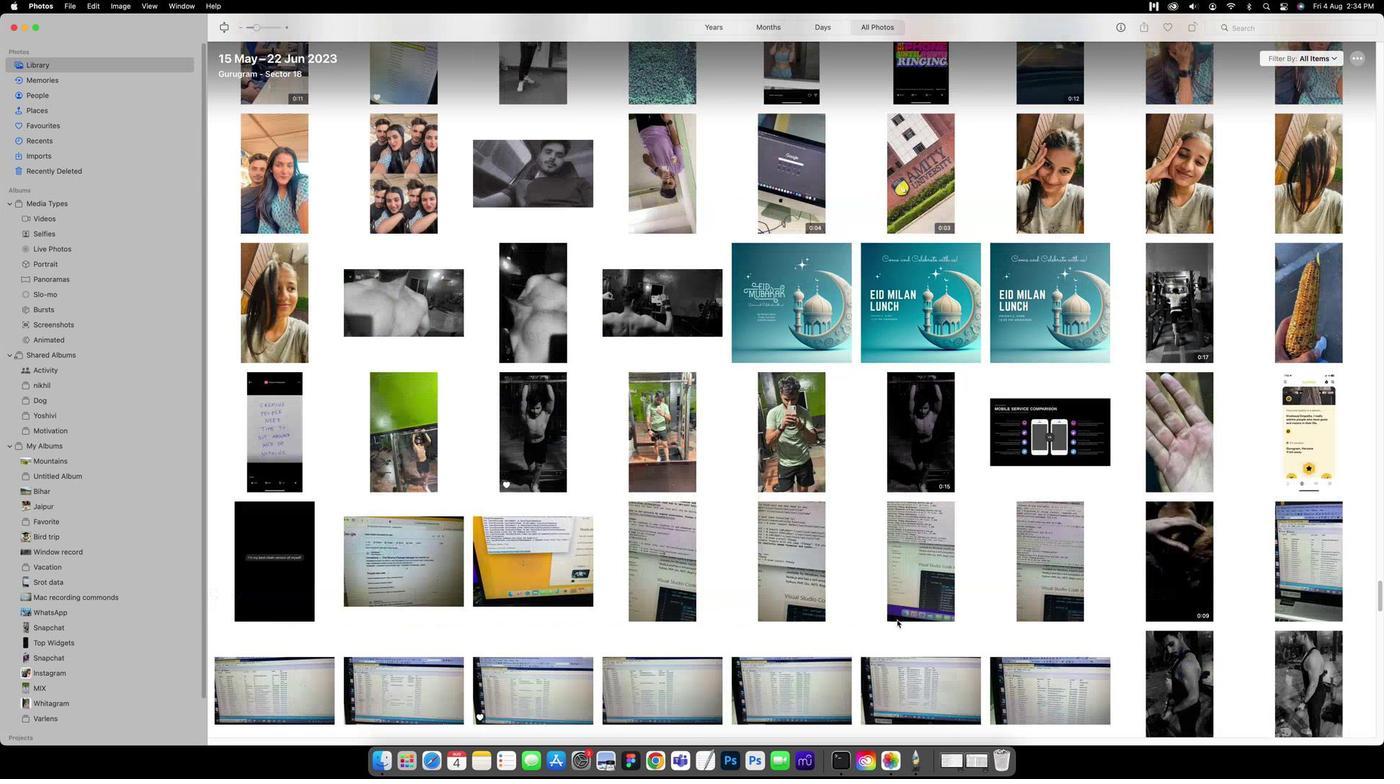 
Action: Mouse scrolled (870, 616) with delta (-111, 3)
Screenshot: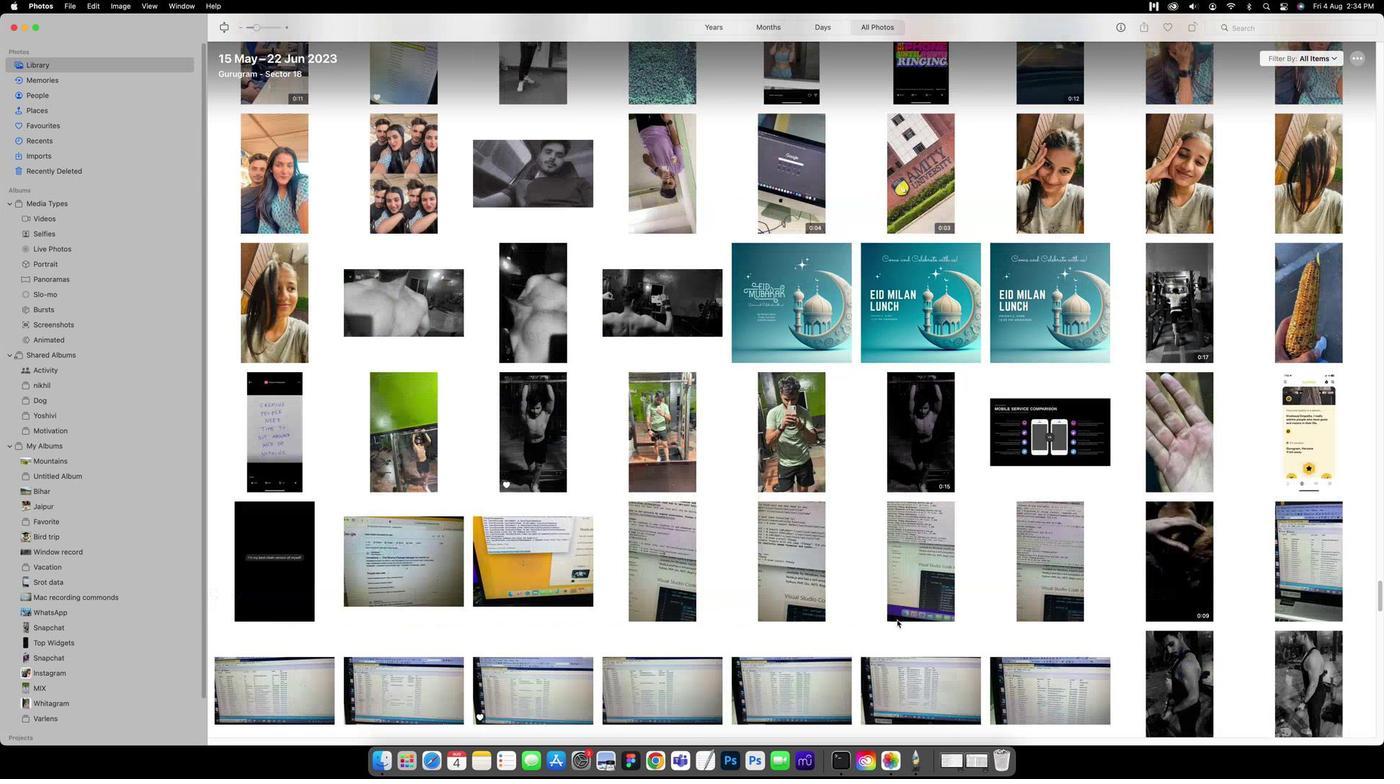 
Action: Mouse scrolled (870, 616) with delta (-111, 5)
Screenshot: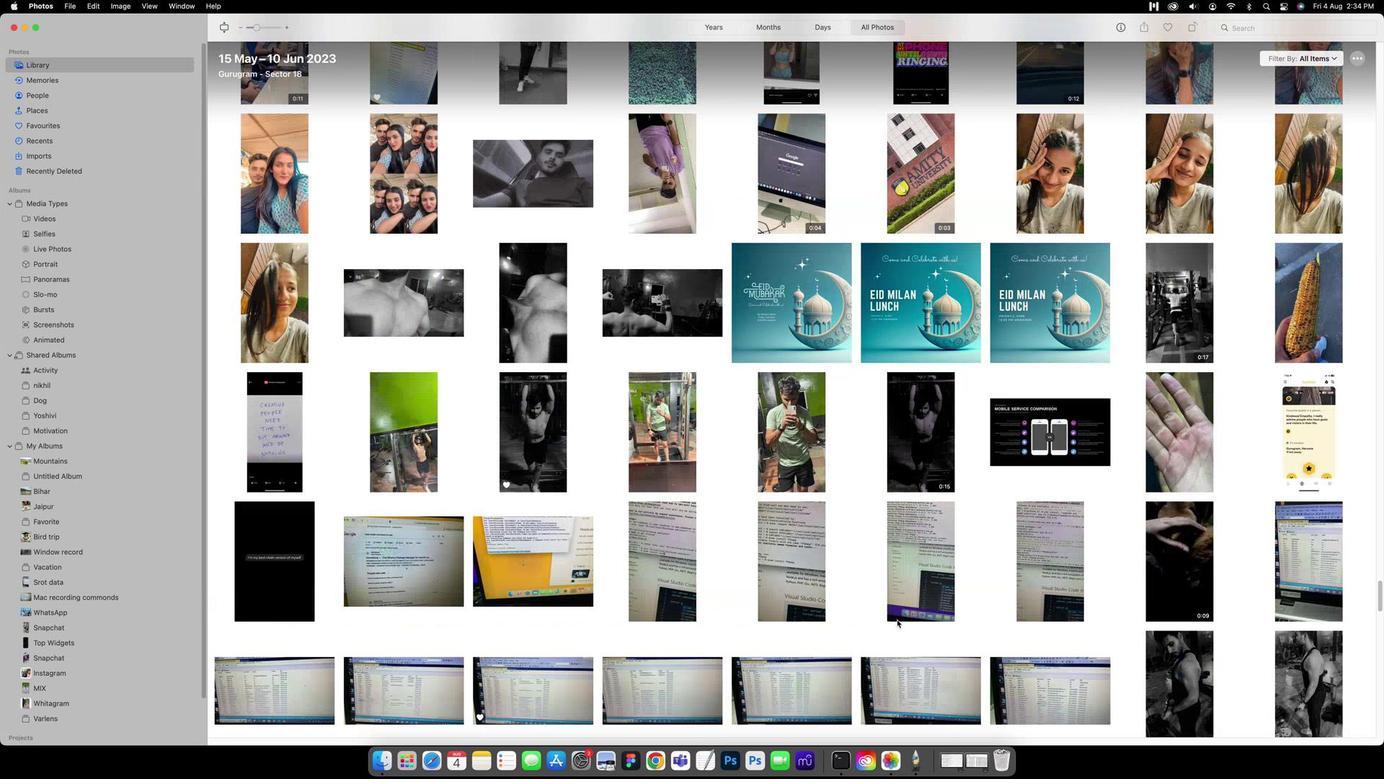 
Action: Mouse scrolled (870, 616) with delta (-111, 5)
Screenshot: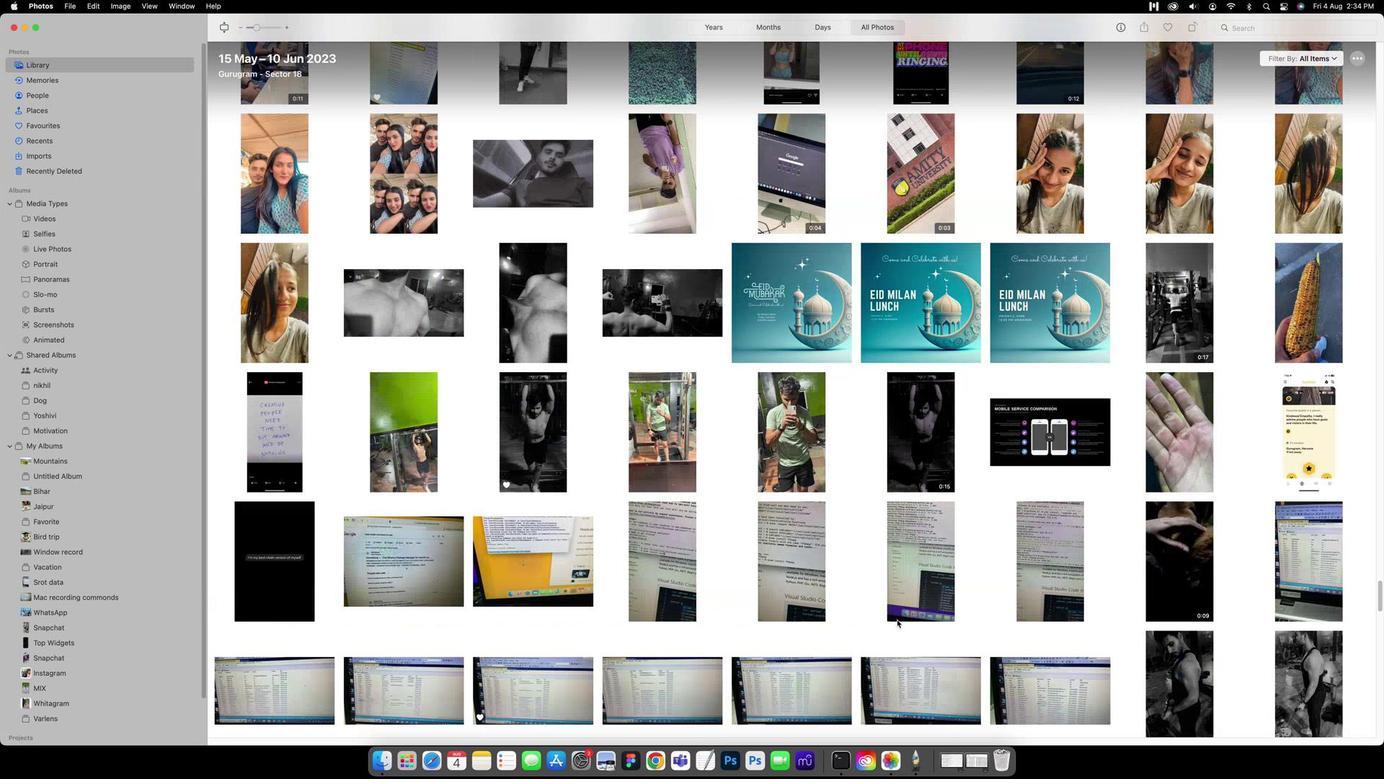 
Action: Mouse scrolled (870, 616) with delta (-111, 6)
Screenshot: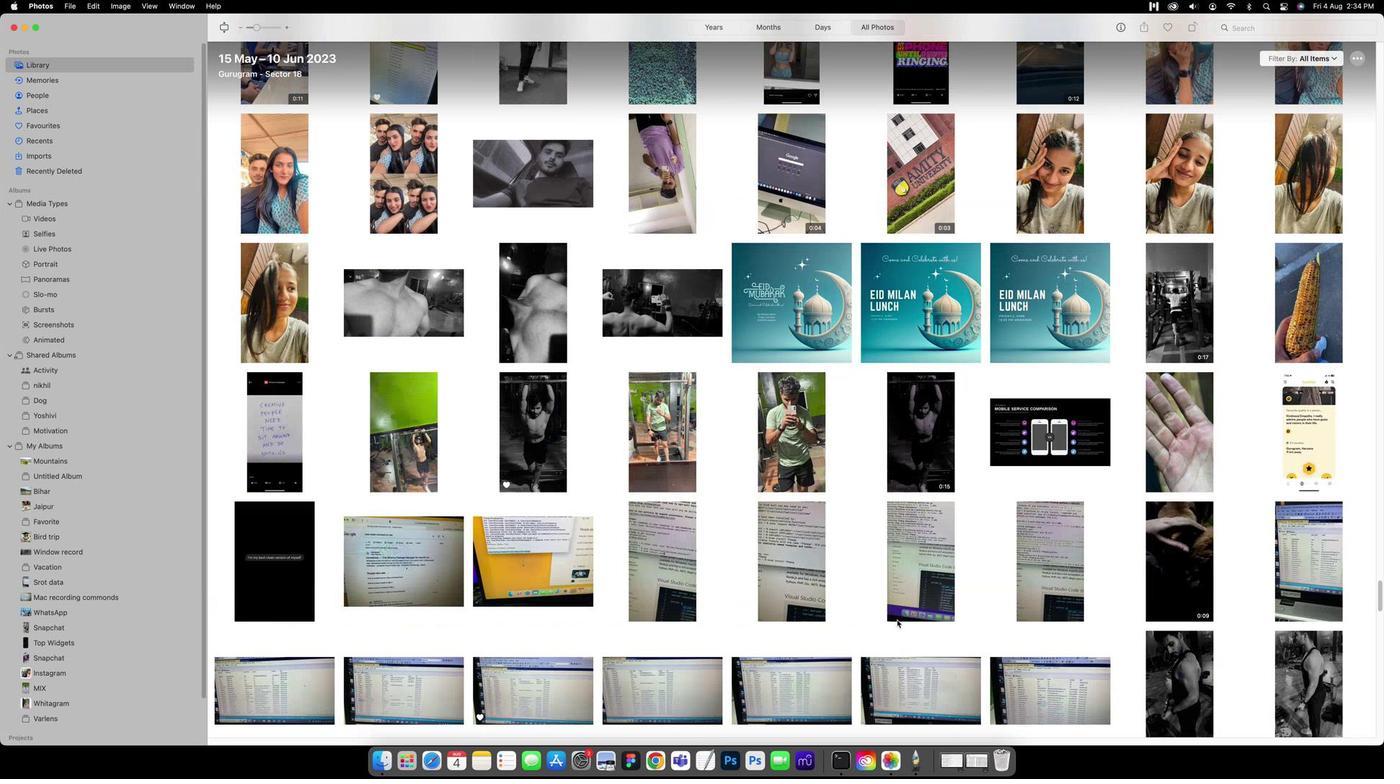 
Action: Mouse scrolled (870, 616) with delta (-111, 6)
Screenshot: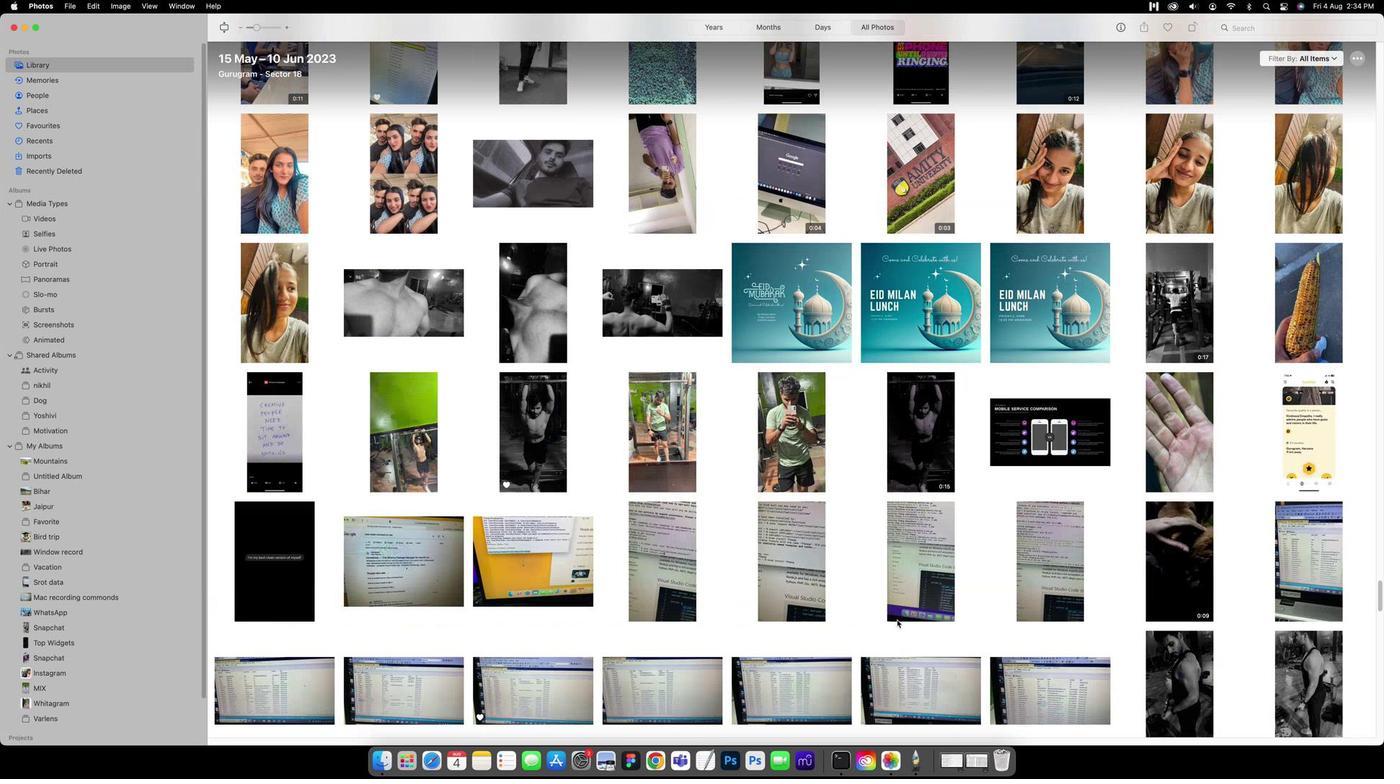 
Action: Mouse scrolled (870, 616) with delta (-111, 3)
Screenshot: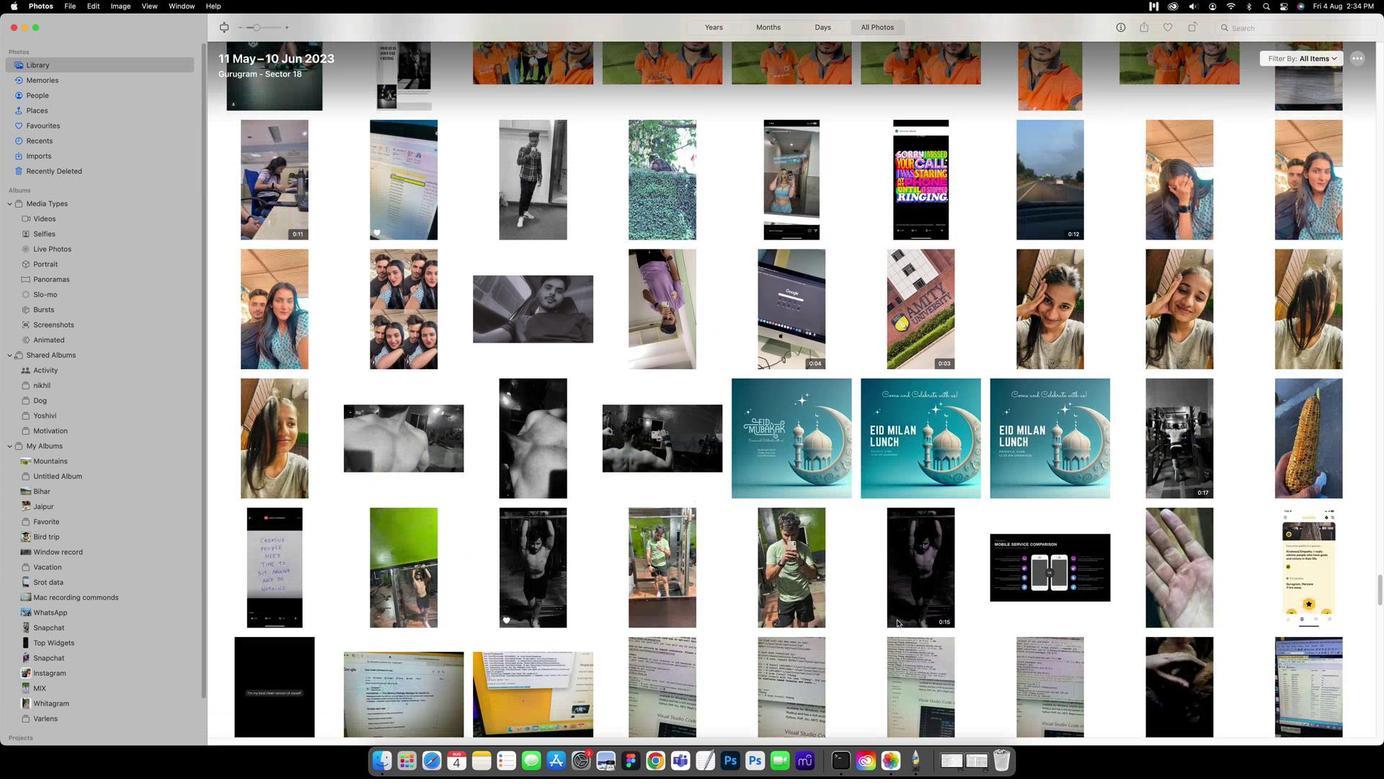 
Action: Mouse scrolled (870, 616) with delta (-111, 3)
Screenshot: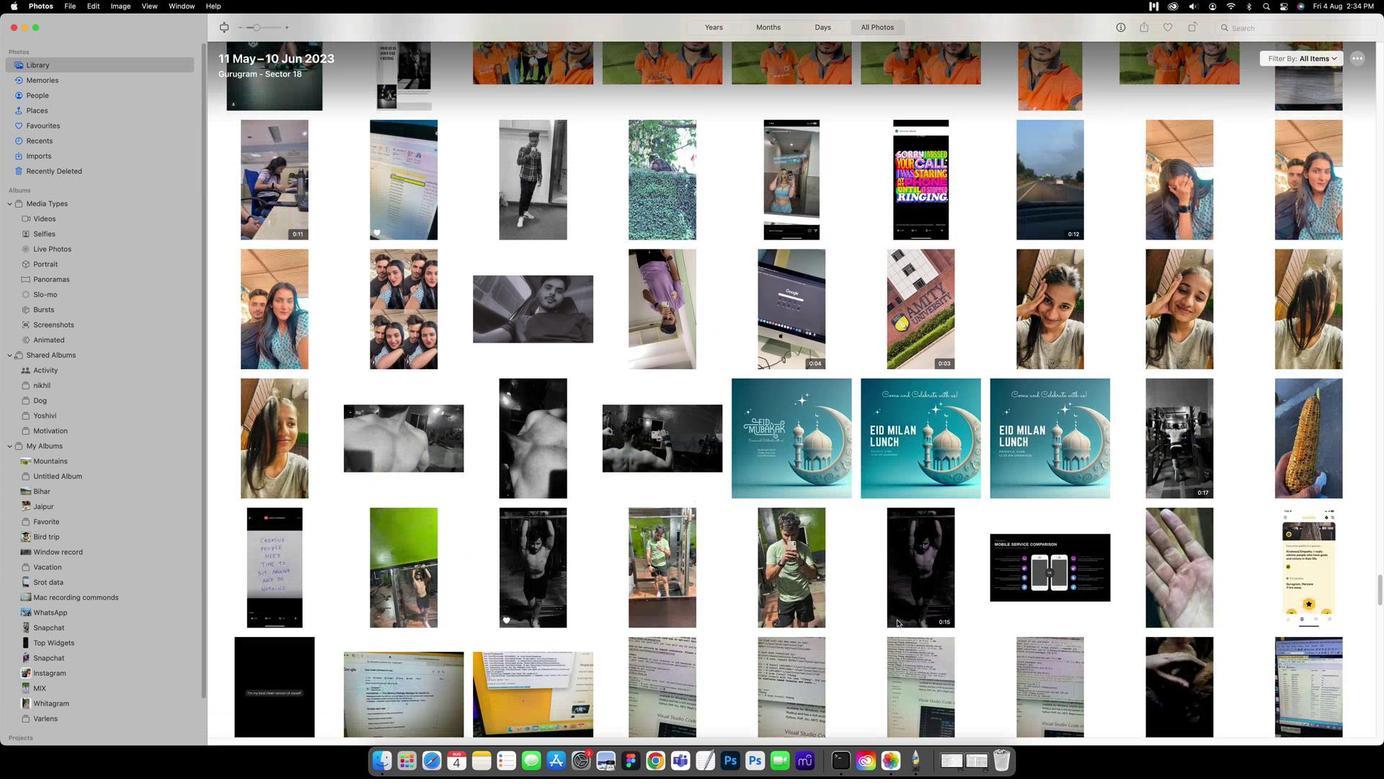 
Action: Mouse scrolled (870, 616) with delta (-111, 5)
Screenshot: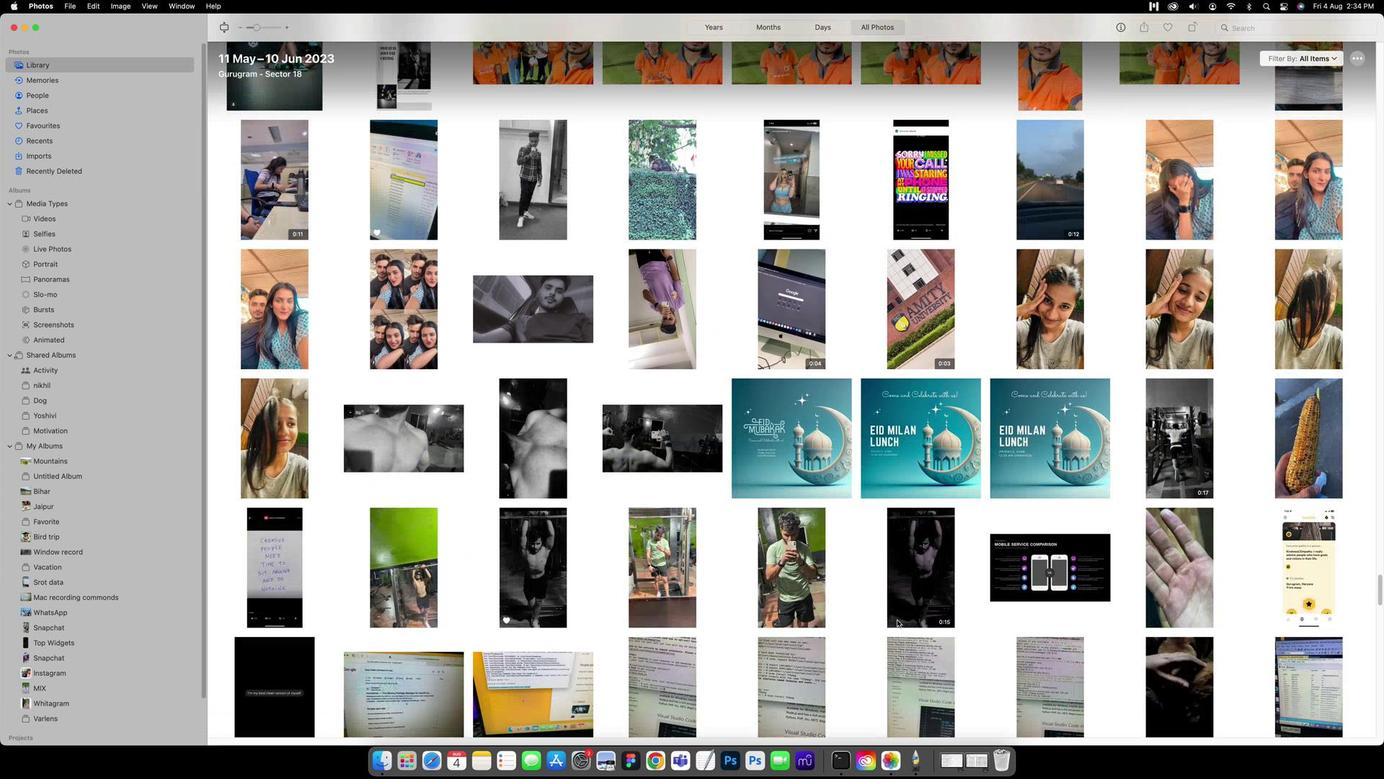 
Action: Mouse scrolled (870, 616) with delta (-111, 5)
Screenshot: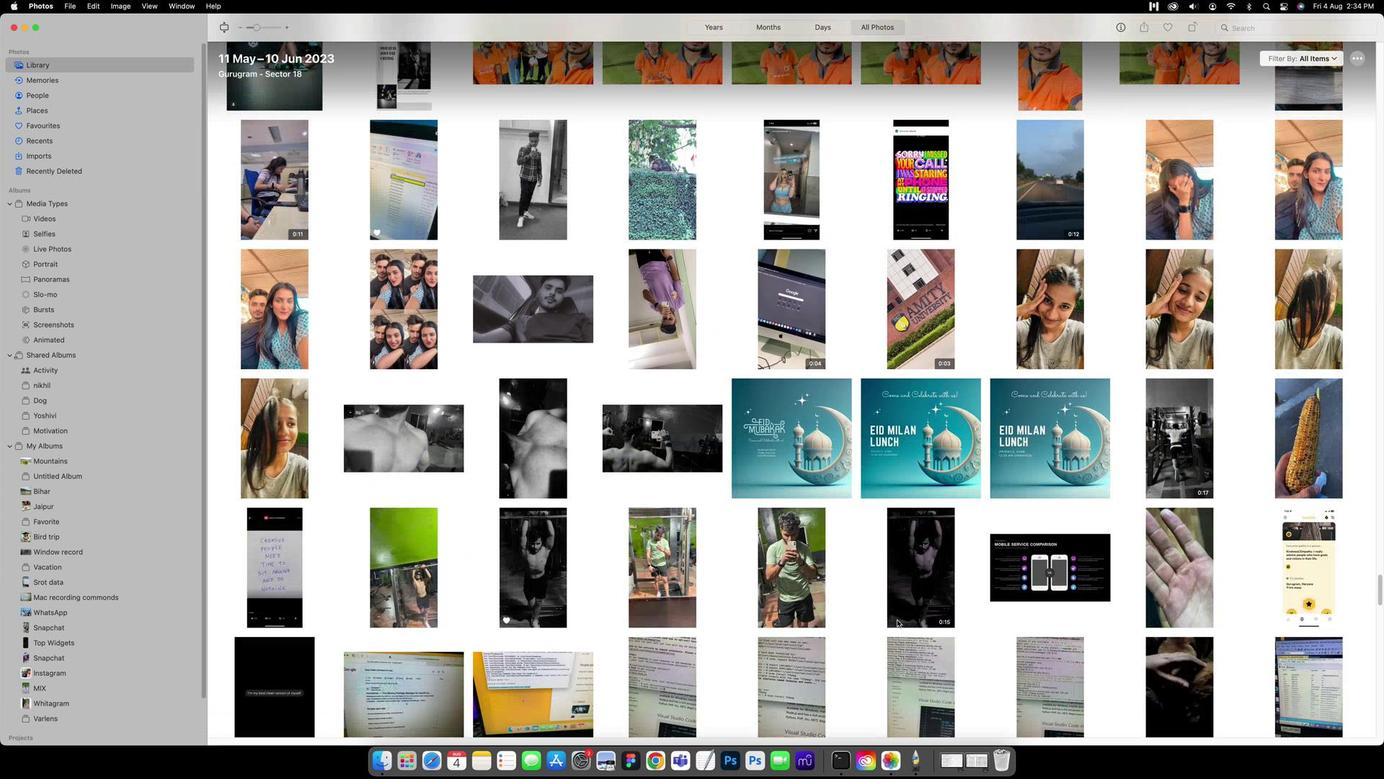 
Action: Mouse scrolled (870, 616) with delta (-111, 6)
Screenshot: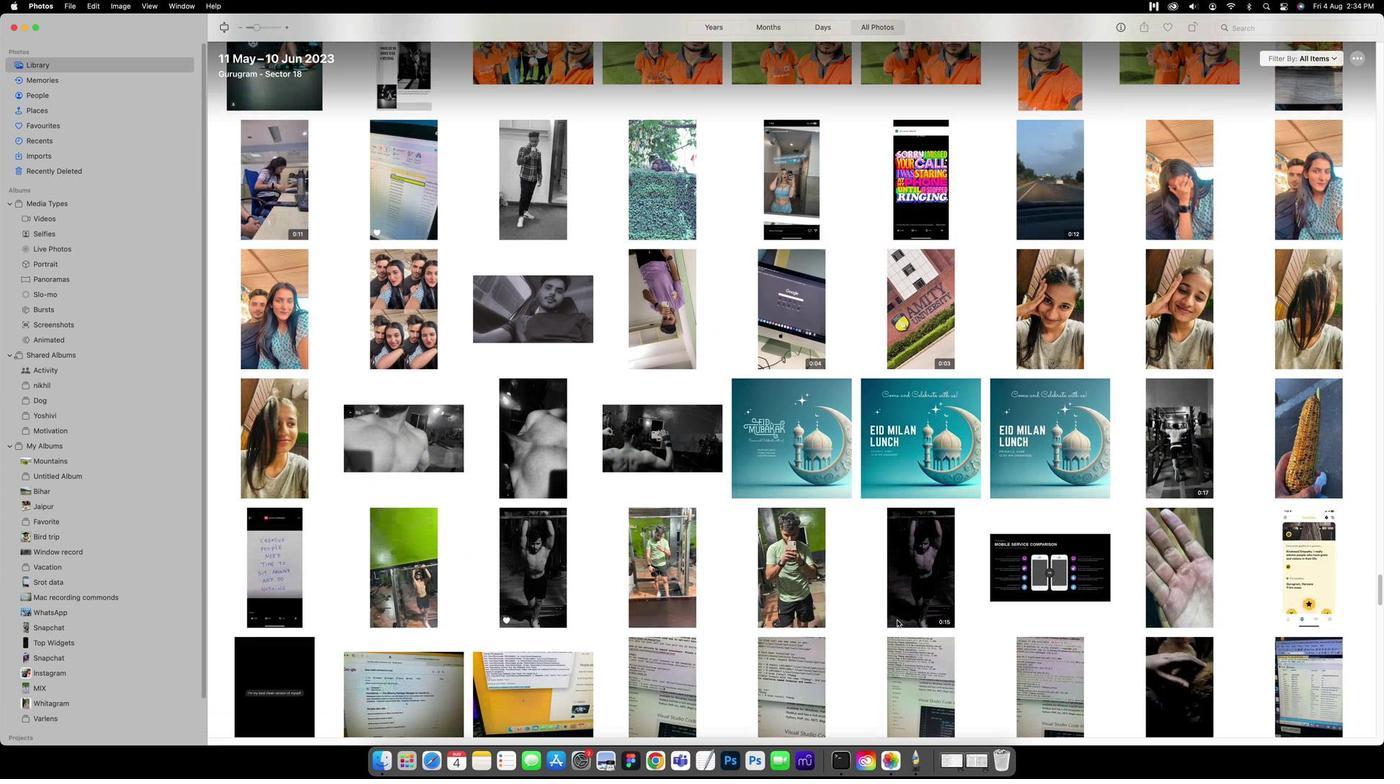 
Action: Mouse scrolled (870, 616) with delta (-111, 7)
Screenshot: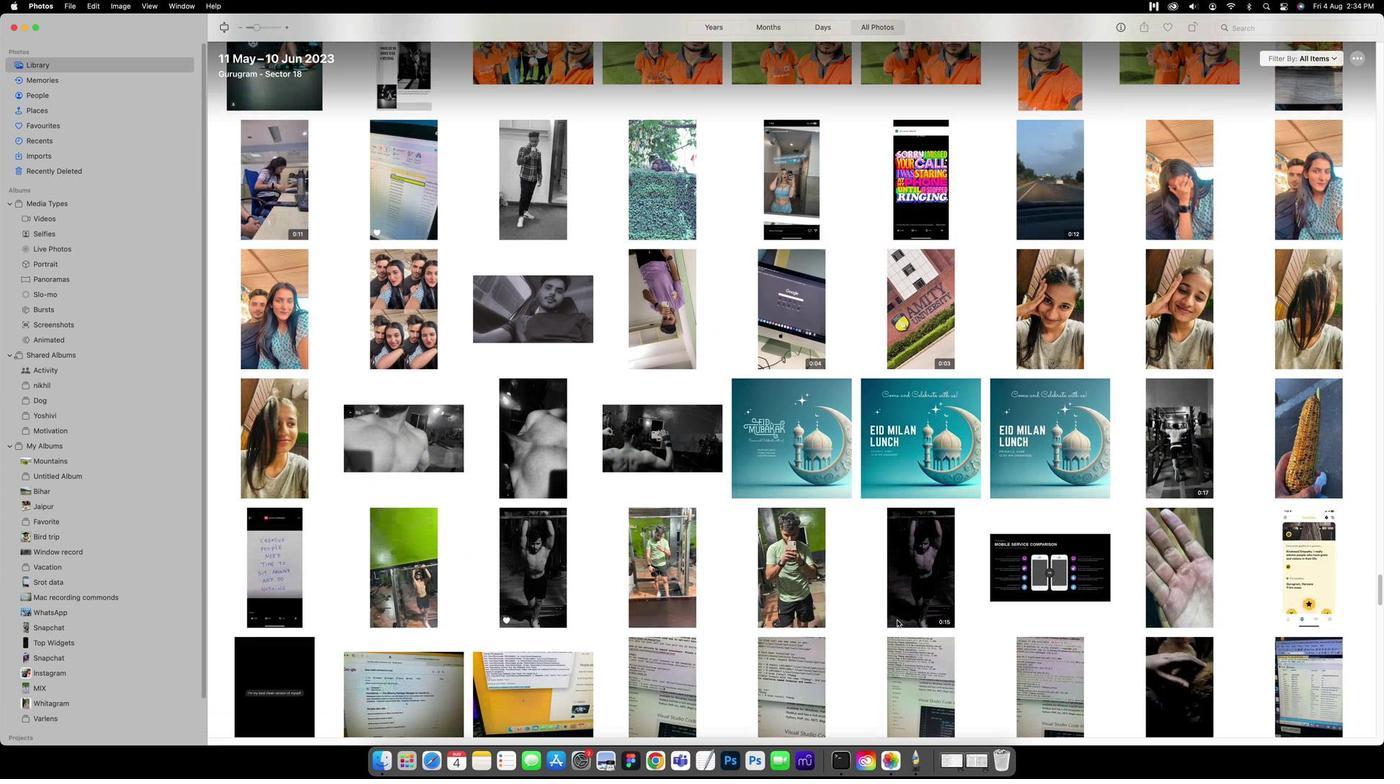 
Action: Mouse scrolled (870, 616) with delta (-111, 3)
Screenshot: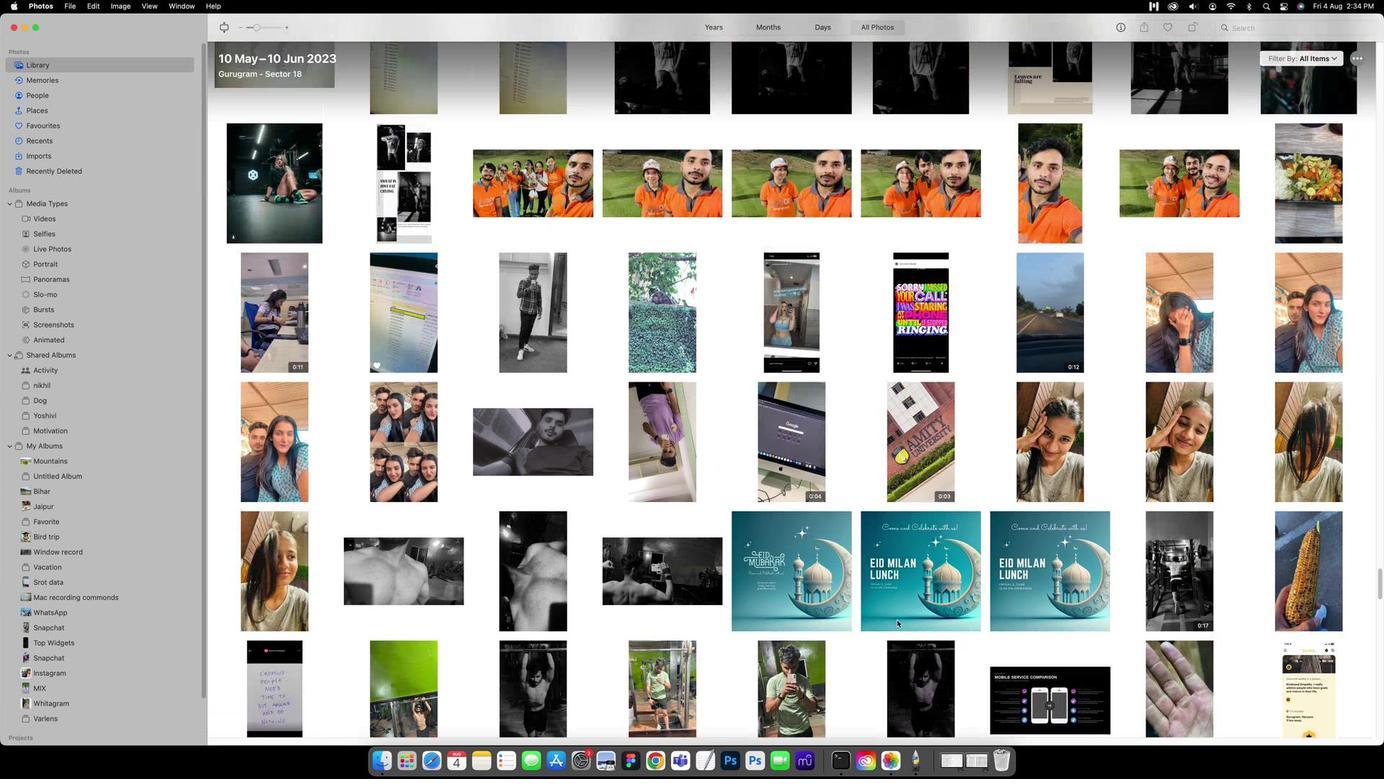 
Action: Mouse scrolled (870, 616) with delta (-111, 3)
Screenshot: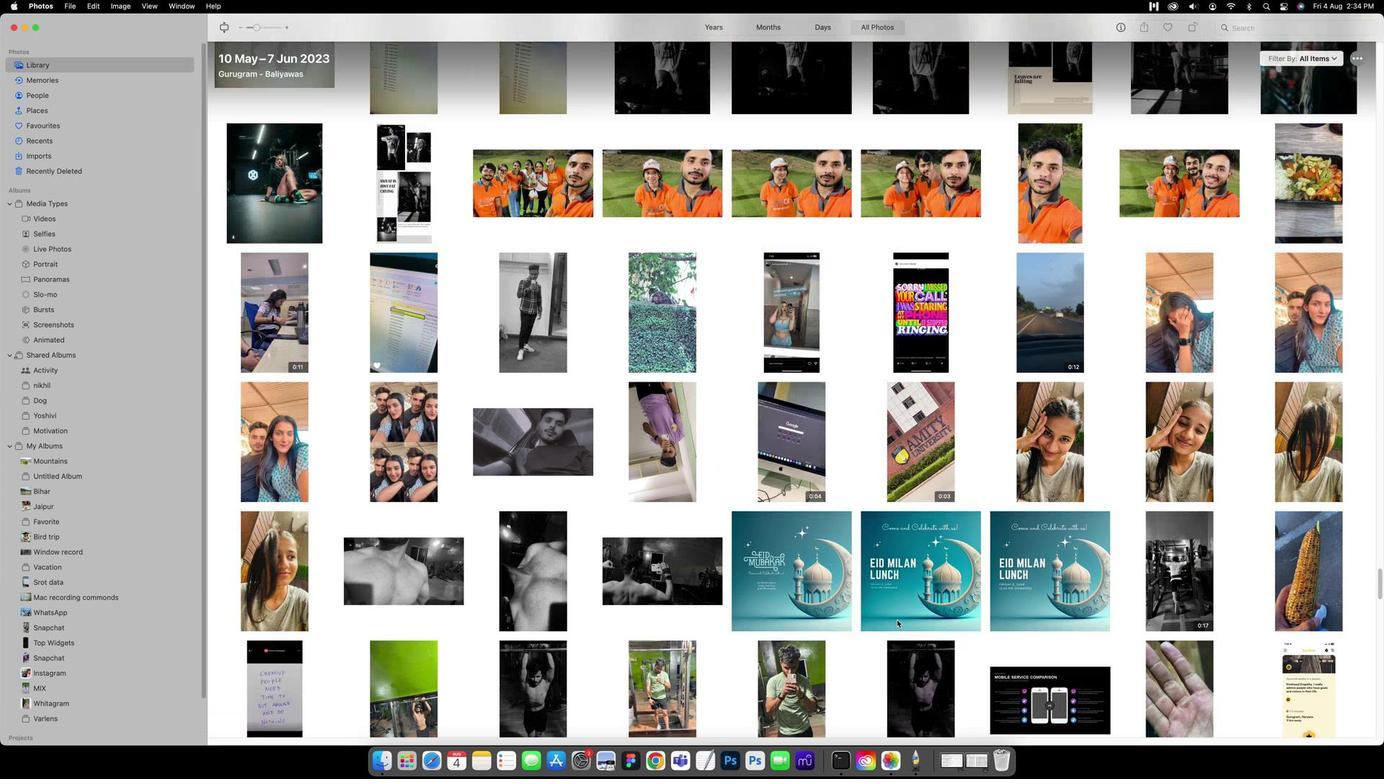 
Action: Mouse scrolled (870, 616) with delta (-111, 5)
Screenshot: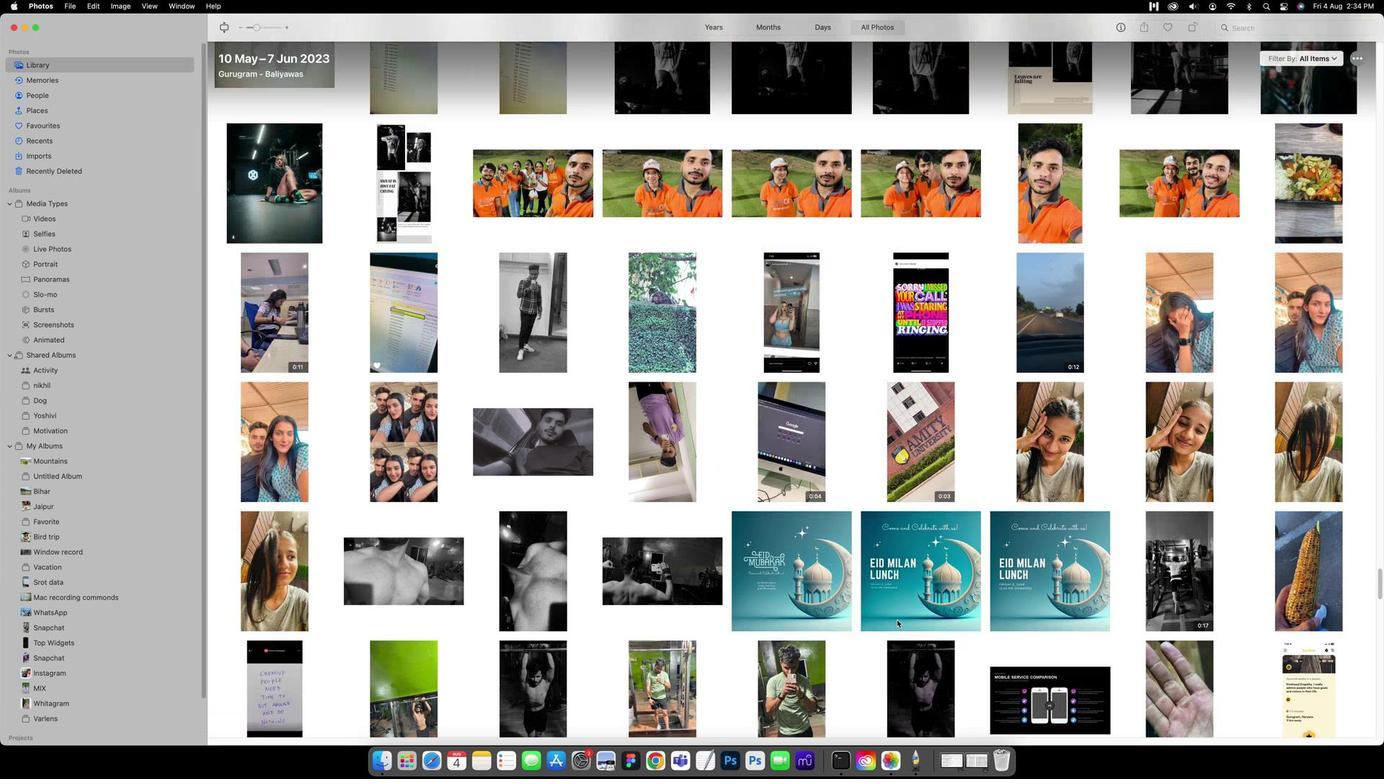 
Action: Mouse scrolled (870, 616) with delta (-111, 5)
Screenshot: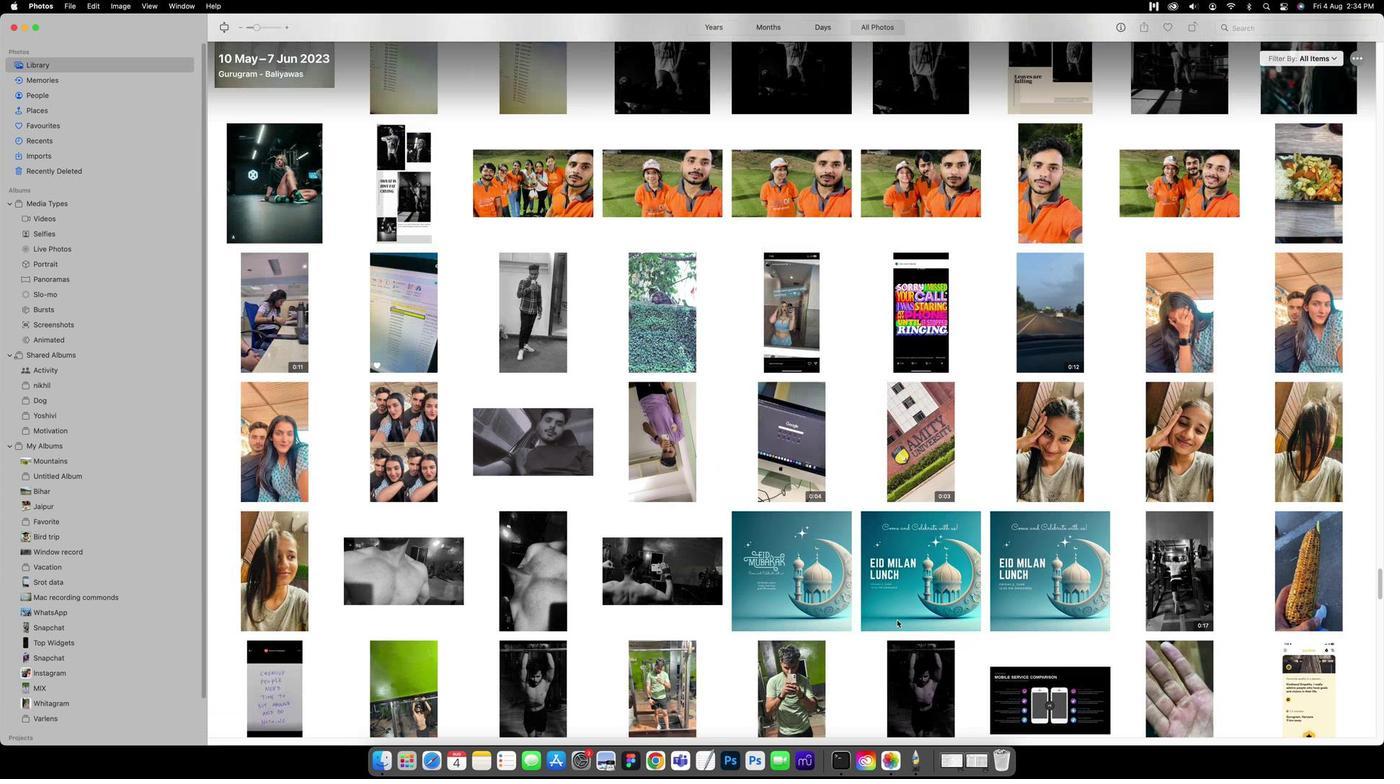 
Action: Mouse scrolled (870, 616) with delta (-111, 6)
Screenshot: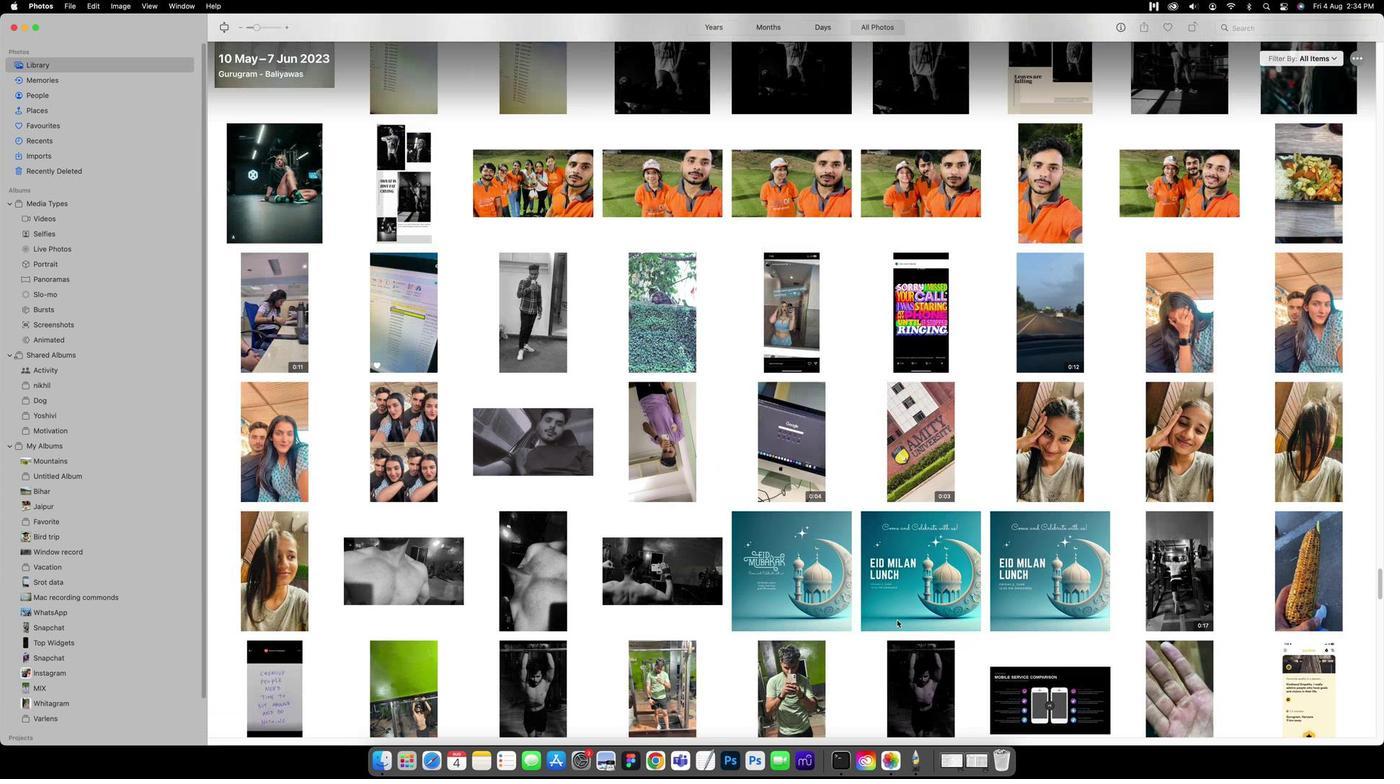 
Action: Mouse scrolled (870, 616) with delta (-111, 7)
Screenshot: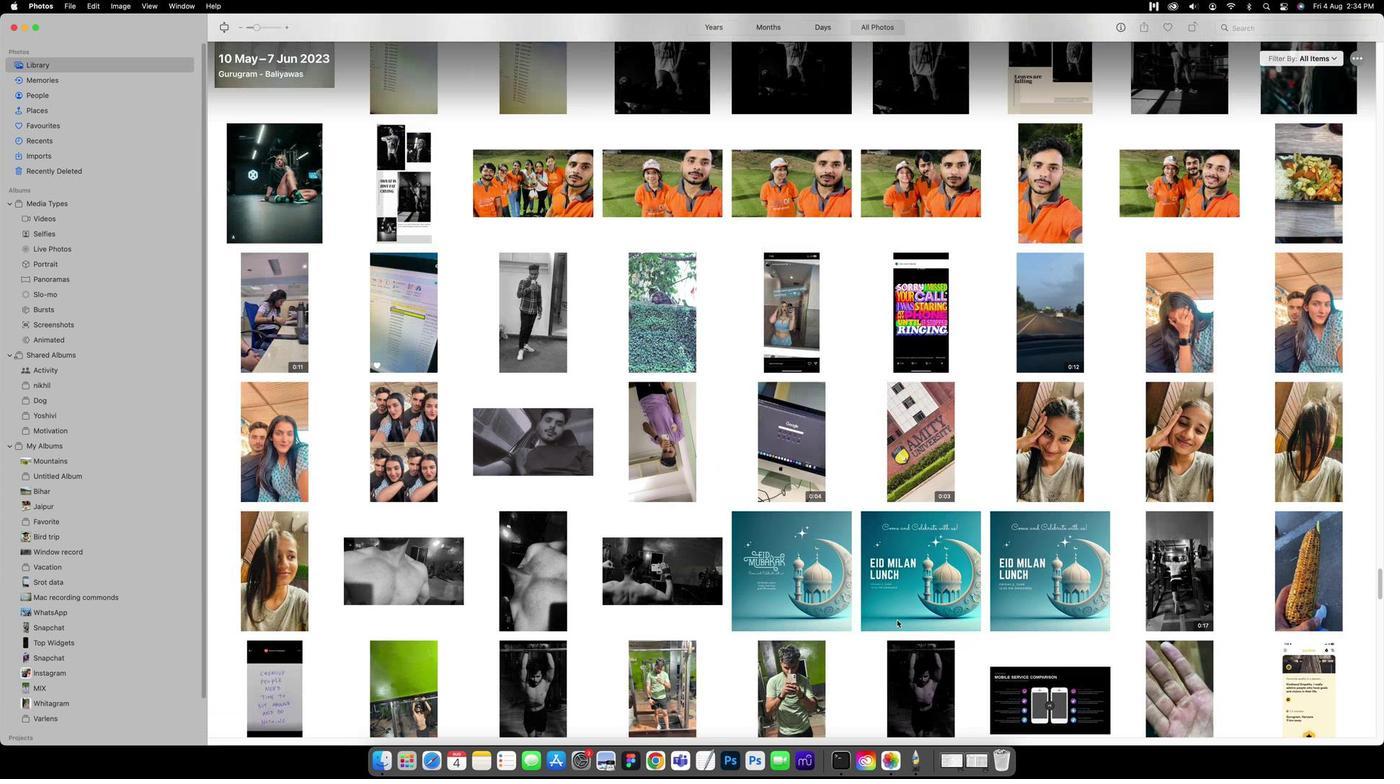 
Action: Mouse scrolled (870, 616) with delta (-111, 3)
Screenshot: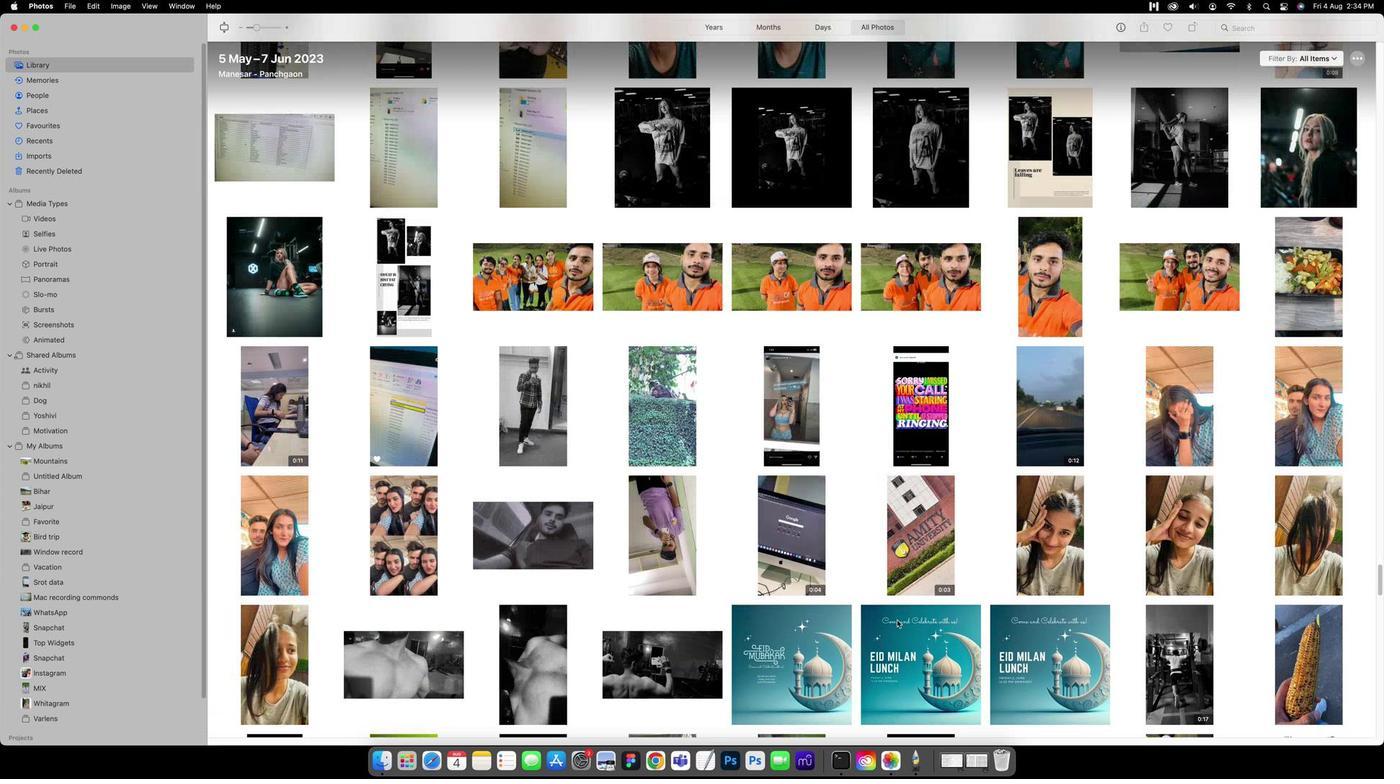 
Action: Mouse scrolled (870, 616) with delta (-111, 3)
Screenshot: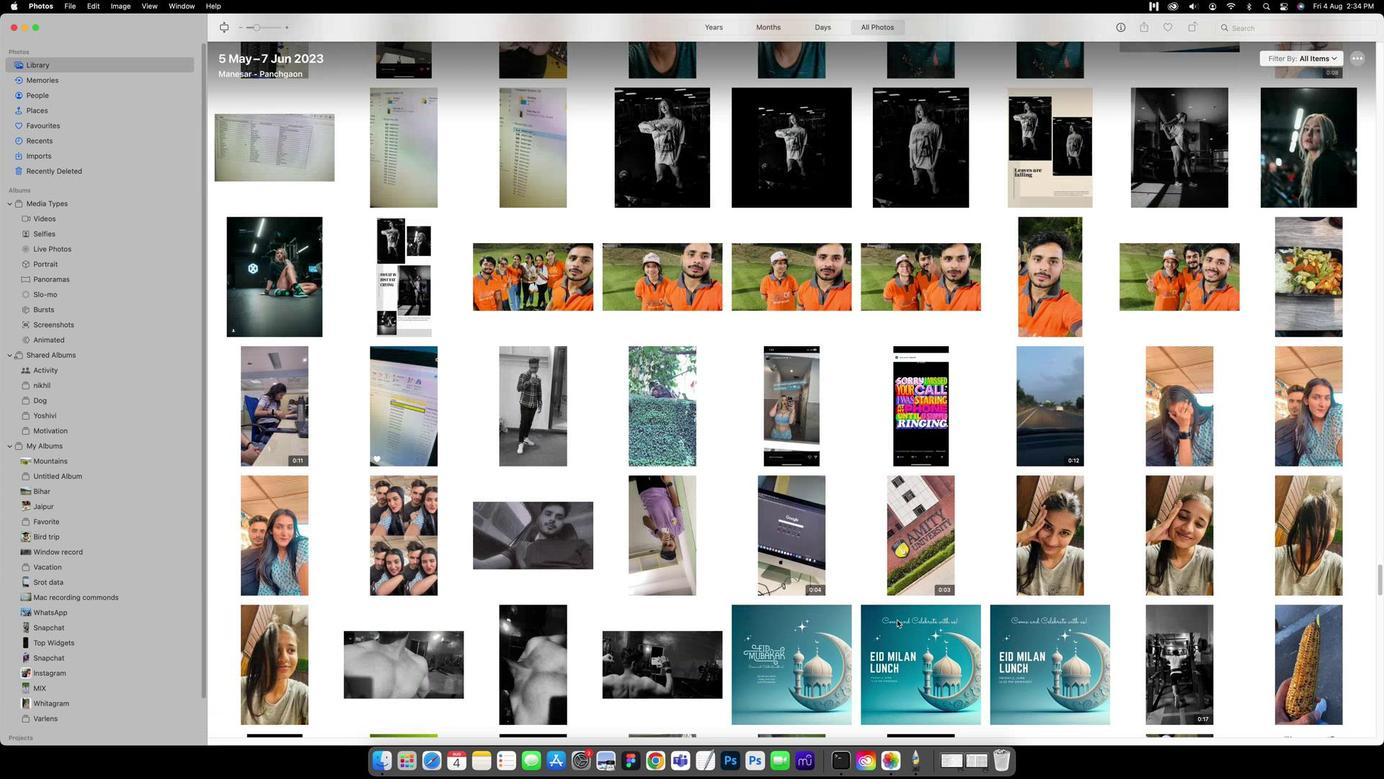 
Action: Mouse scrolled (870, 616) with delta (-111, 5)
Screenshot: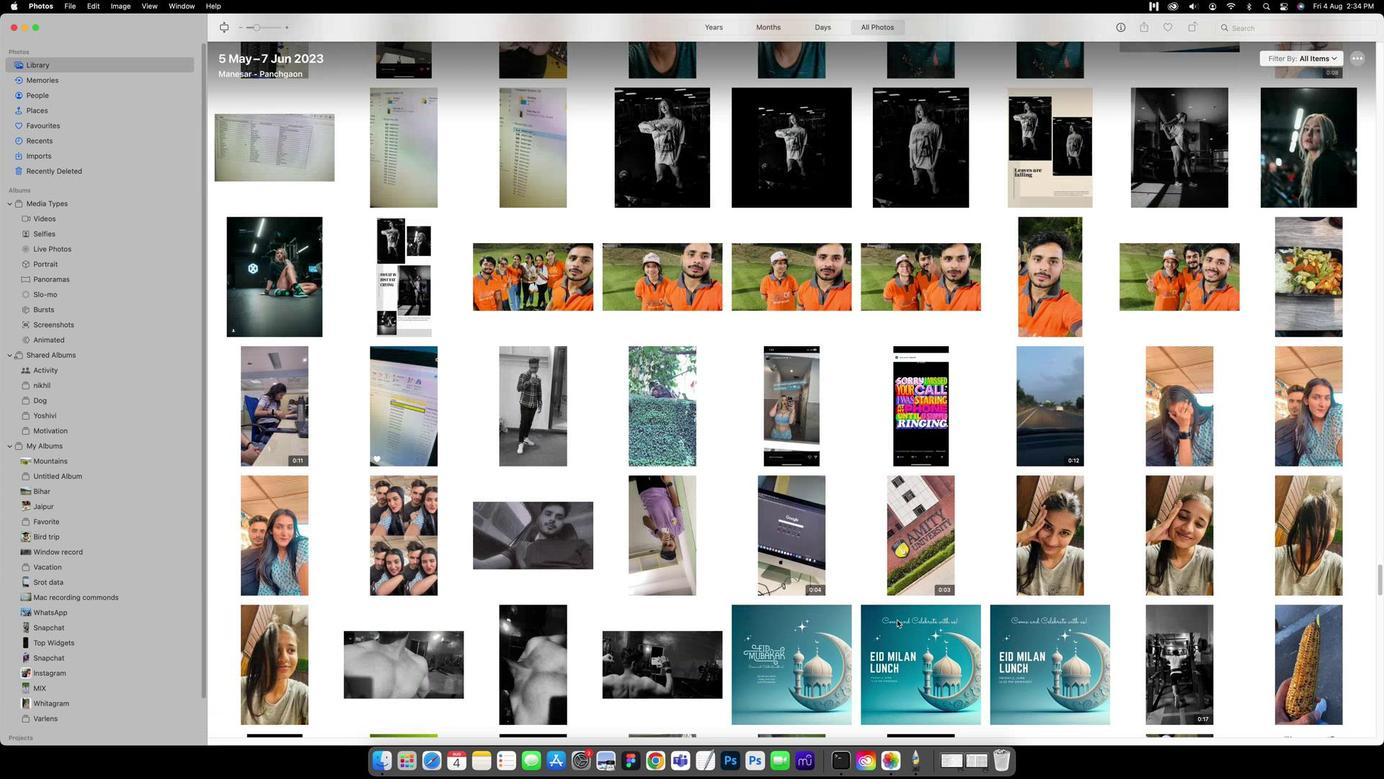 
Action: Mouse scrolled (870, 616) with delta (-111, 5)
Screenshot: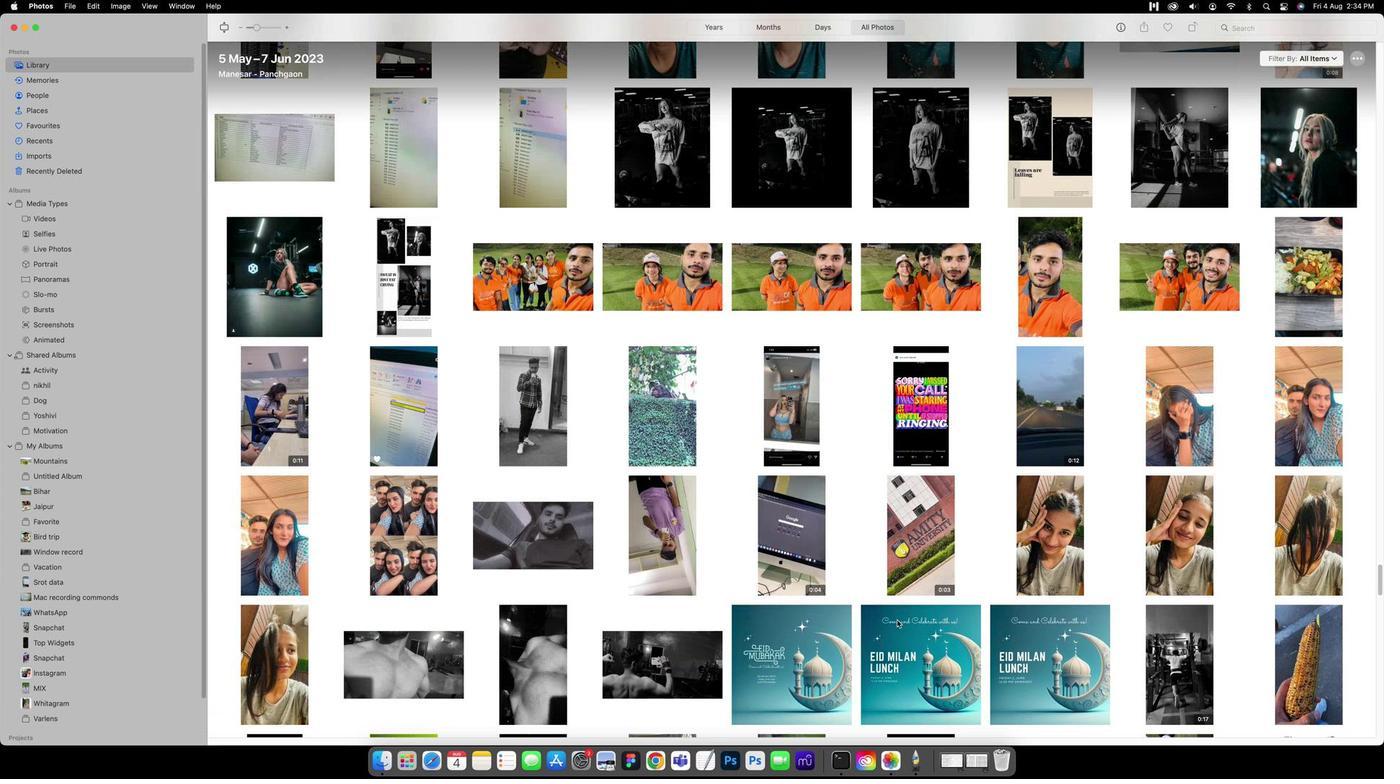 
Action: Mouse scrolled (870, 616) with delta (-111, 6)
Screenshot: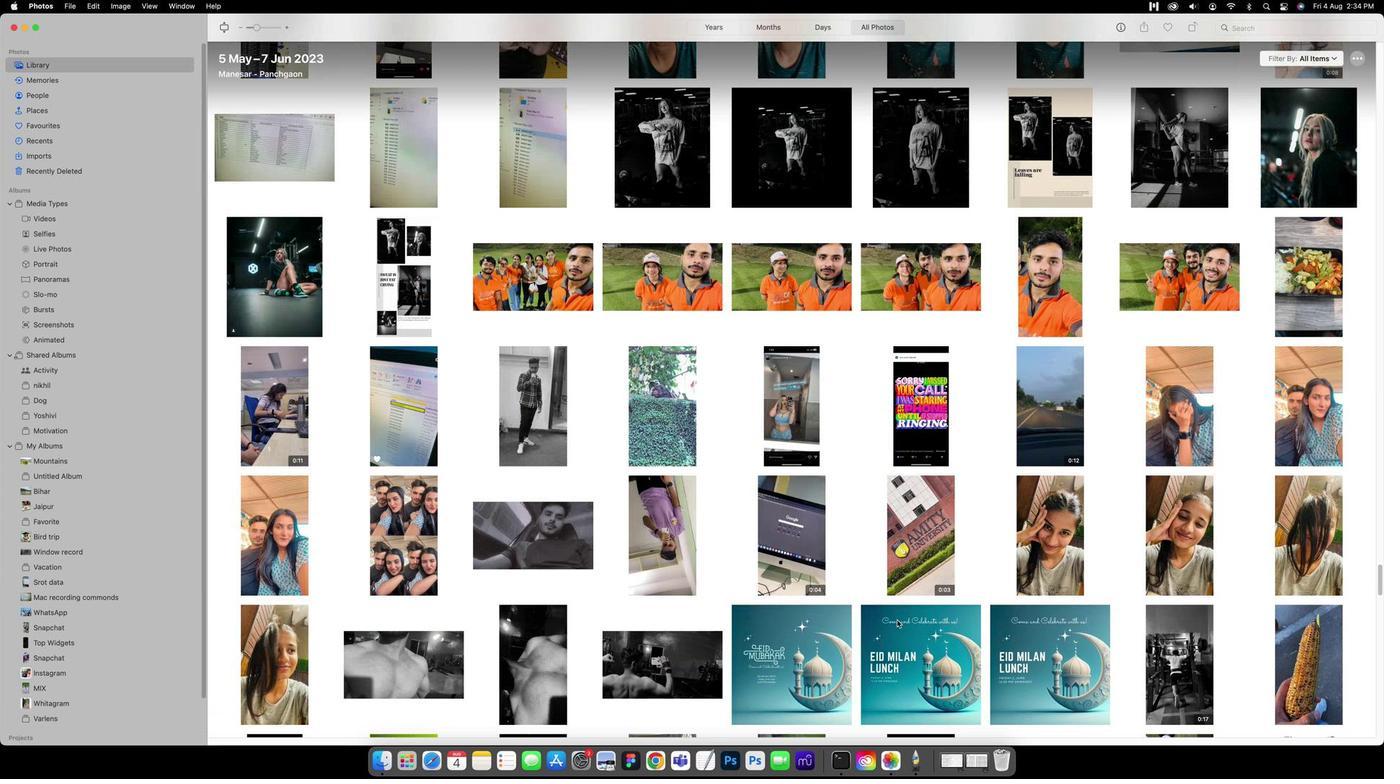 
Action: Mouse scrolled (870, 616) with delta (-111, 3)
Screenshot: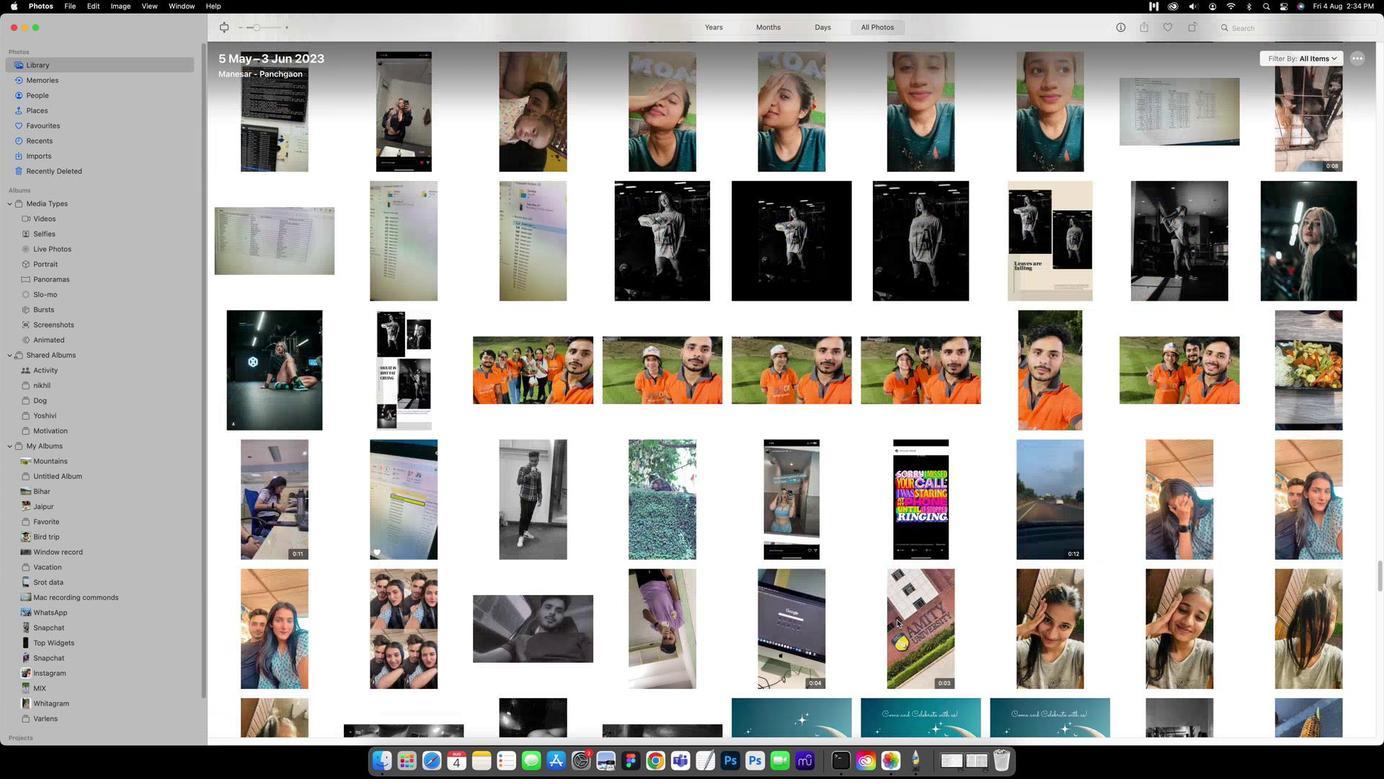 
Action: Mouse scrolled (870, 616) with delta (-111, 3)
Screenshot: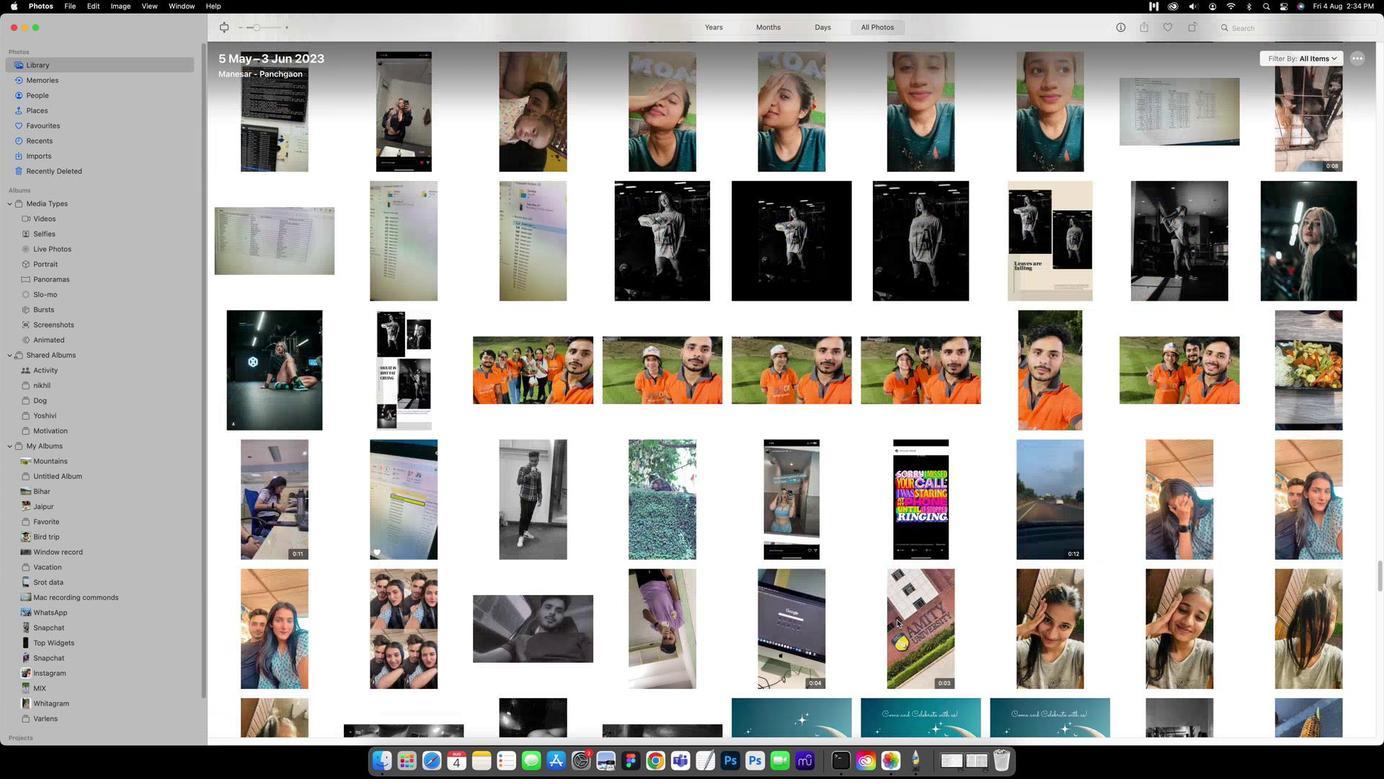 
Action: Mouse scrolled (870, 616) with delta (-111, 5)
Screenshot: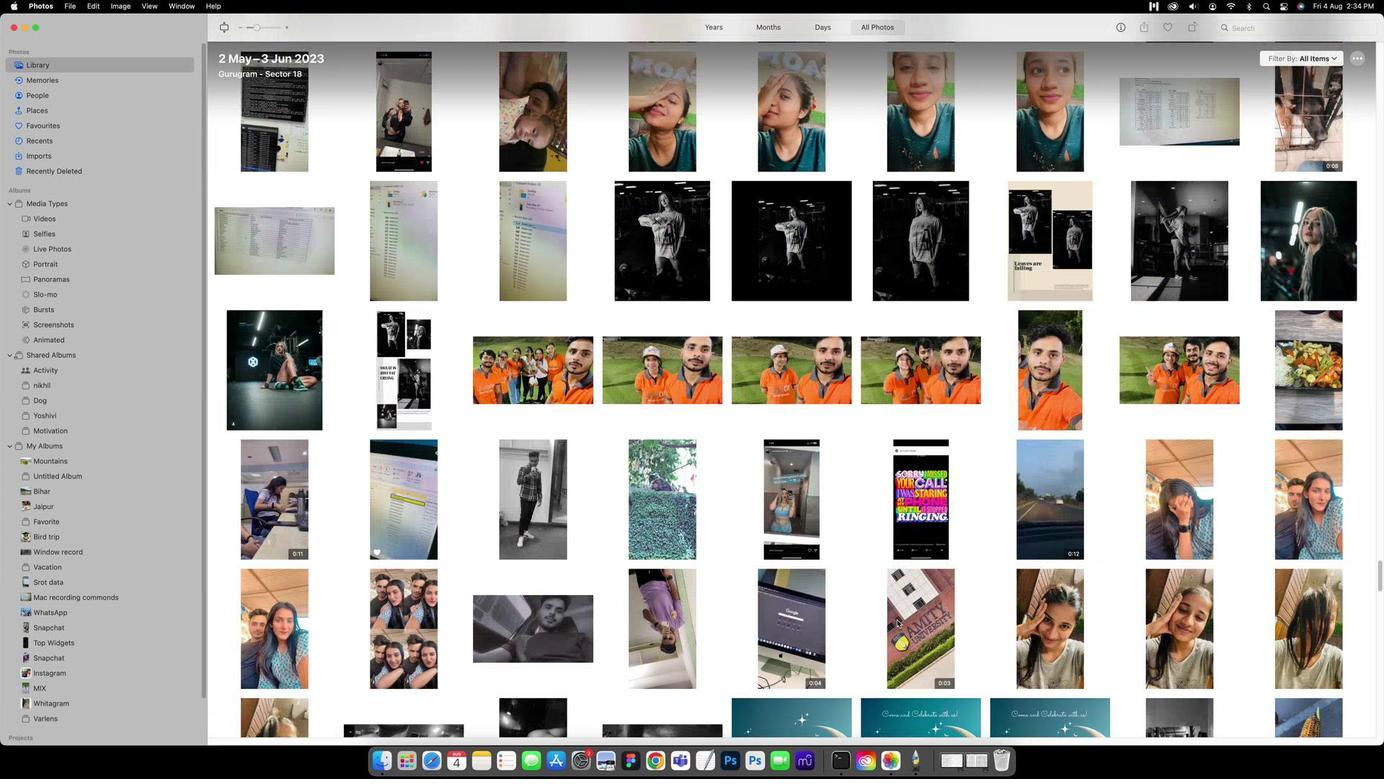 
Action: Mouse scrolled (870, 616) with delta (-111, 5)
Screenshot: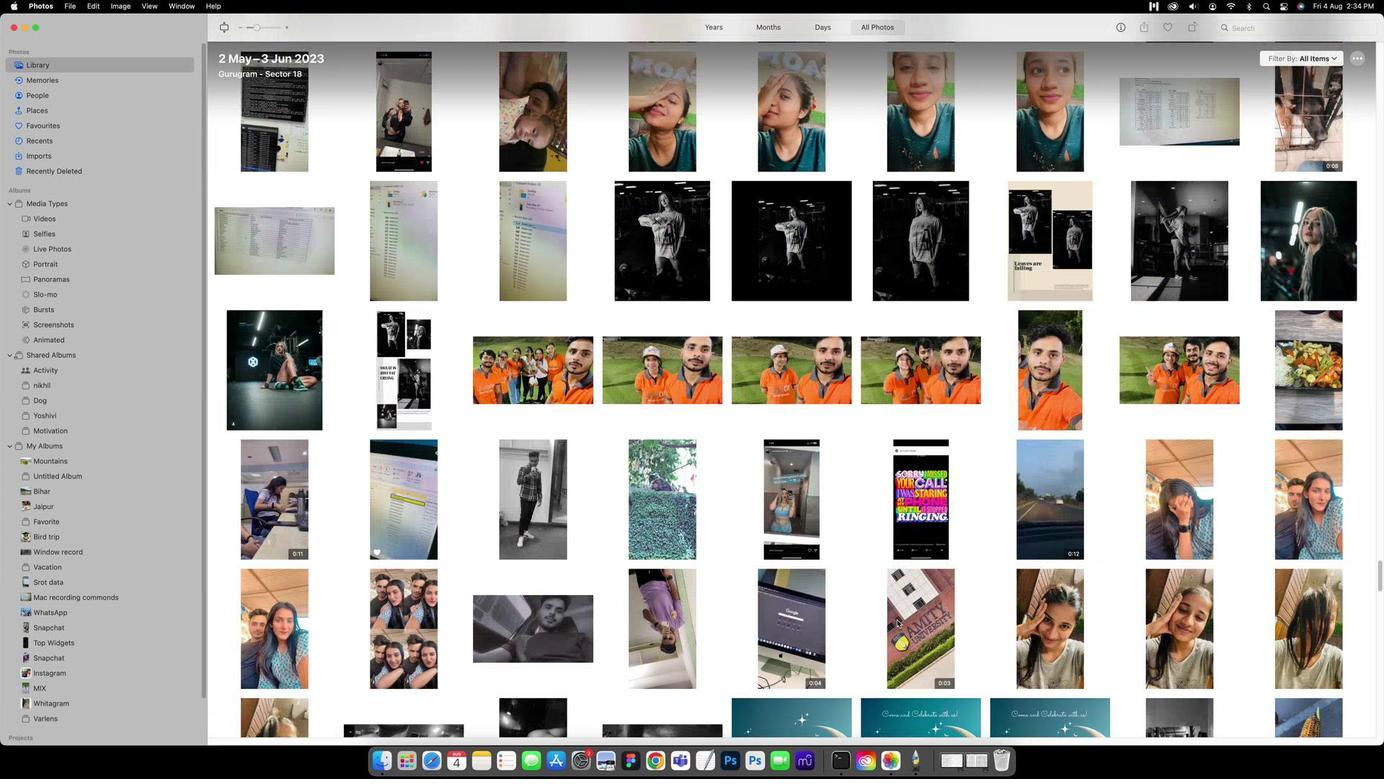 
Action: Mouse scrolled (870, 616) with delta (-111, 6)
Screenshot: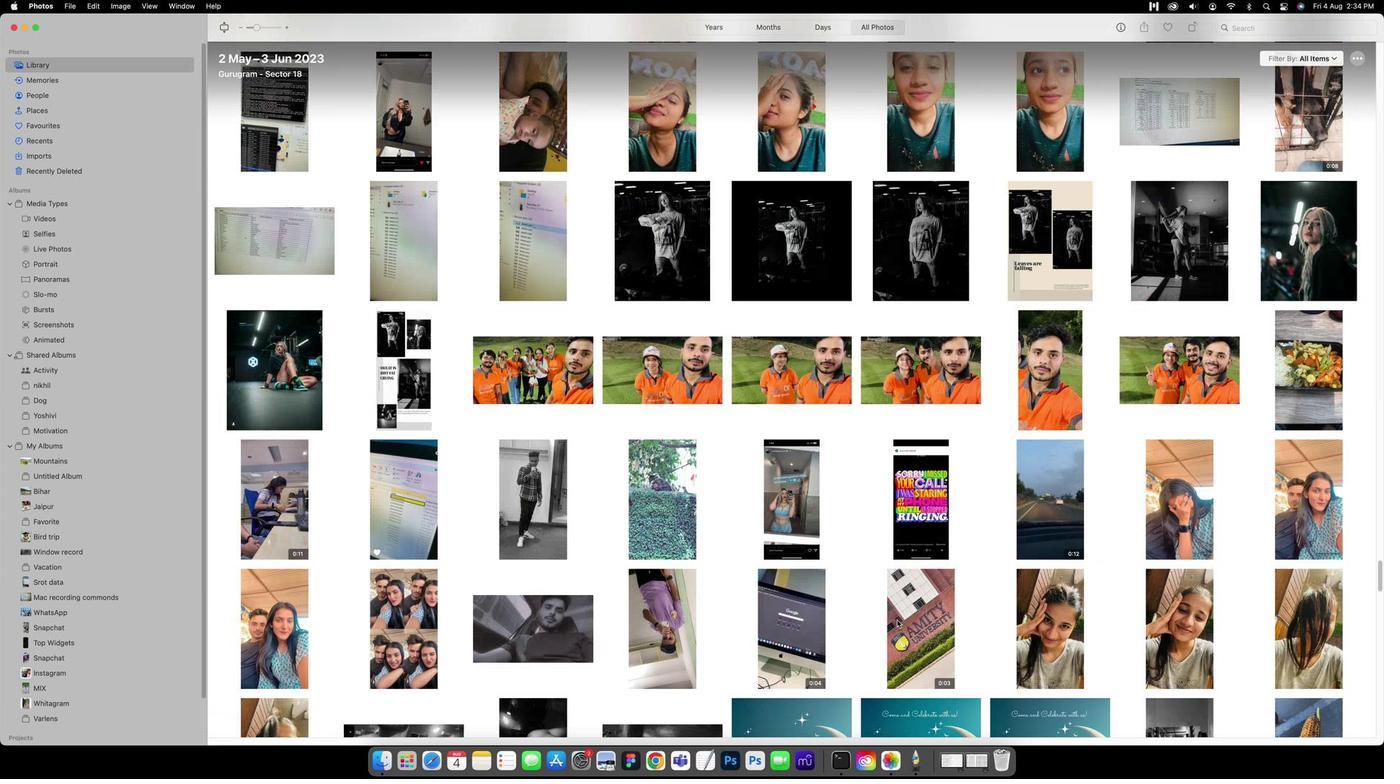 
Action: Mouse scrolled (870, 616) with delta (-111, 3)
Screenshot: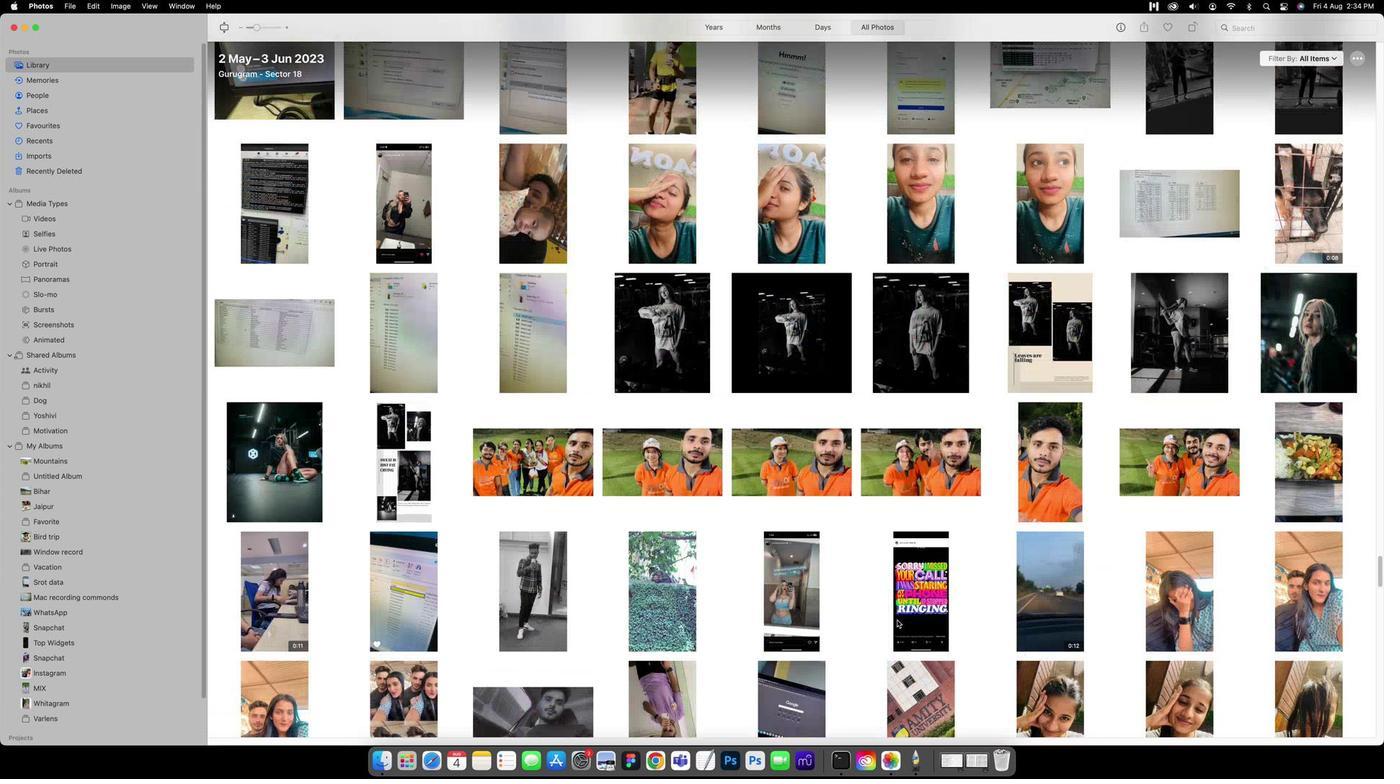 
Action: Mouse scrolled (870, 616) with delta (-111, 3)
Screenshot: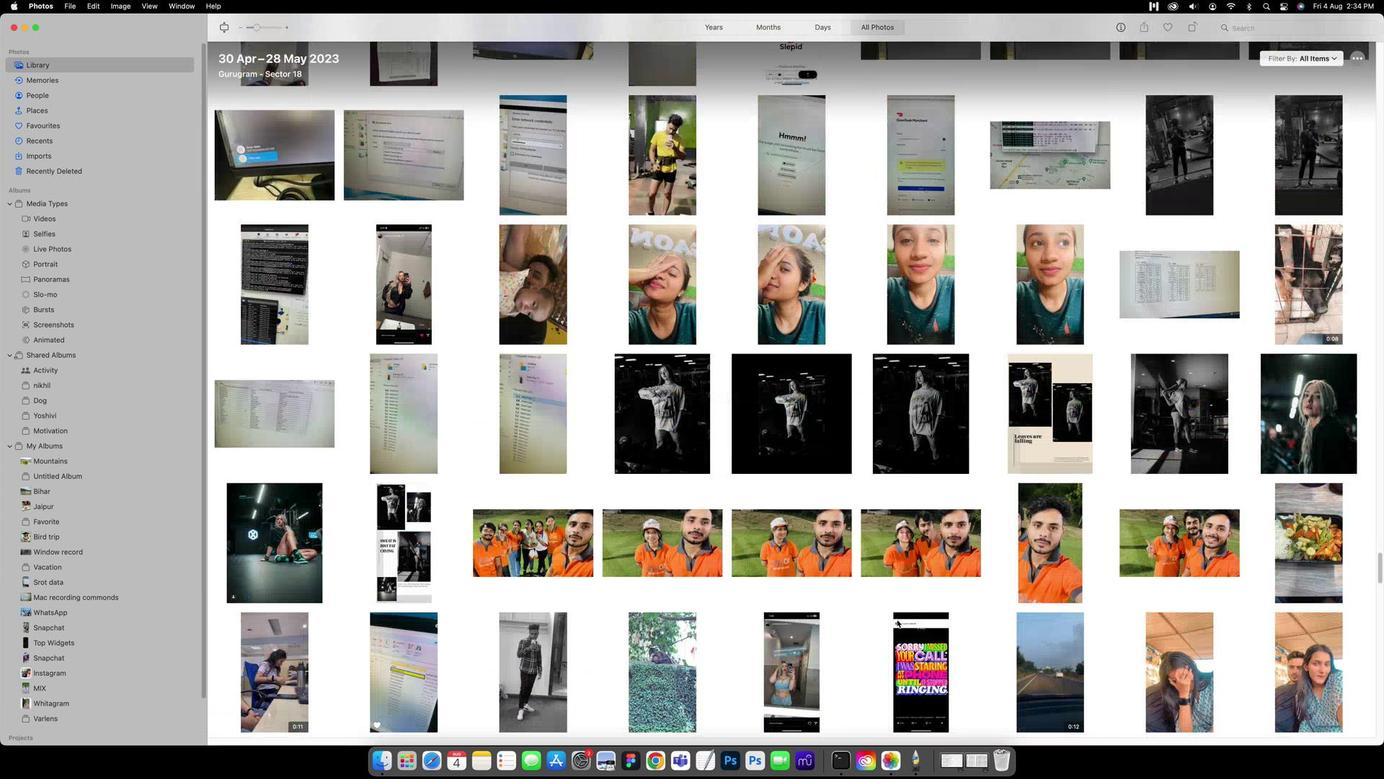 
Action: Mouse scrolled (870, 616) with delta (-111, 5)
Screenshot: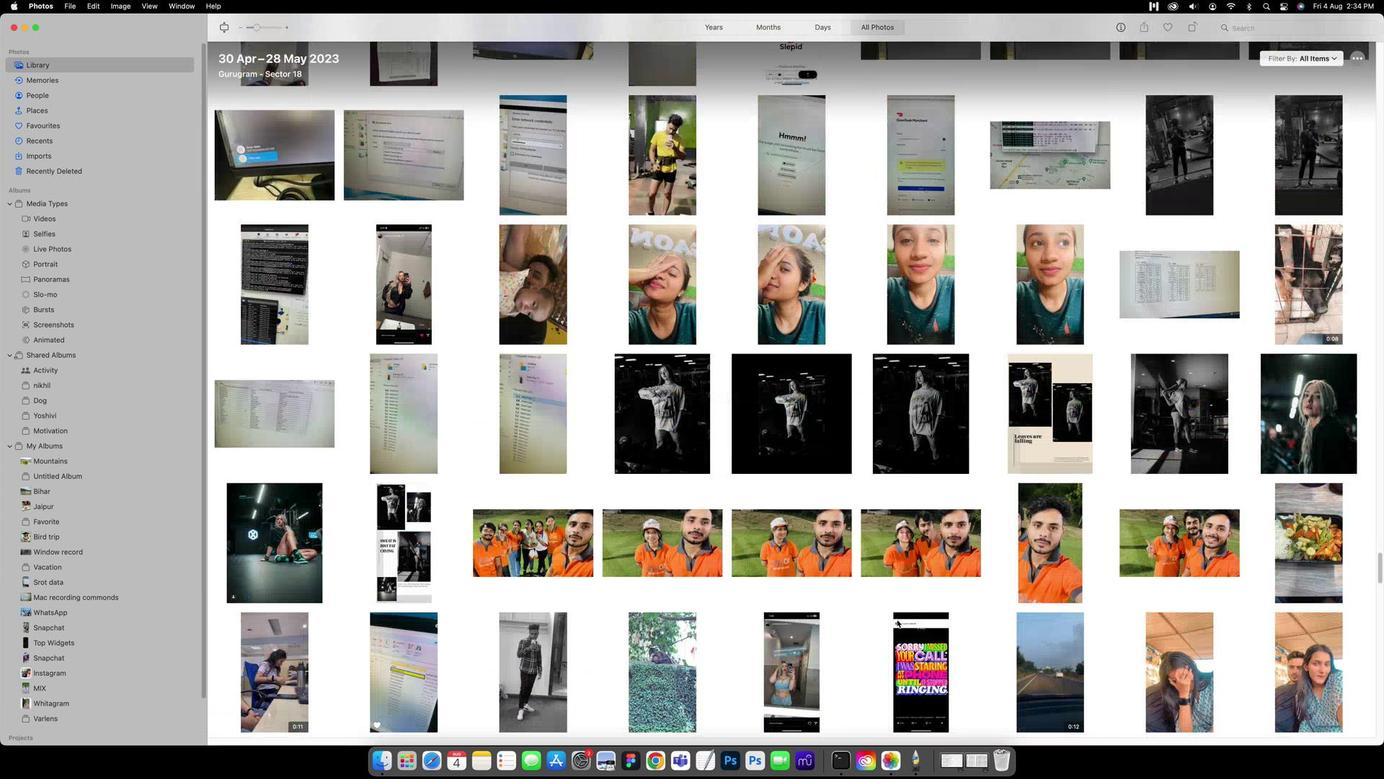 
Action: Mouse scrolled (870, 616) with delta (-111, 5)
Screenshot: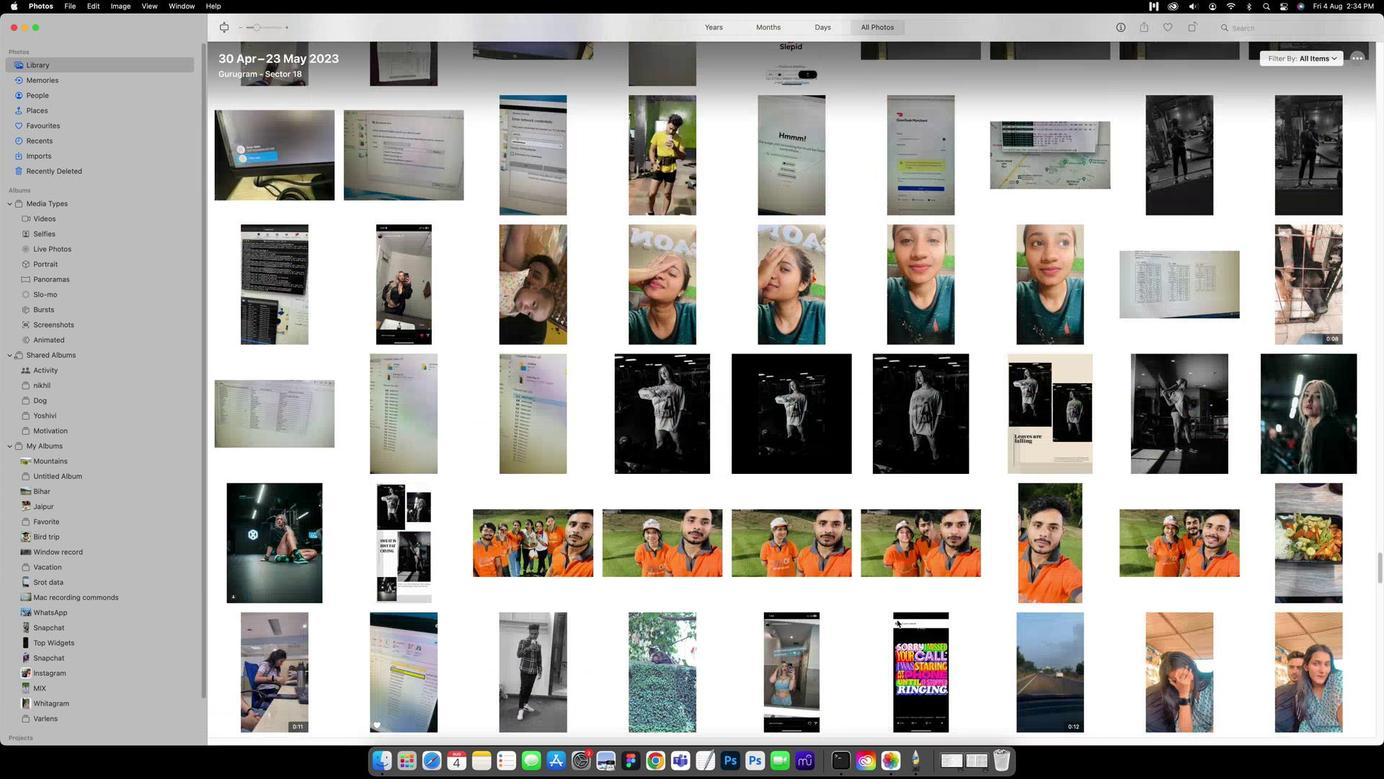 
Action: Mouse scrolled (870, 616) with delta (-111, 6)
Screenshot: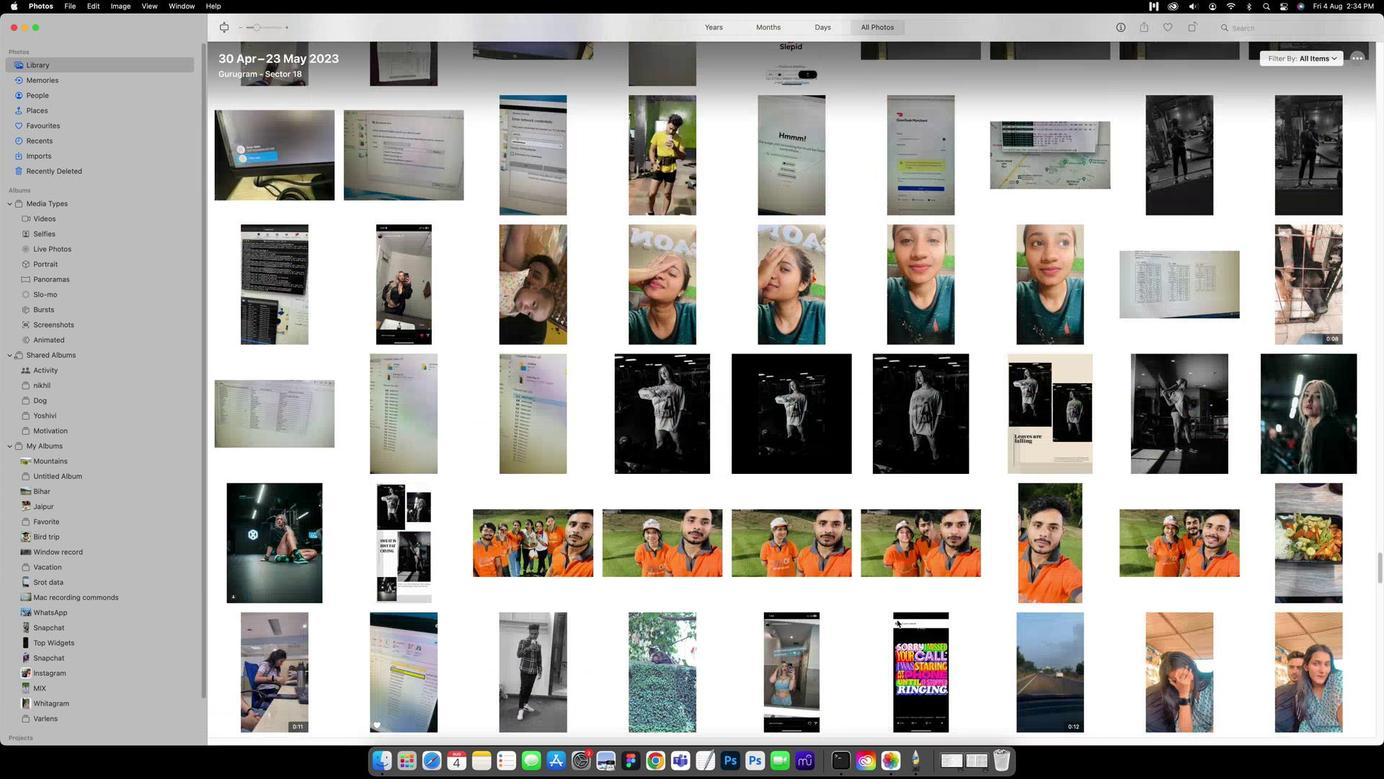 
Action: Mouse scrolled (870, 616) with delta (-111, 7)
Screenshot: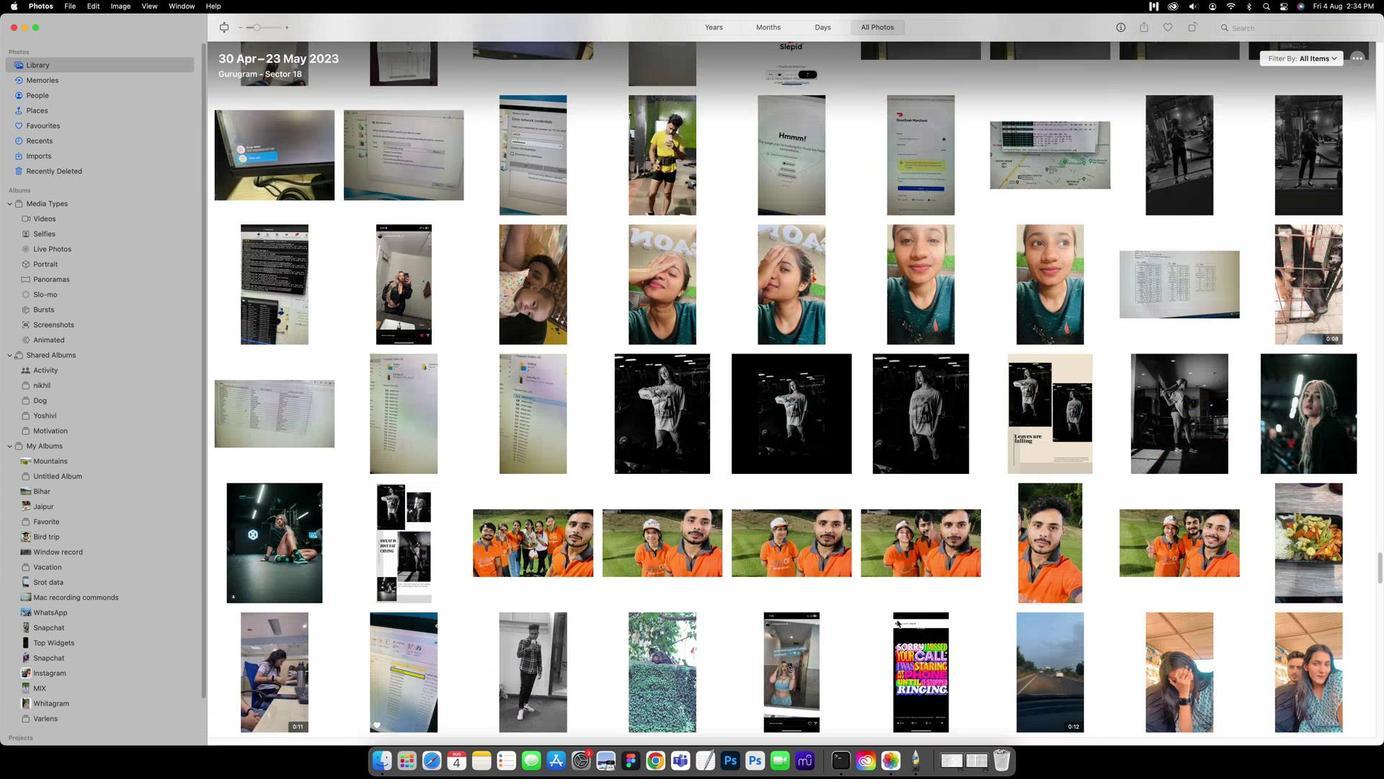 
Action: Mouse scrolled (870, 616) with delta (-111, 7)
Screenshot: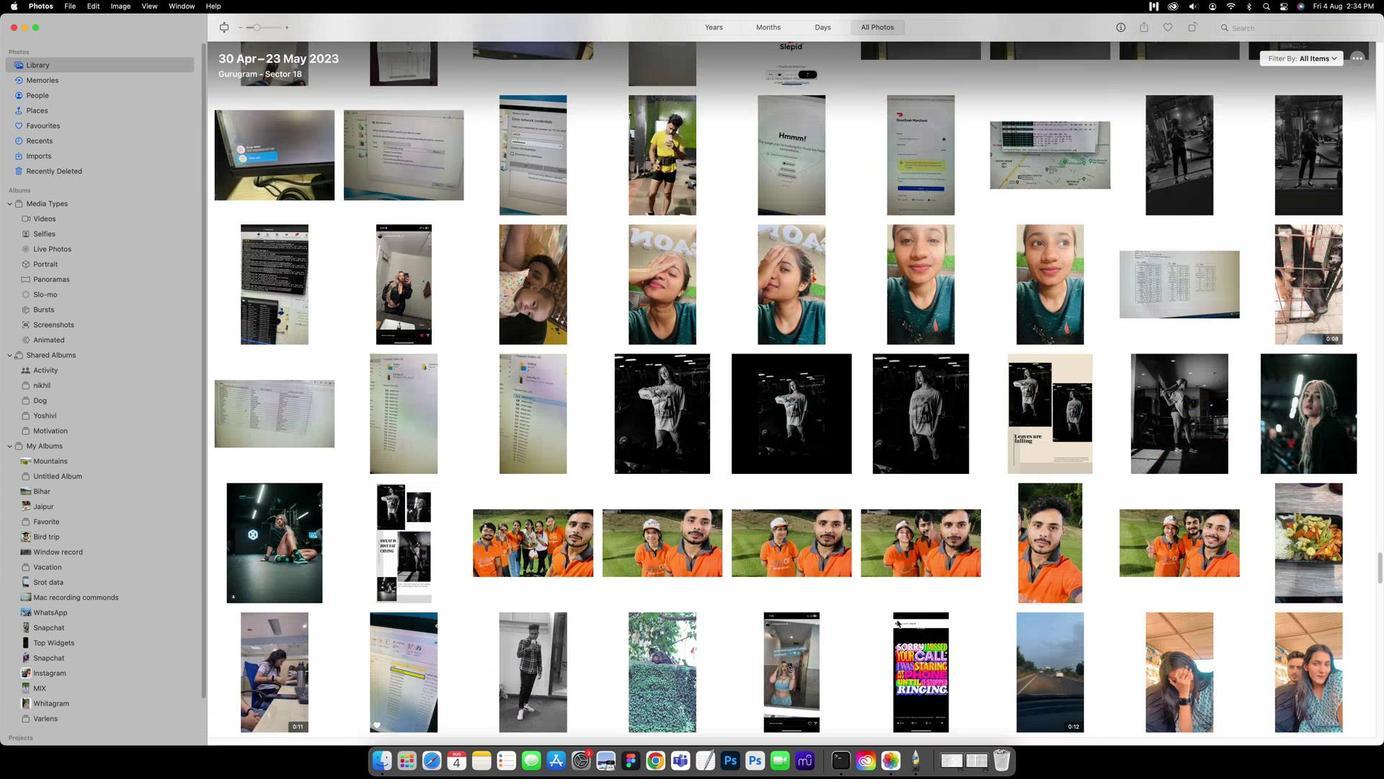 
Action: Mouse scrolled (870, 616) with delta (-111, 3)
Screenshot: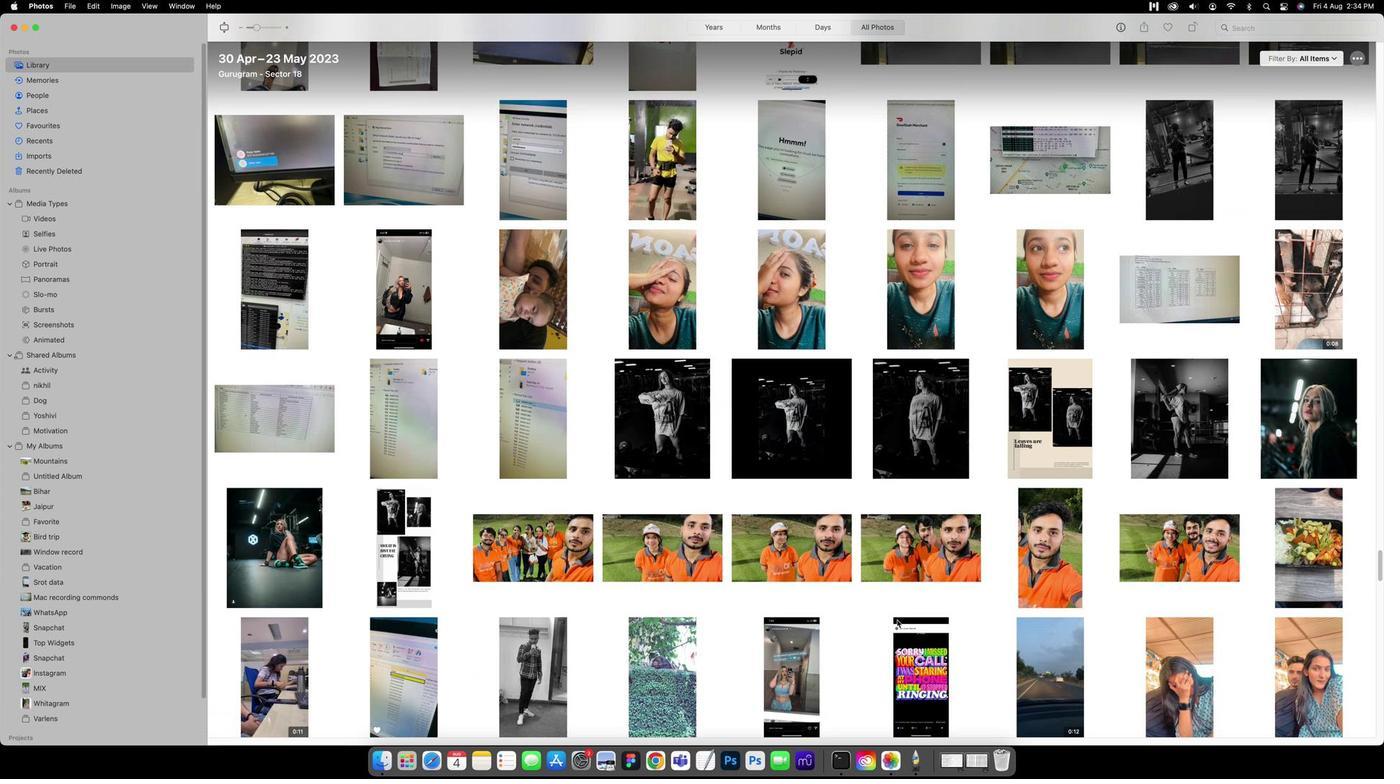 
Action: Mouse scrolled (870, 616) with delta (-111, 3)
Screenshot: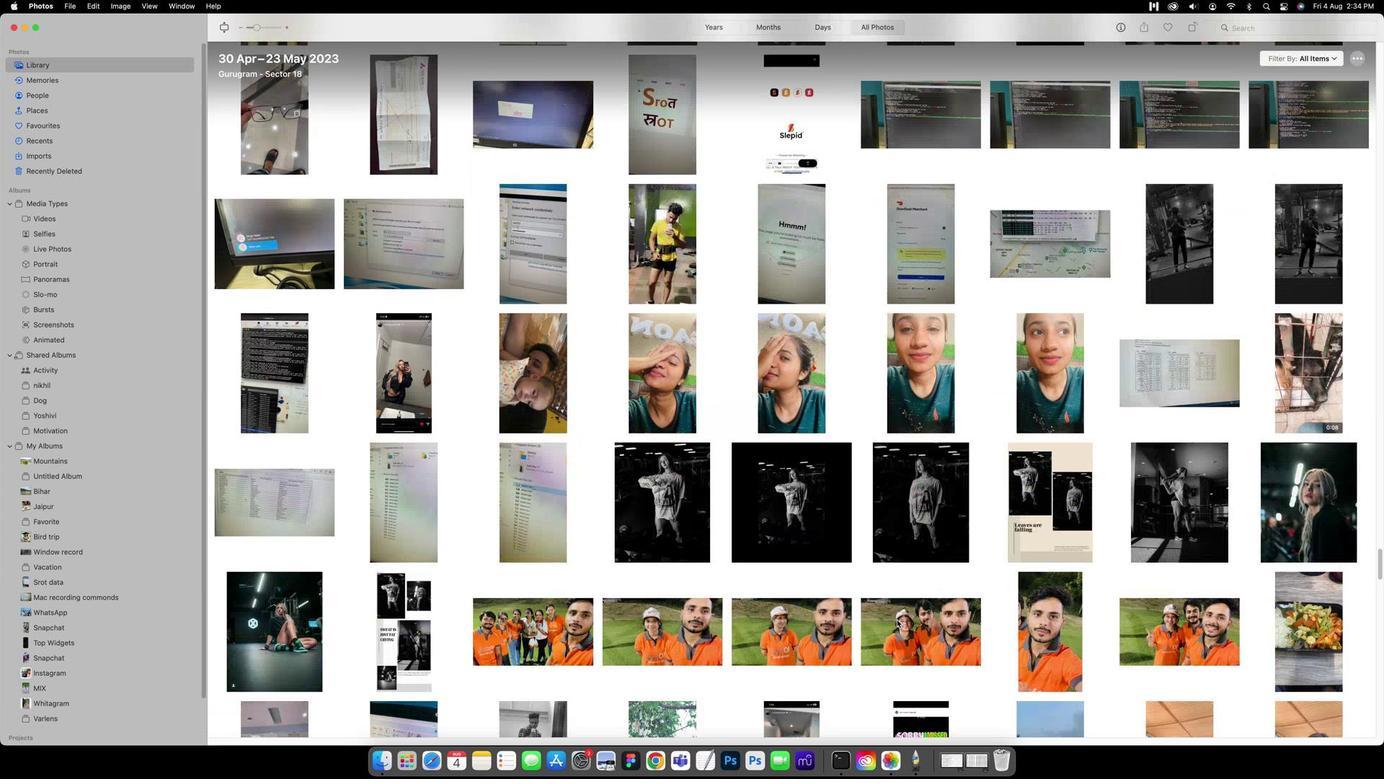 
Action: Mouse scrolled (870, 616) with delta (-111, 5)
Screenshot: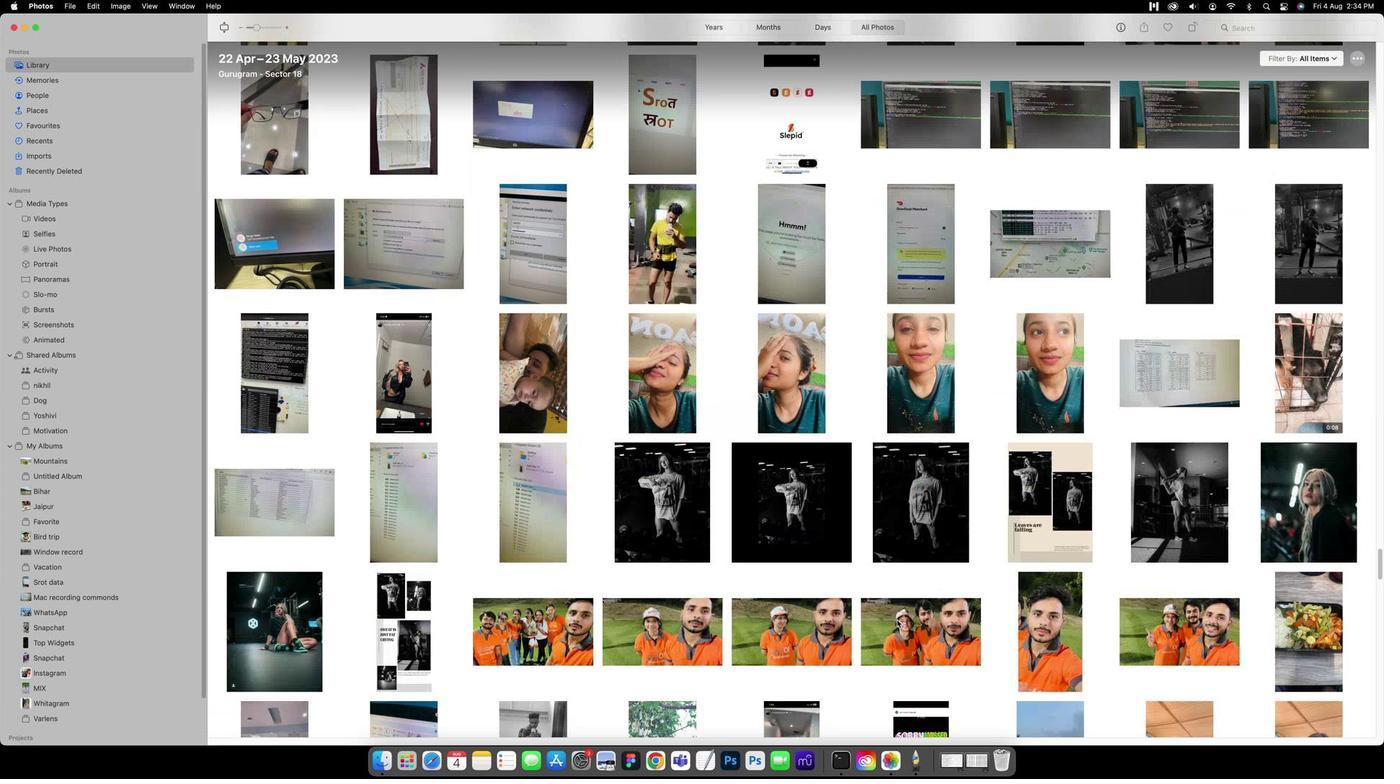 
Action: Mouse scrolled (870, 616) with delta (-111, 5)
Screenshot: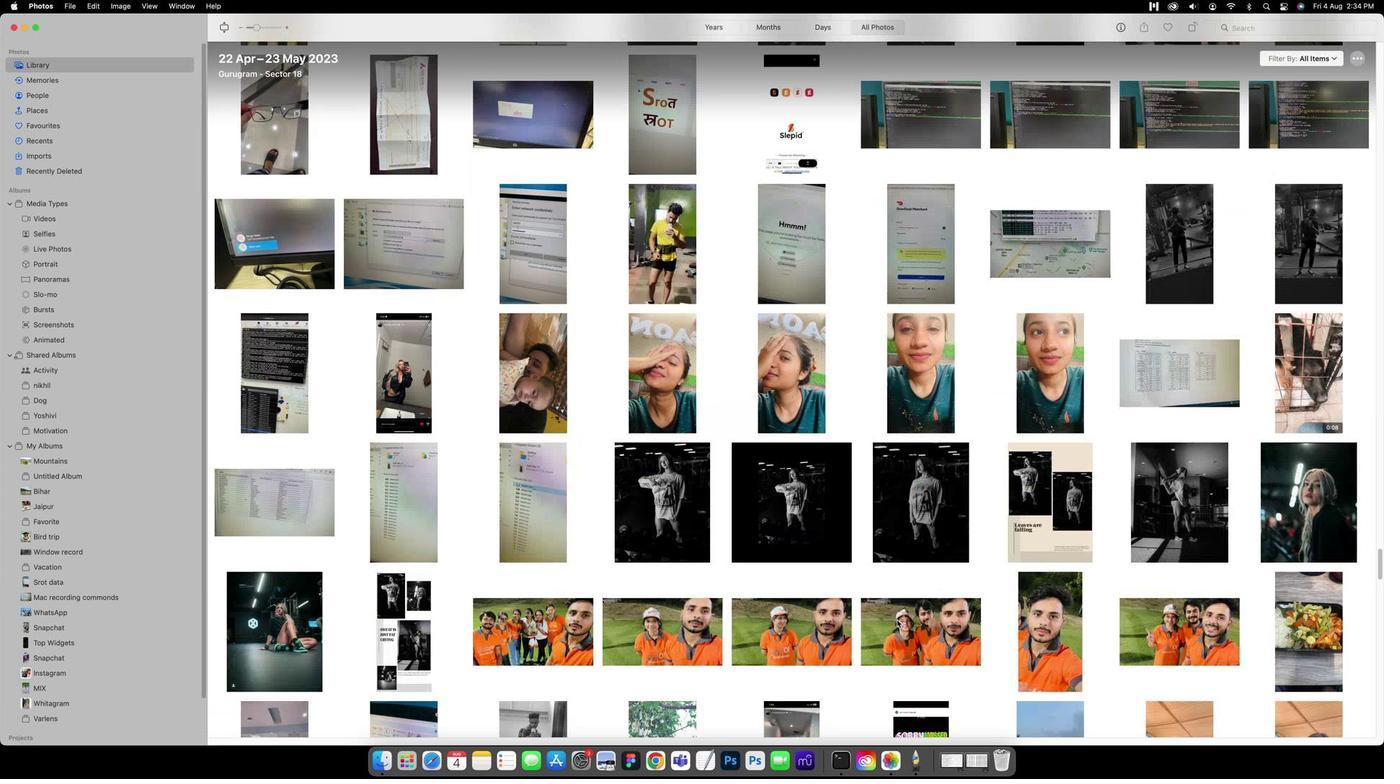 
Action: Mouse scrolled (870, 616) with delta (-111, 6)
Screenshot: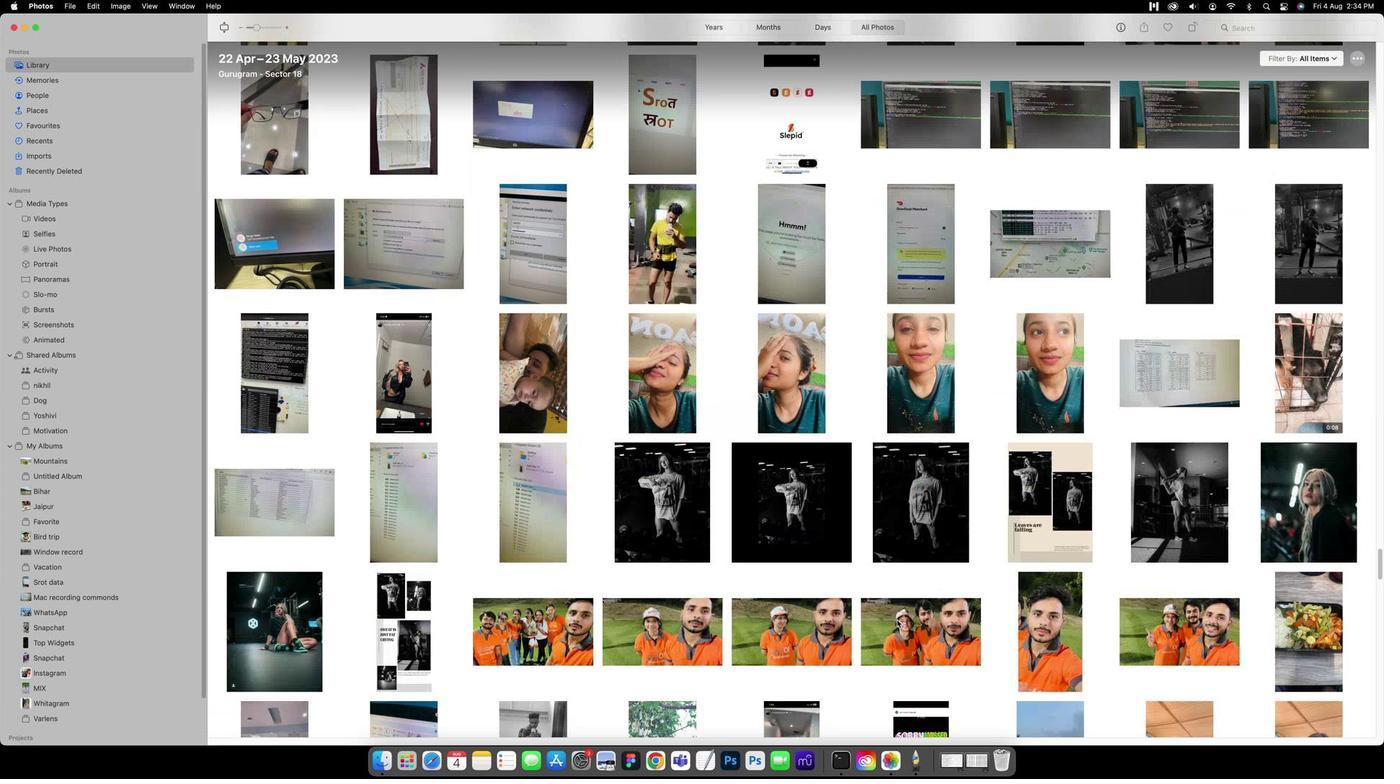
Action: Mouse scrolled (870, 616) with delta (-111, 3)
Screenshot: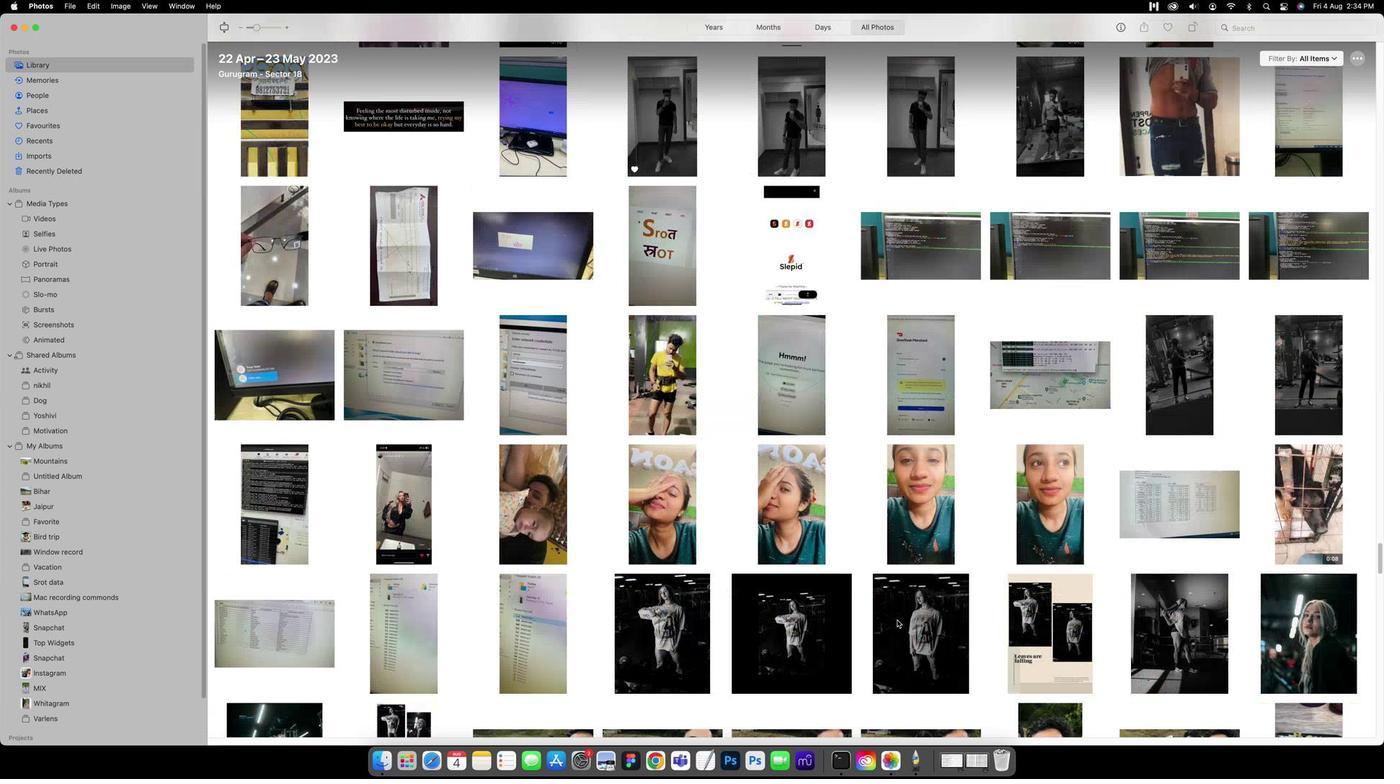 
Action: Mouse scrolled (870, 616) with delta (-111, 3)
Screenshot: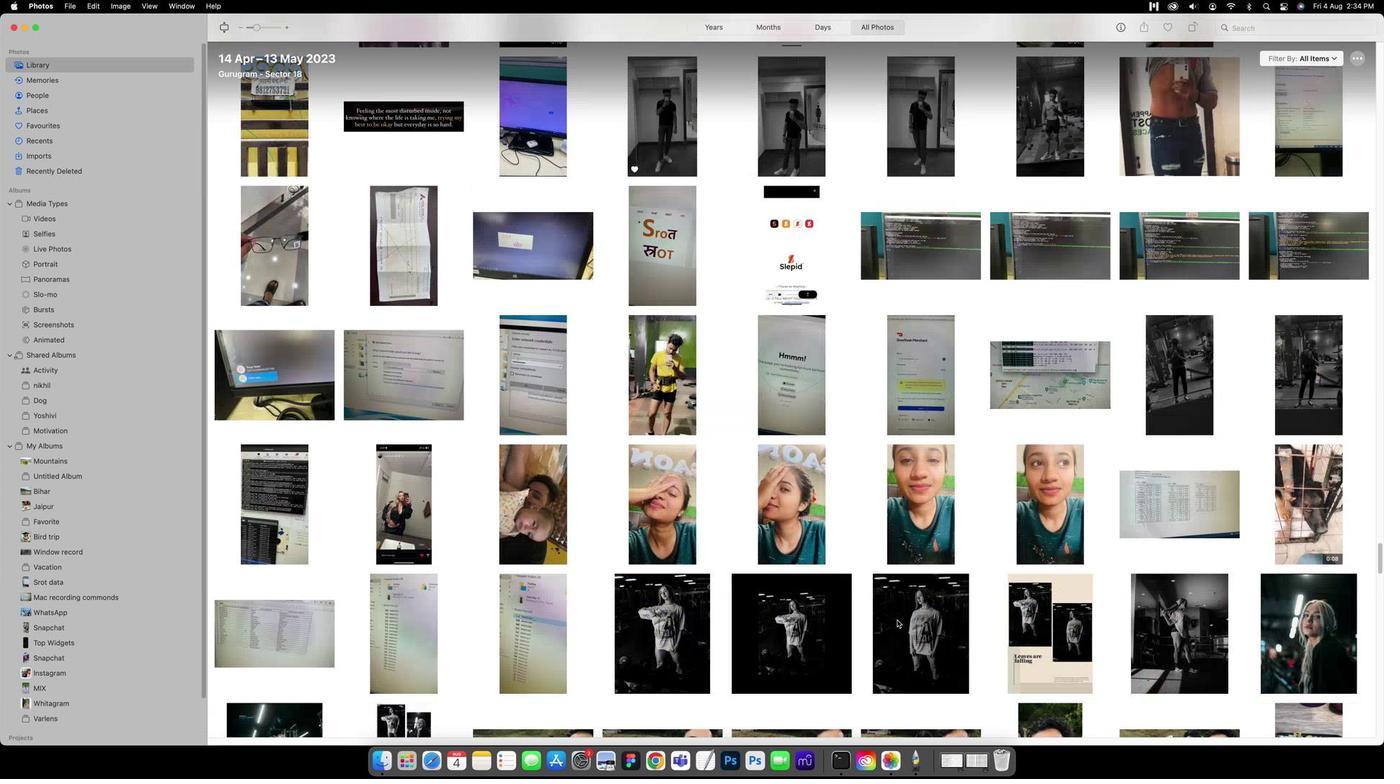 
Action: Mouse scrolled (870, 616) with delta (-111, 5)
Screenshot: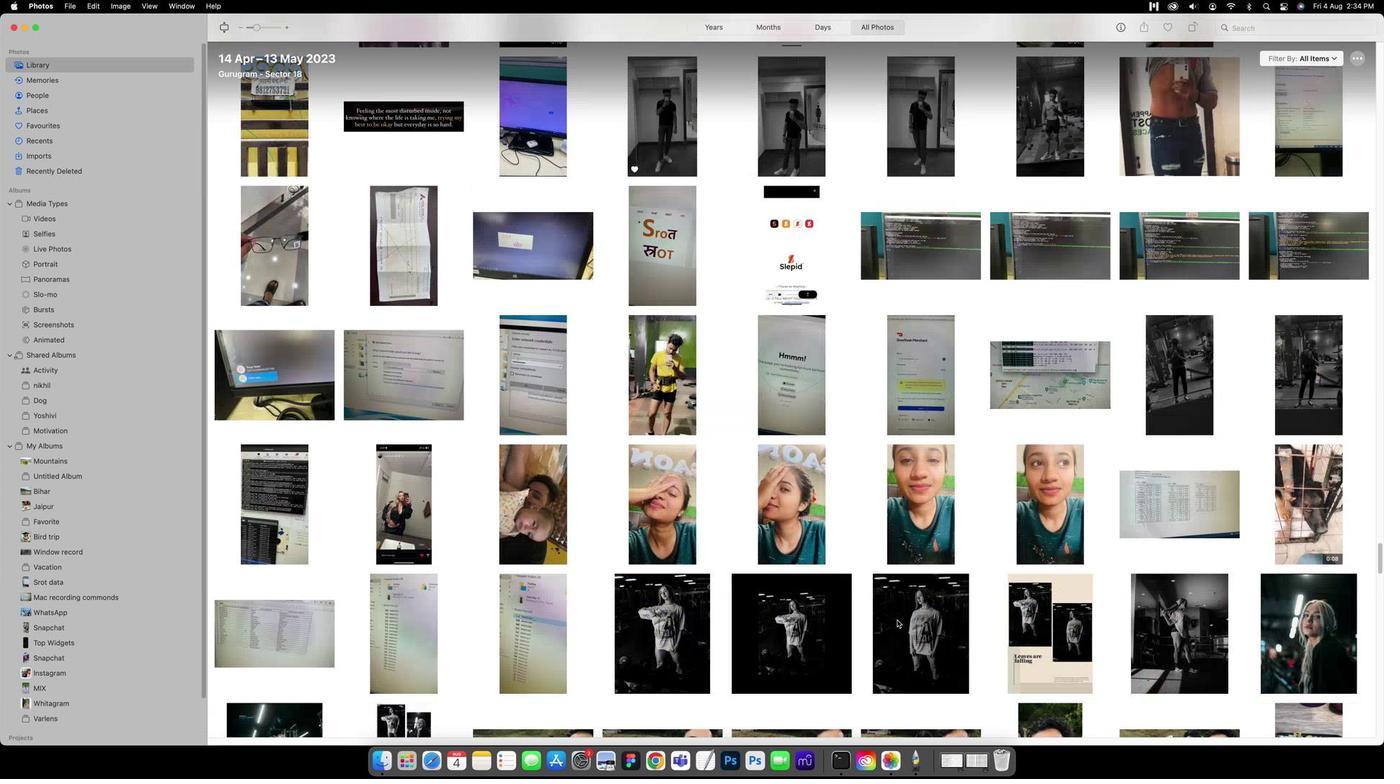 
Action: Mouse scrolled (870, 616) with delta (-111, 5)
Screenshot: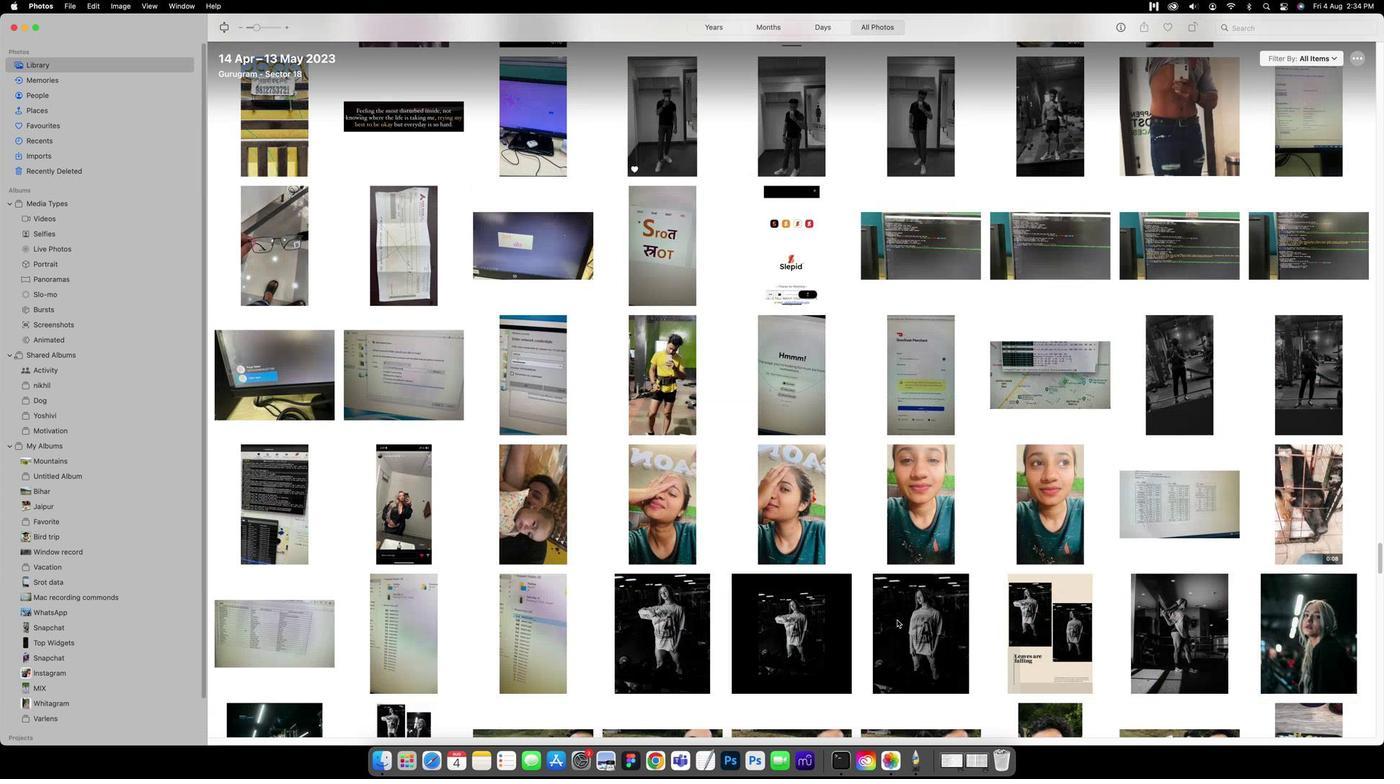 
Action: Mouse scrolled (870, 616) with delta (-111, 6)
Screenshot: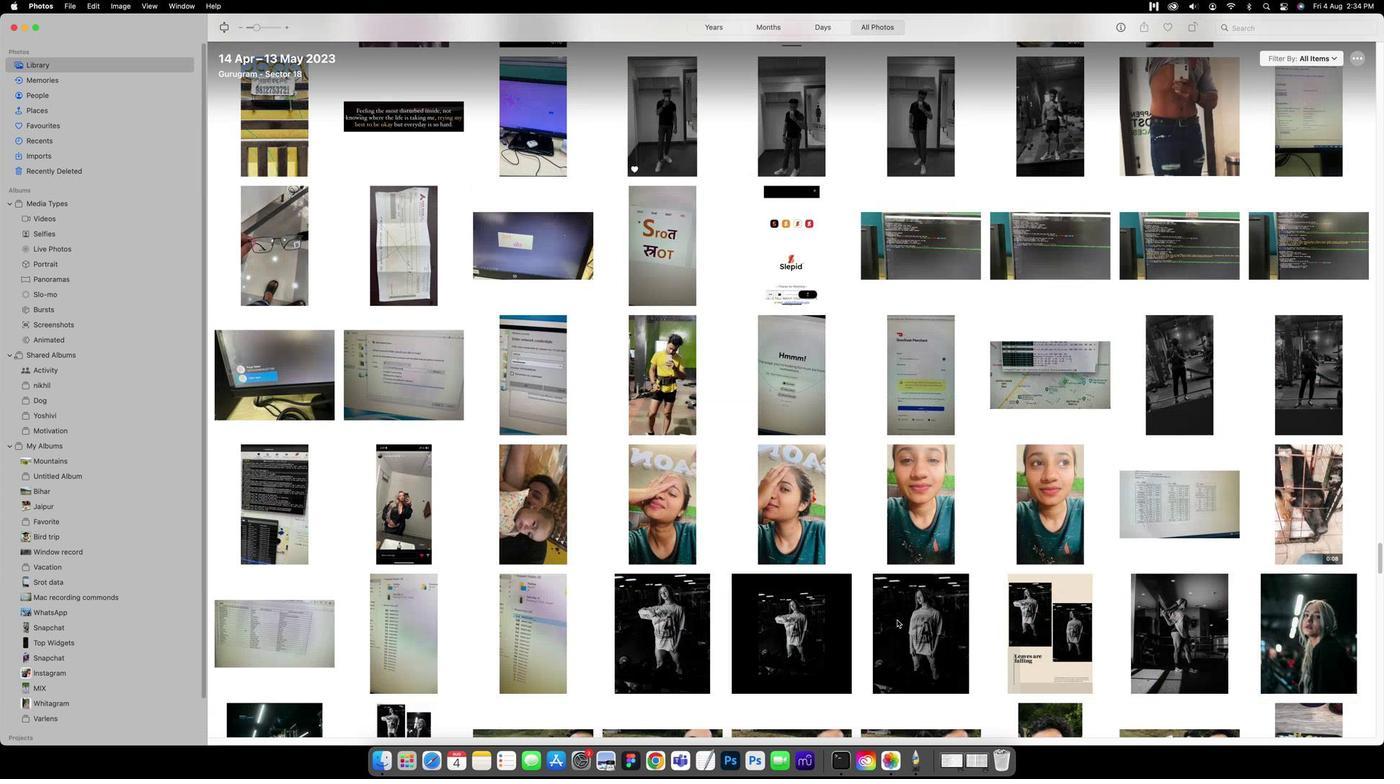 
Action: Mouse scrolled (870, 616) with delta (-111, 7)
Screenshot: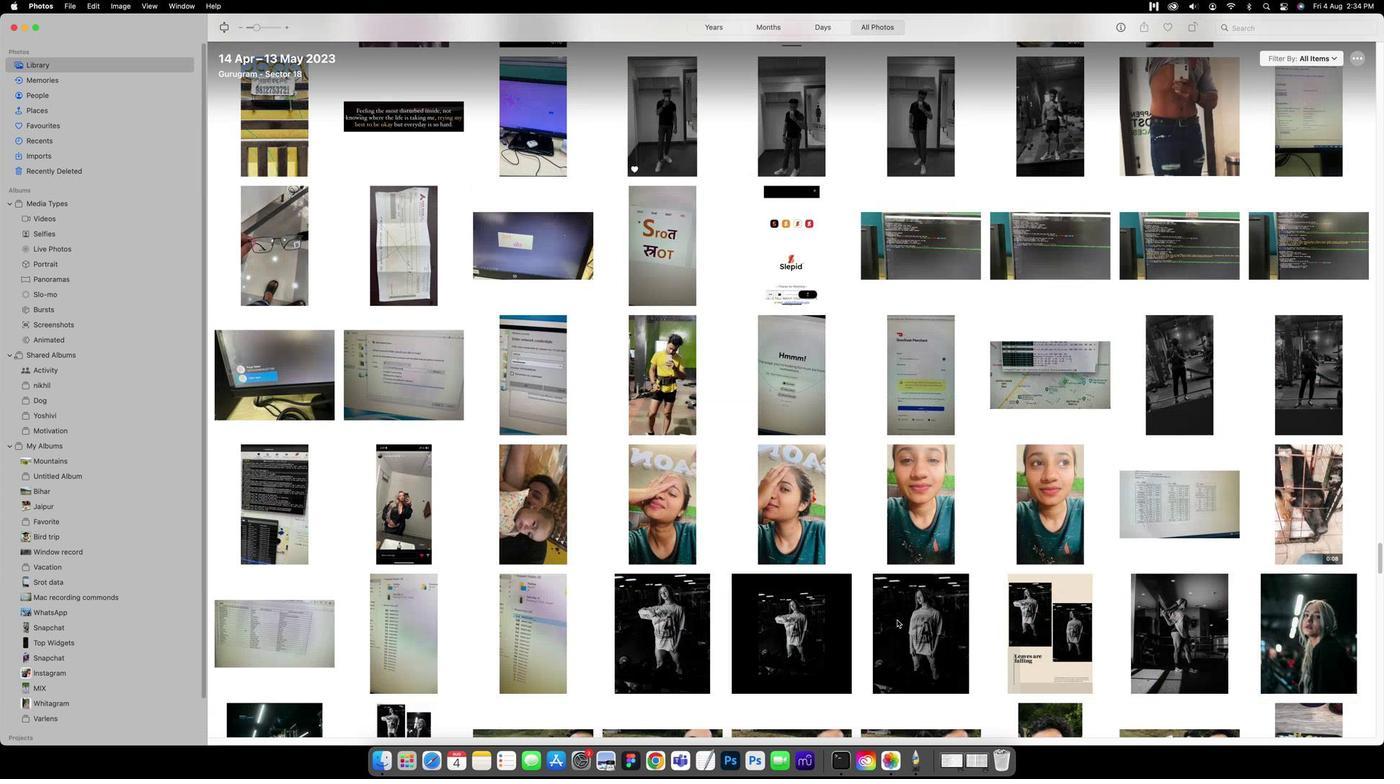 
Action: Mouse scrolled (870, 616) with delta (-111, 3)
Screenshot: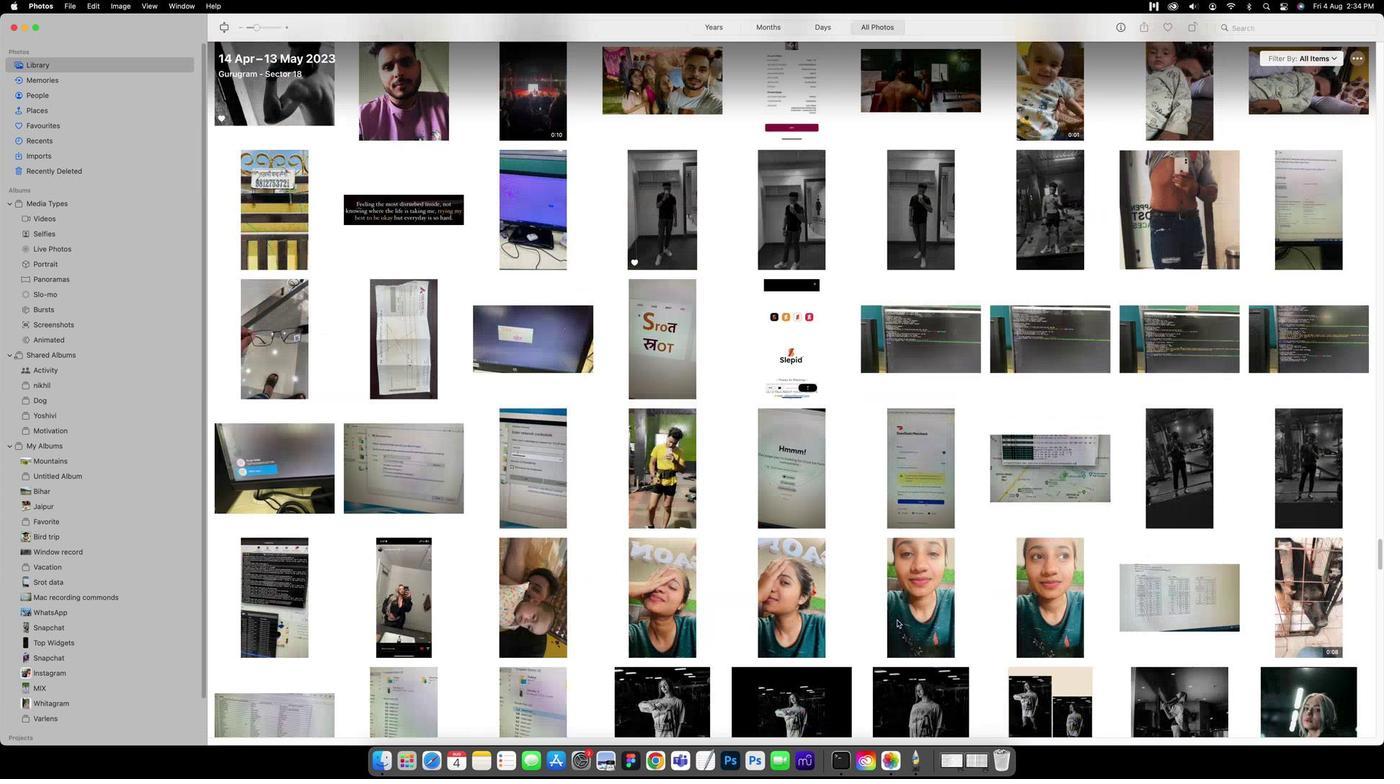 
Action: Mouse scrolled (870, 616) with delta (-111, 3)
Screenshot: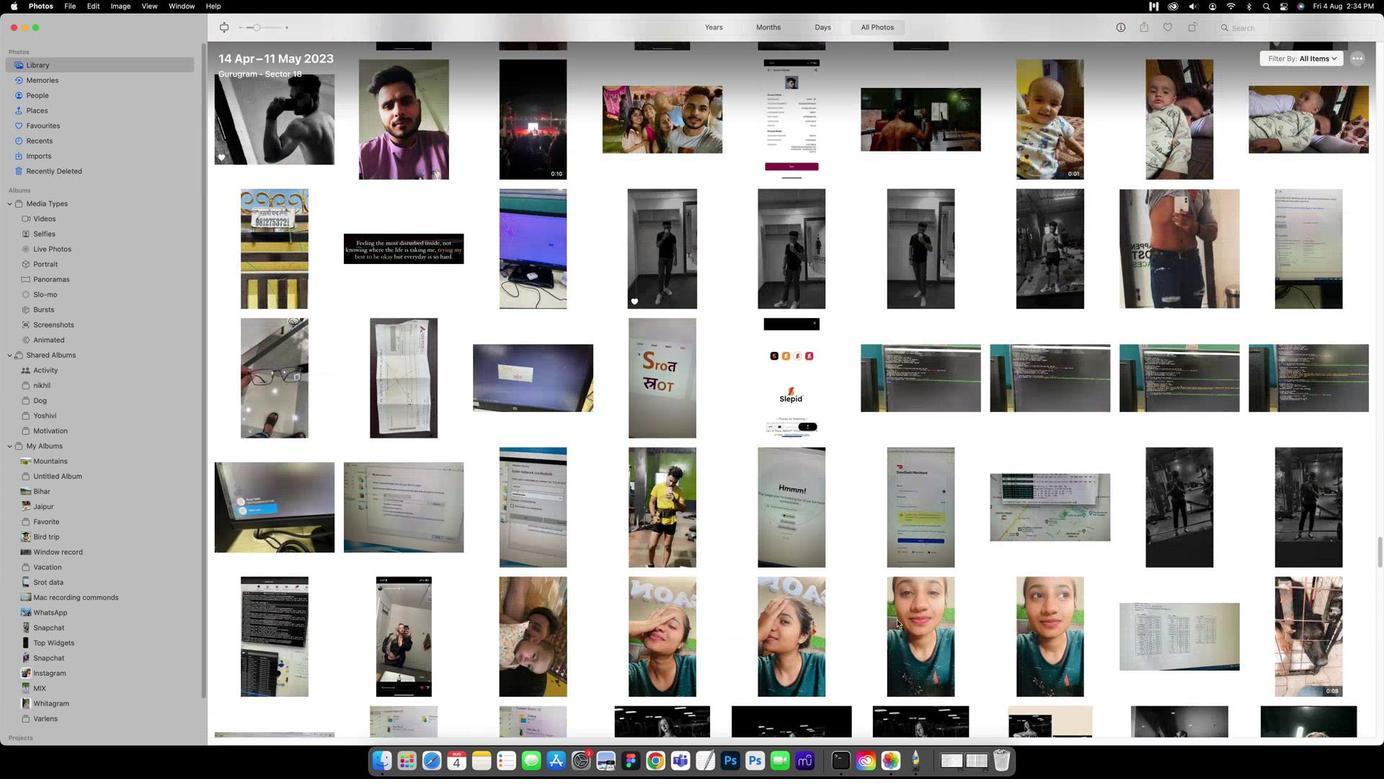 
Action: Mouse scrolled (870, 616) with delta (-111, 5)
Screenshot: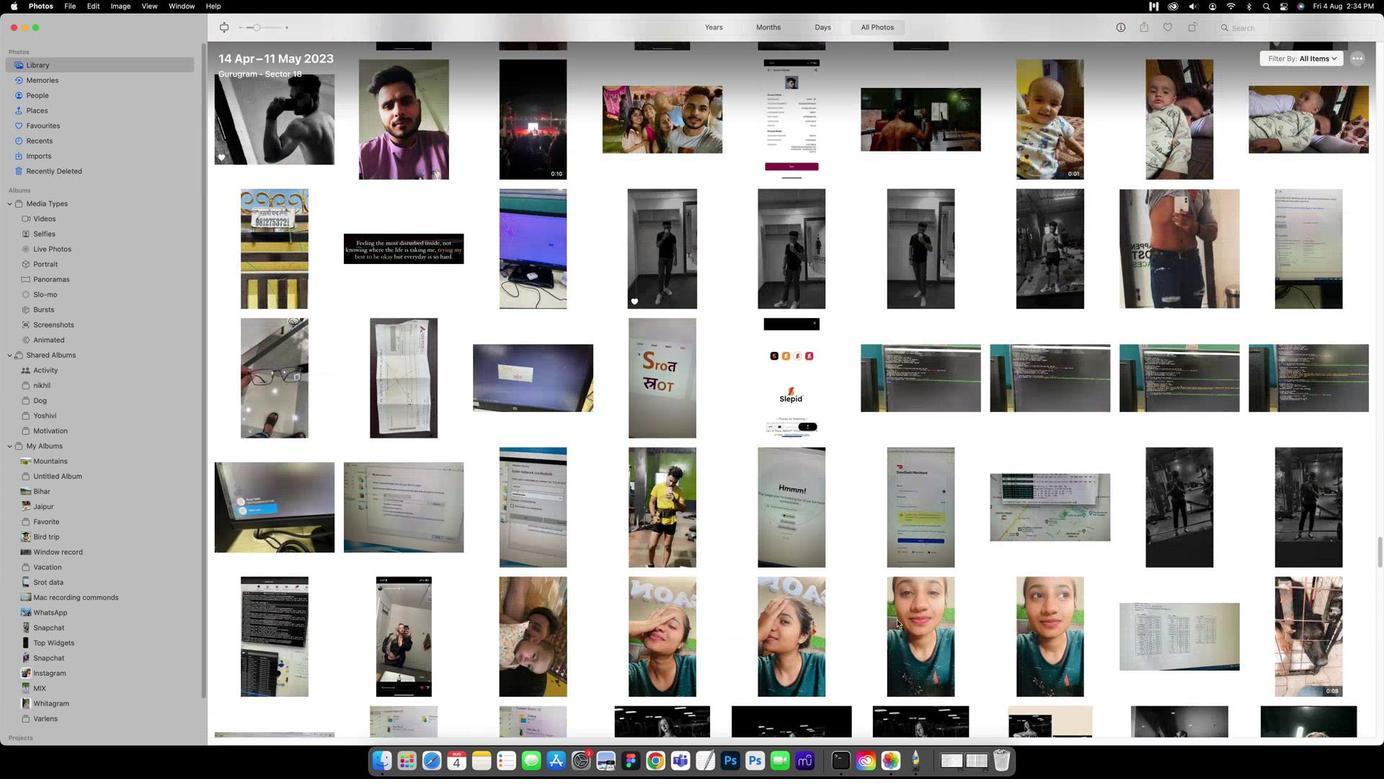 
Action: Mouse scrolled (870, 616) with delta (-111, 5)
Screenshot: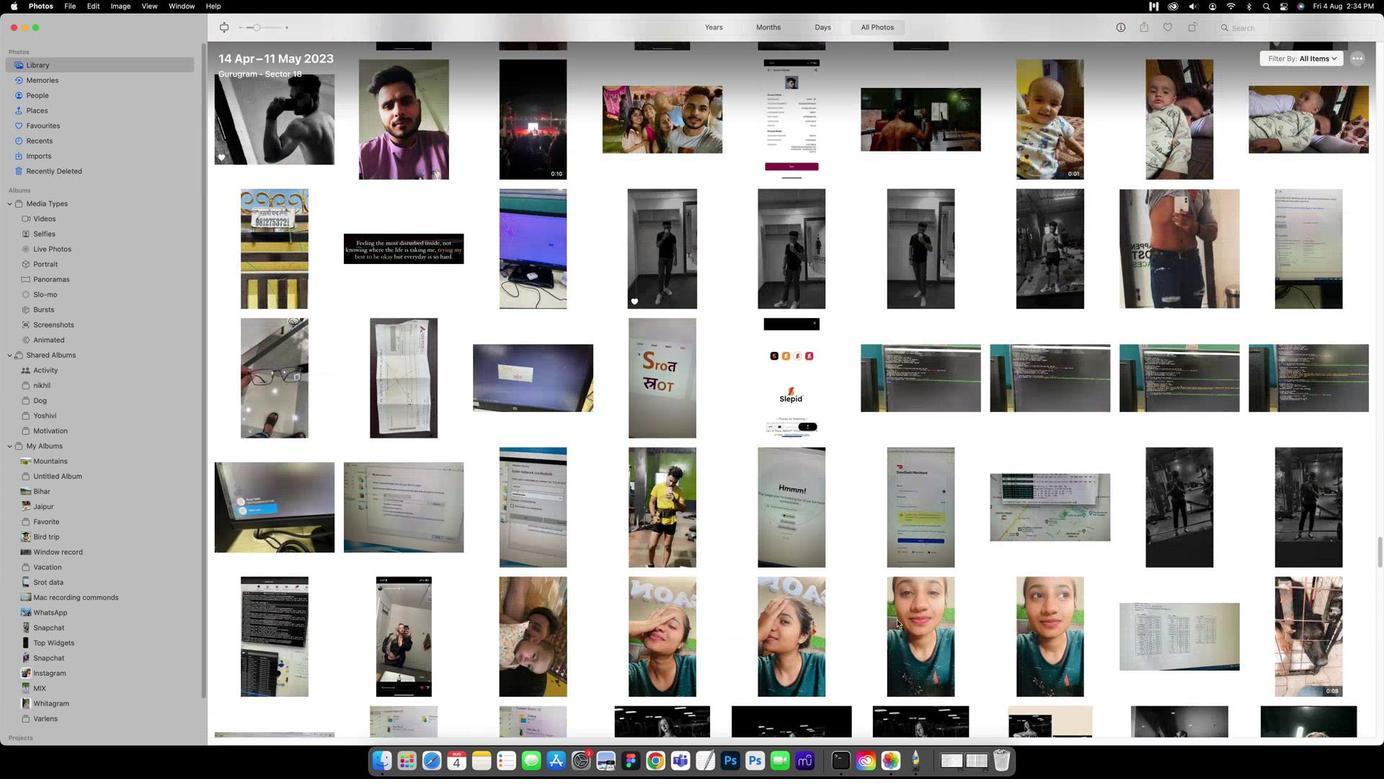 
Action: Mouse scrolled (870, 616) with delta (-111, 6)
Screenshot: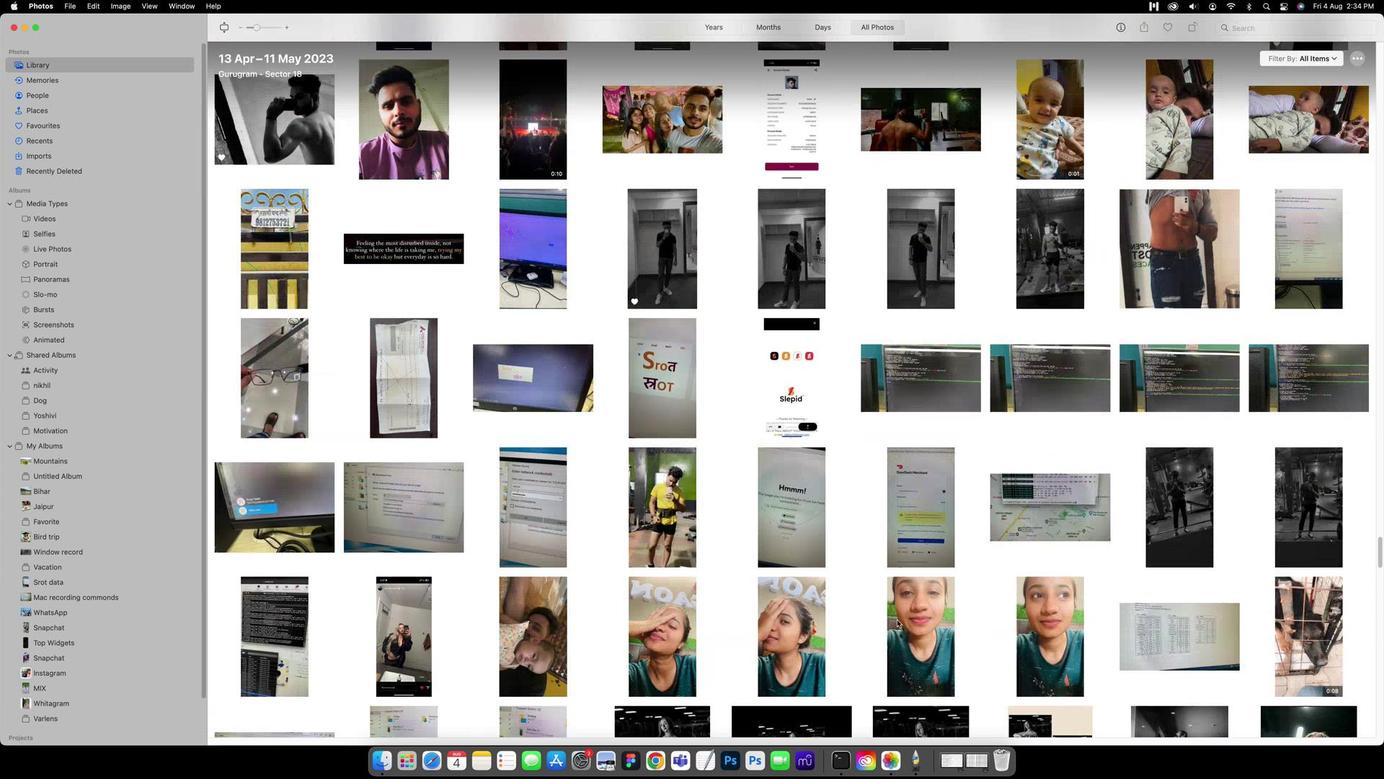 
Action: Mouse scrolled (870, 616) with delta (-111, 7)
Screenshot: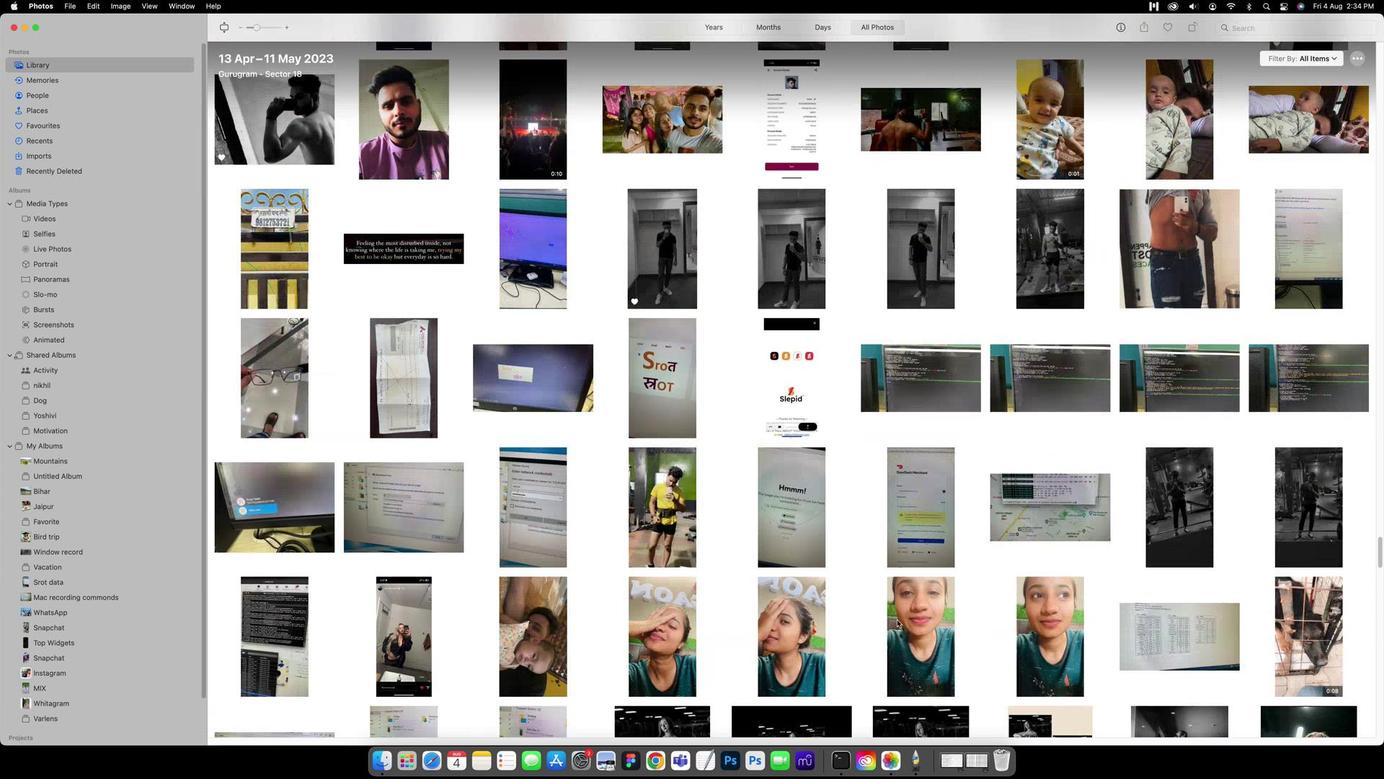 
Action: Mouse scrolled (870, 616) with delta (-111, 3)
Screenshot: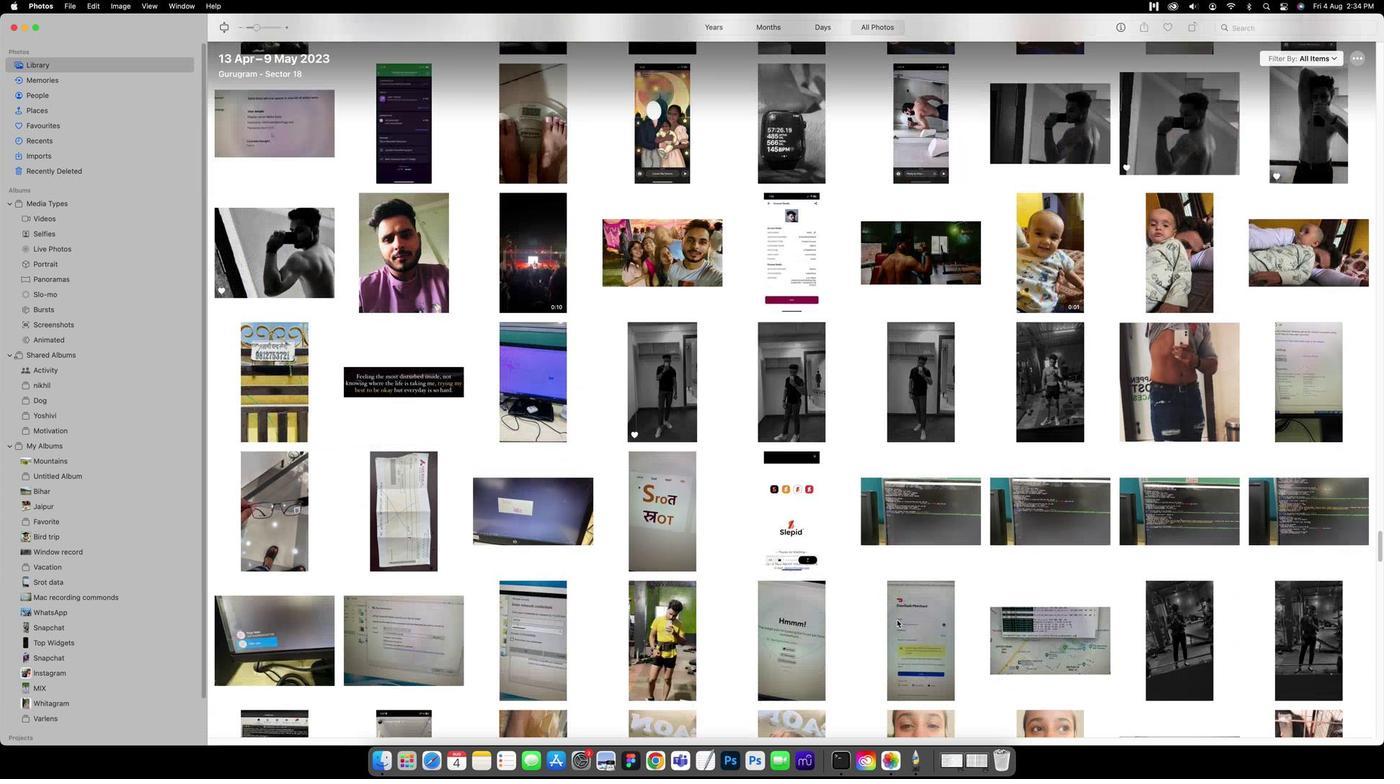 
Action: Mouse scrolled (870, 616) with delta (-111, 3)
Screenshot: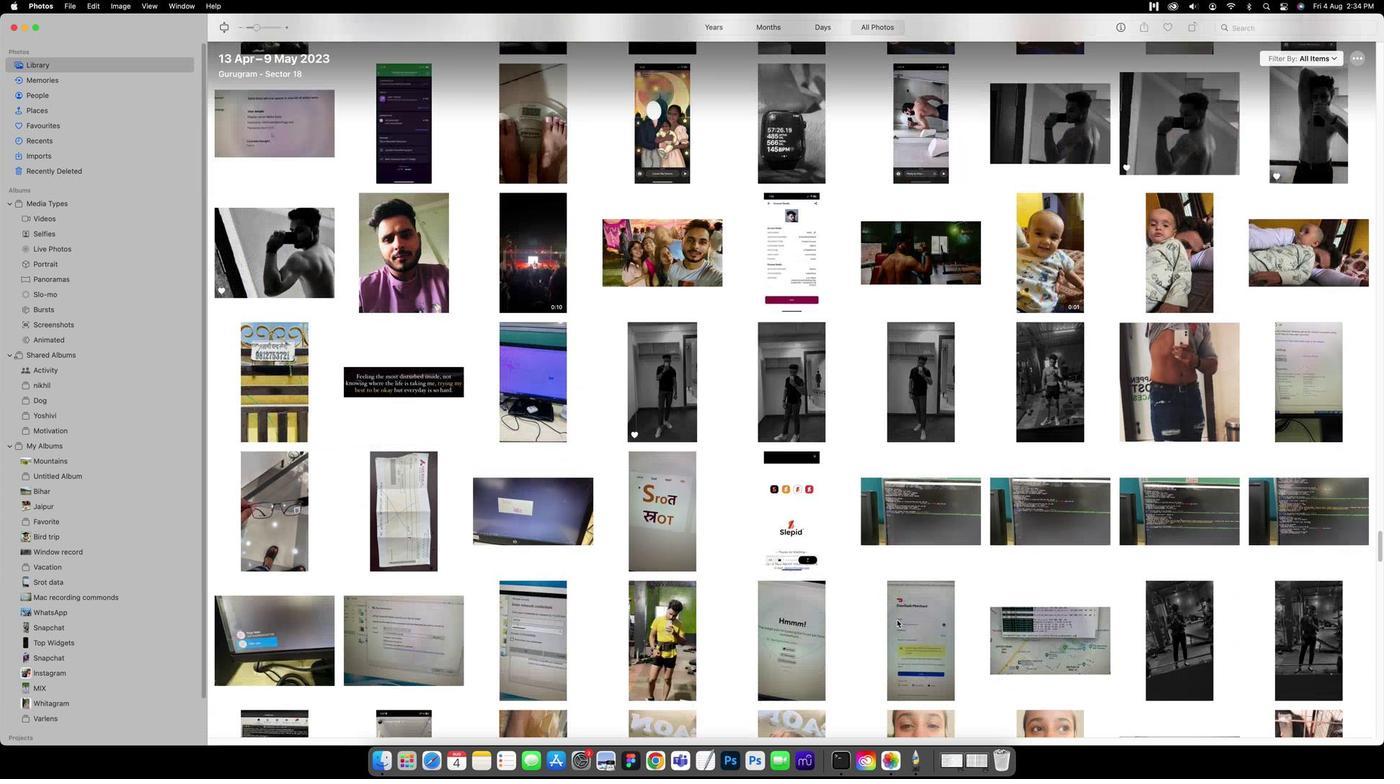 
Action: Mouse scrolled (870, 616) with delta (-111, 5)
Screenshot: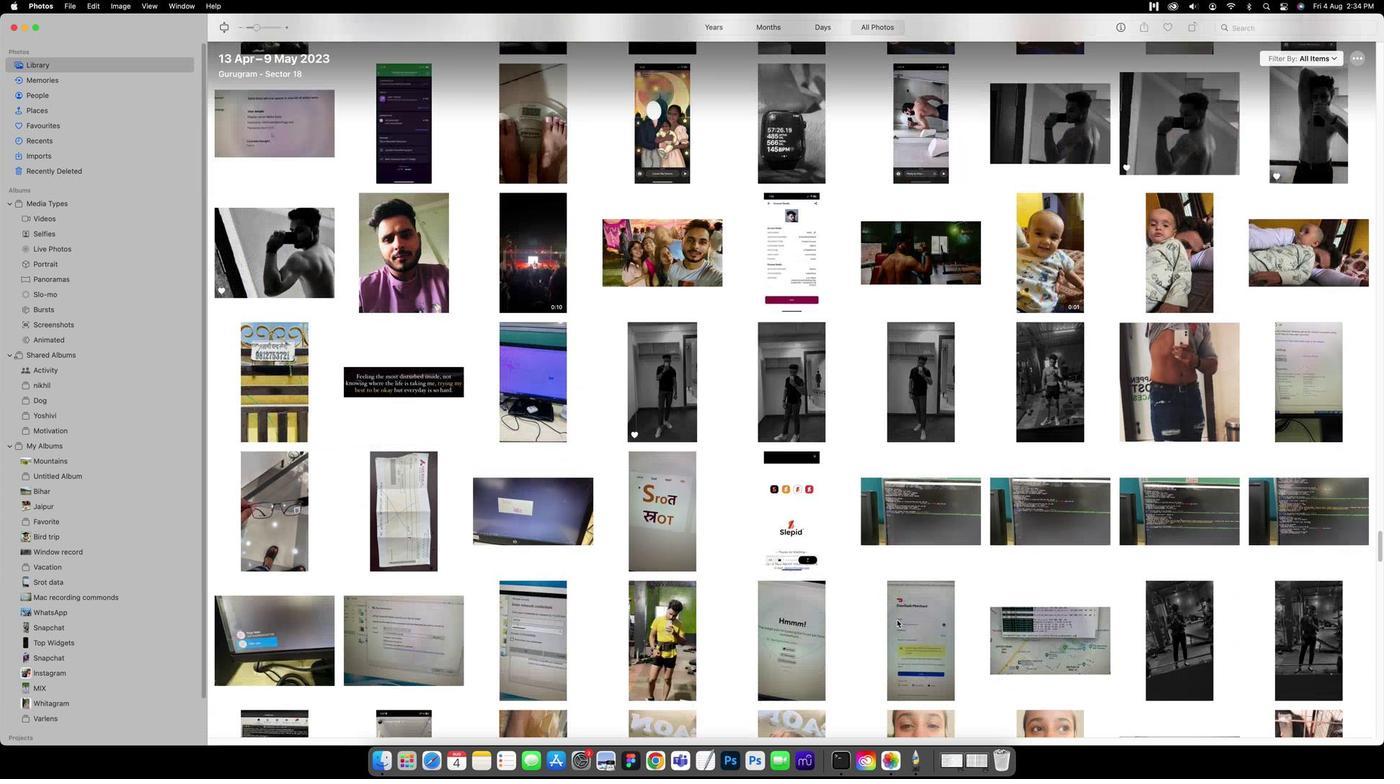 
Action: Mouse scrolled (870, 616) with delta (-111, 5)
Screenshot: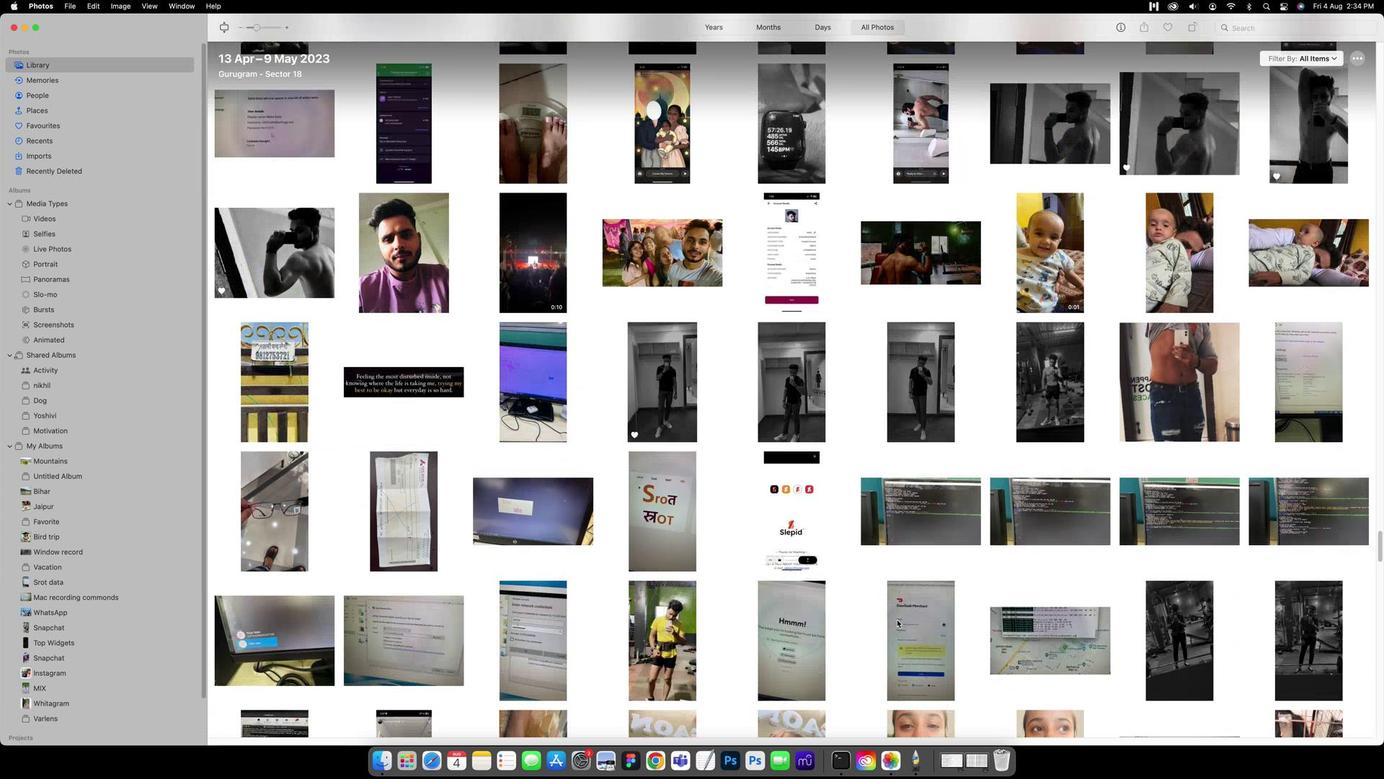 
Action: Mouse scrolled (870, 616) with delta (-111, 6)
Screenshot: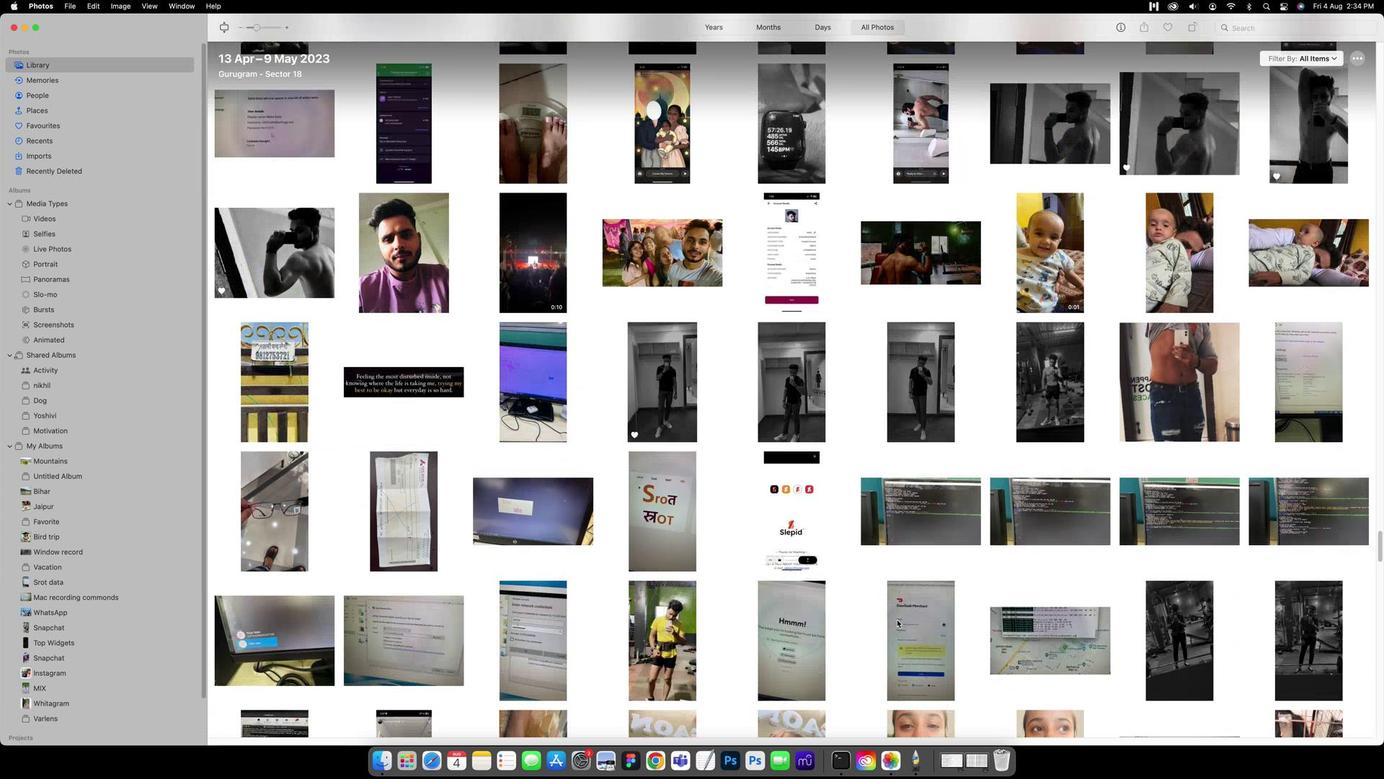 
Action: Mouse scrolled (870, 616) with delta (-111, 7)
Screenshot: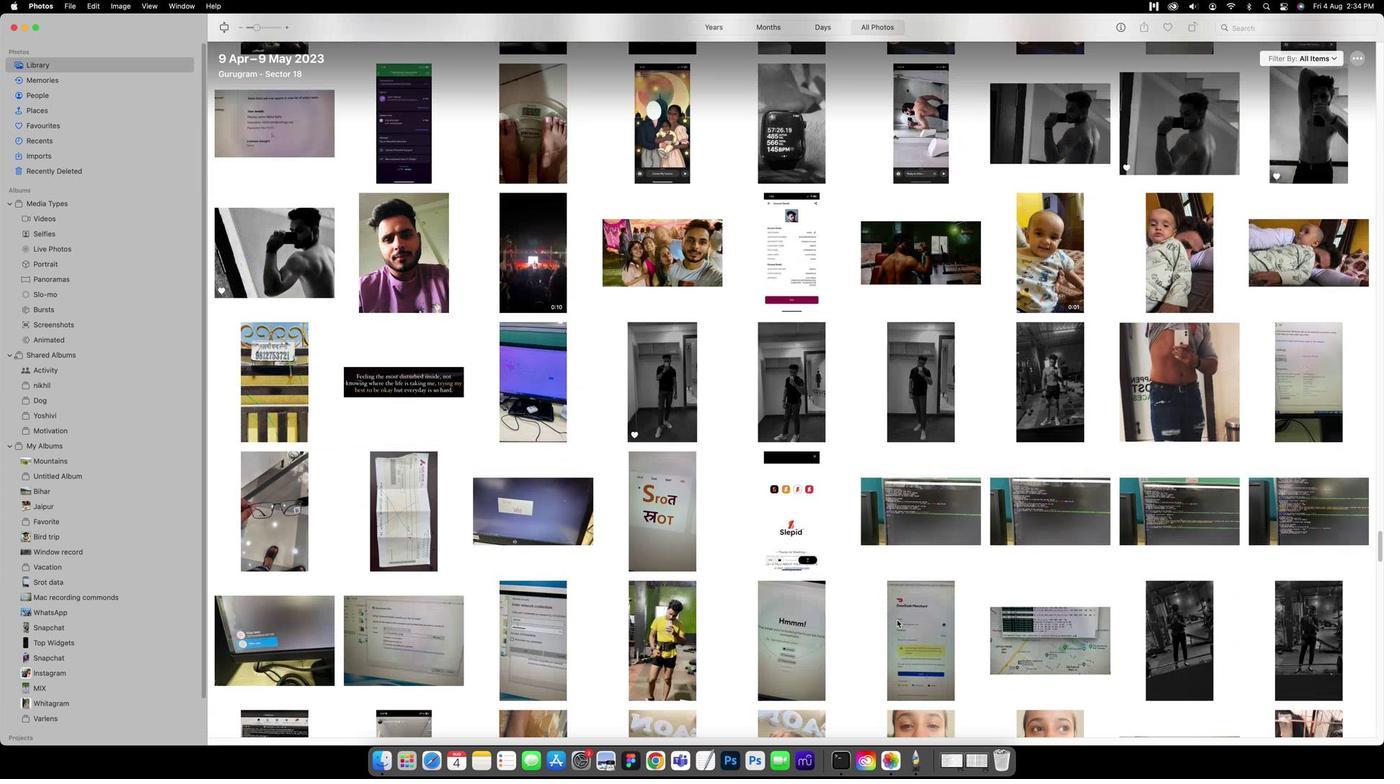
Action: Mouse scrolled (870, 616) with delta (-111, 3)
Screenshot: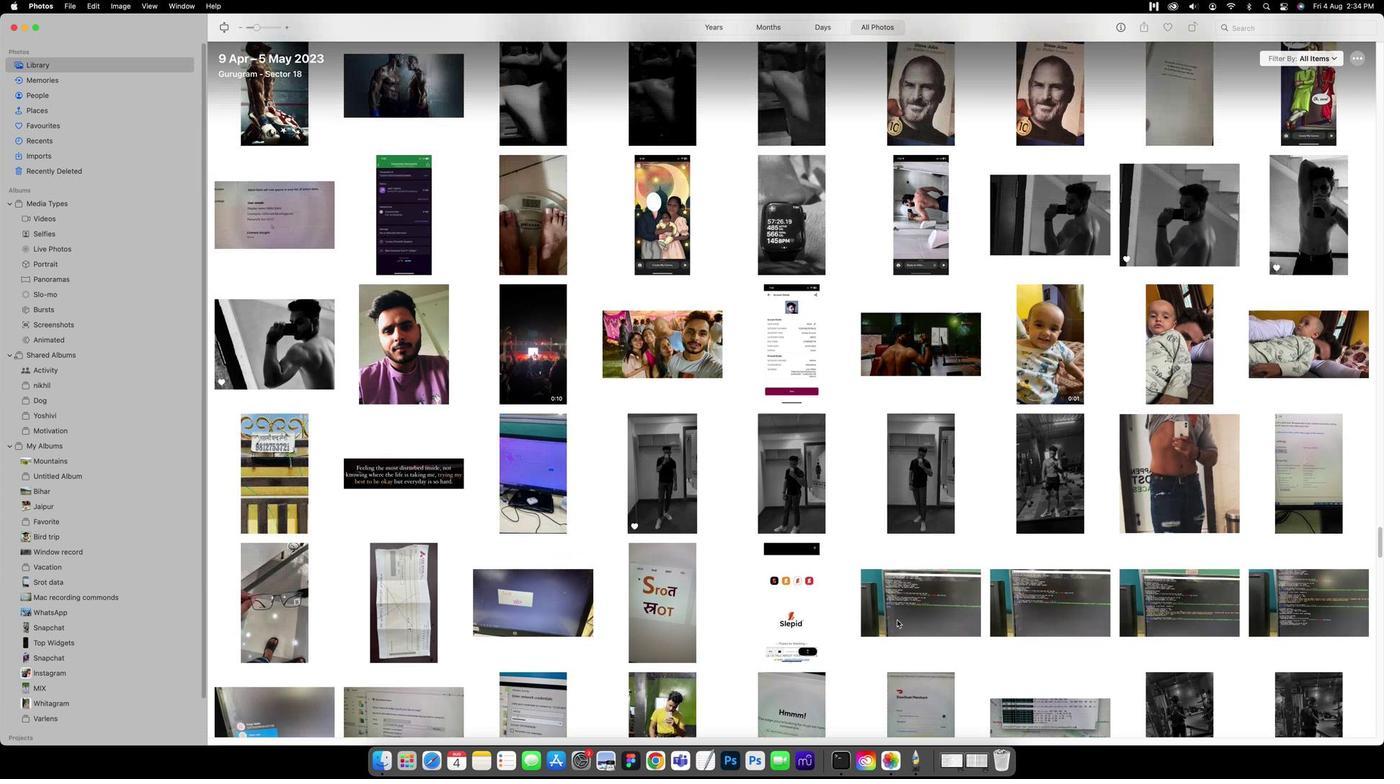 
Action: Mouse scrolled (870, 616) with delta (-111, 3)
Screenshot: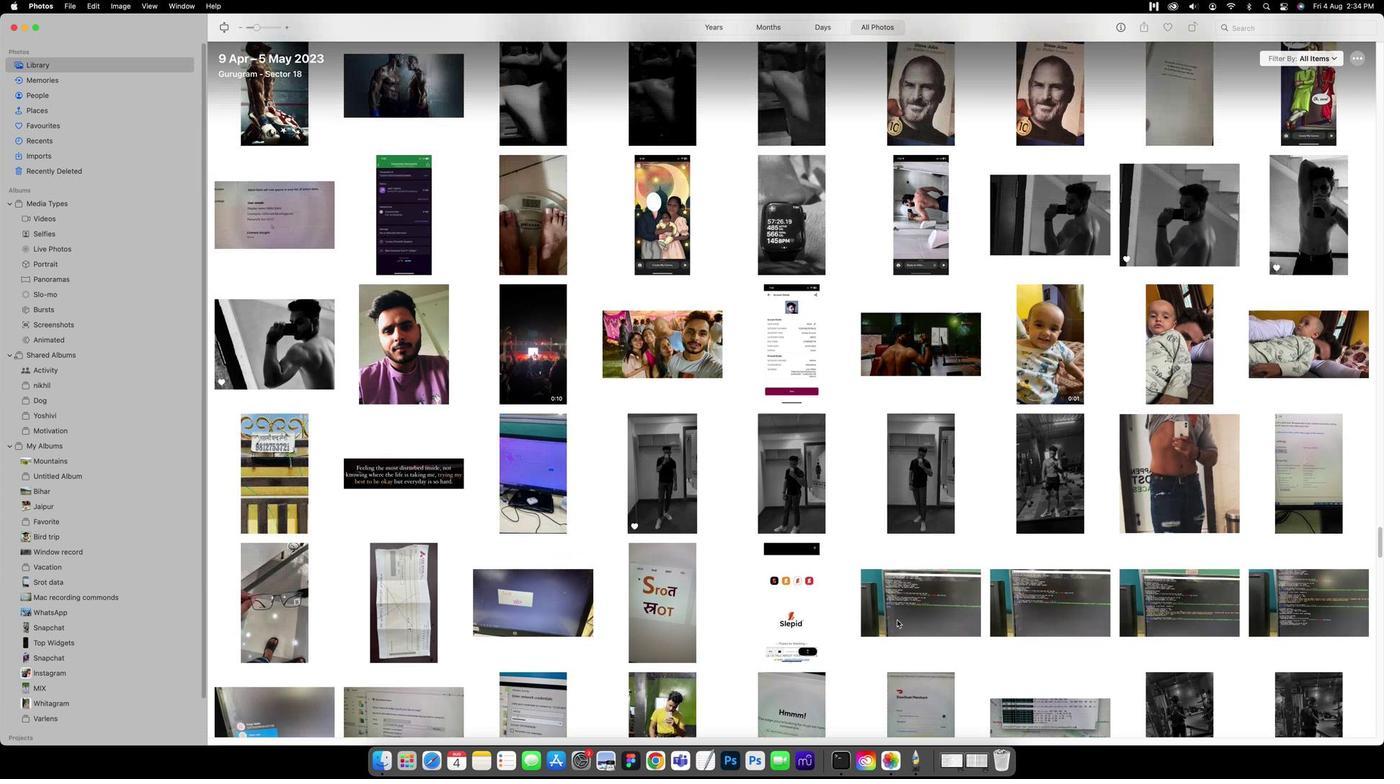 
Action: Mouse scrolled (870, 616) with delta (-111, 5)
Screenshot: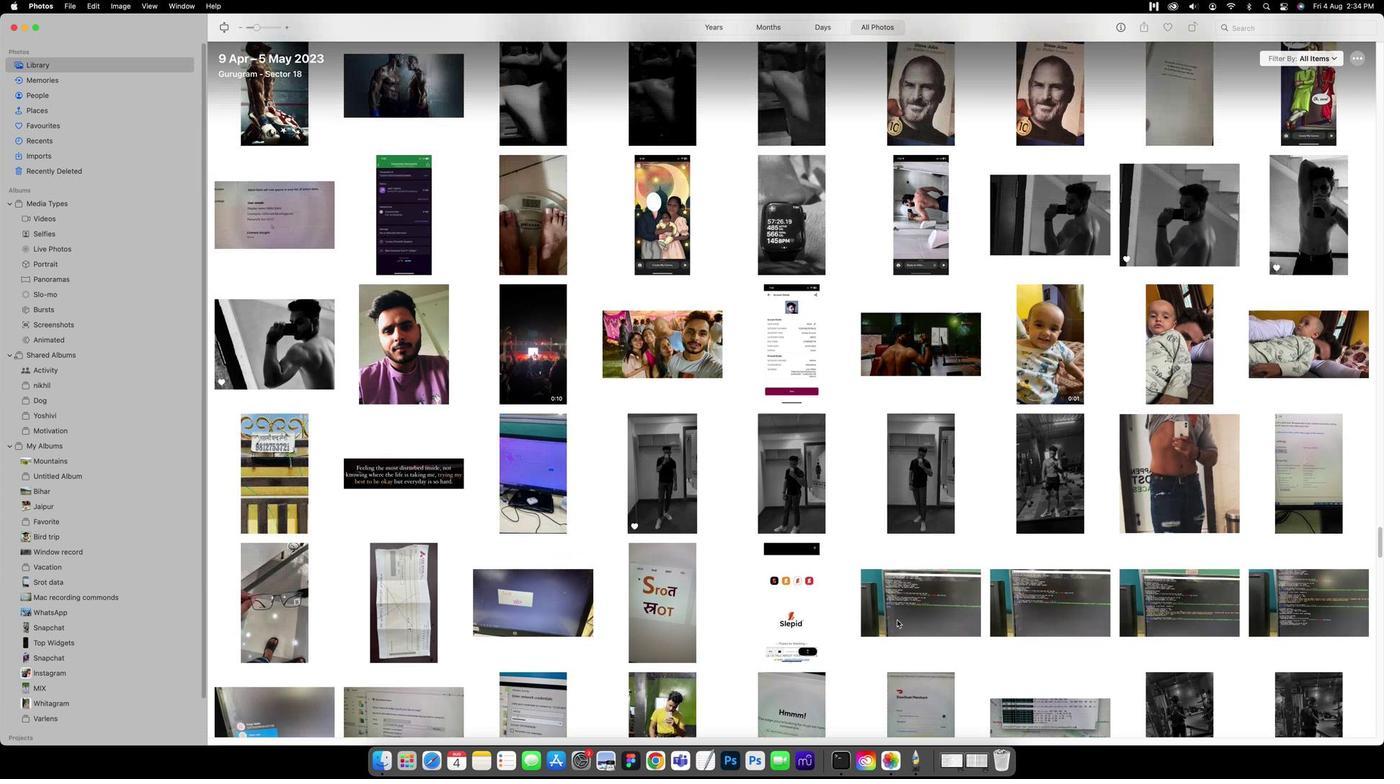 
Action: Mouse scrolled (870, 616) with delta (-111, 5)
Screenshot: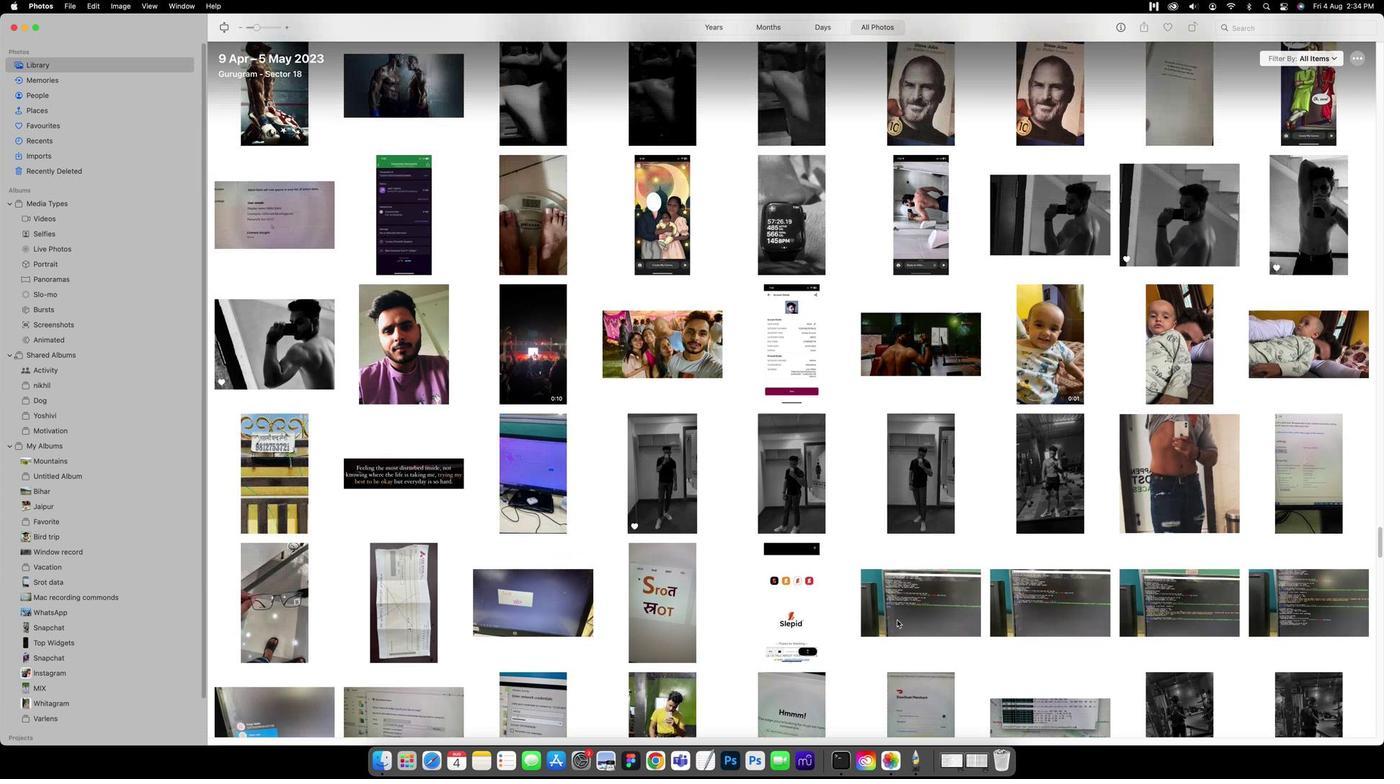 
Action: Mouse scrolled (870, 616) with delta (-111, 6)
Screenshot: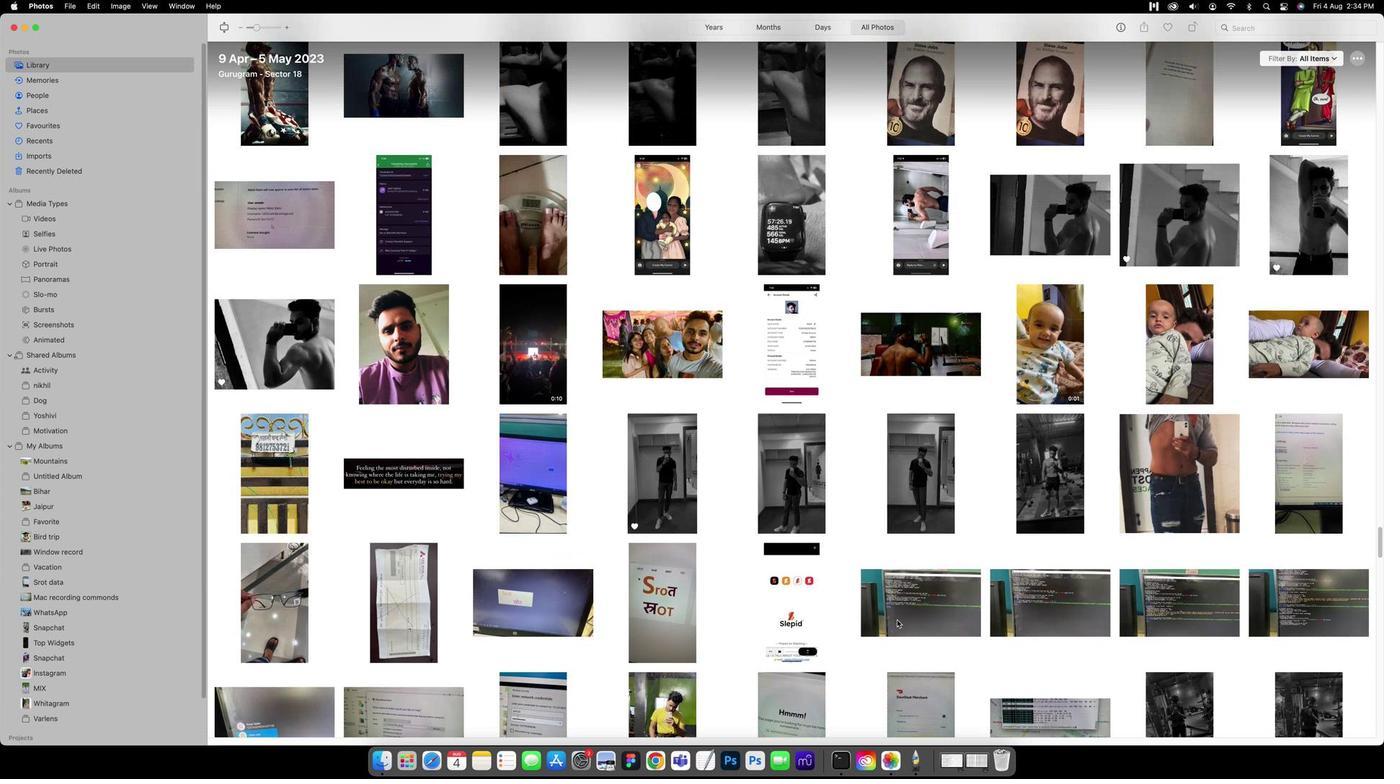 
Action: Mouse scrolled (870, 616) with delta (-111, 3)
Screenshot: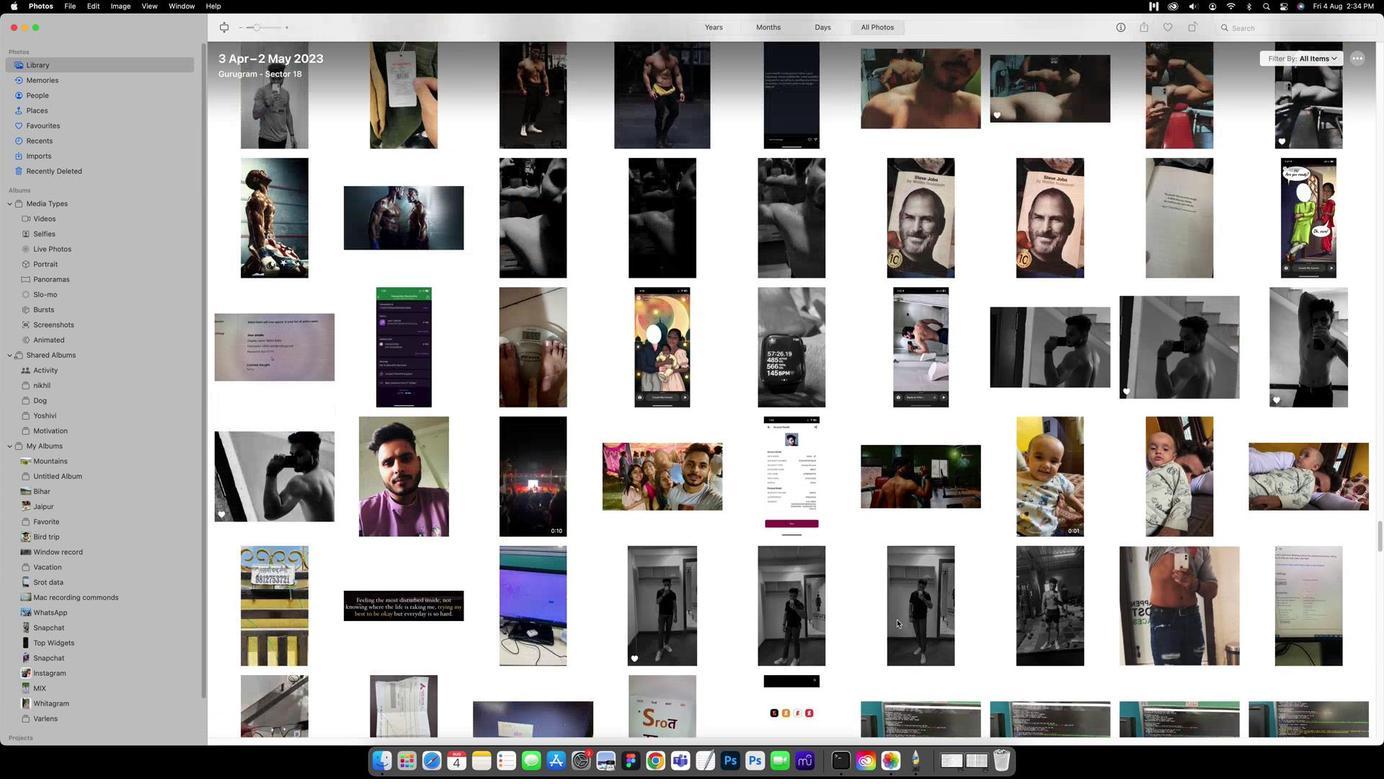 
Action: Mouse scrolled (870, 616) with delta (-111, 3)
Screenshot: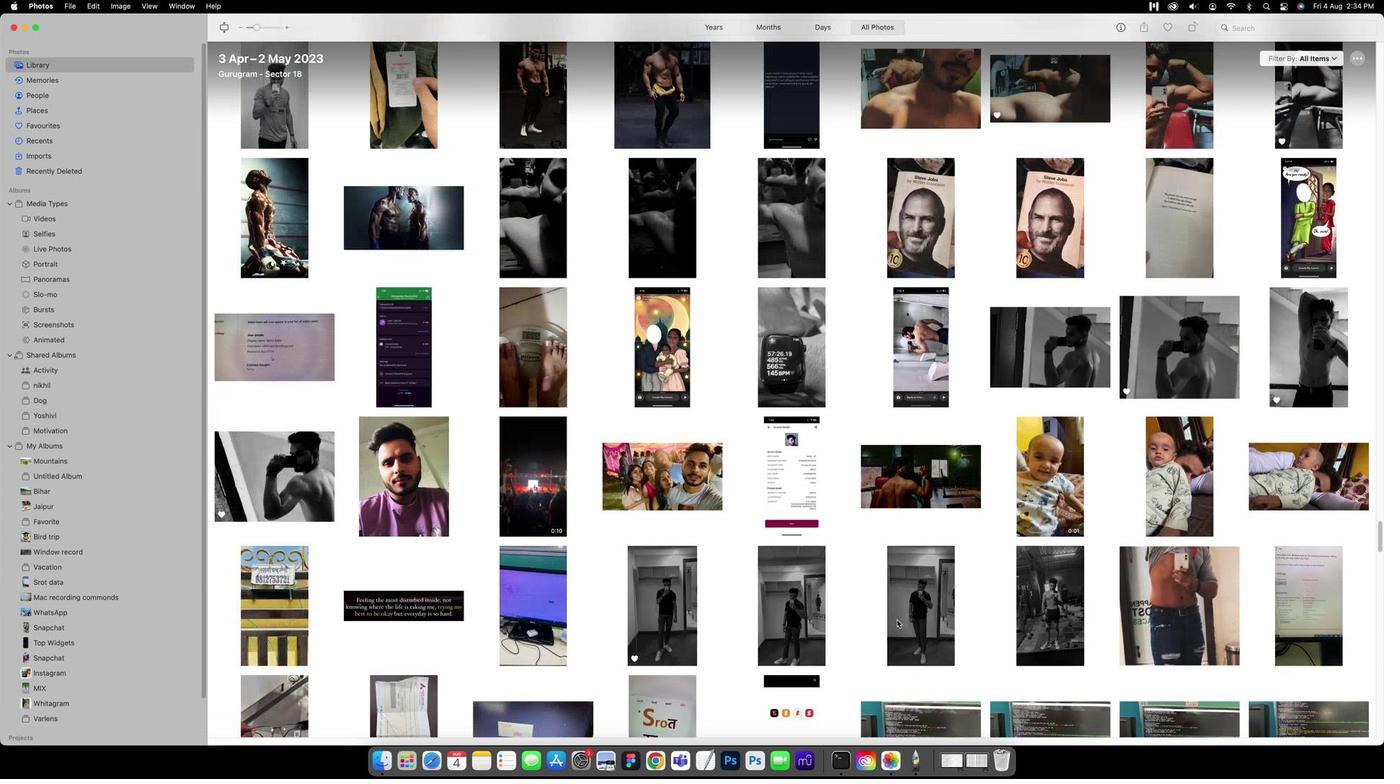 
Action: Mouse scrolled (870, 616) with delta (-111, 5)
Screenshot: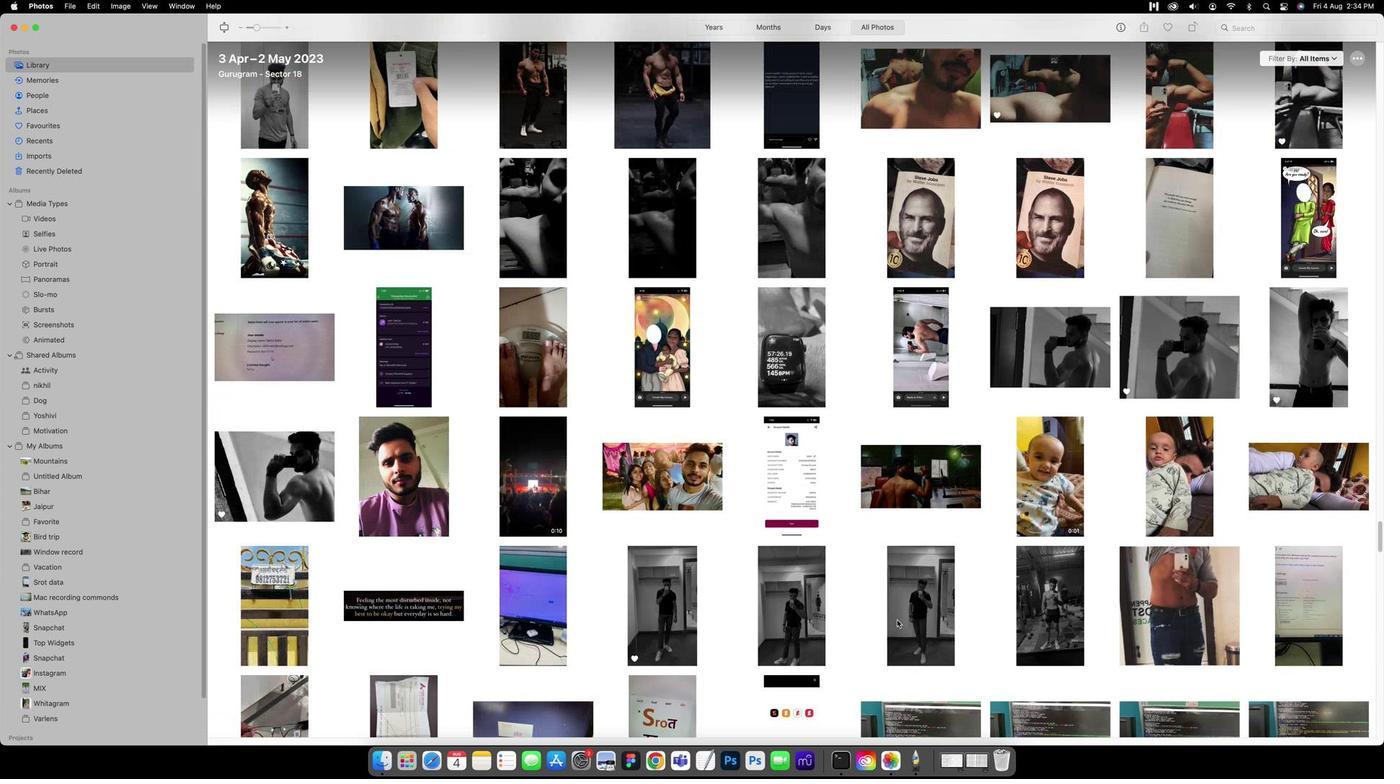 
Action: Mouse scrolled (870, 616) with delta (-111, 5)
Screenshot: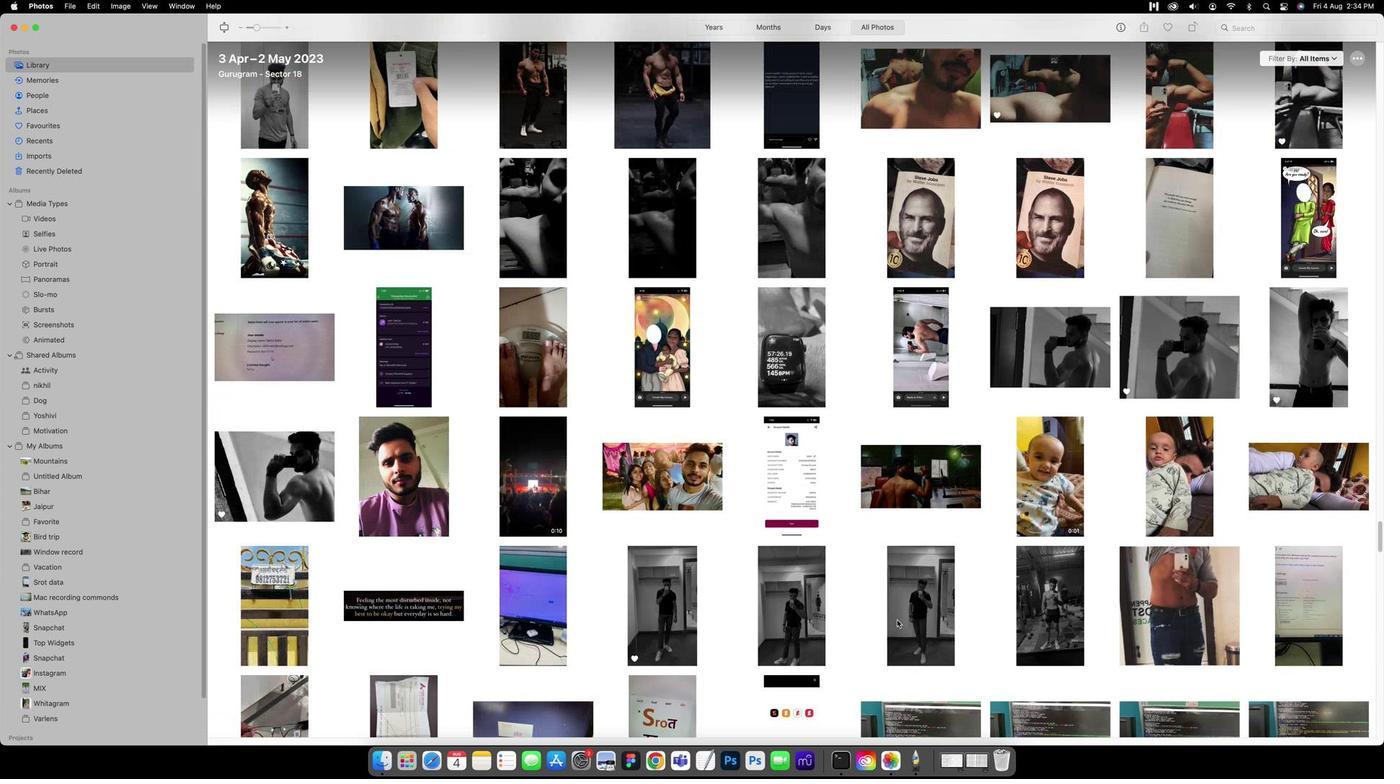 
Action: Mouse scrolled (870, 616) with delta (-111, 6)
Screenshot: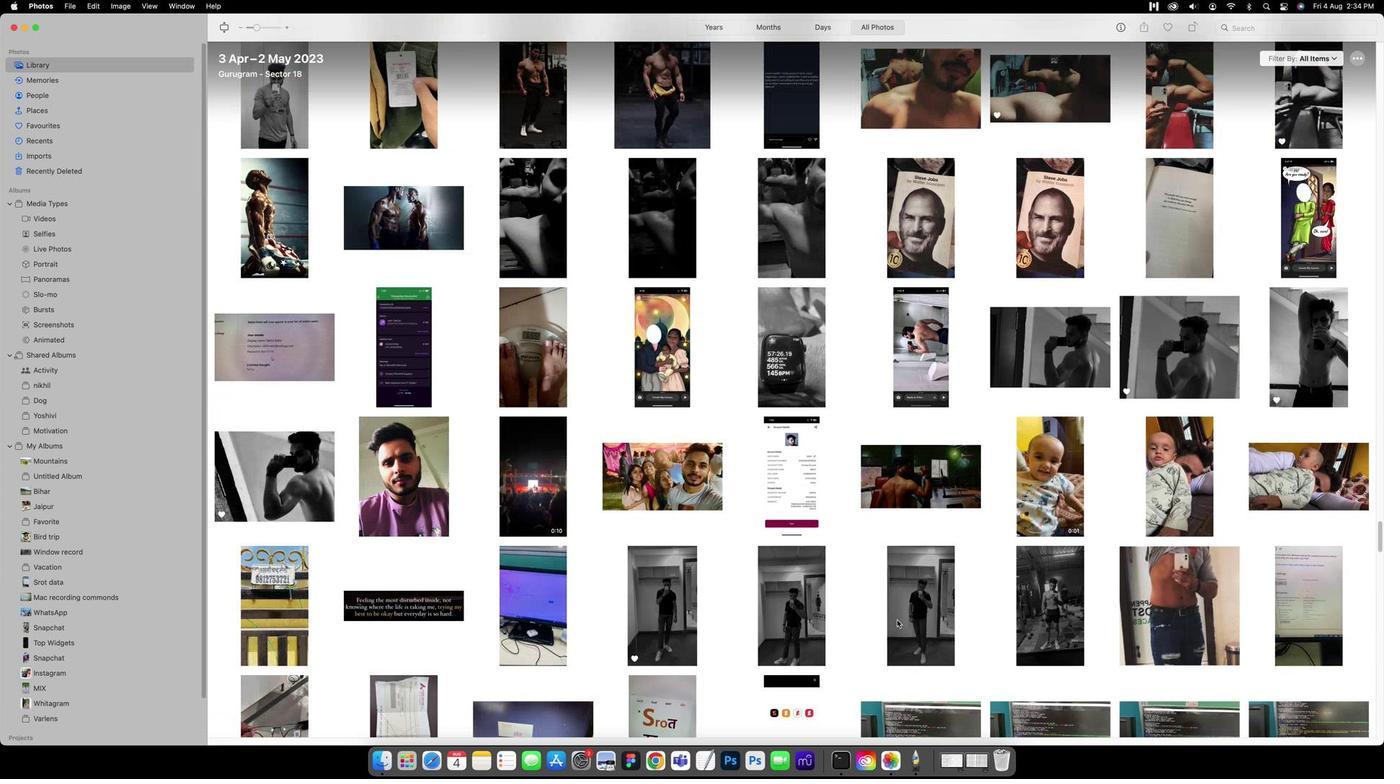 
Action: Mouse scrolled (870, 616) with delta (-111, 7)
Screenshot: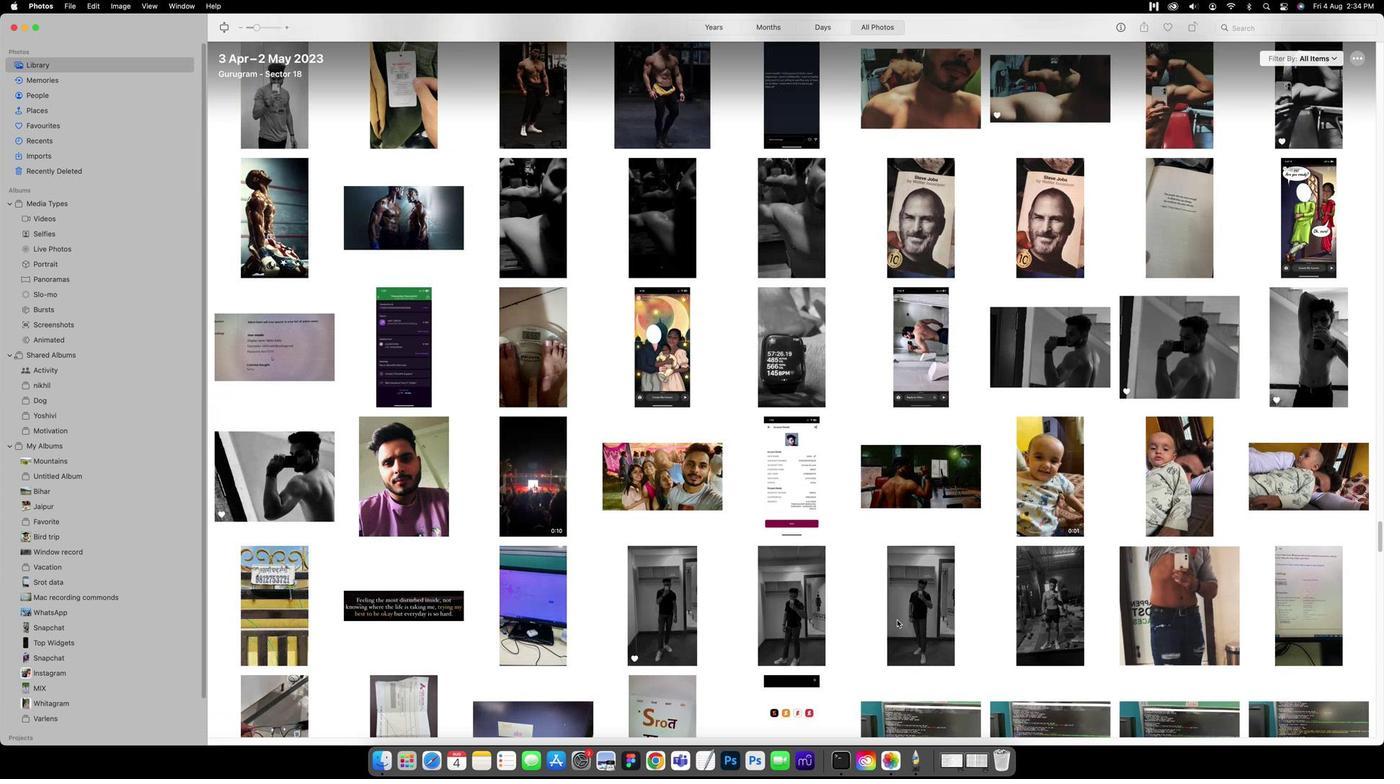 
Action: Mouse scrolled (870, 616) with delta (-111, 3)
Screenshot: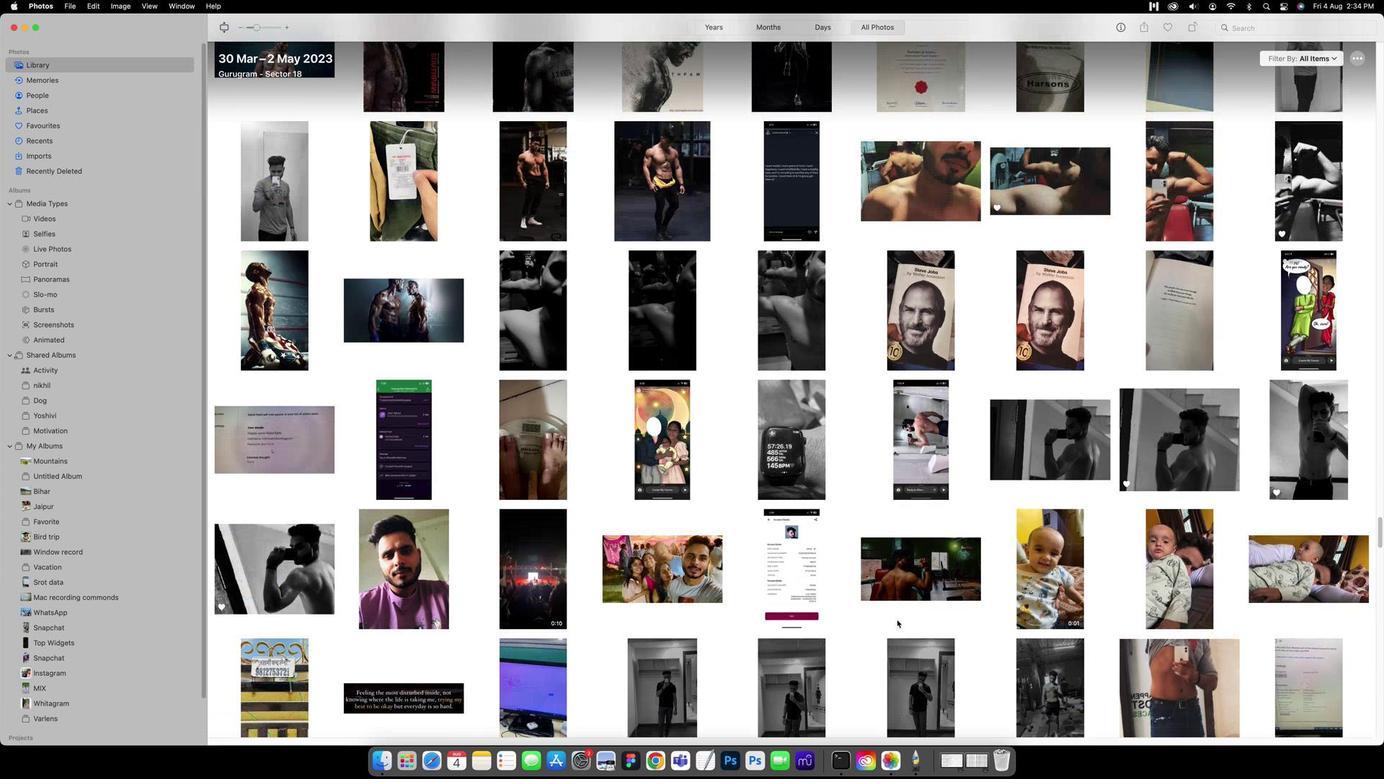 
Action: Mouse scrolled (870, 616) with delta (-111, 3)
Screenshot: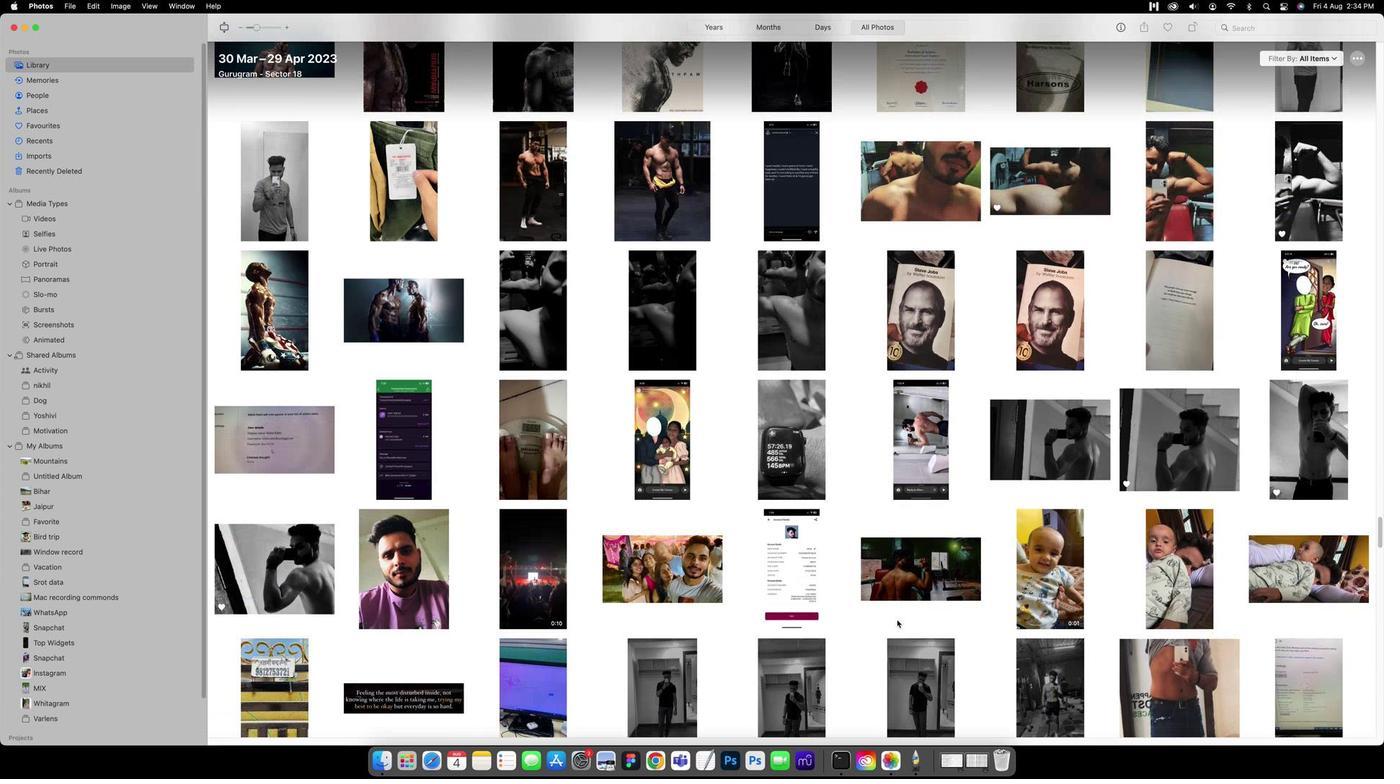 
Action: Mouse scrolled (870, 616) with delta (-111, 5)
Screenshot: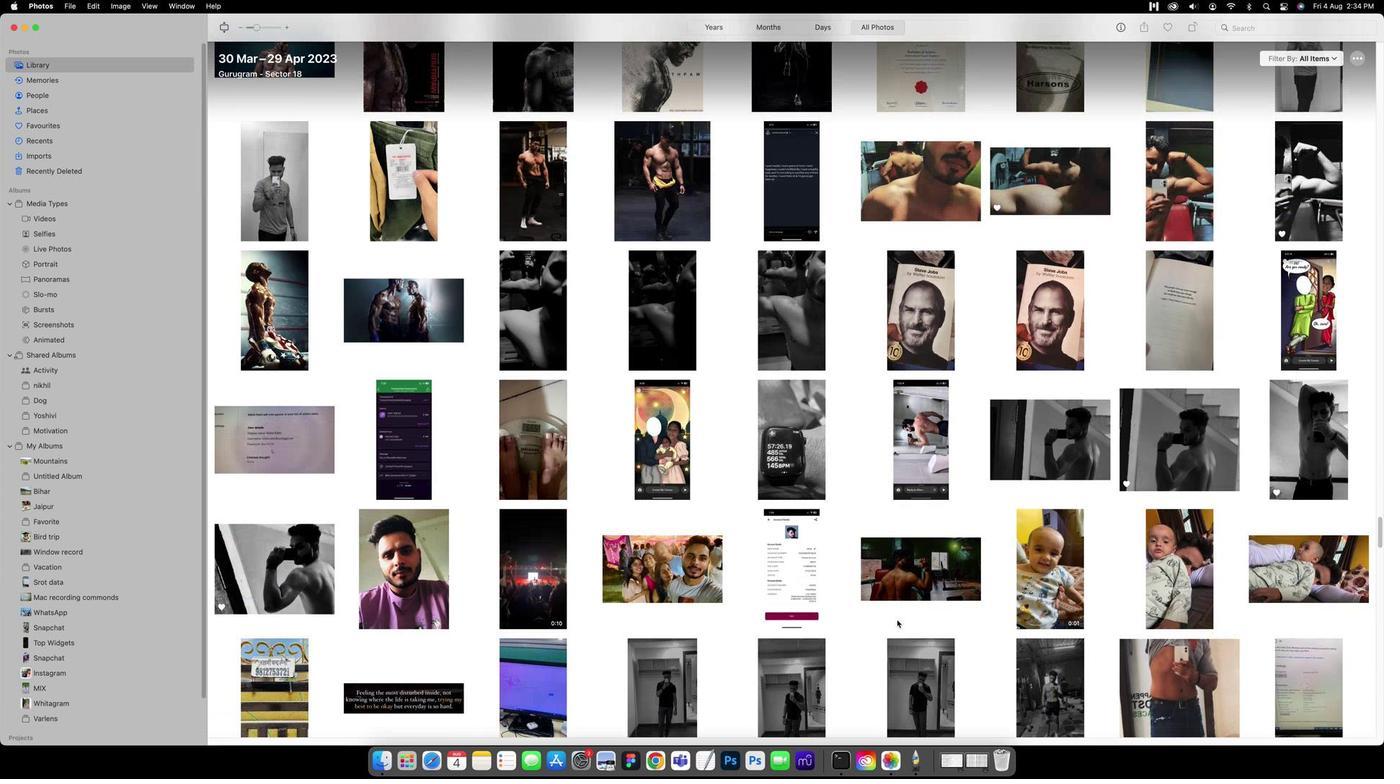 
Action: Mouse scrolled (870, 616) with delta (-111, 5)
Screenshot: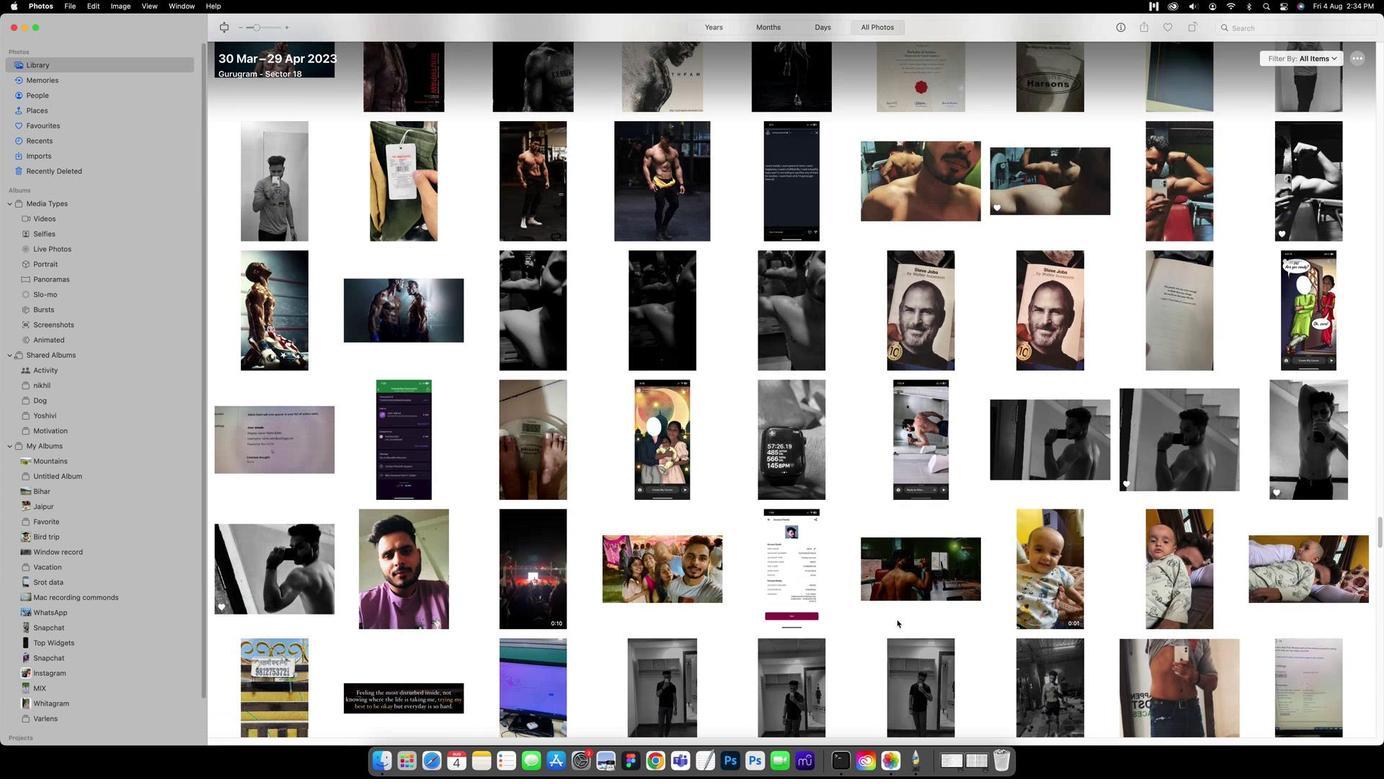 
Action: Mouse scrolled (870, 616) with delta (-111, 6)
Screenshot: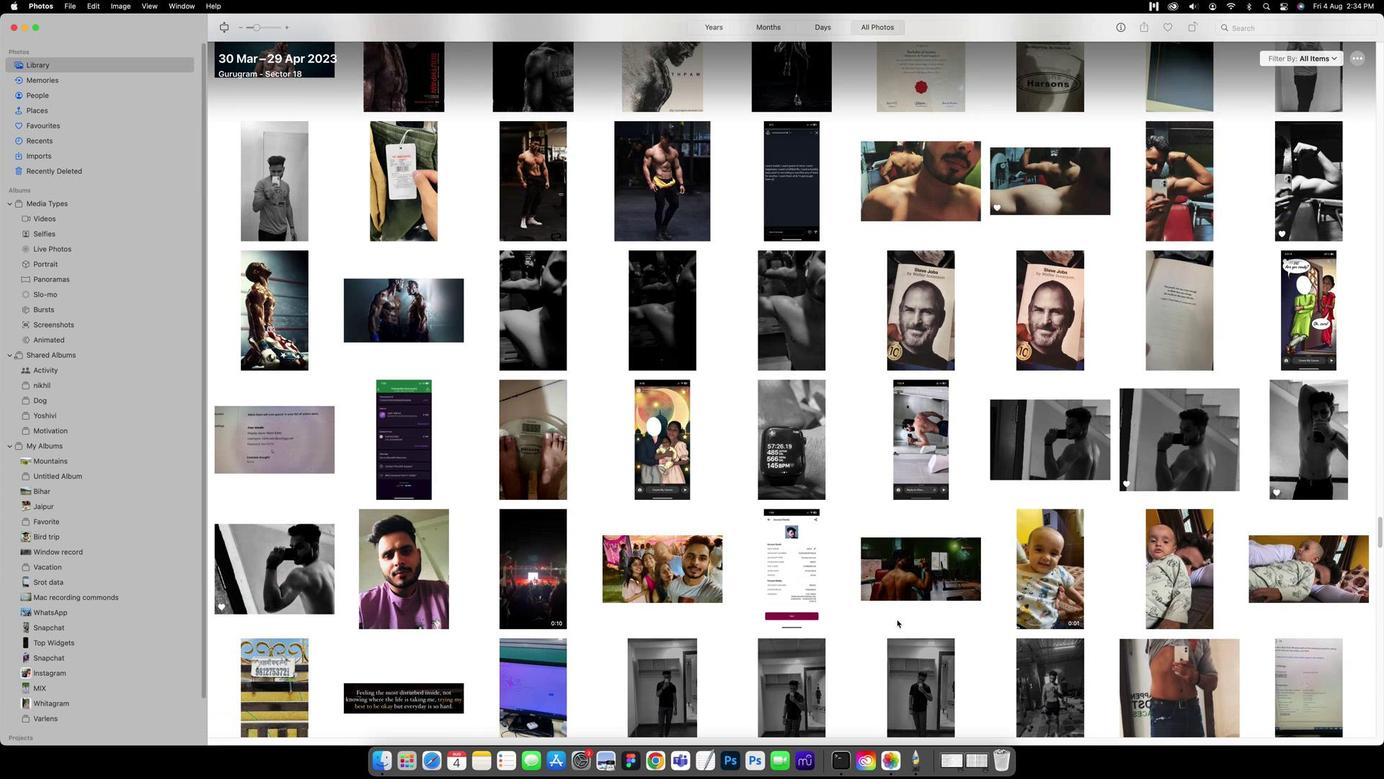 
Action: Mouse scrolled (870, 616) with delta (-111, 3)
Screenshot: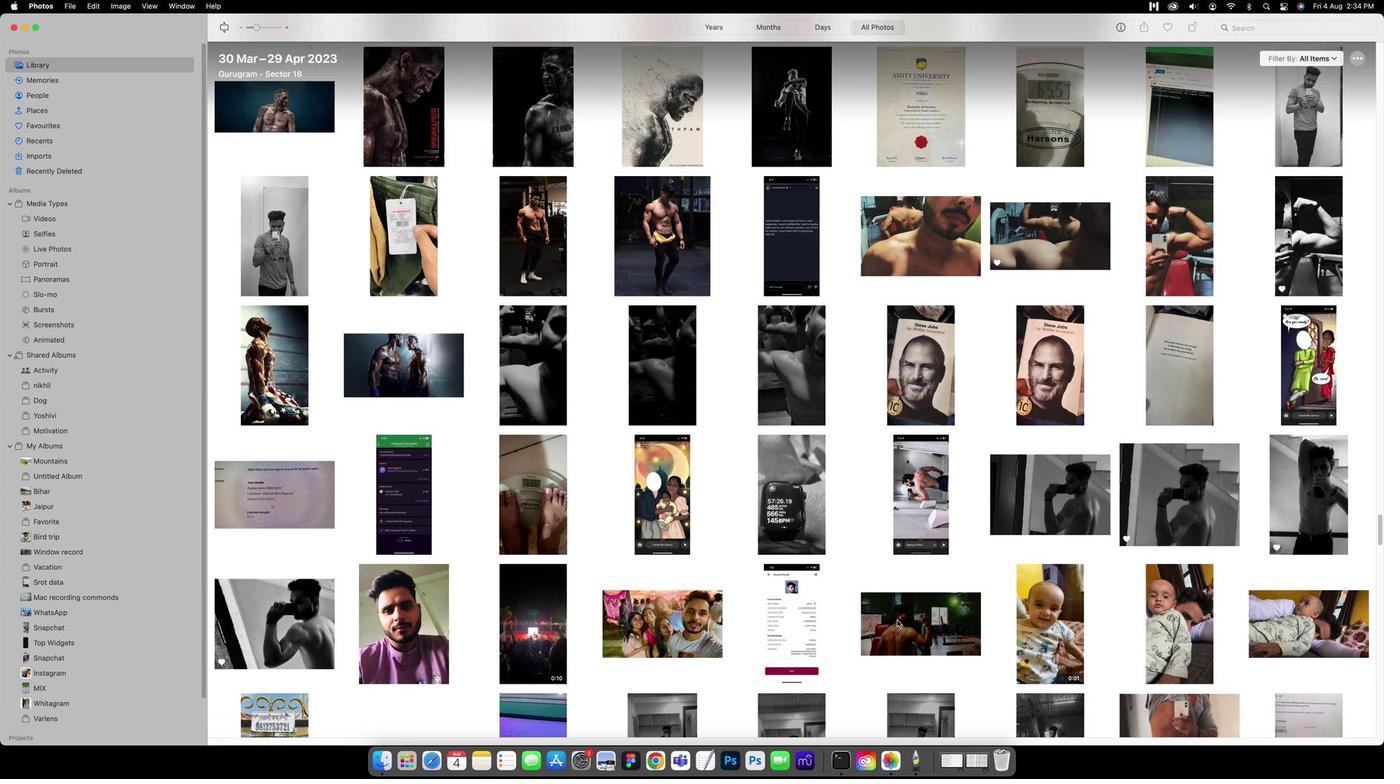
Action: Mouse scrolled (870, 616) with delta (-111, 3)
Screenshot: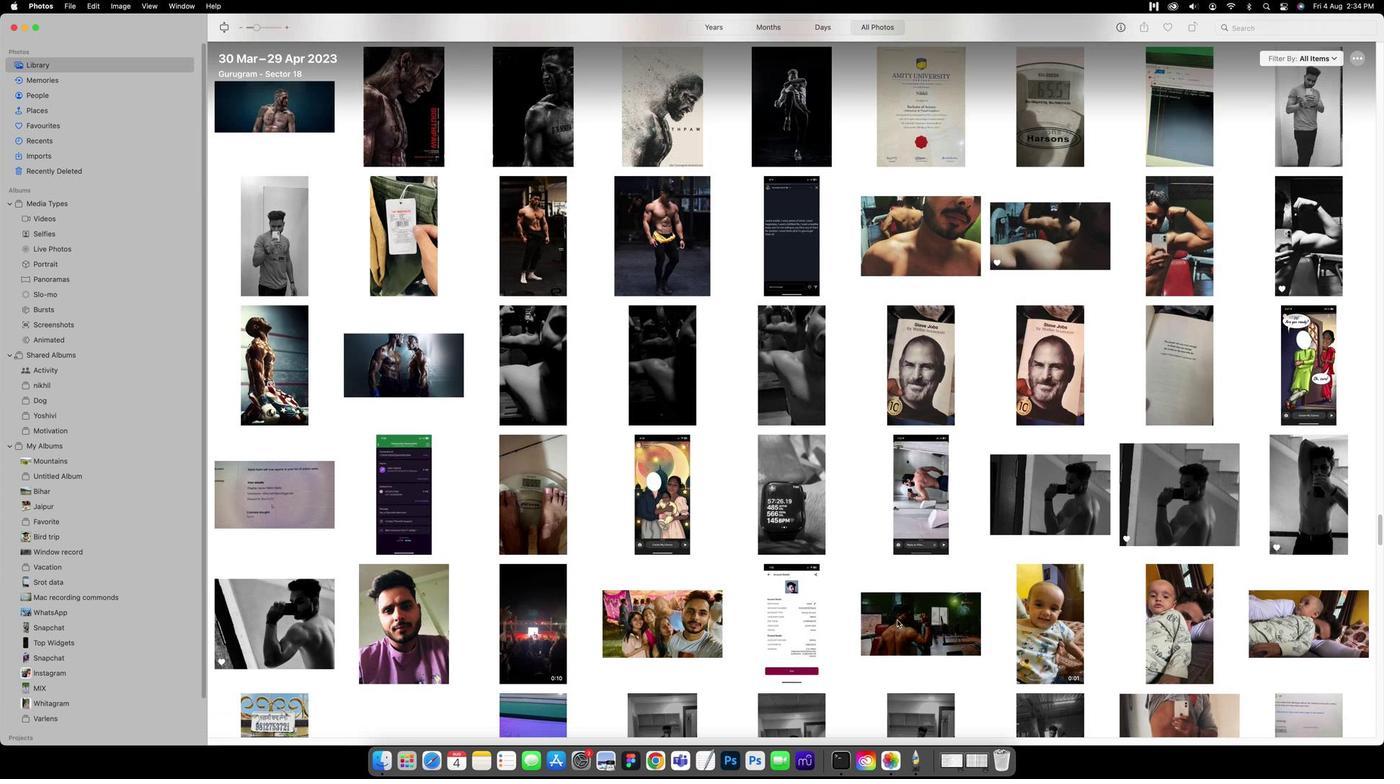 
Action: Mouse scrolled (870, 616) with delta (-111, 5)
Screenshot: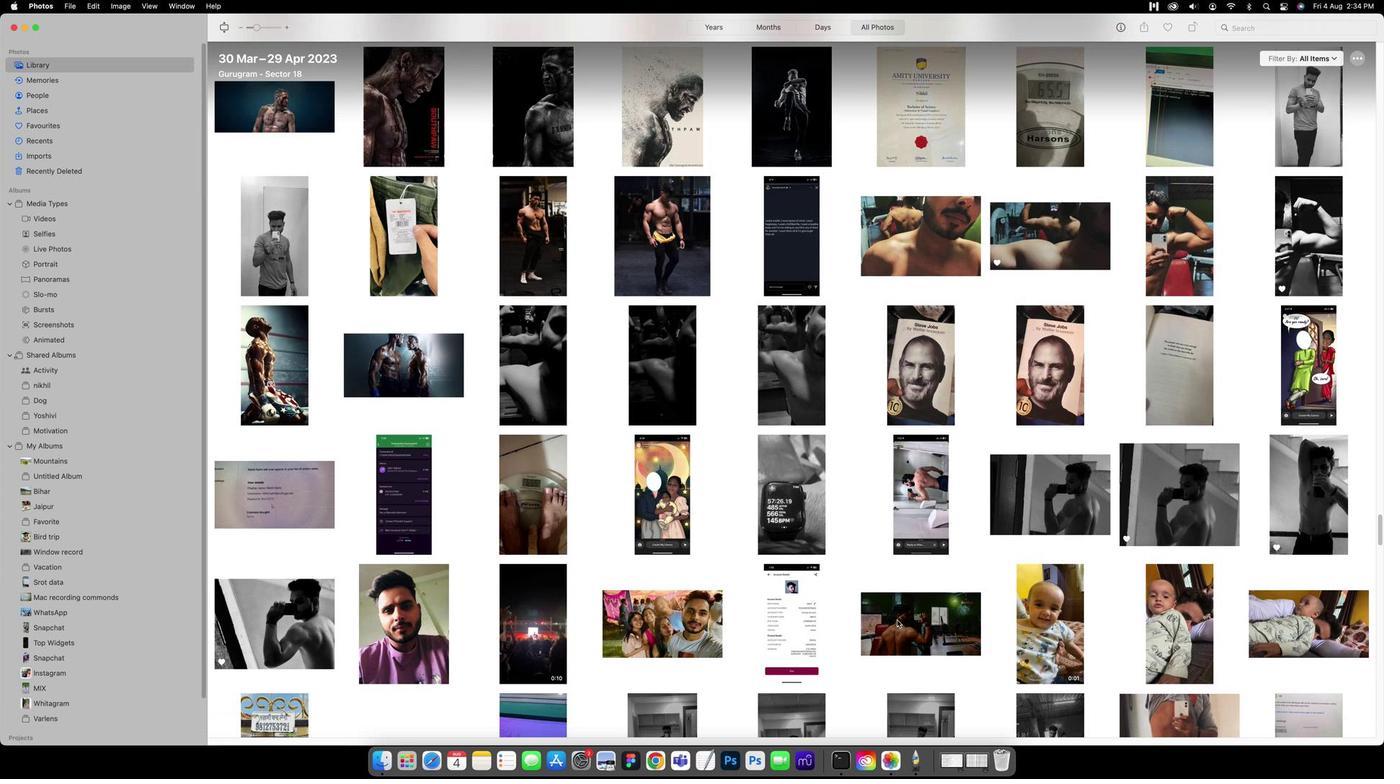 
Action: Mouse scrolled (870, 616) with delta (-111, 5)
Screenshot: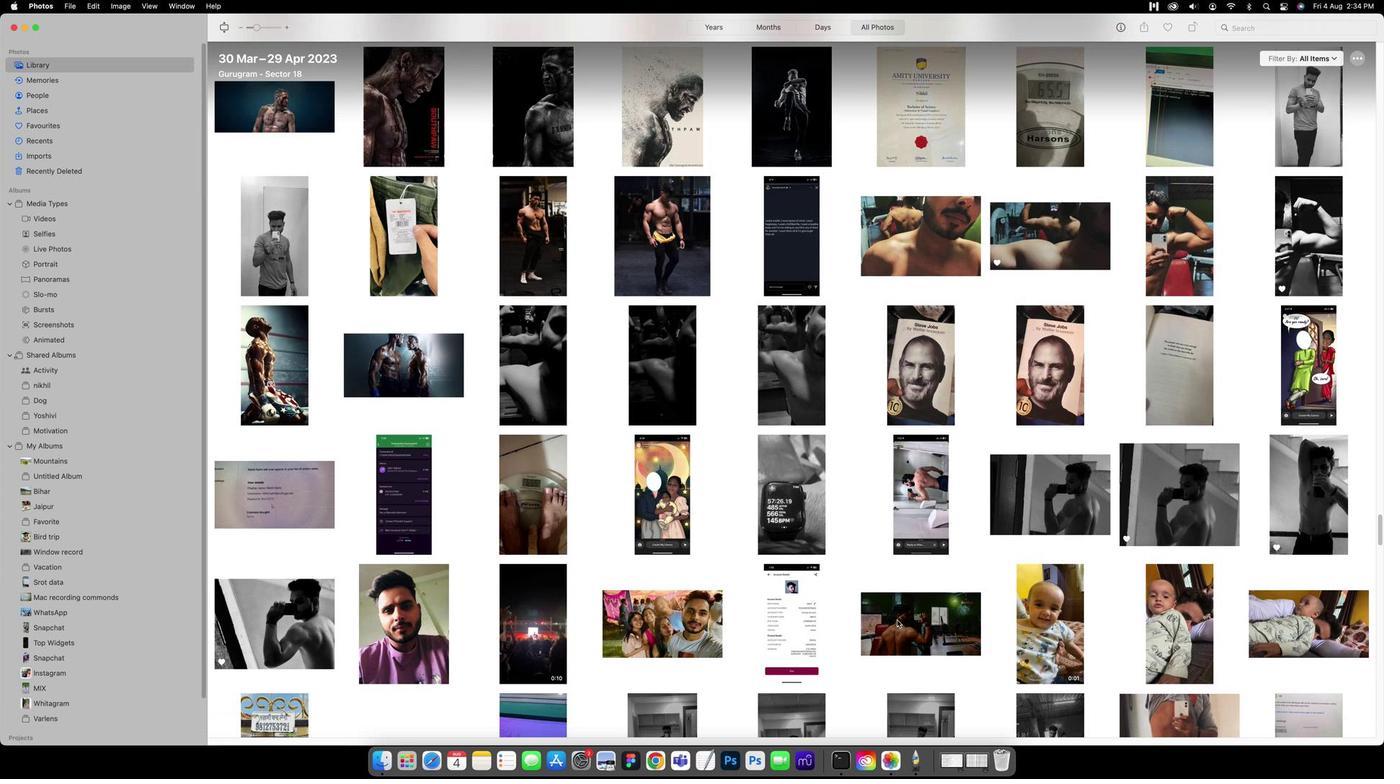 
Action: Mouse scrolled (870, 616) with delta (-111, 3)
Screenshot: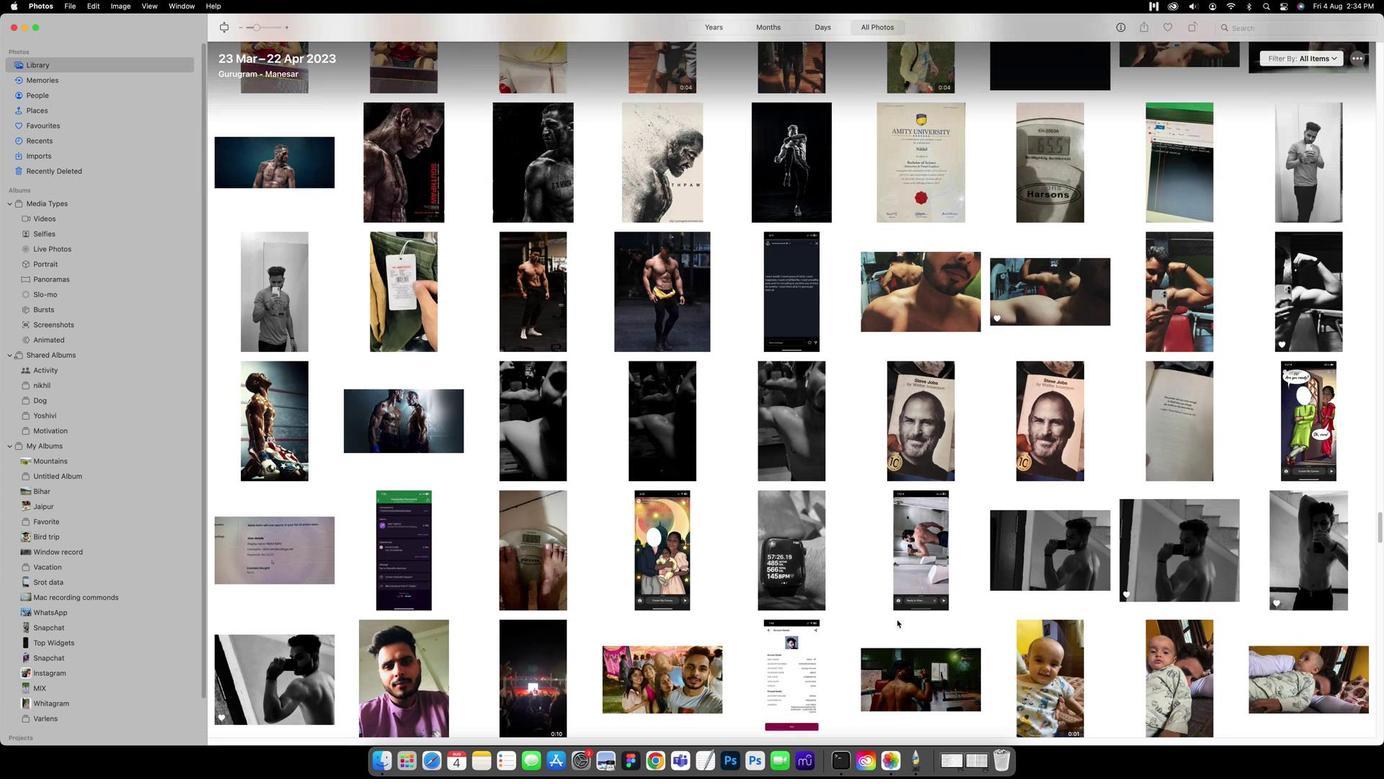 
Action: Mouse scrolled (870, 616) with delta (-111, 3)
Screenshot: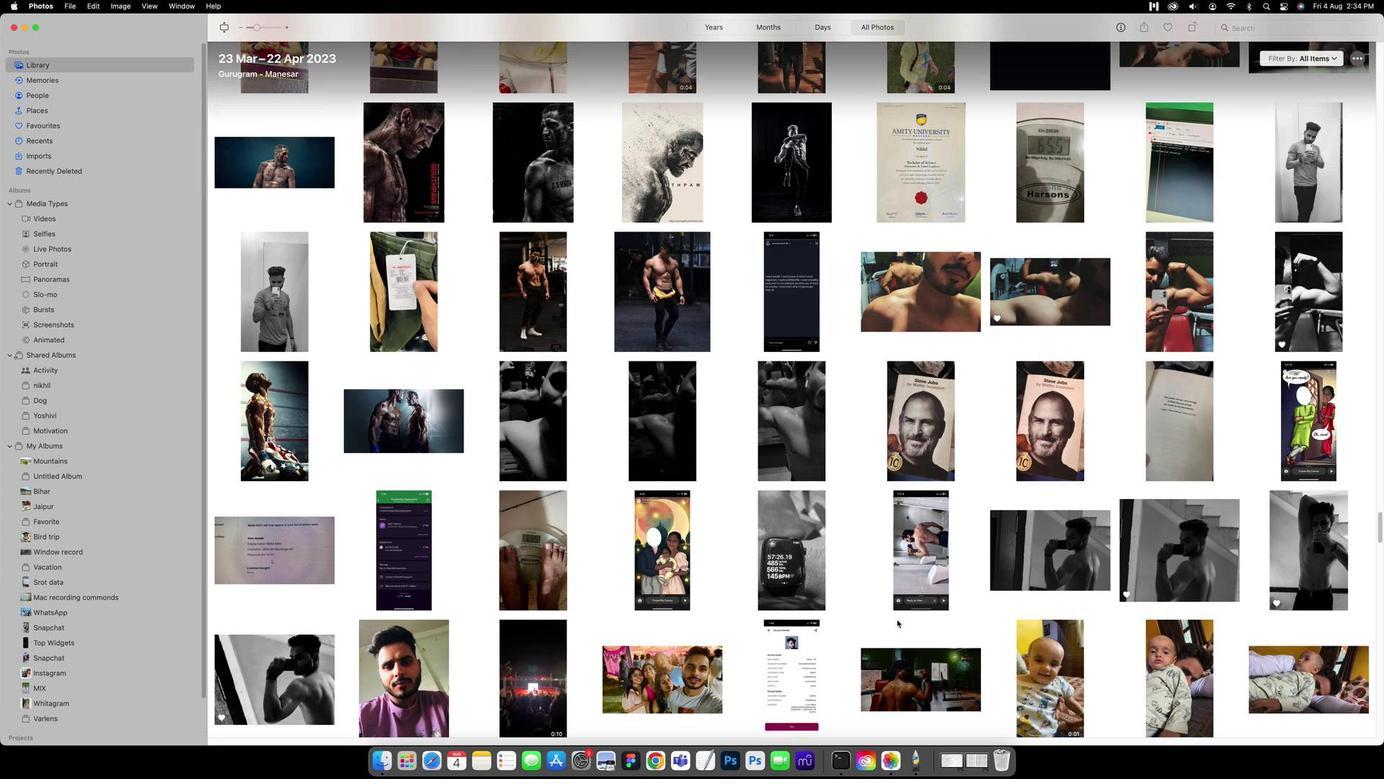
Action: Mouse scrolled (870, 616) with delta (-111, 5)
Screenshot: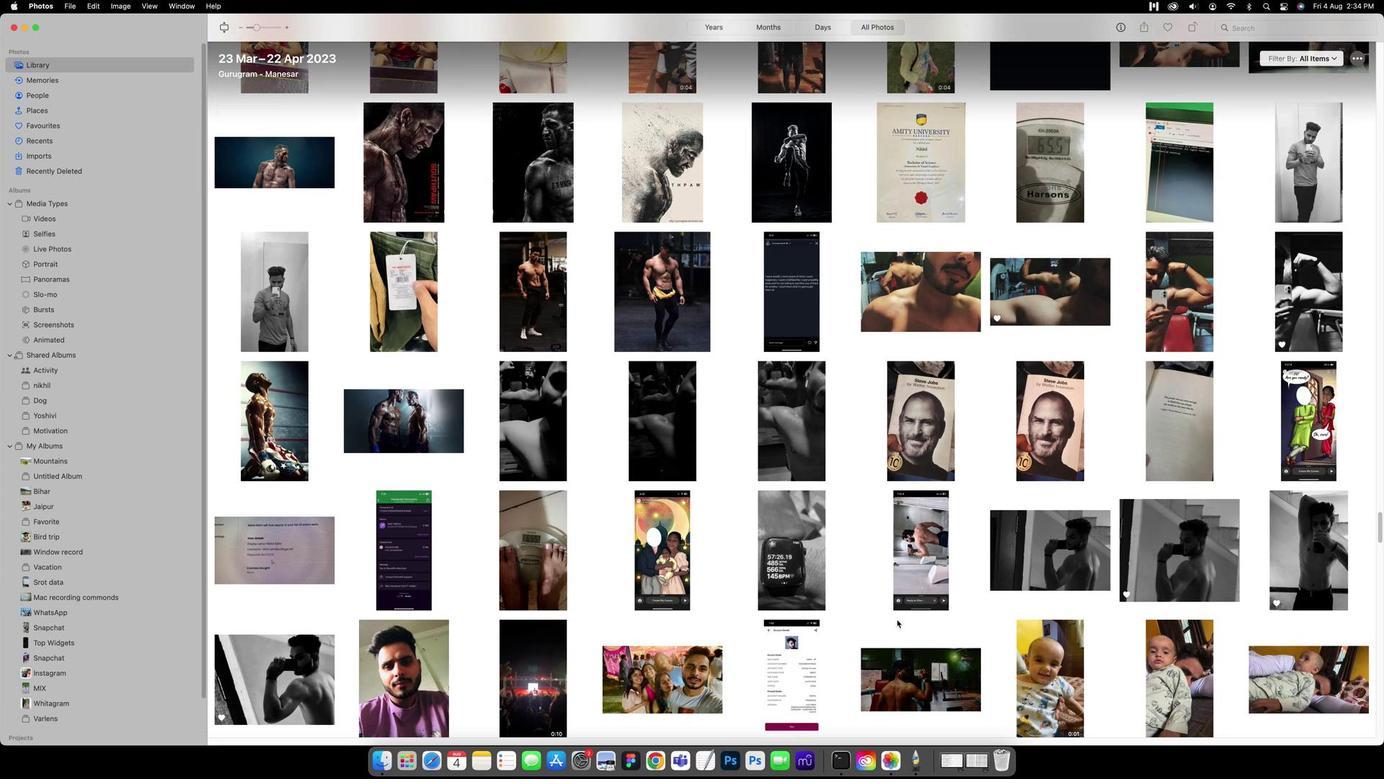 
Action: Mouse scrolled (870, 616) with delta (-111, 5)
Screenshot: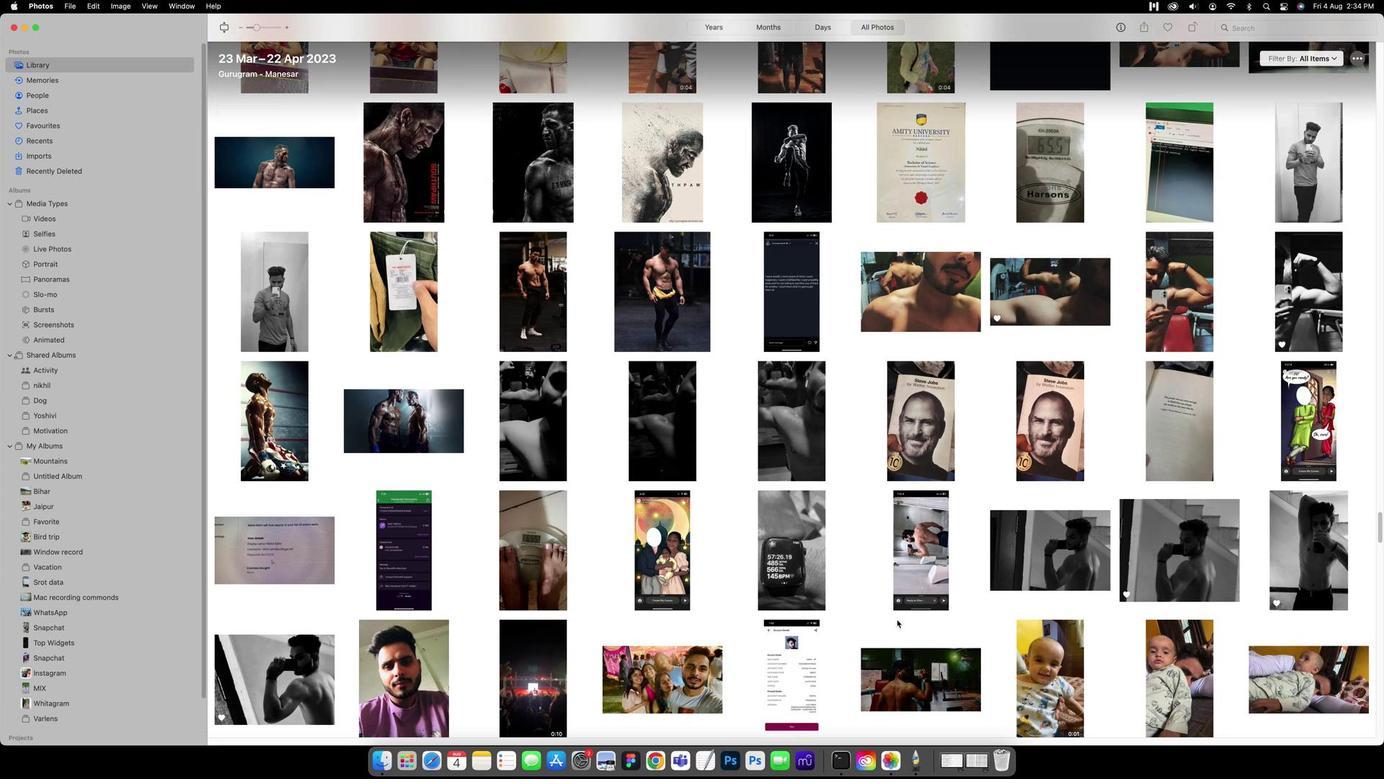 
Action: Mouse scrolled (870, 616) with delta (-111, 3)
Screenshot: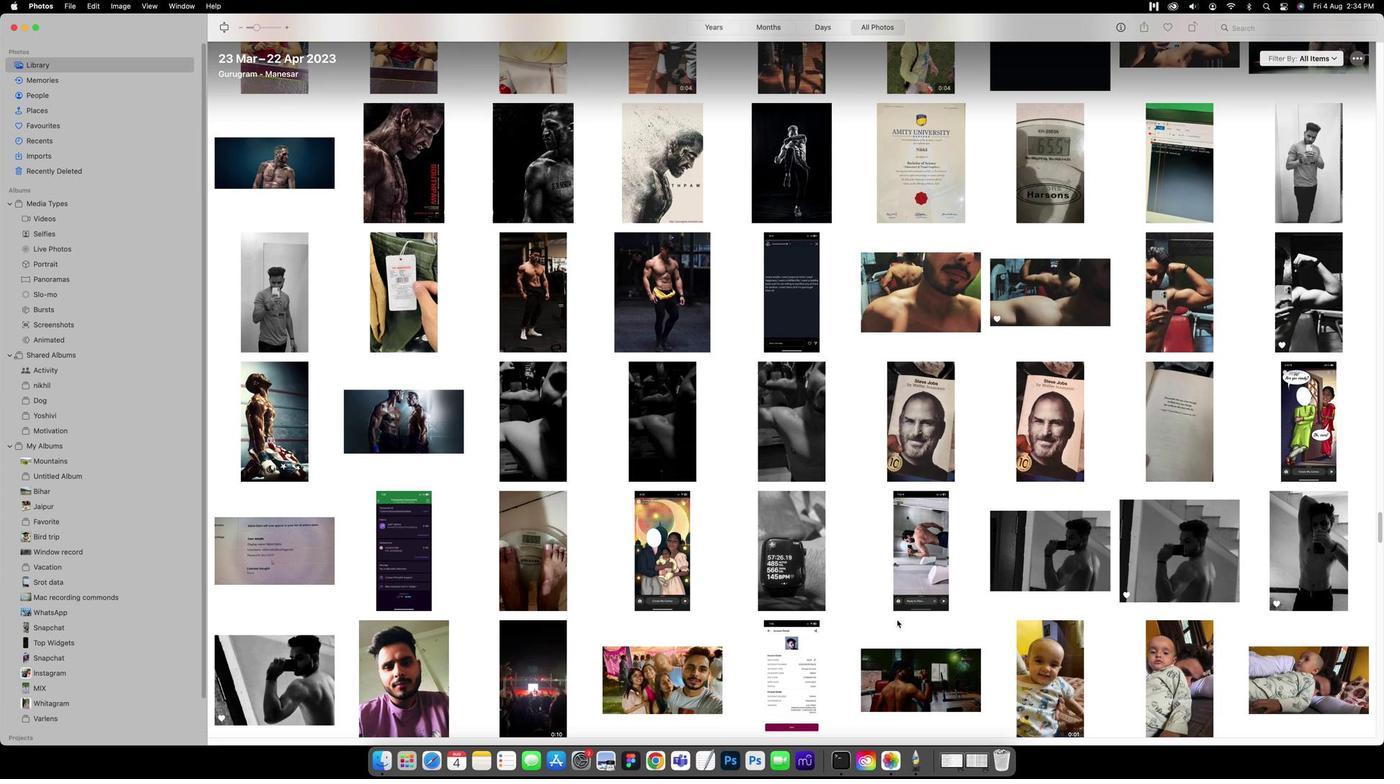 
Action: Mouse scrolled (870, 616) with delta (-111, 3)
Screenshot: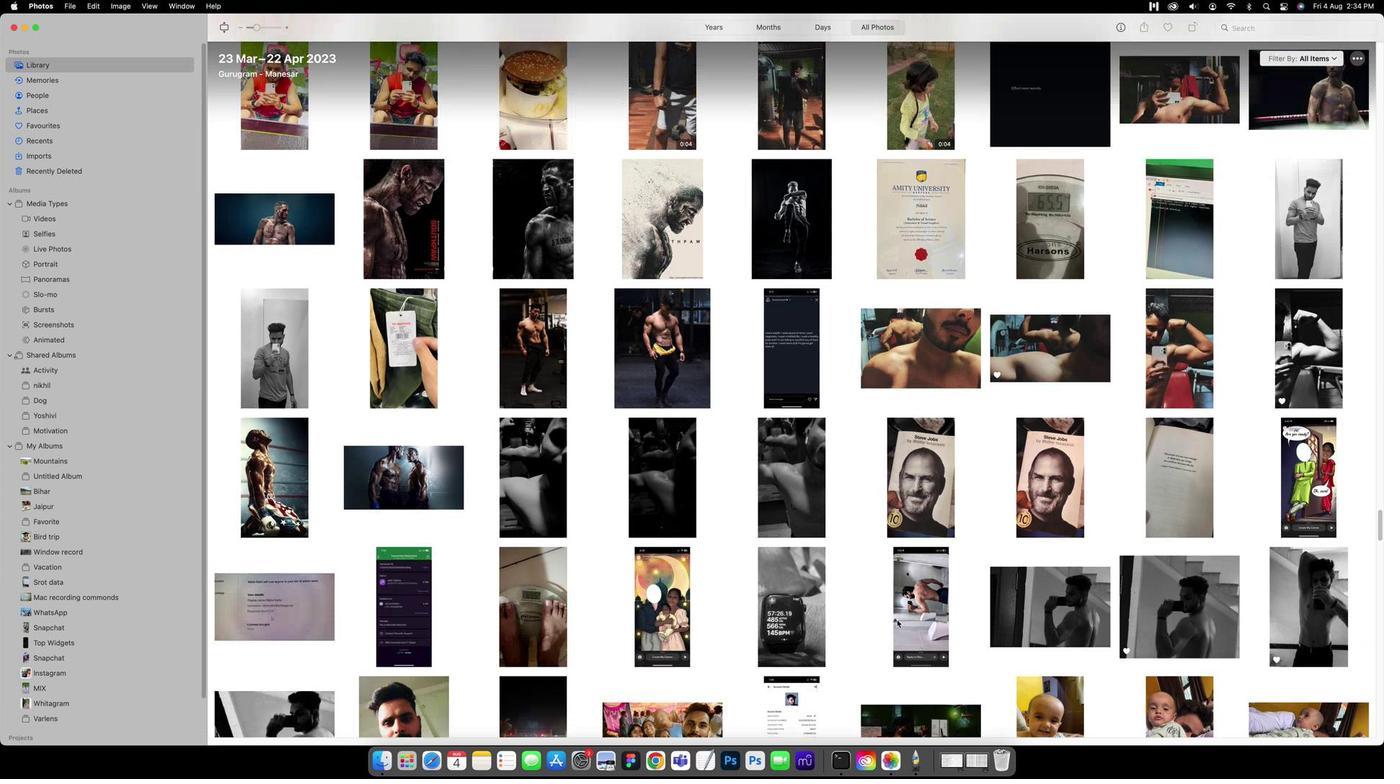
Action: Mouse scrolled (870, 616) with delta (-111, 5)
Screenshot: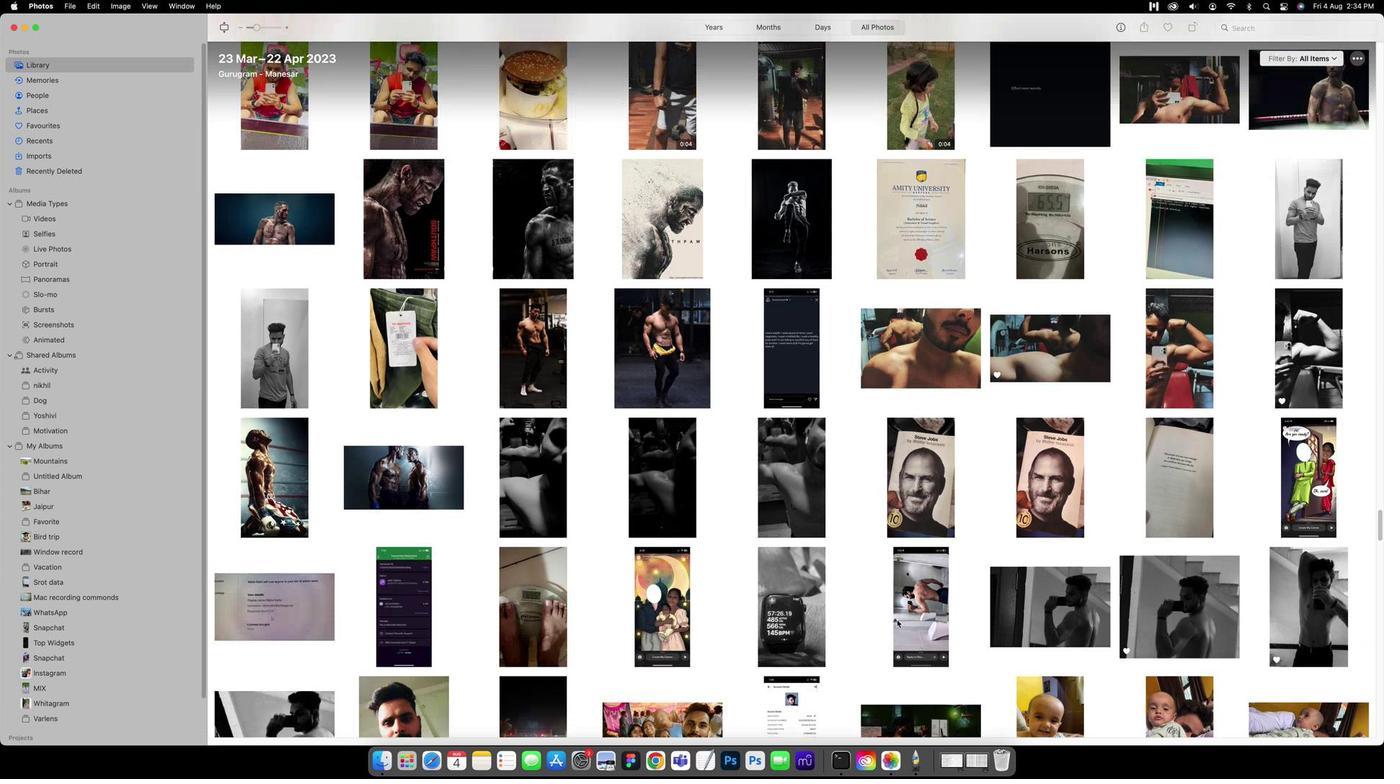 
Action: Mouse scrolled (870, 616) with delta (-111, 5)
Screenshot: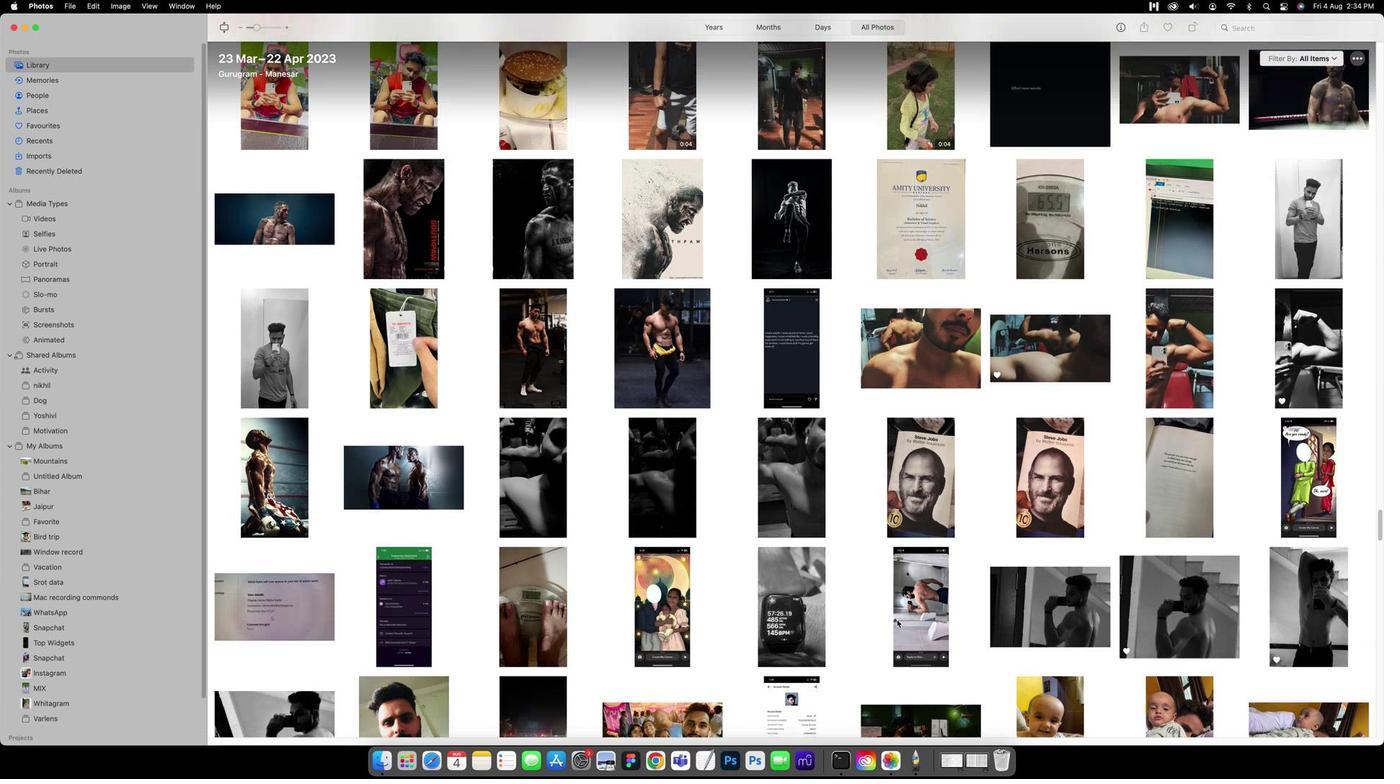 
Action: Mouse scrolled (870, 616) with delta (-111, 3)
Screenshot: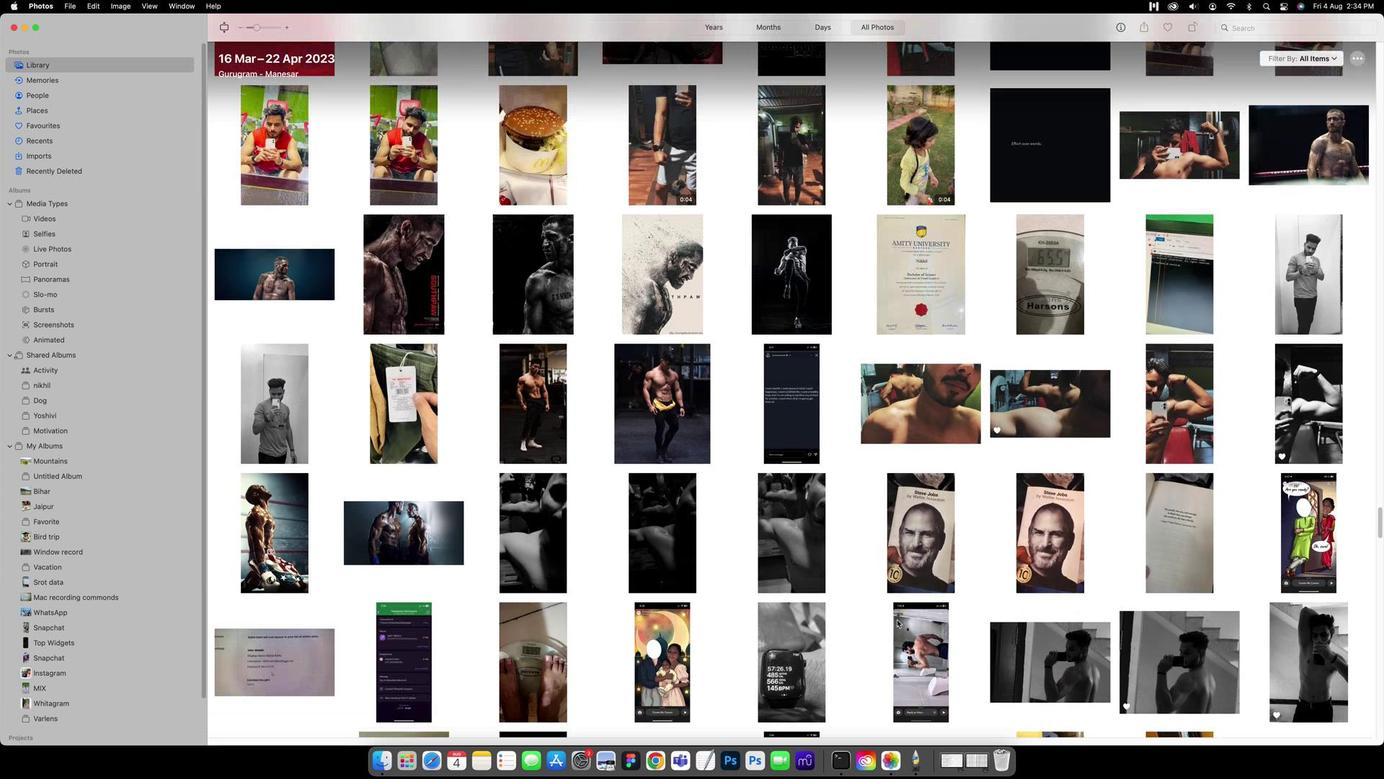 
Action: Mouse scrolled (870, 616) with delta (-111, 3)
Screenshot: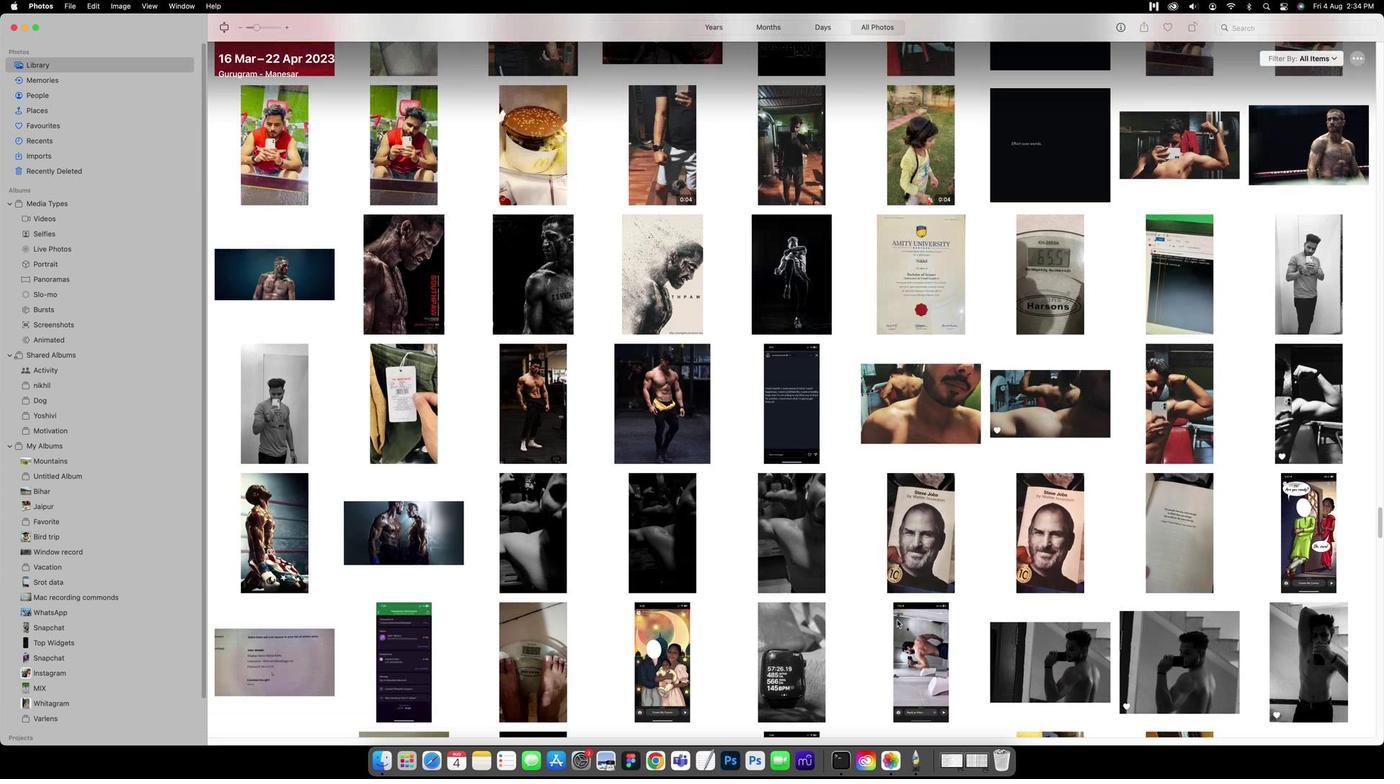 
Action: Mouse scrolled (870, 616) with delta (-111, 5)
Screenshot: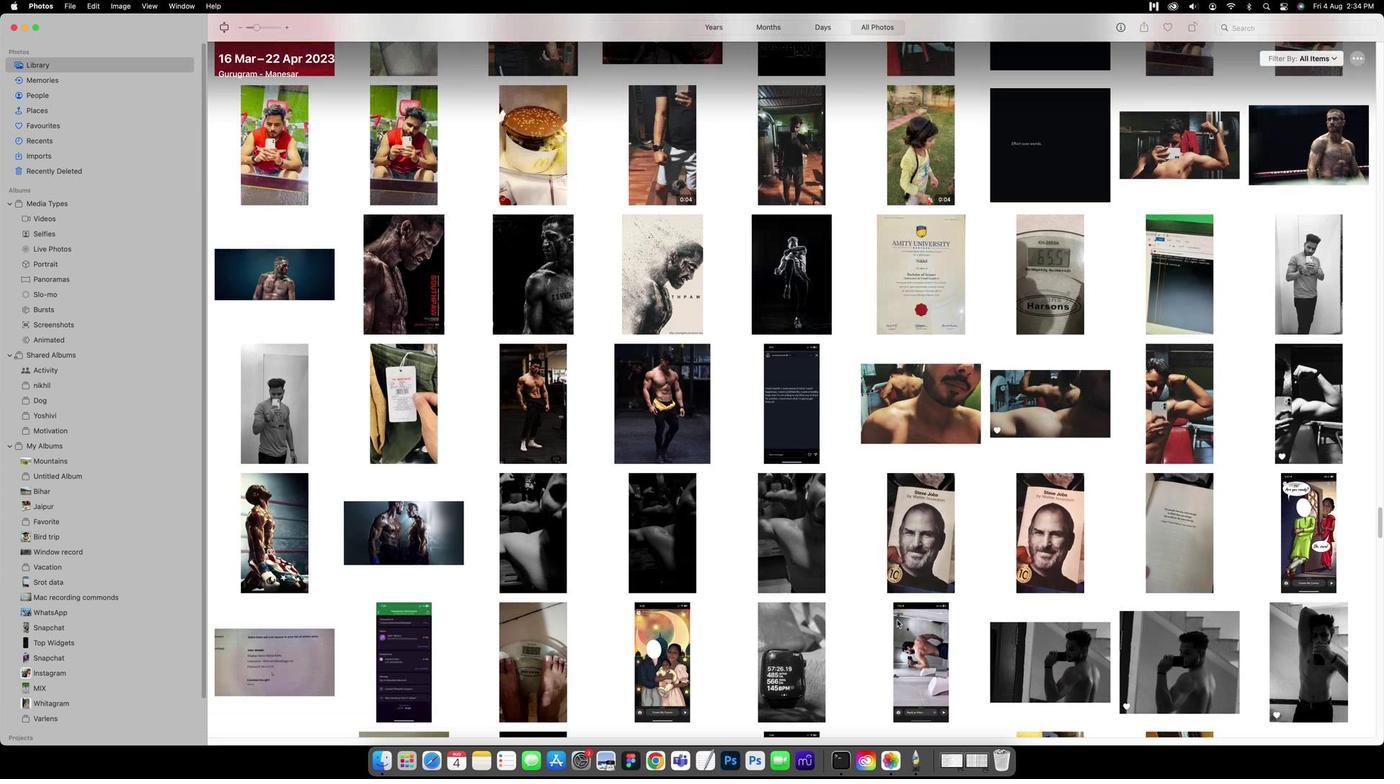 
Action: Mouse scrolled (870, 616) with delta (-111, 5)
Screenshot: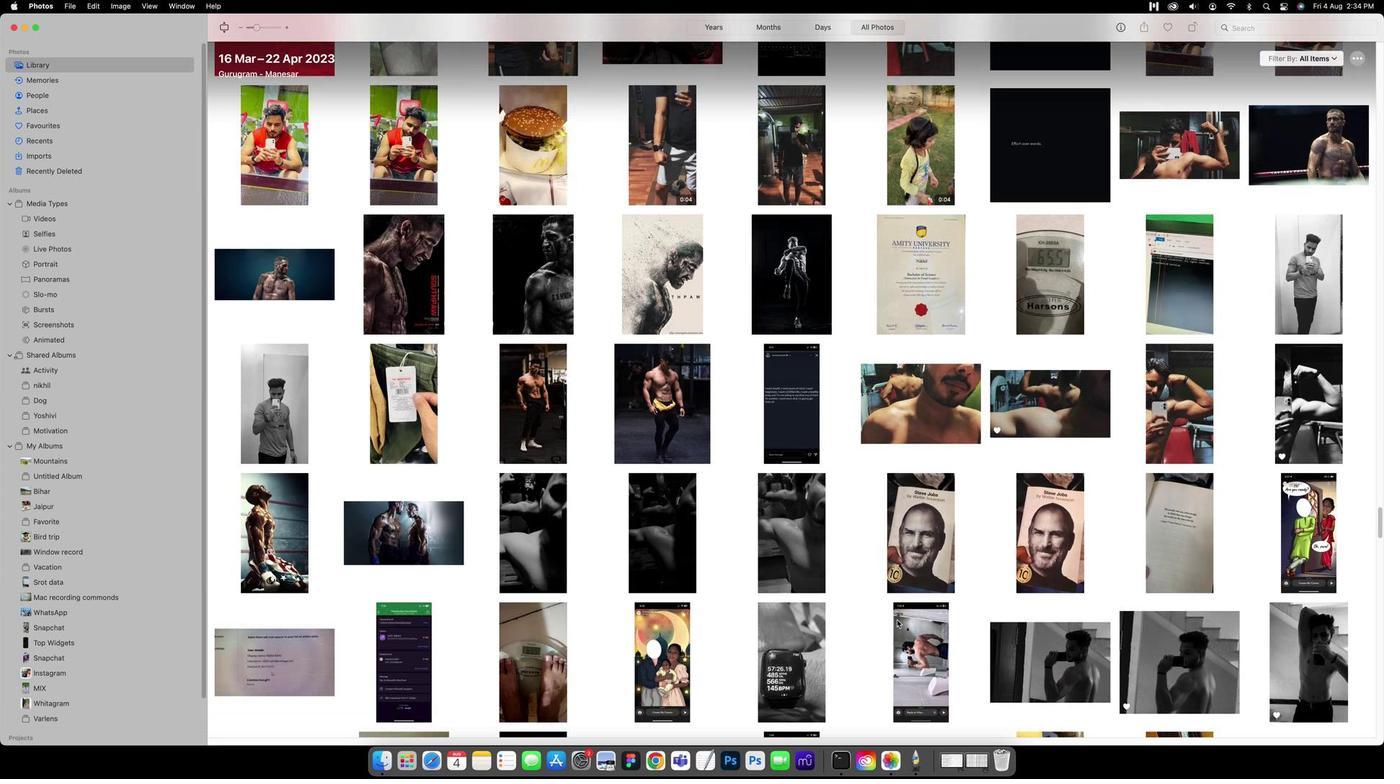 
Action: Mouse moved to (625, 265)
Screenshot: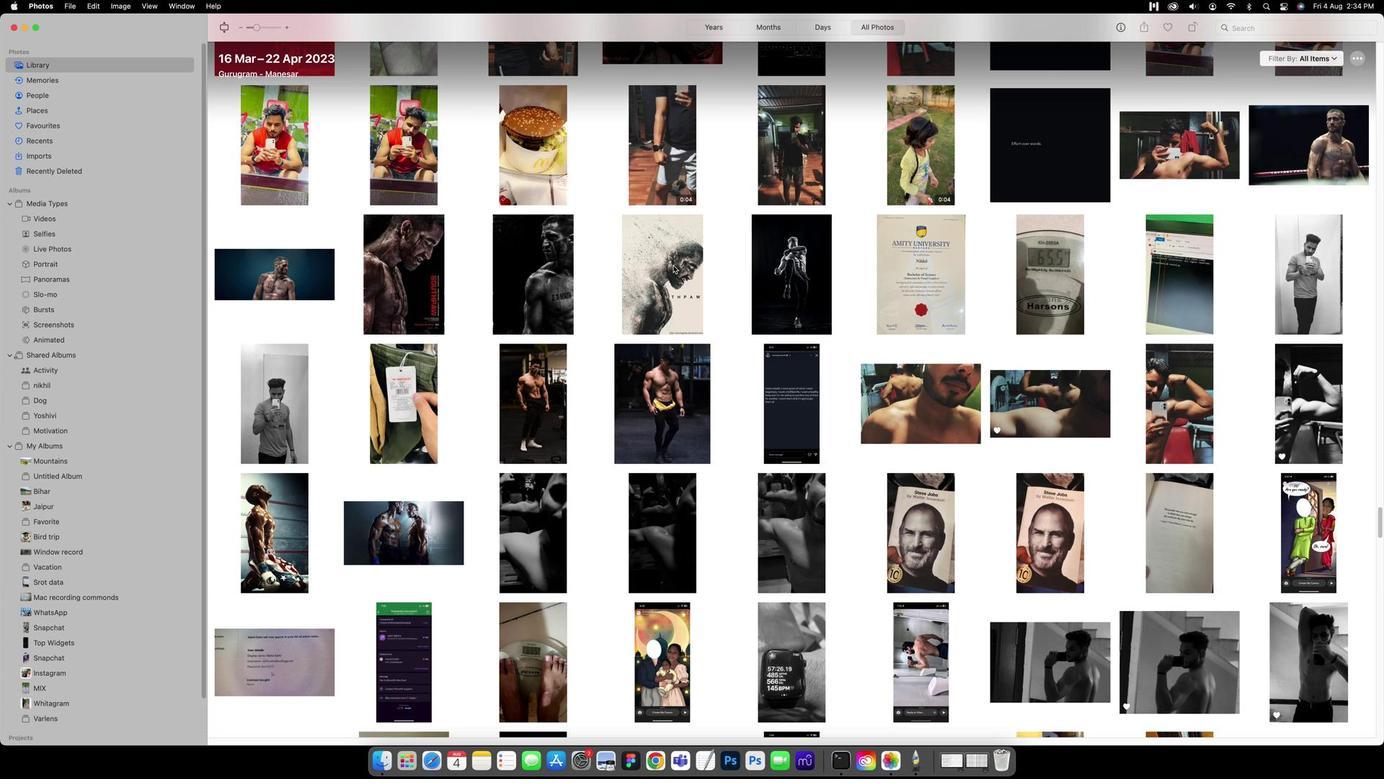 
Action: Mouse pressed left at (625, 265)
Screenshot: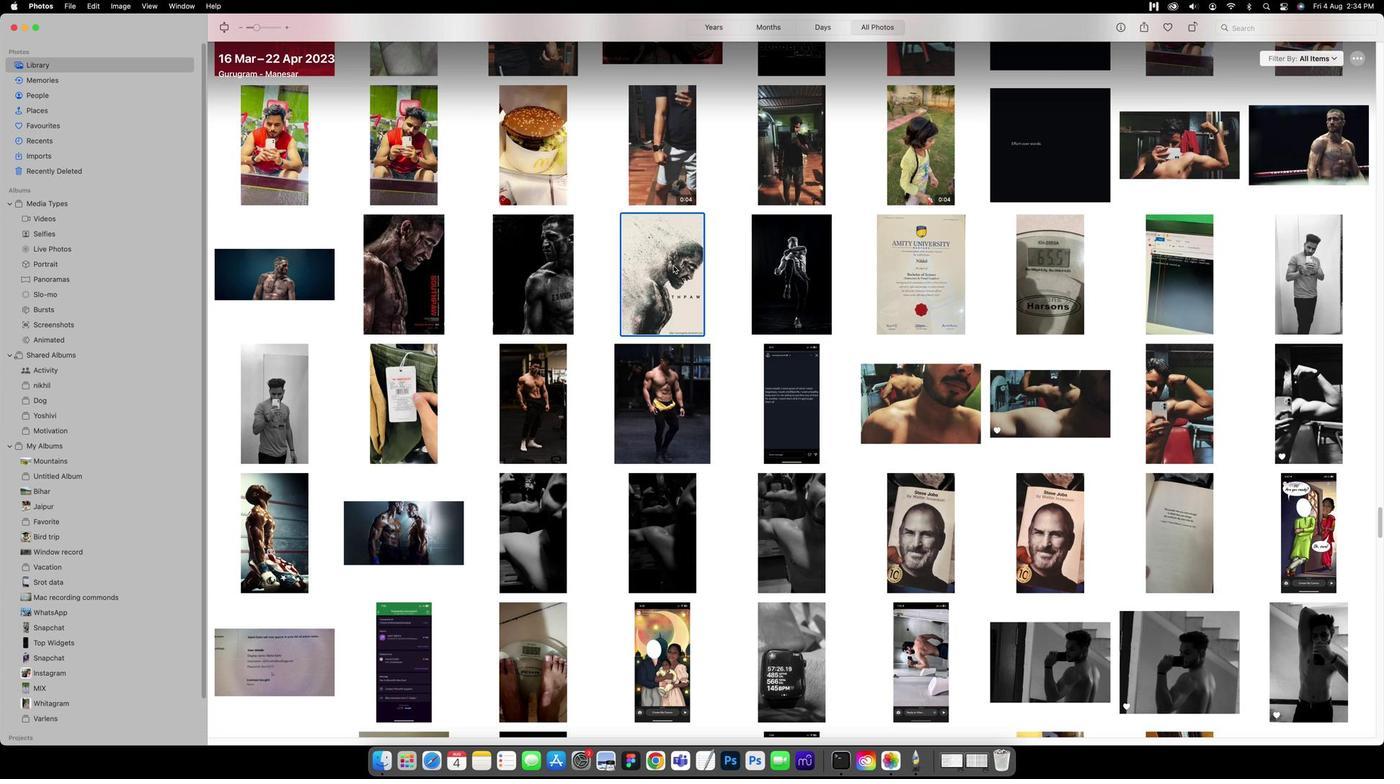 
Action: Mouse pressed left at (625, 265)
Screenshot: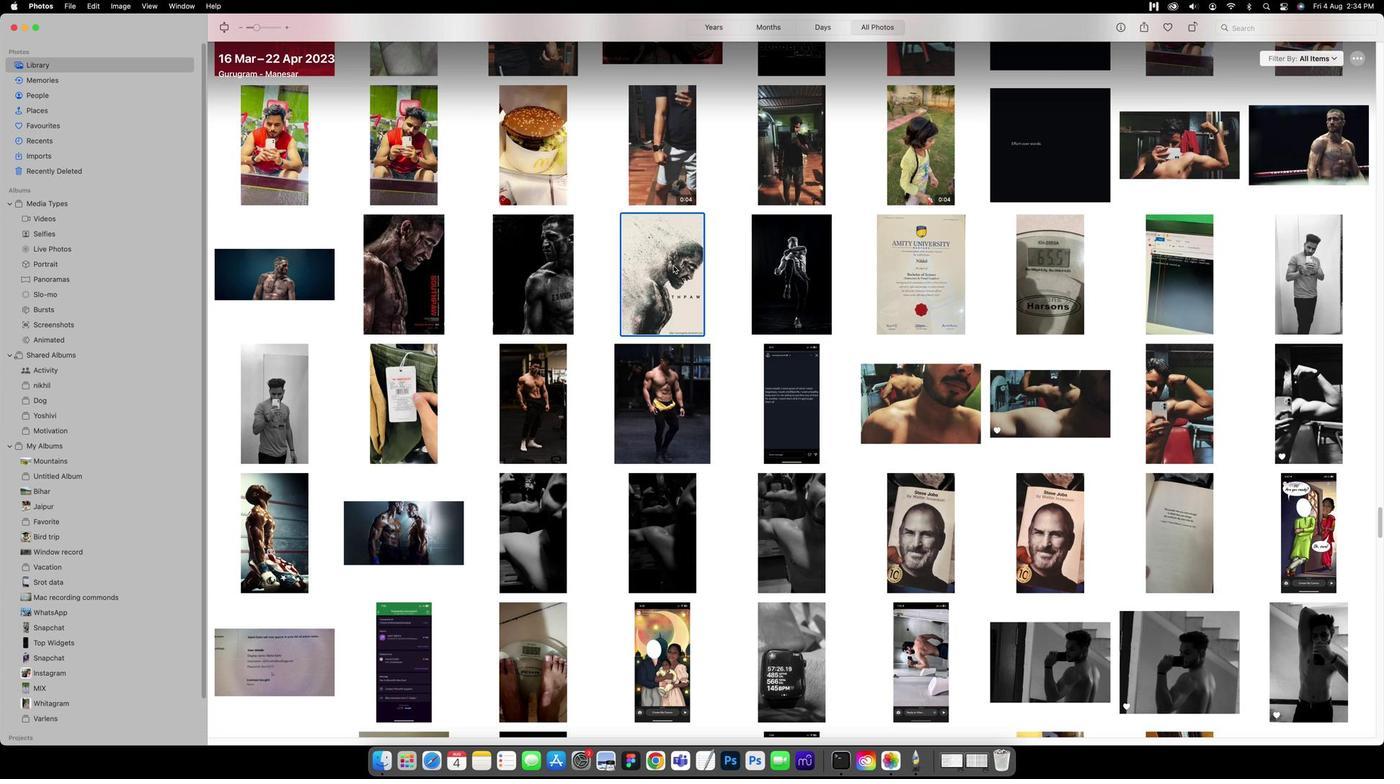 
Action: Mouse moved to (1377, 33)
Screenshot: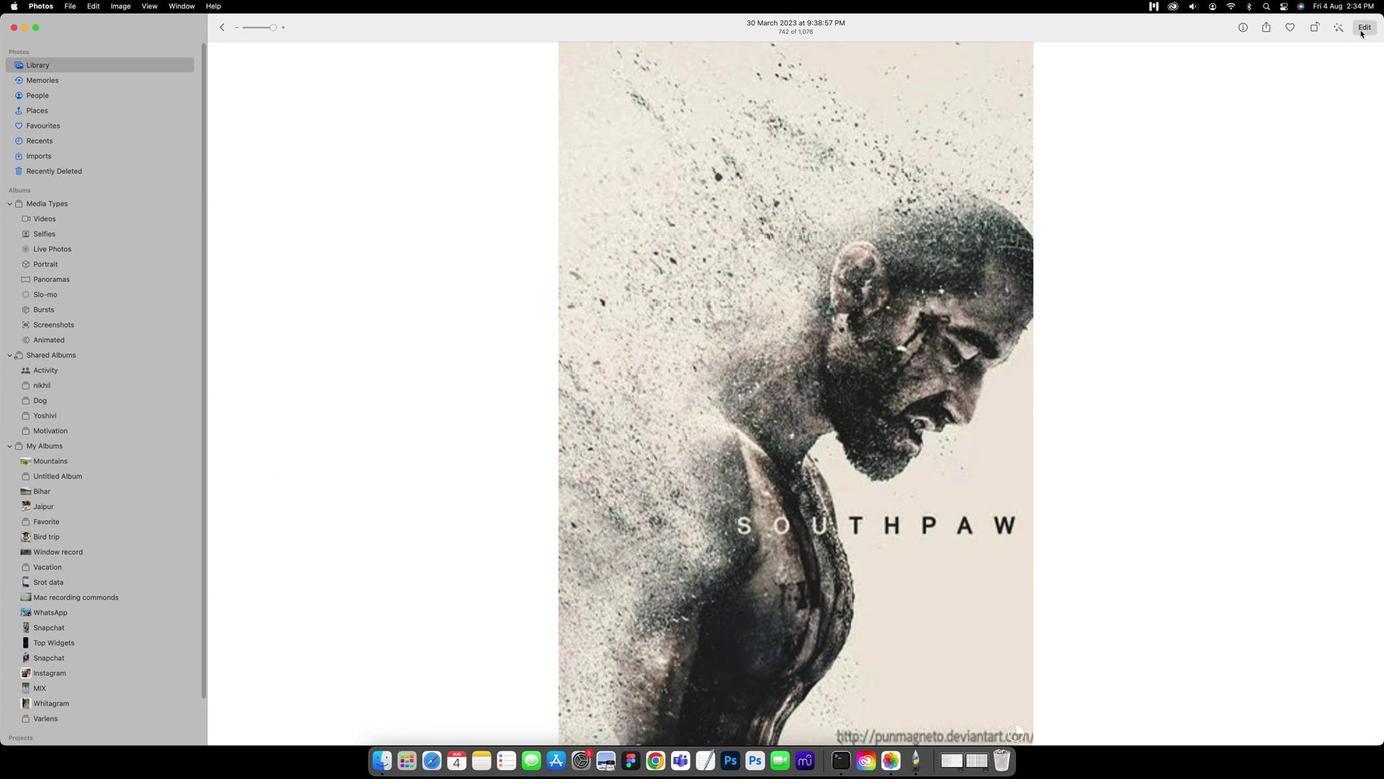 
Action: Mouse pressed left at (1377, 33)
Screenshot: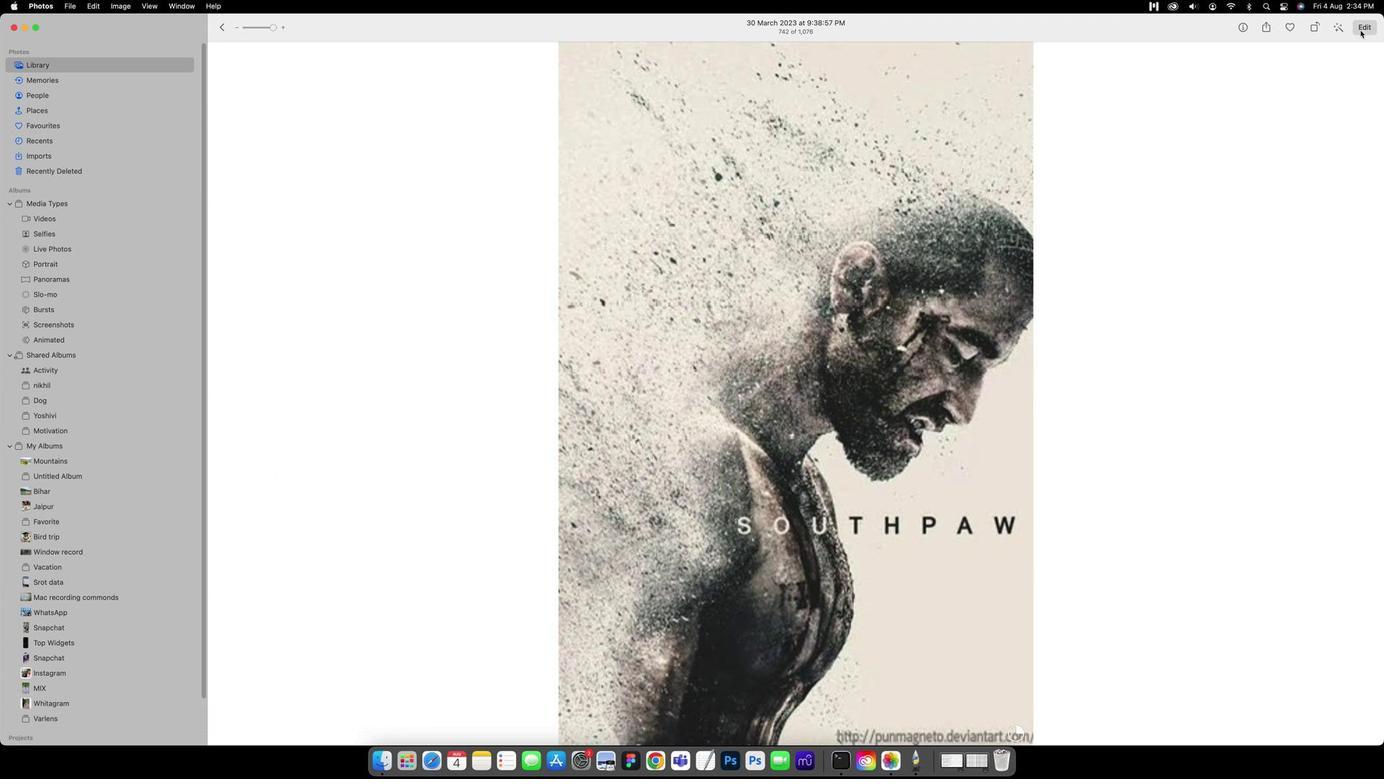 
Action: Mouse moved to (1325, 284)
Screenshot: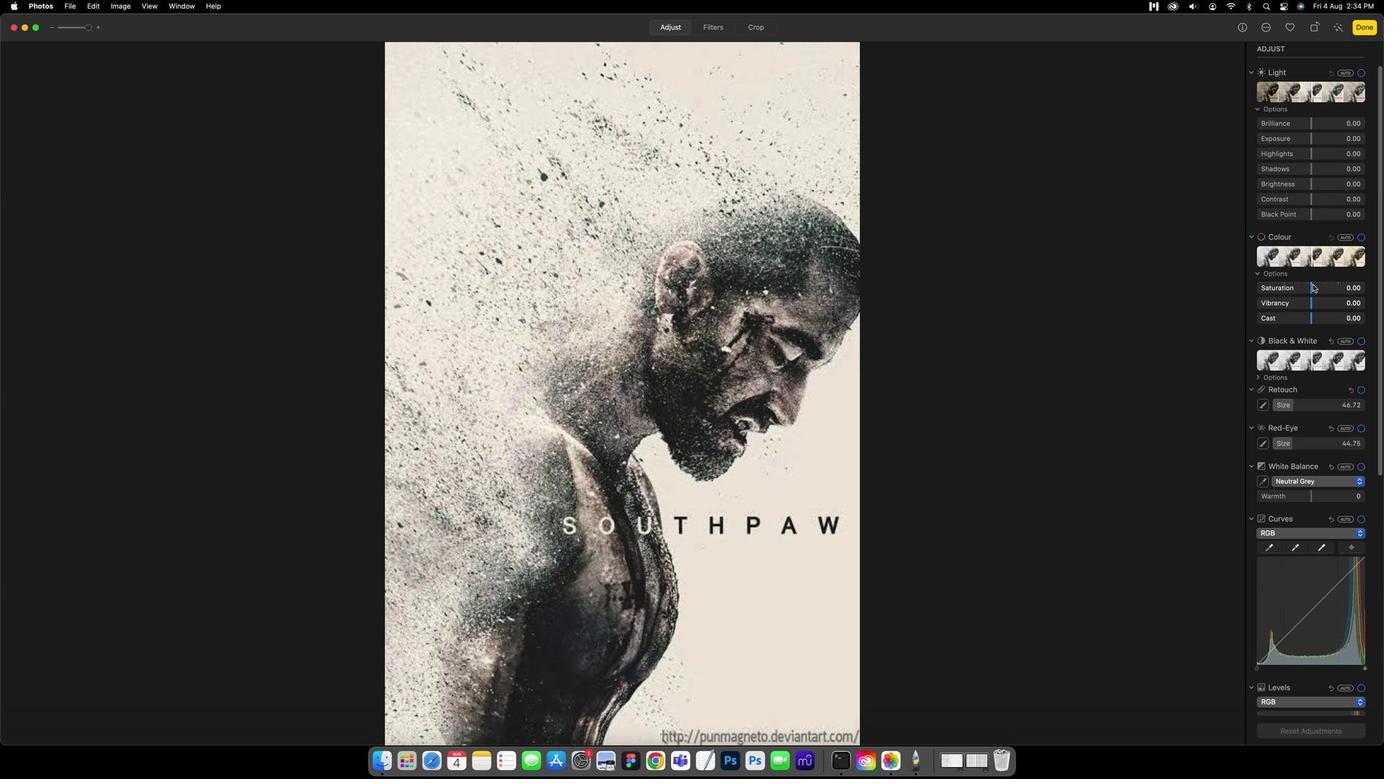 
Action: Mouse pressed left at (1325, 284)
Screenshot: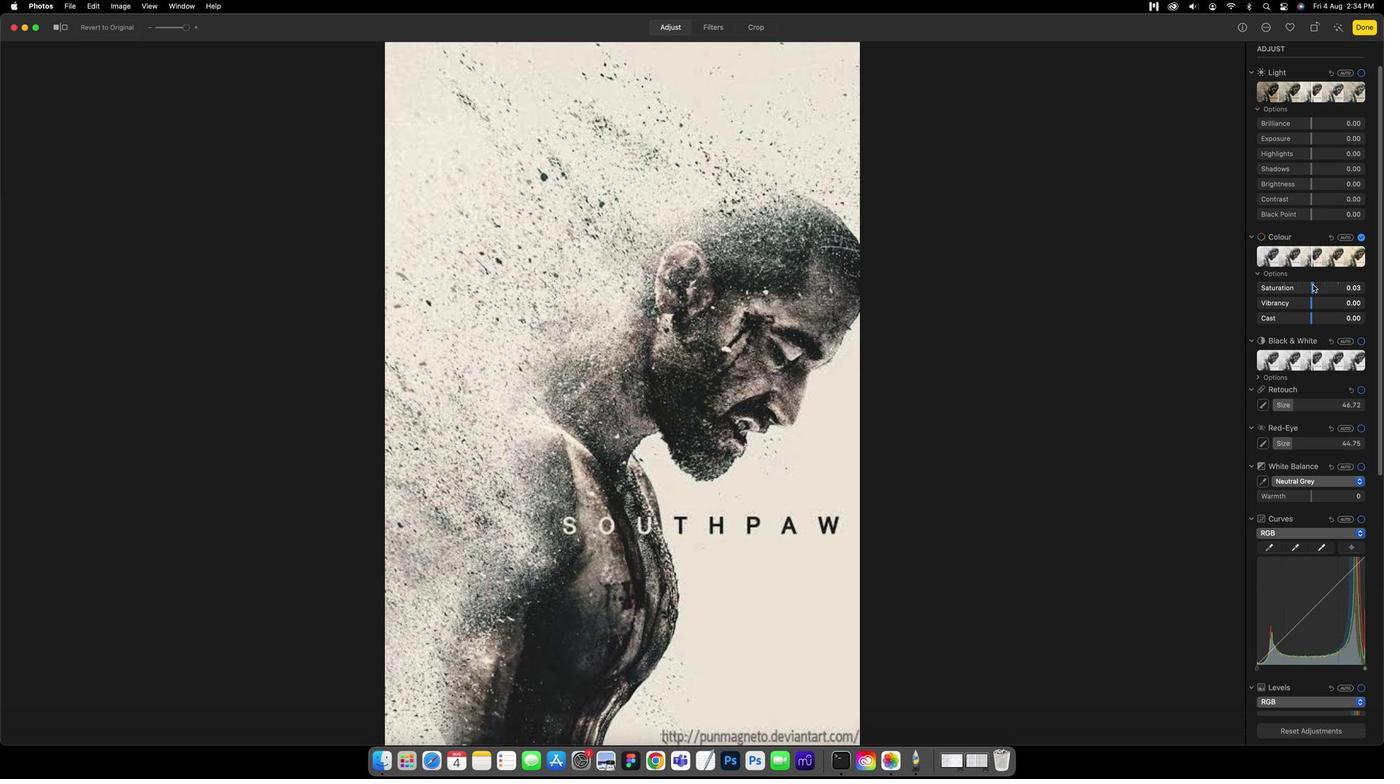 
Action: Mouse moved to (1324, 304)
Screenshot: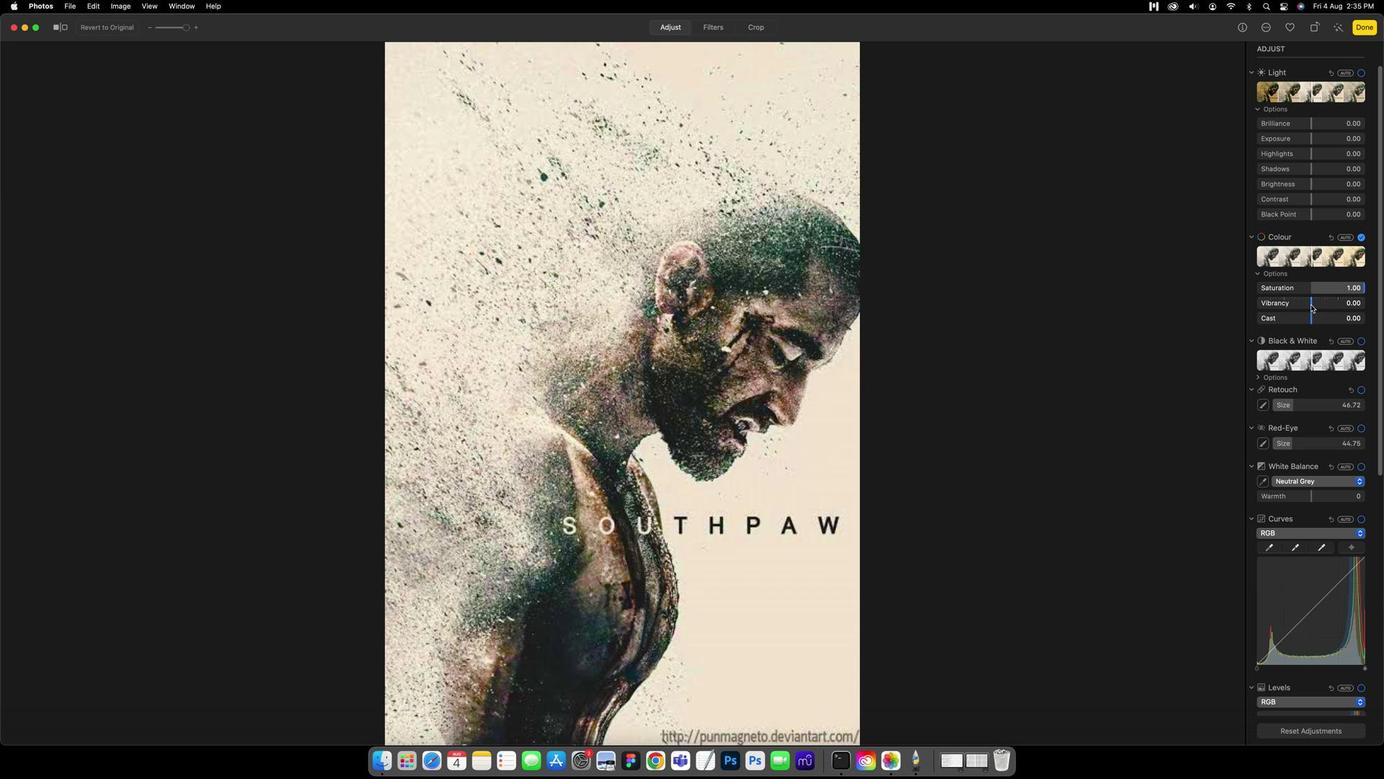 
Action: Mouse pressed left at (1324, 304)
Screenshot: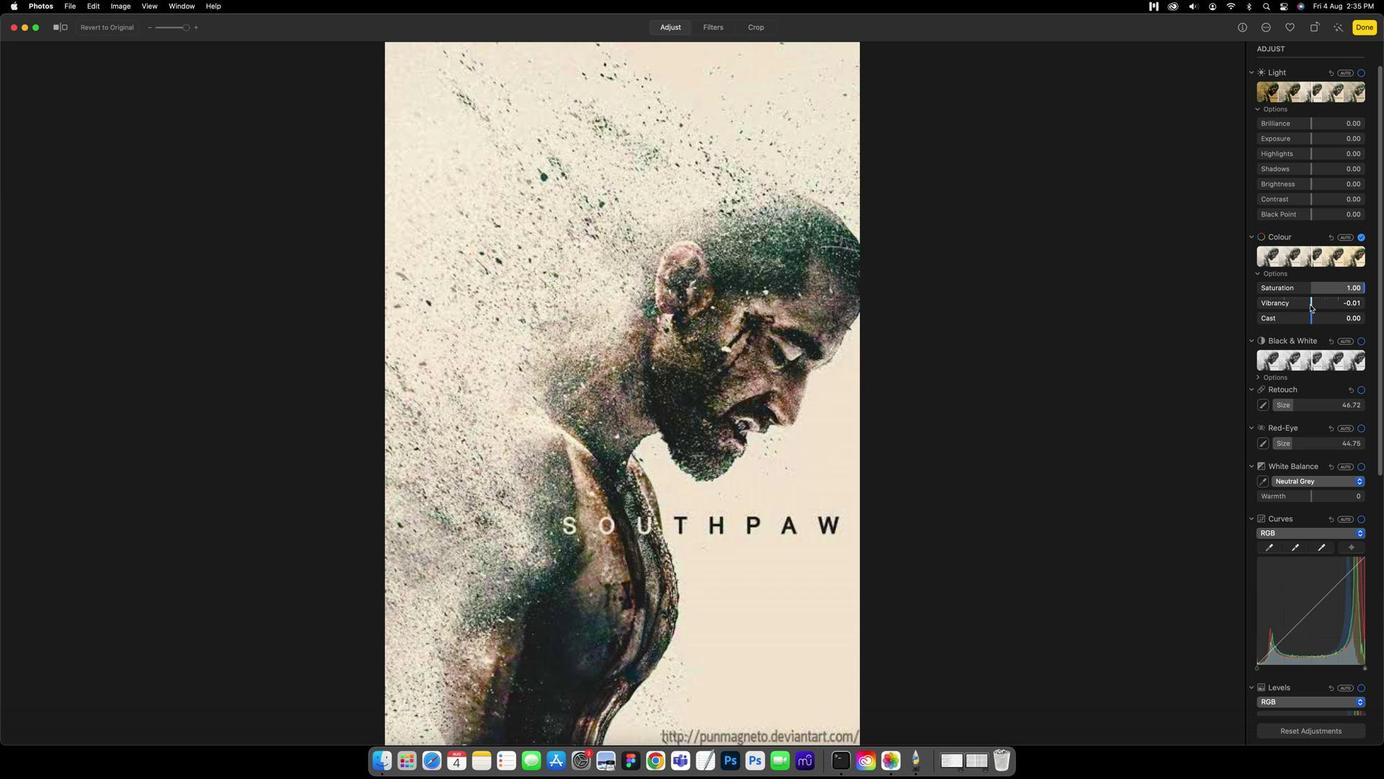 
Action: Mouse moved to (1324, 317)
Screenshot: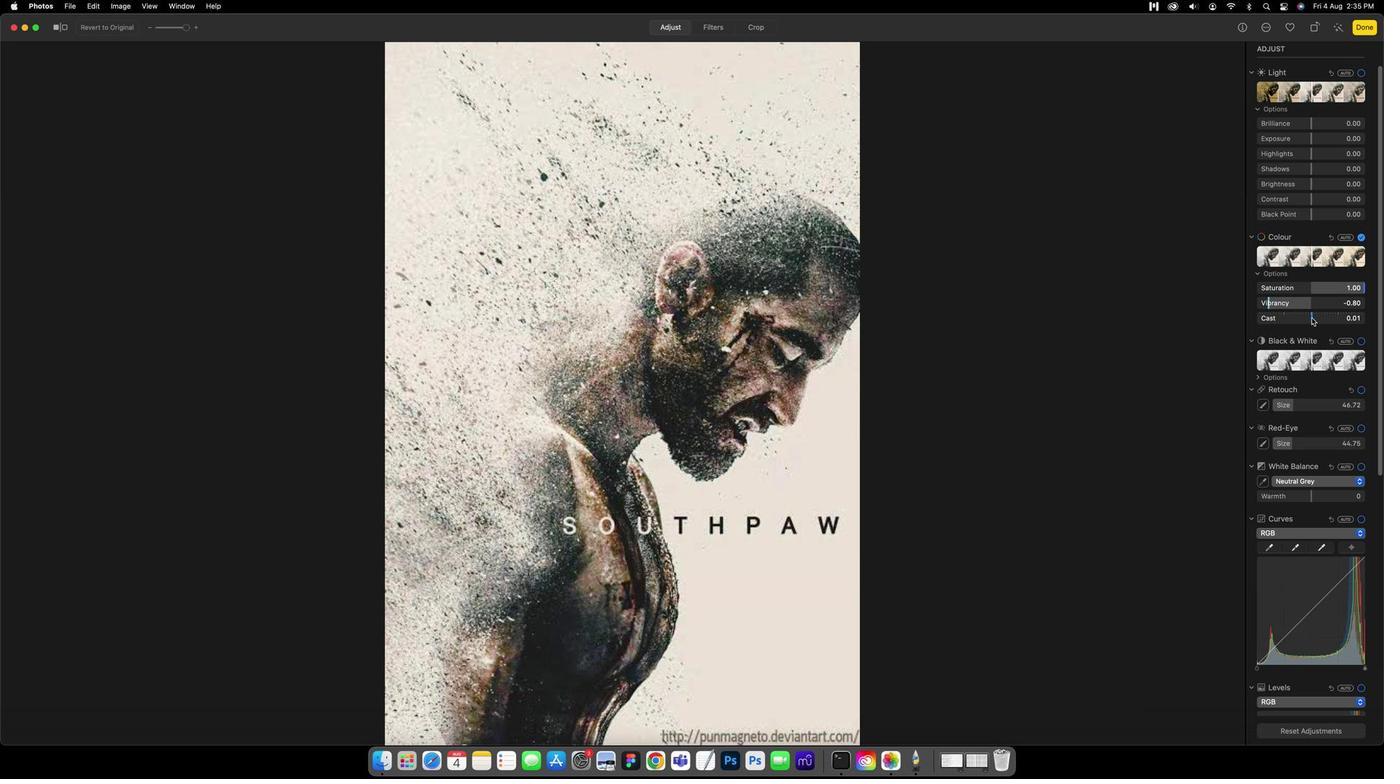 
Action: Mouse pressed left at (1324, 317)
Screenshot: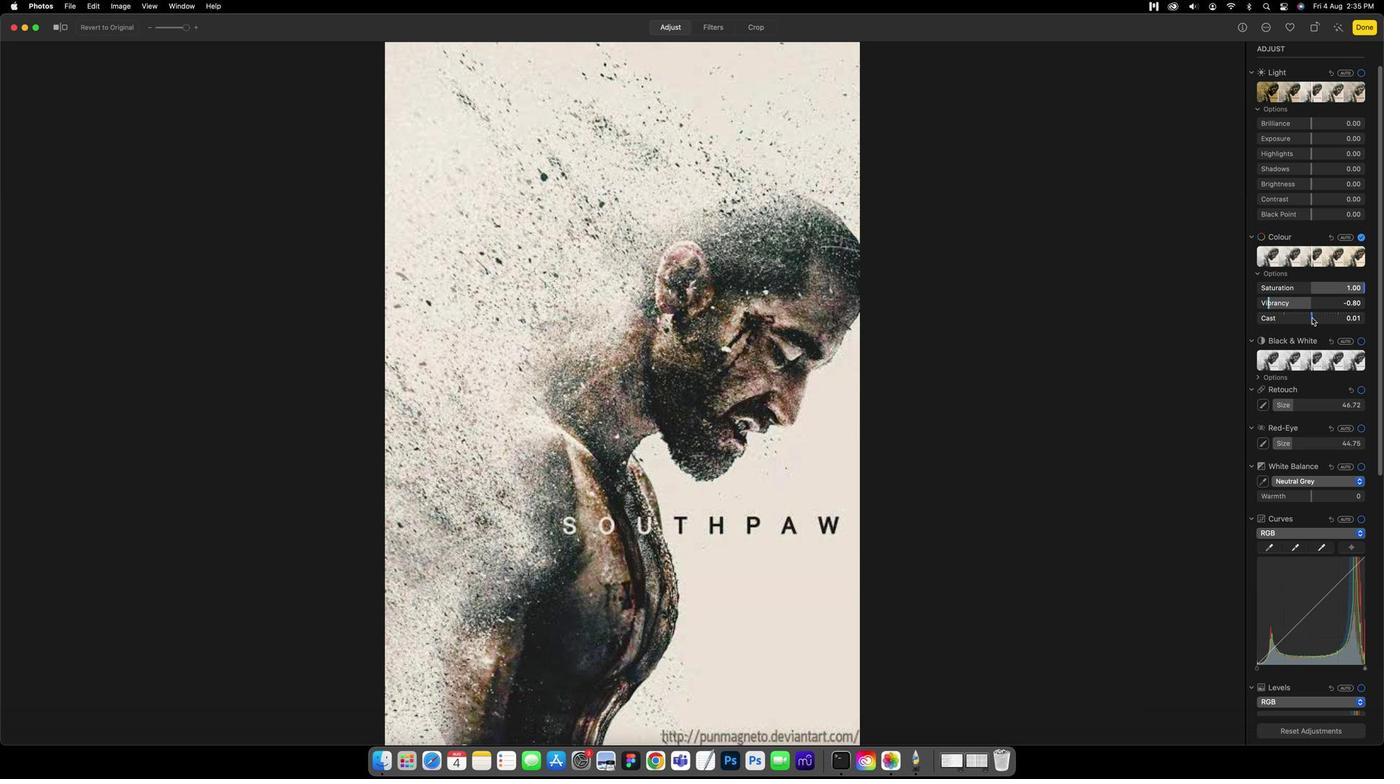 
Action: Mouse moved to (1379, 340)
Screenshot: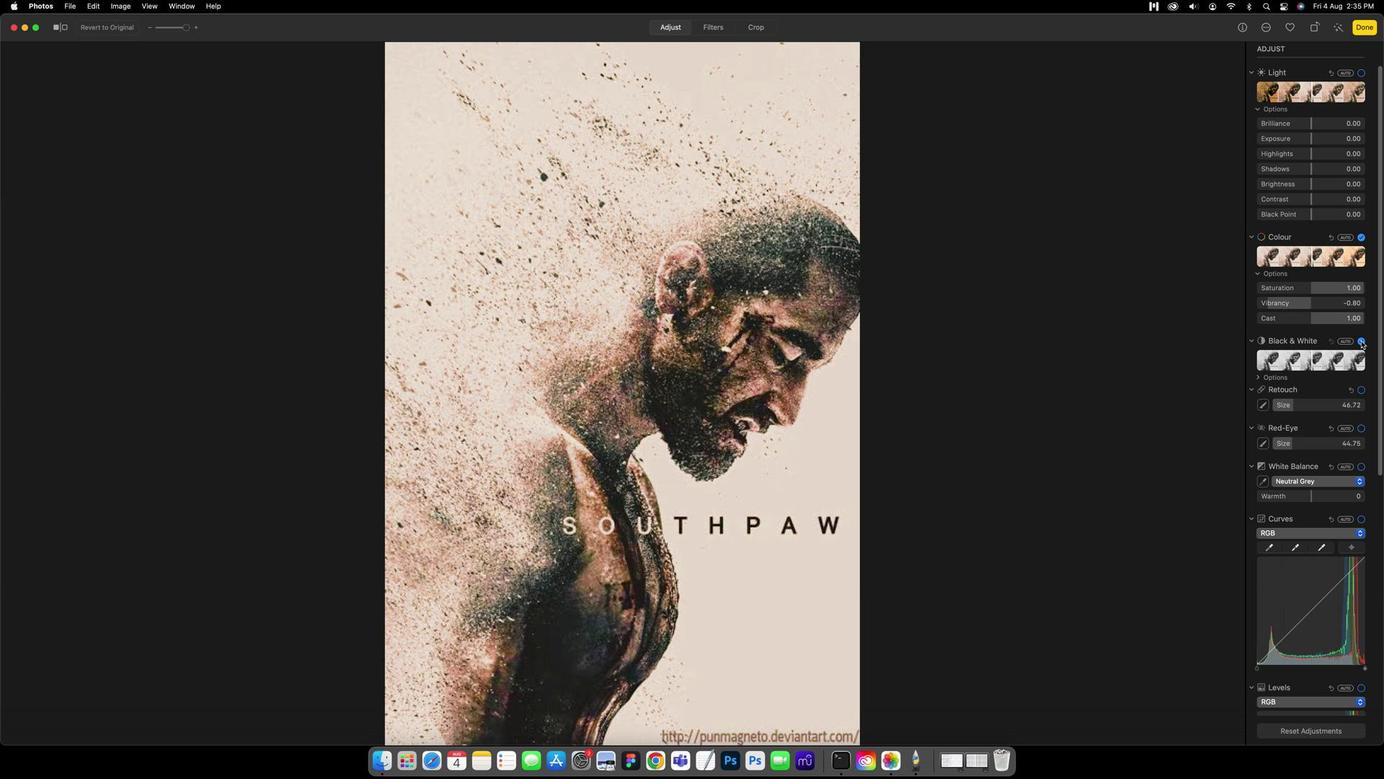 
Action: Mouse pressed left at (1379, 340)
Screenshot: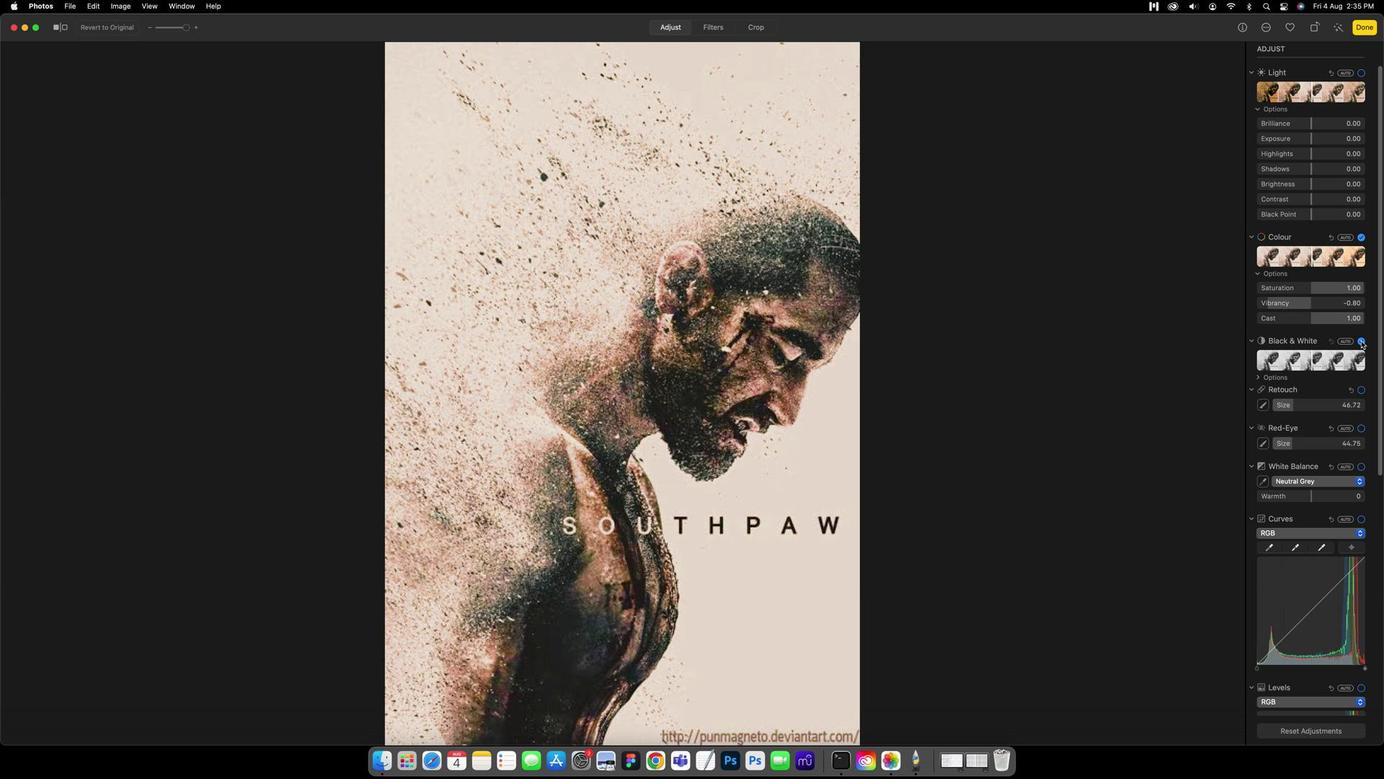 
Action: Mouse pressed left at (1379, 340)
Screenshot: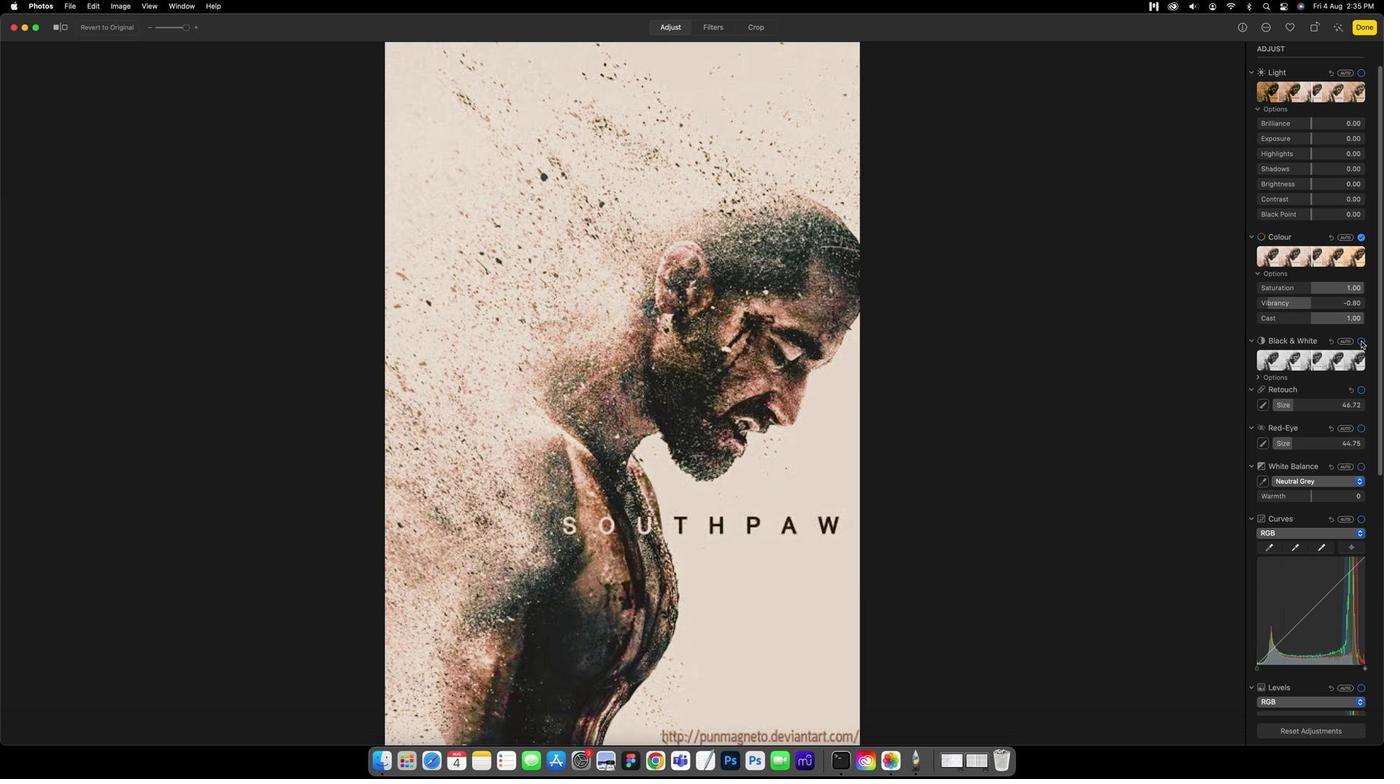 
Action: Mouse scrolled (1379, 340) with delta (-111, 2)
Screenshot: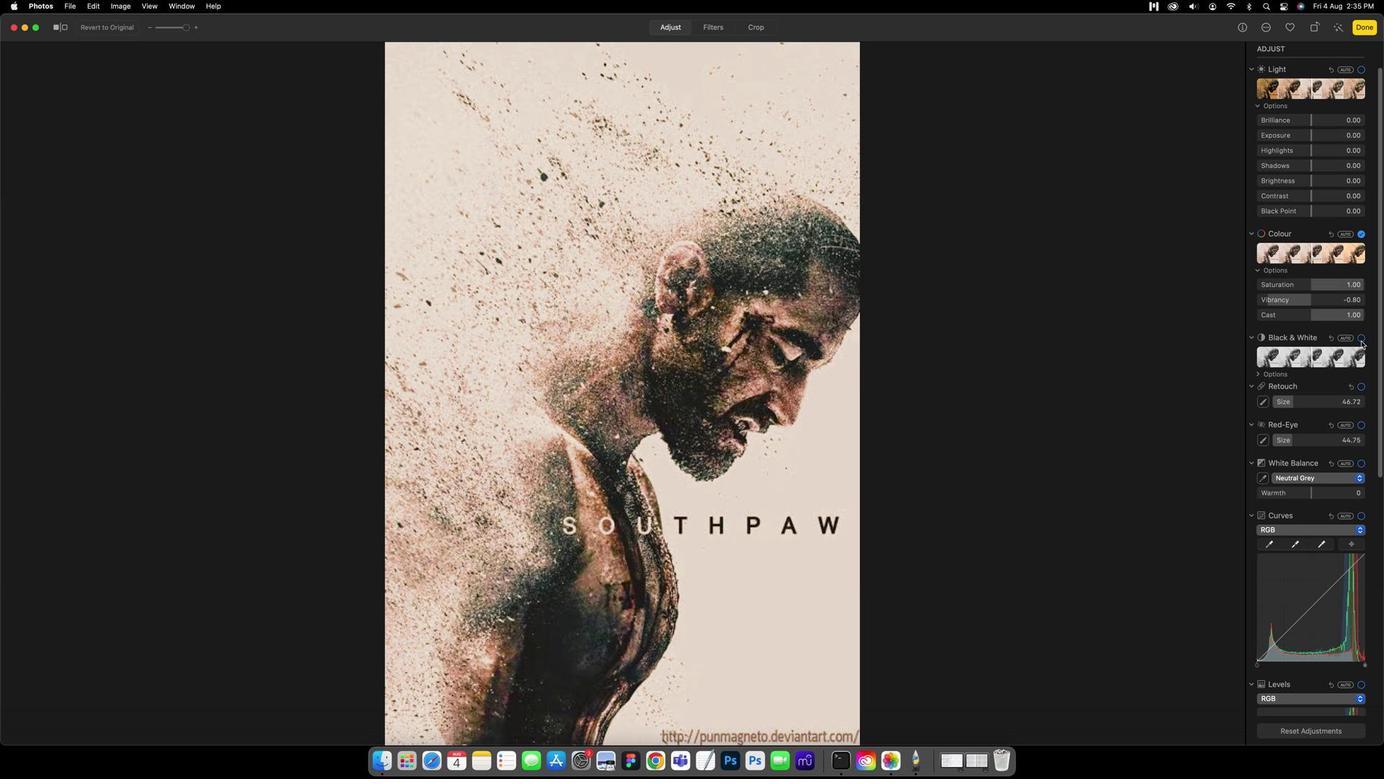 
Action: Mouse scrolled (1379, 340) with delta (-111, 2)
Screenshot: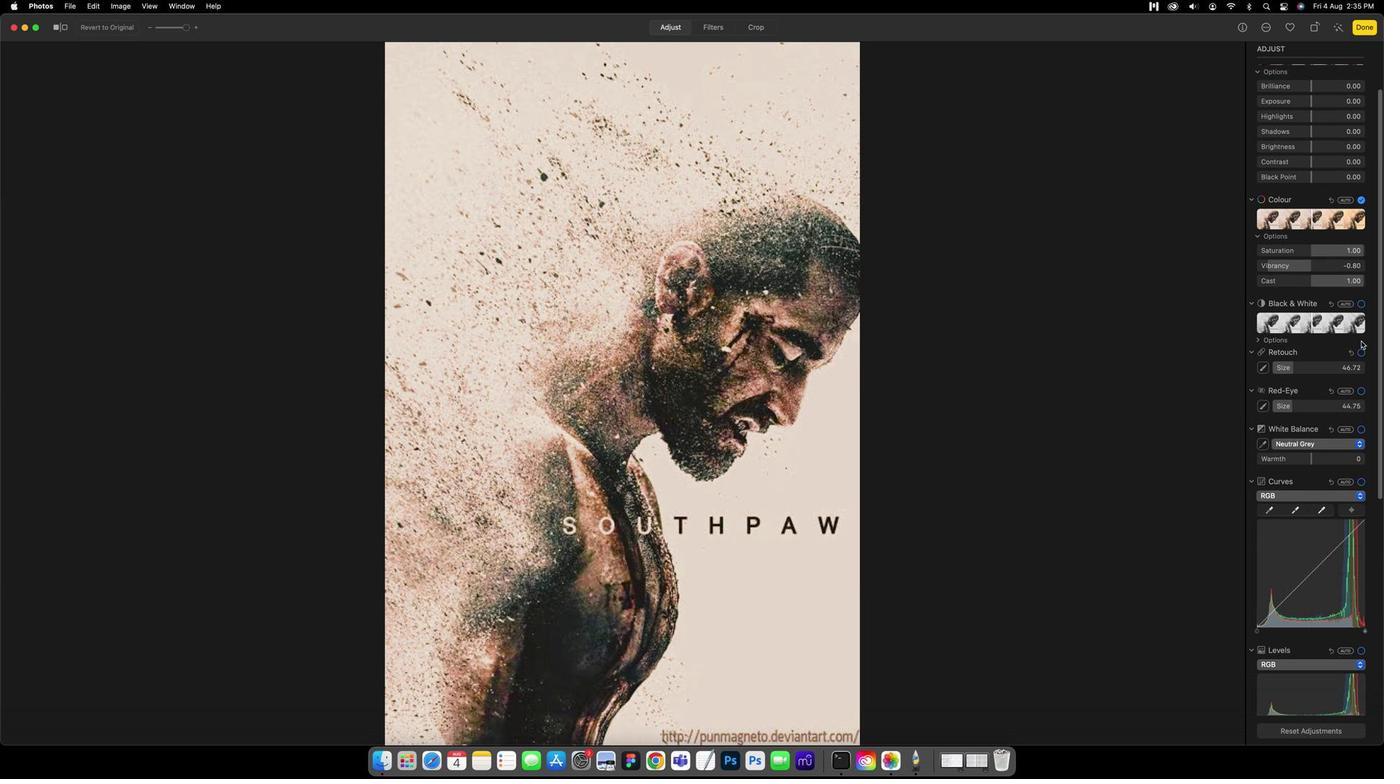 
Action: Mouse scrolled (1379, 340) with delta (-111, 2)
Screenshot: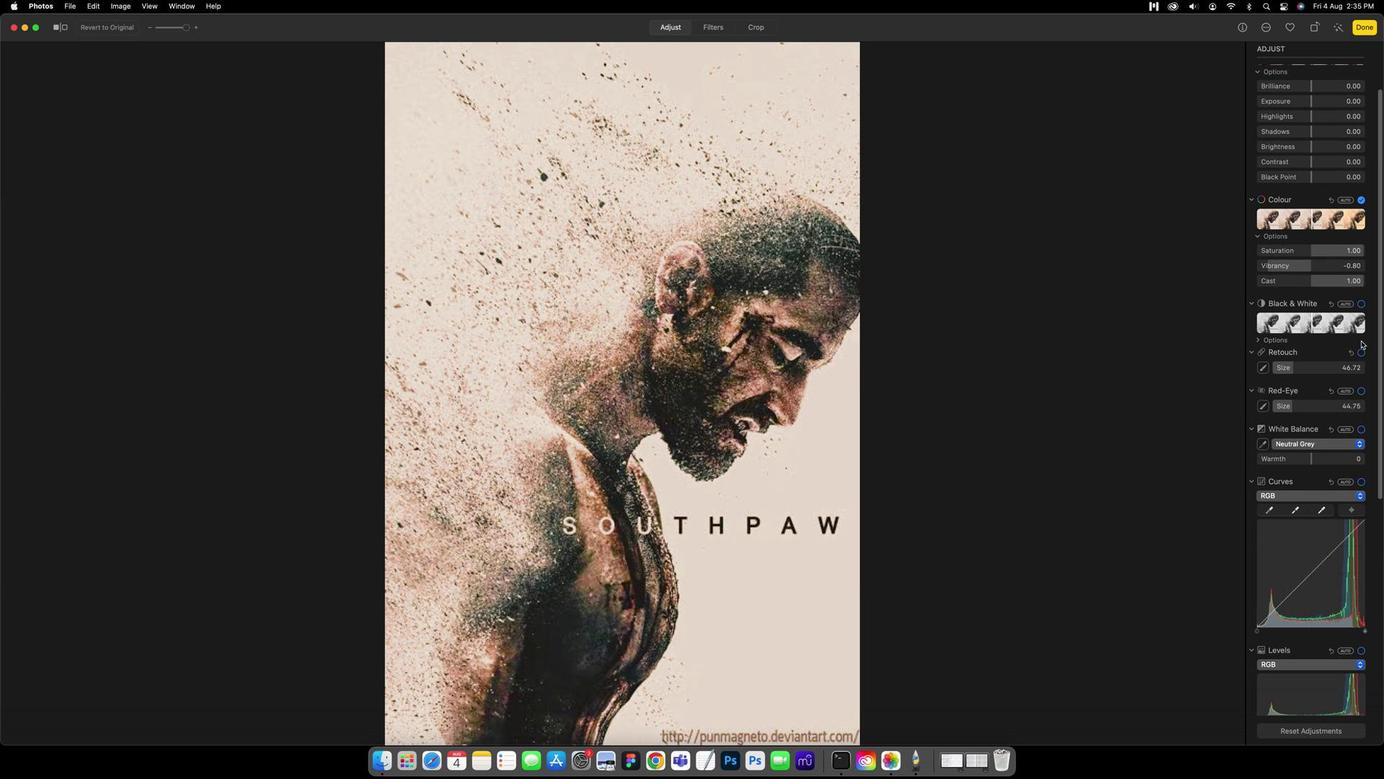 
Action: Mouse scrolled (1379, 340) with delta (-111, 1)
Screenshot: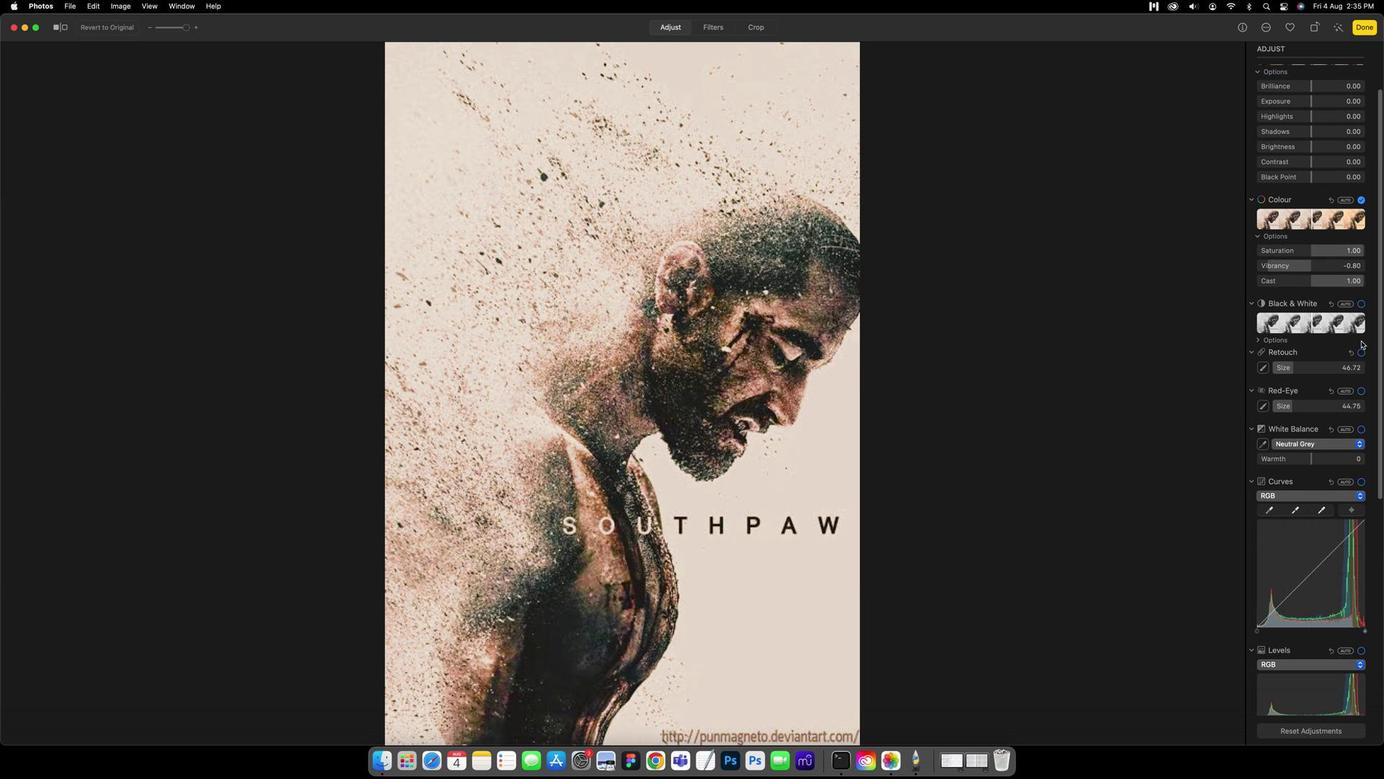 
Action: Mouse scrolled (1379, 340) with delta (-111, 2)
Screenshot: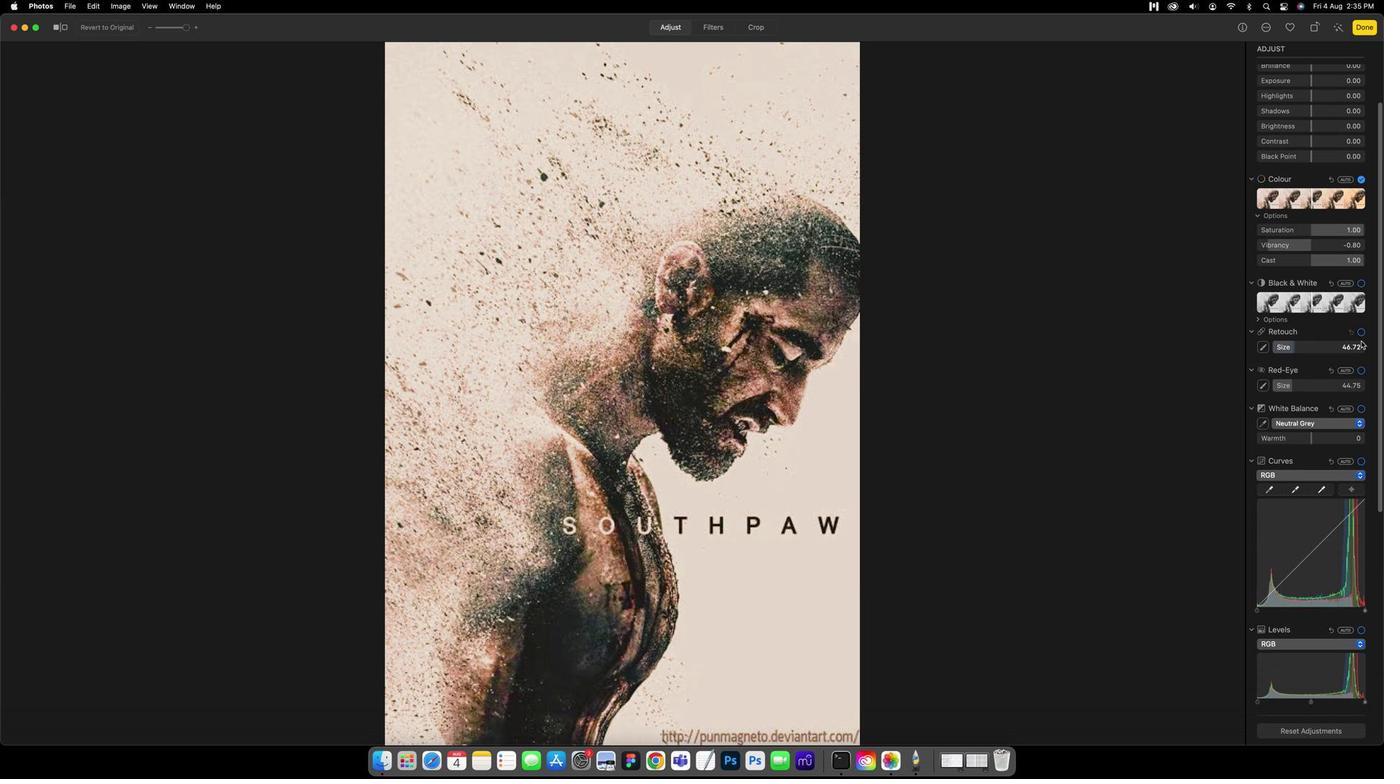 
Action: Mouse scrolled (1379, 340) with delta (-111, 2)
Screenshot: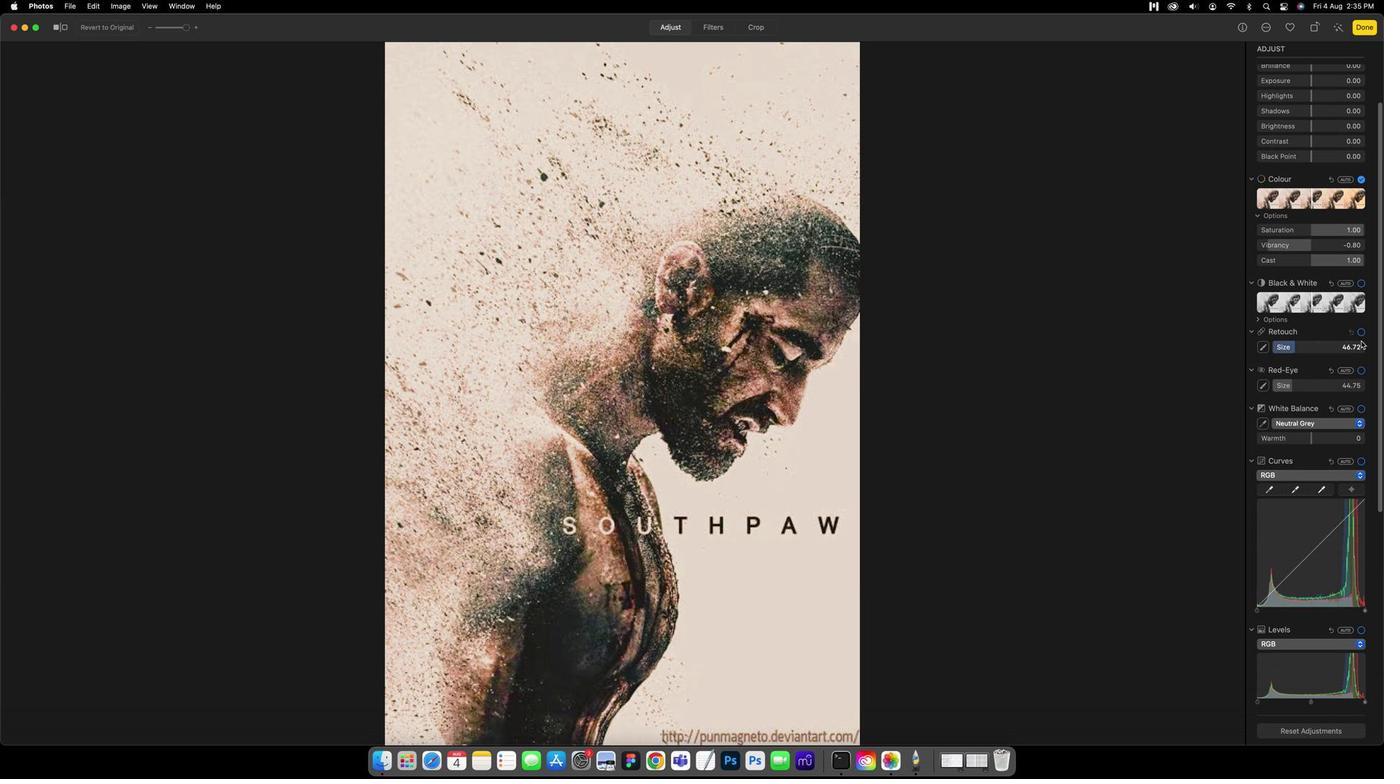 
Action: Mouse scrolled (1379, 340) with delta (-111, 2)
Screenshot: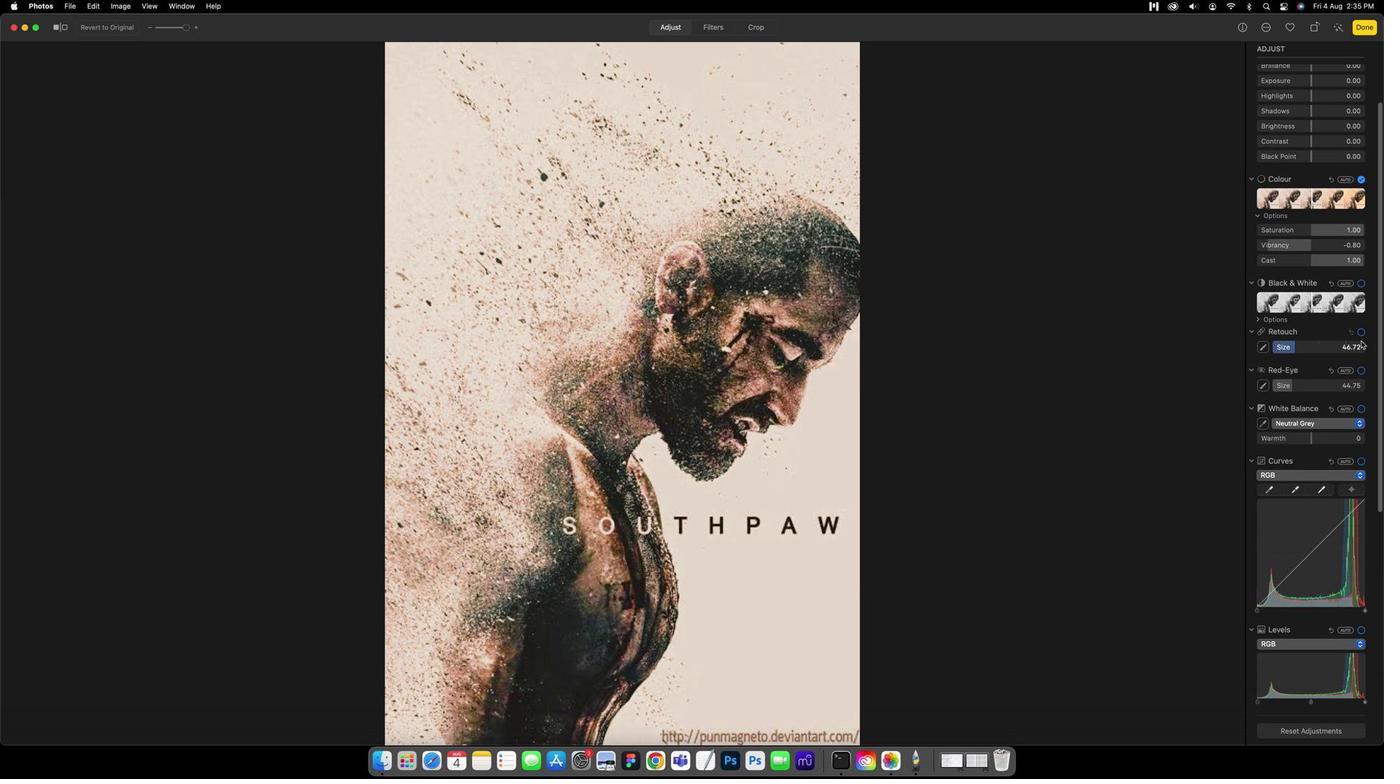 
Action: Mouse moved to (1342, 378)
Screenshot: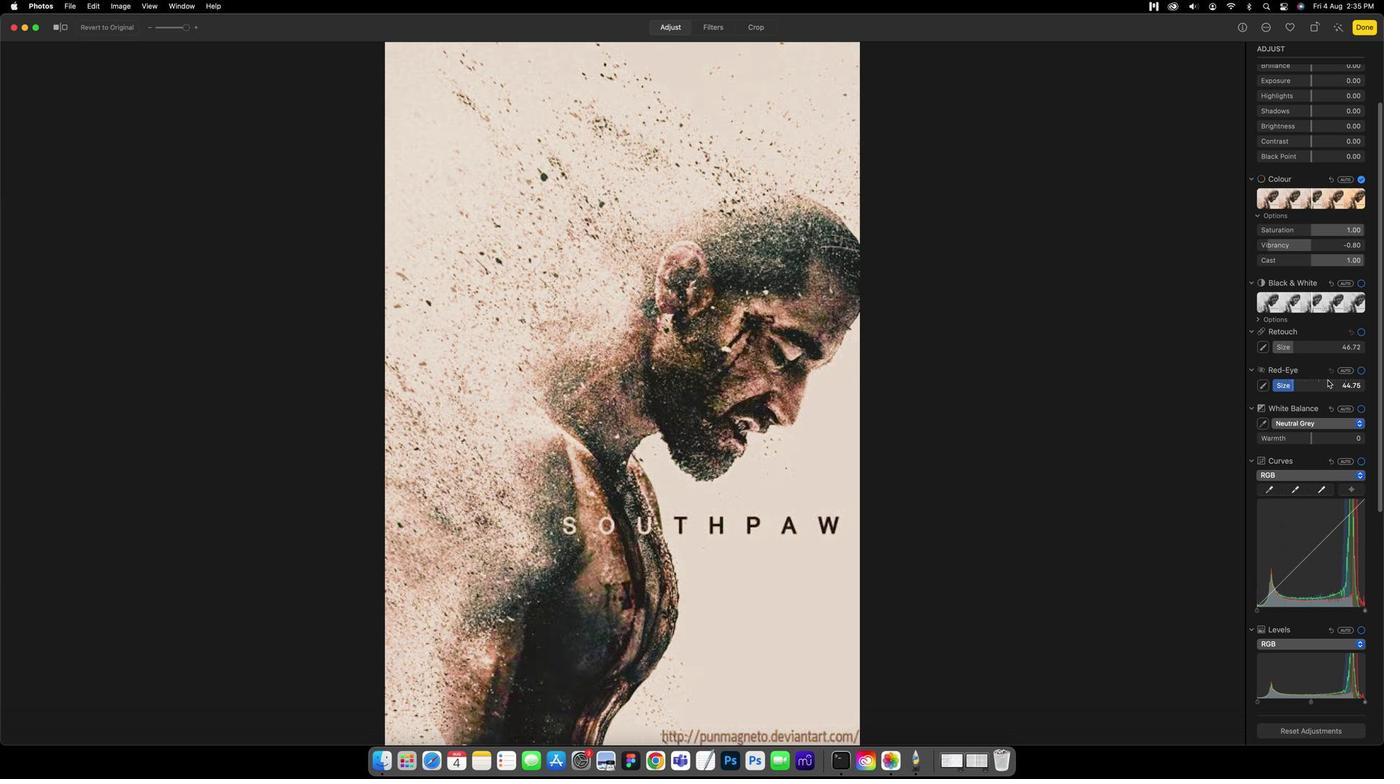 
Action: Mouse scrolled (1342, 378) with delta (-111, 2)
Screenshot: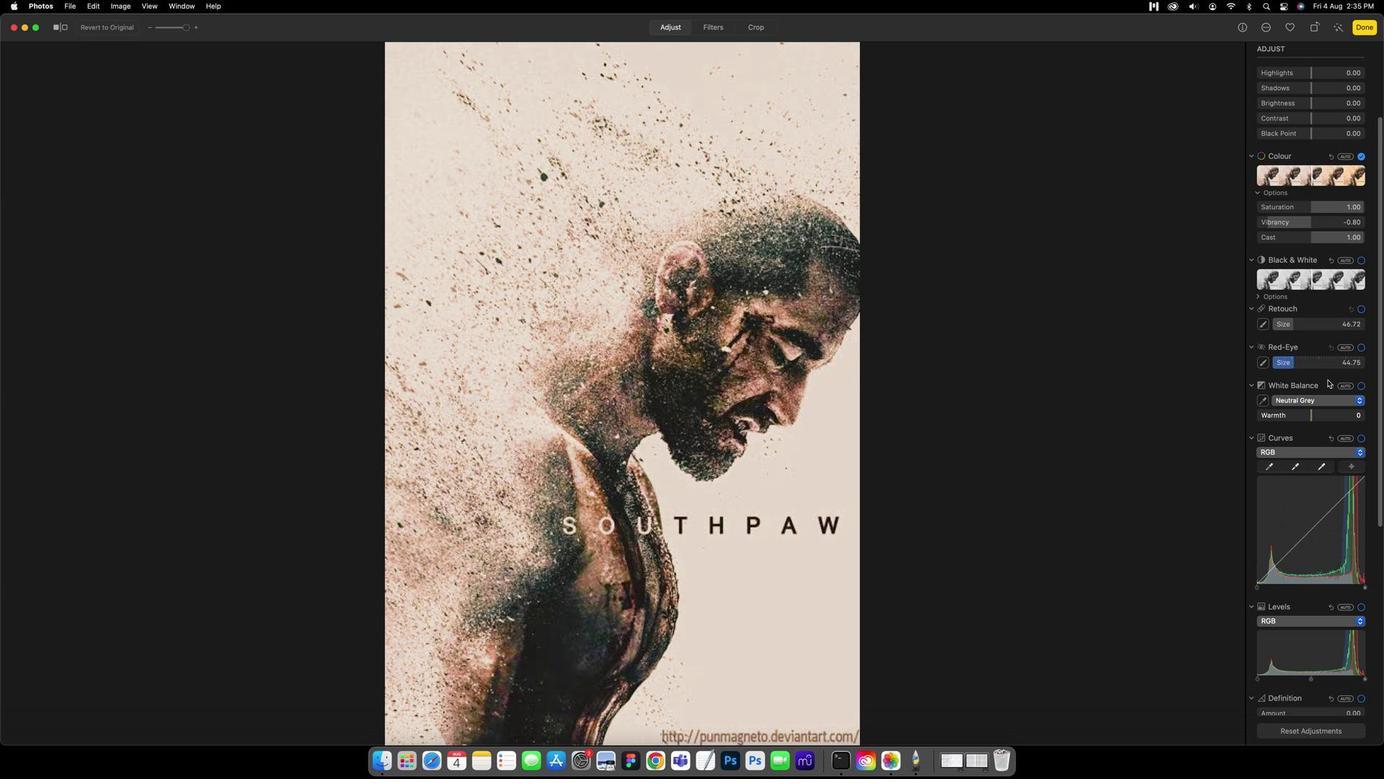 
Action: Mouse scrolled (1342, 378) with delta (-111, 2)
Screenshot: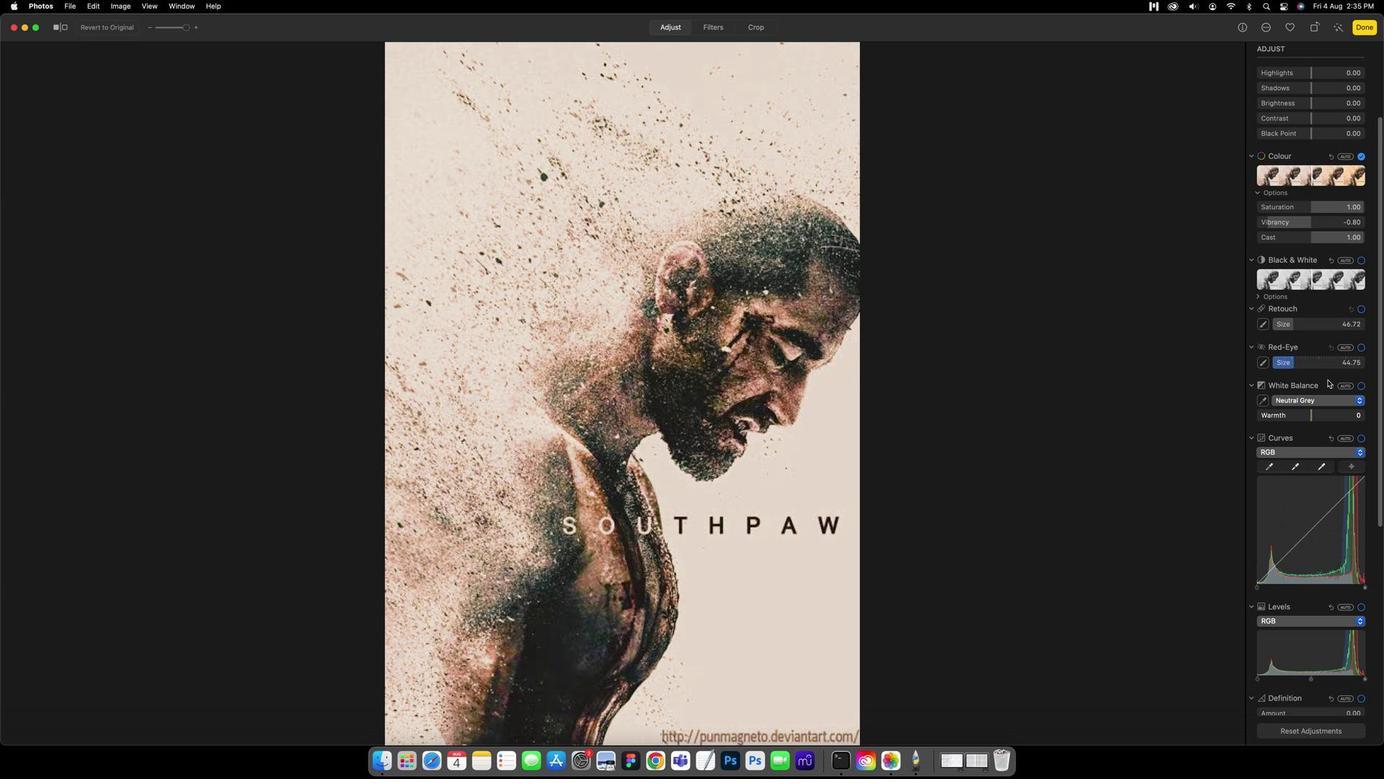 
Action: Mouse scrolled (1342, 378) with delta (-111, 1)
Screenshot: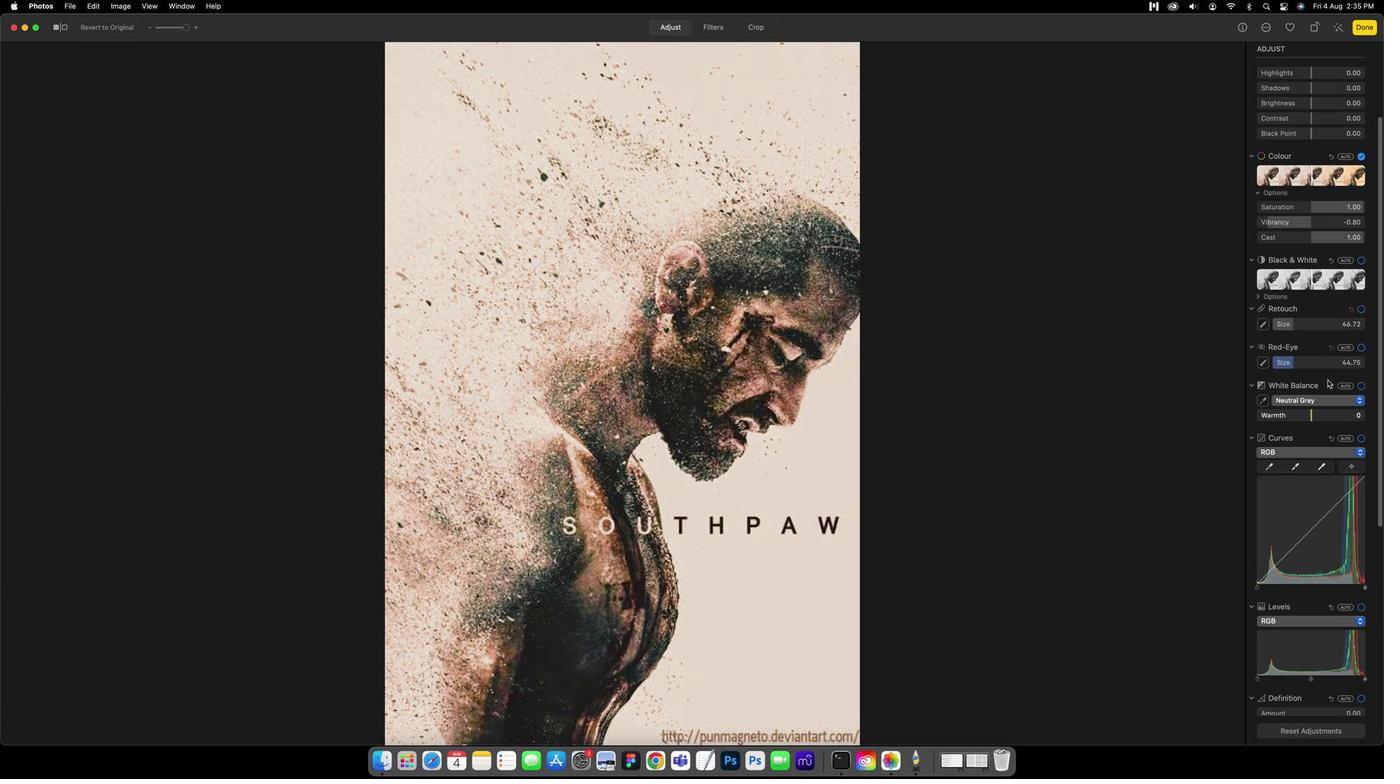 
Action: Mouse moved to (1324, 396)
Screenshot: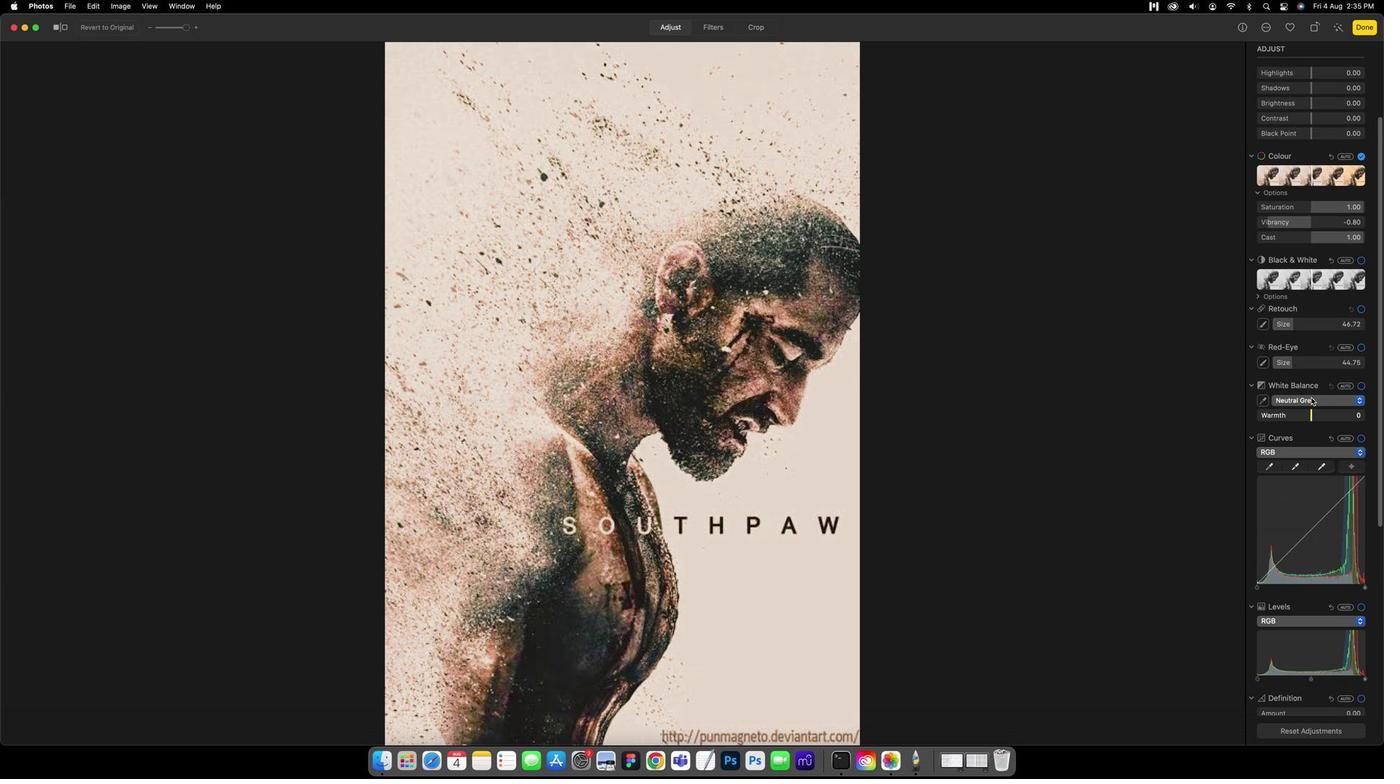 
Action: Mouse pressed left at (1324, 396)
Screenshot: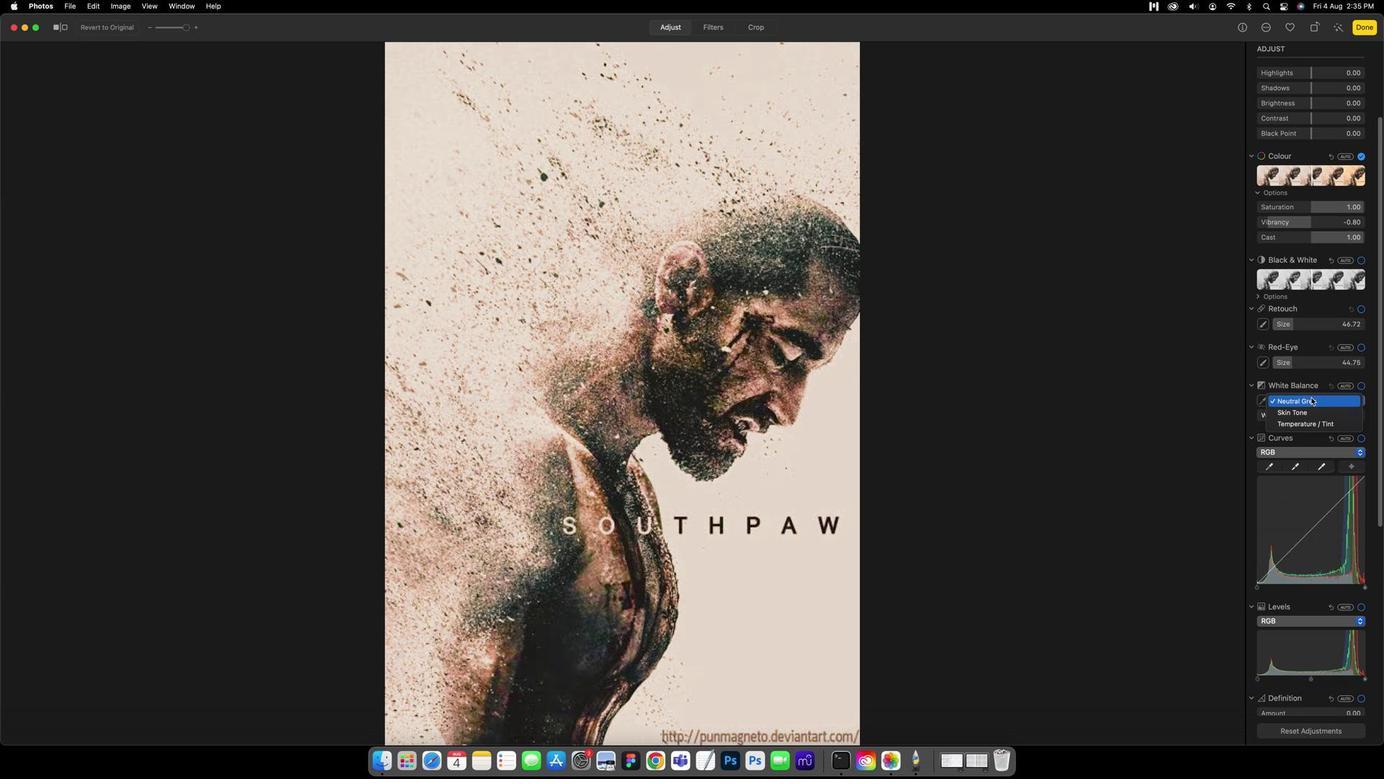 
Action: Mouse moved to (1318, 408)
Screenshot: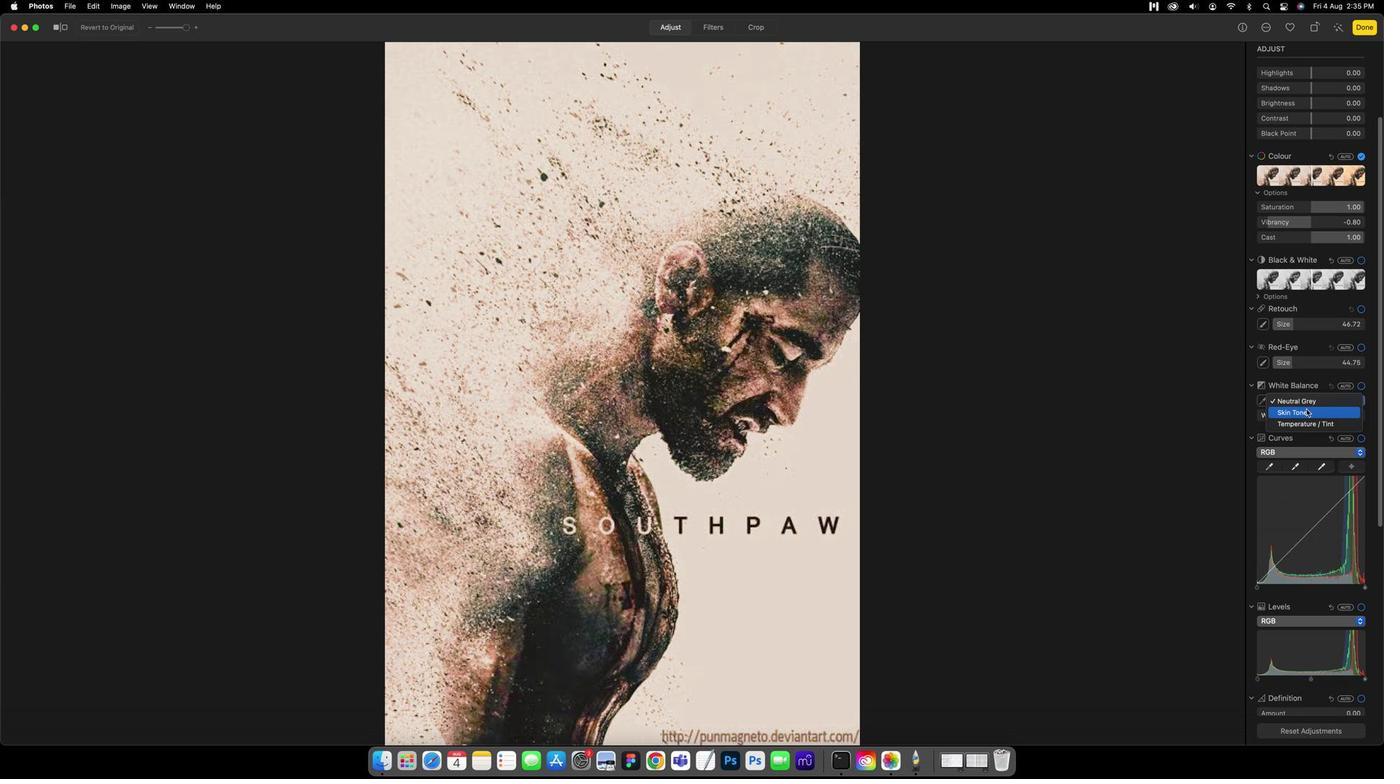 
Action: Mouse pressed left at (1318, 408)
Screenshot: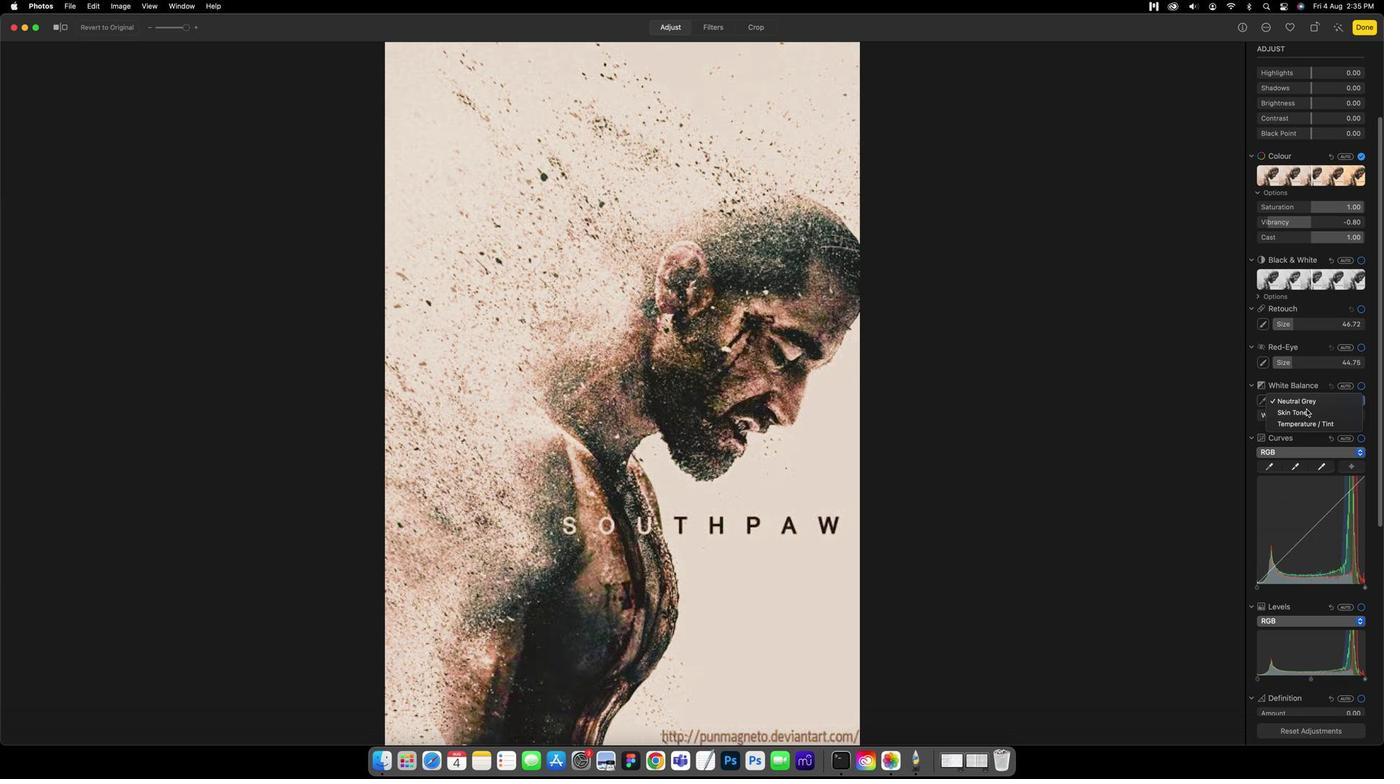 
Action: Mouse moved to (1324, 414)
Screenshot: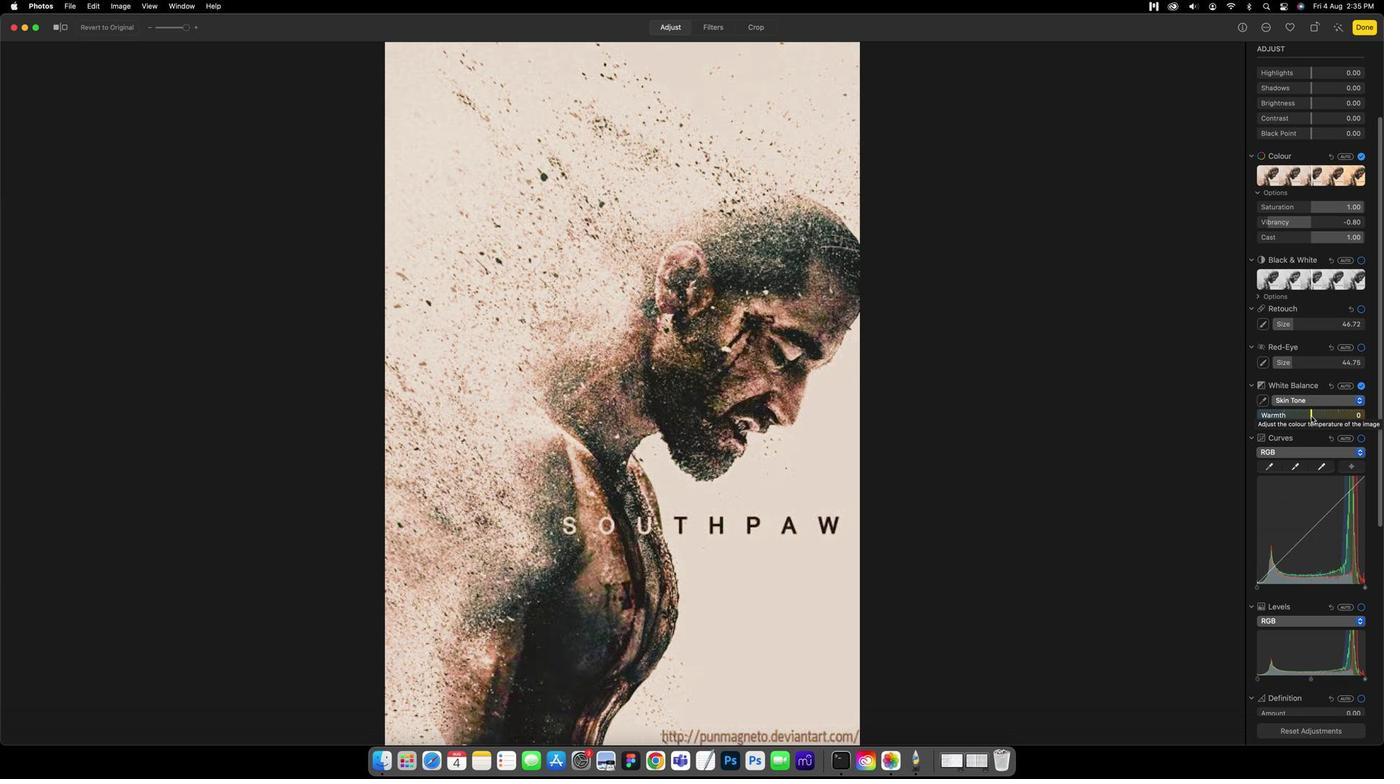 
Action: Mouse pressed left at (1324, 414)
Screenshot: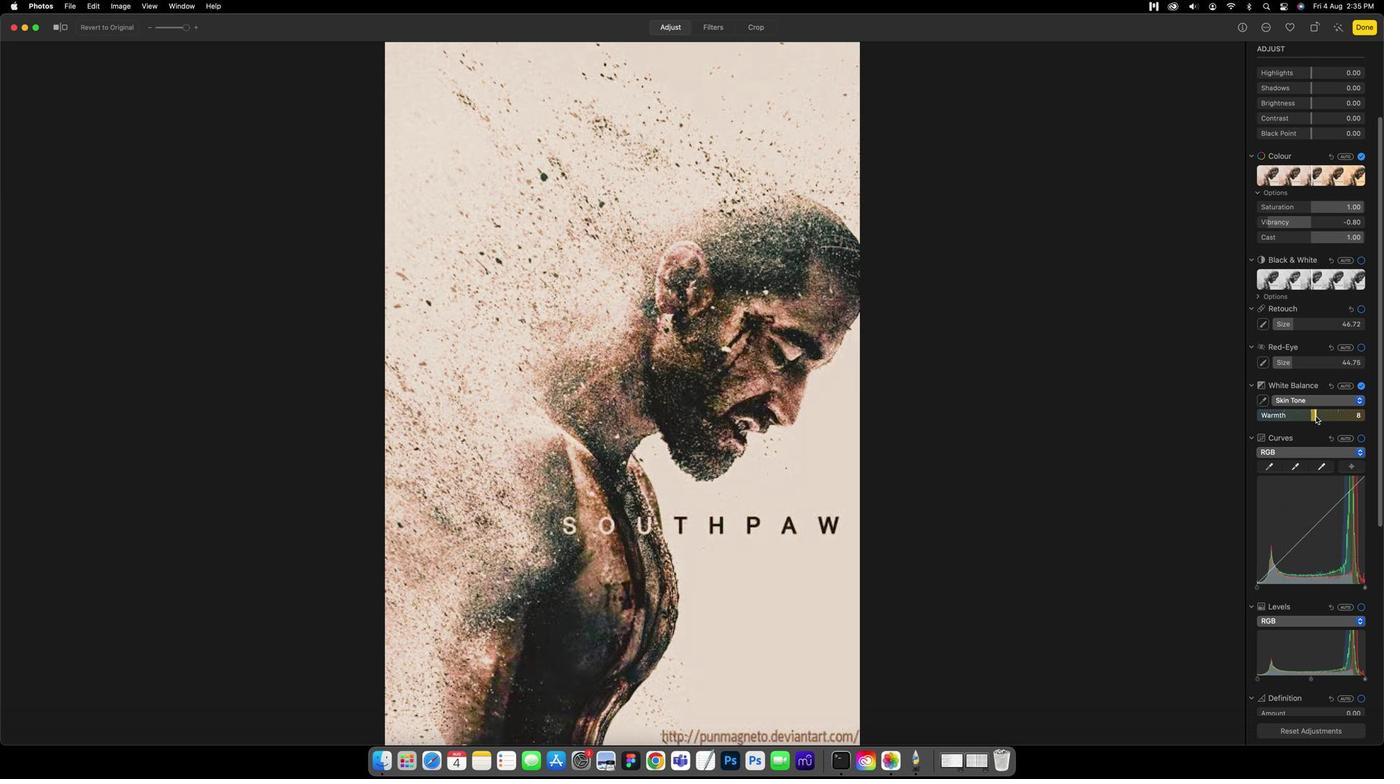 
Action: Mouse moved to (1330, 445)
Screenshot: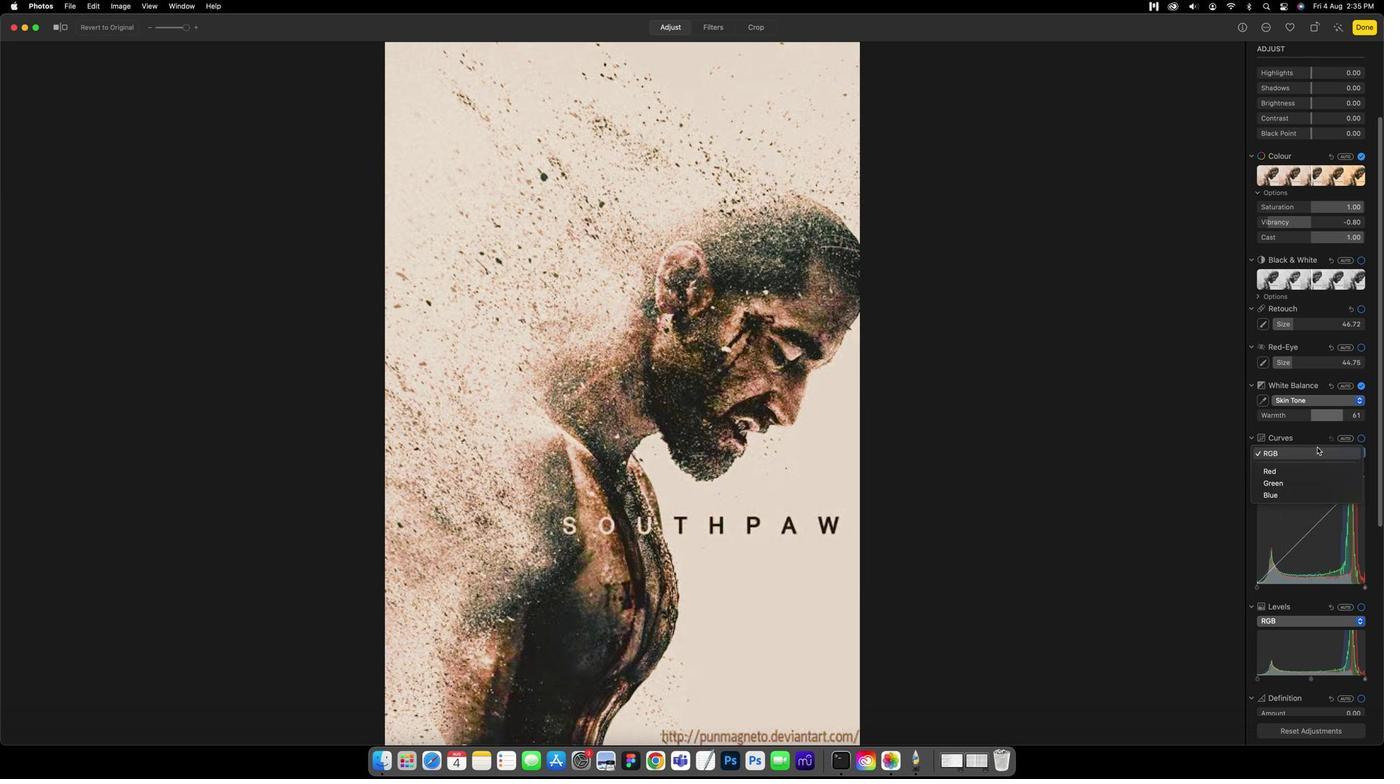 
Action: Mouse pressed left at (1330, 445)
Screenshot: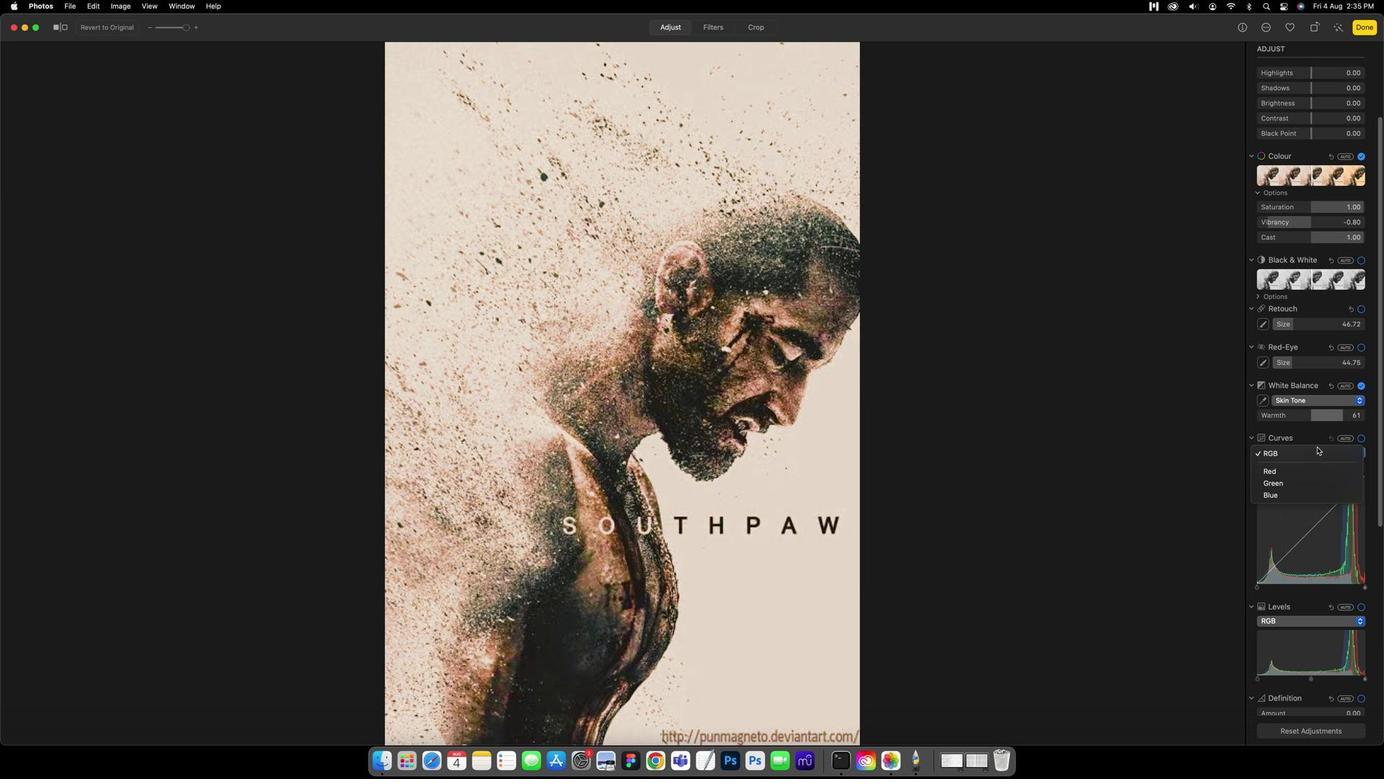 
Action: Mouse pressed left at (1330, 445)
Screenshot: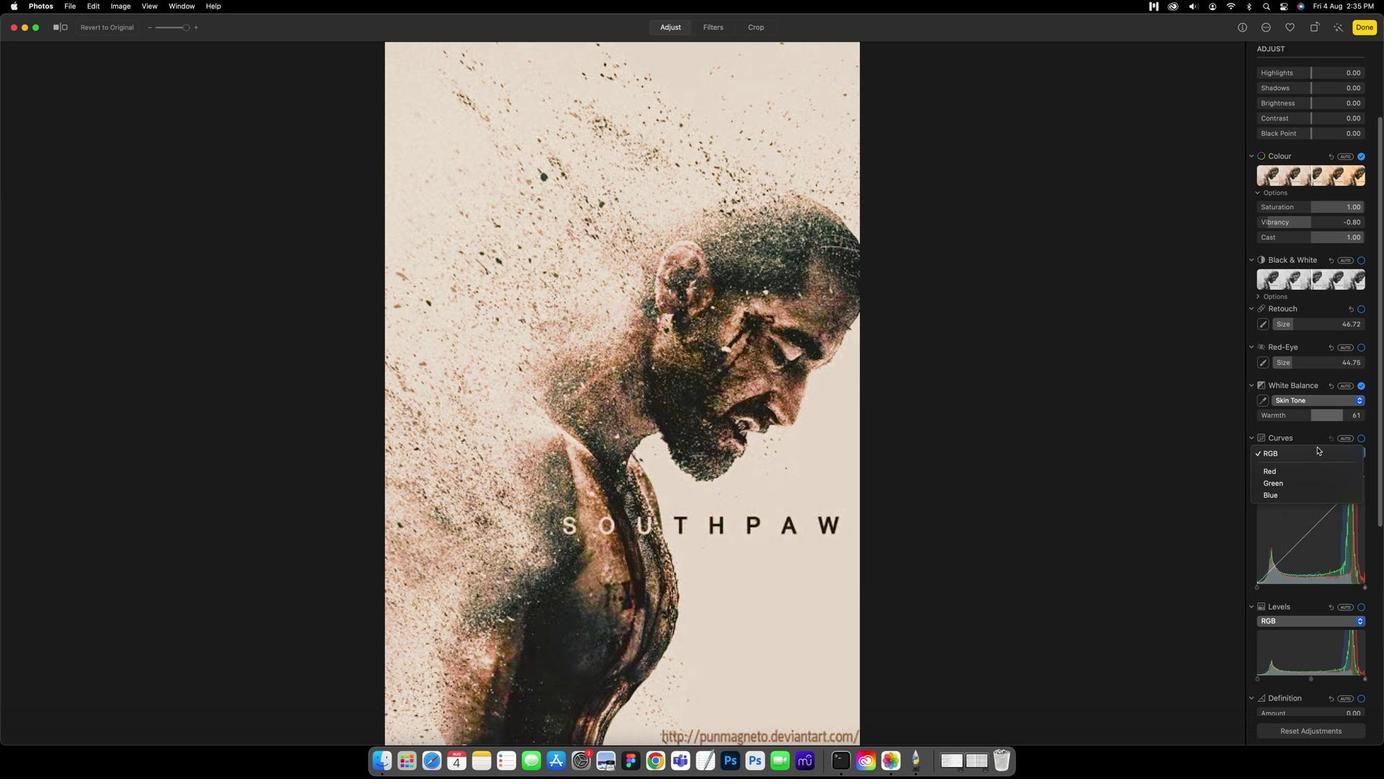 
Action: Mouse pressed left at (1330, 445)
Screenshot: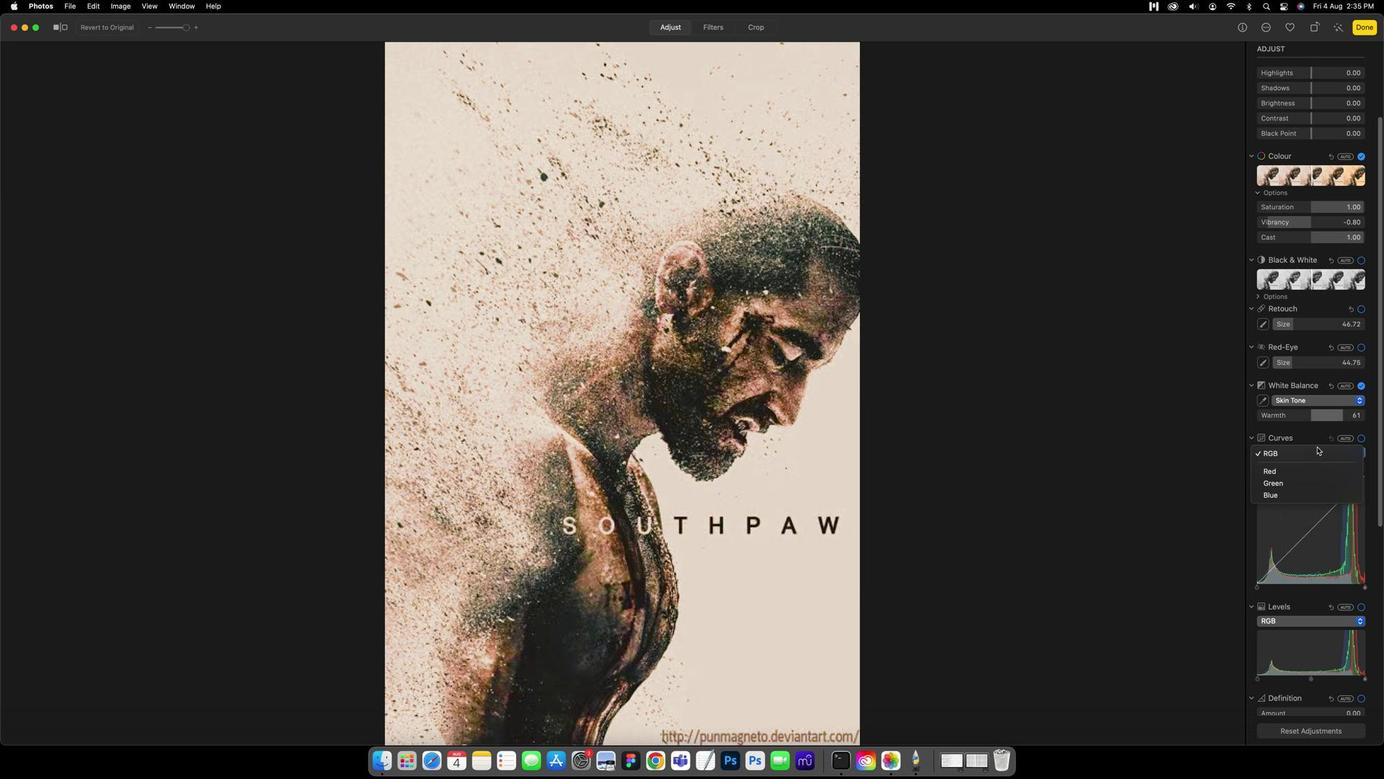 
Action: Mouse moved to (1329, 429)
Screenshot: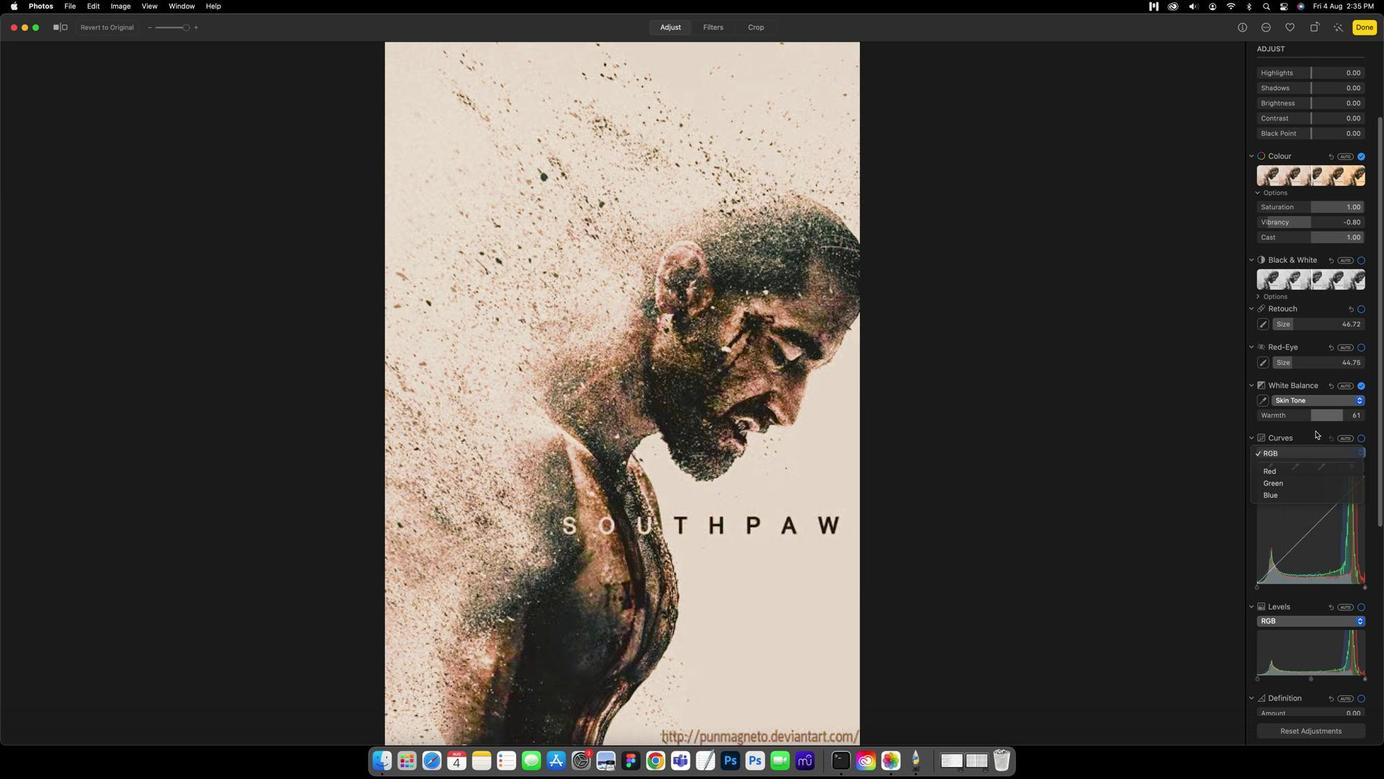 
Action: Mouse pressed left at (1329, 429)
Screenshot: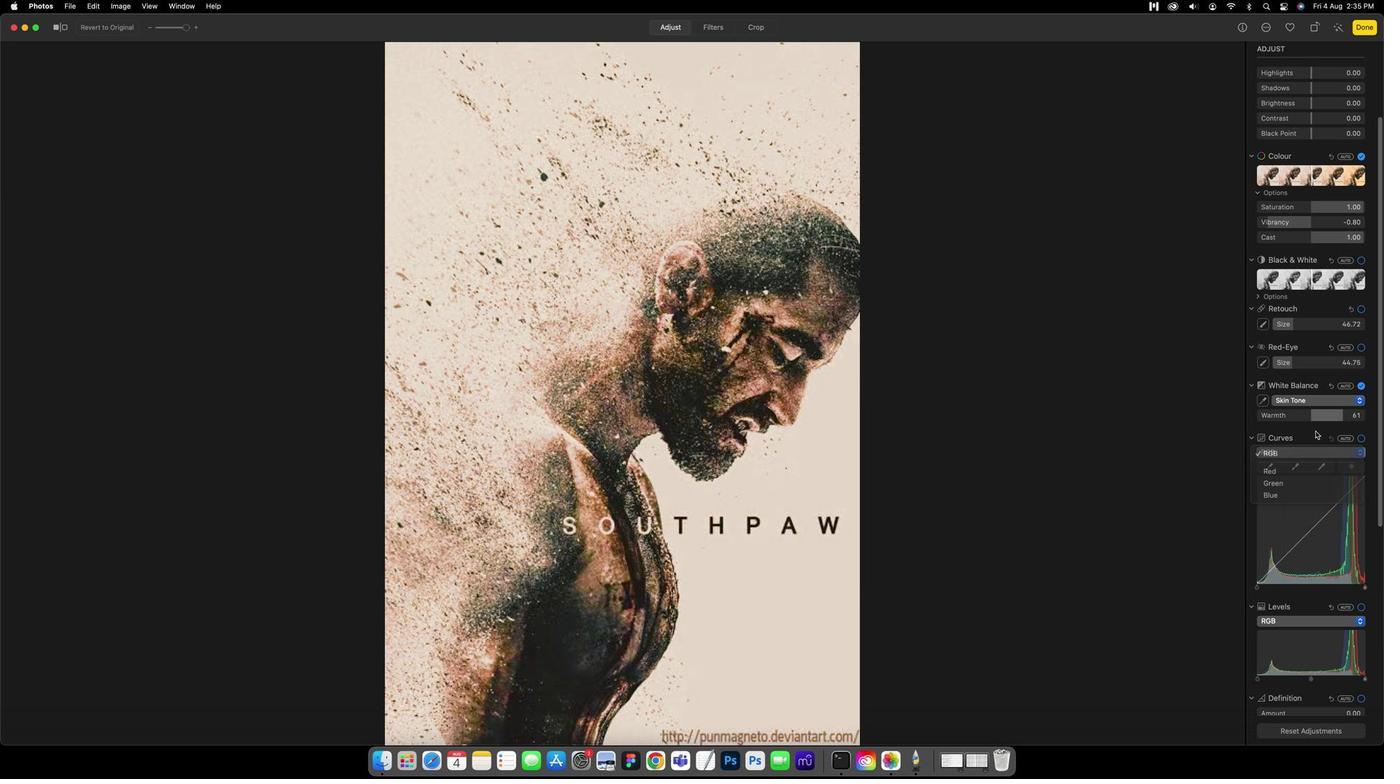 
Action: Mouse scrolled (1329, 429) with delta (-111, 2)
